 Task: Play online Dominion games in very easy mode.
Action: Mouse moved to (437, 502)
Screenshot: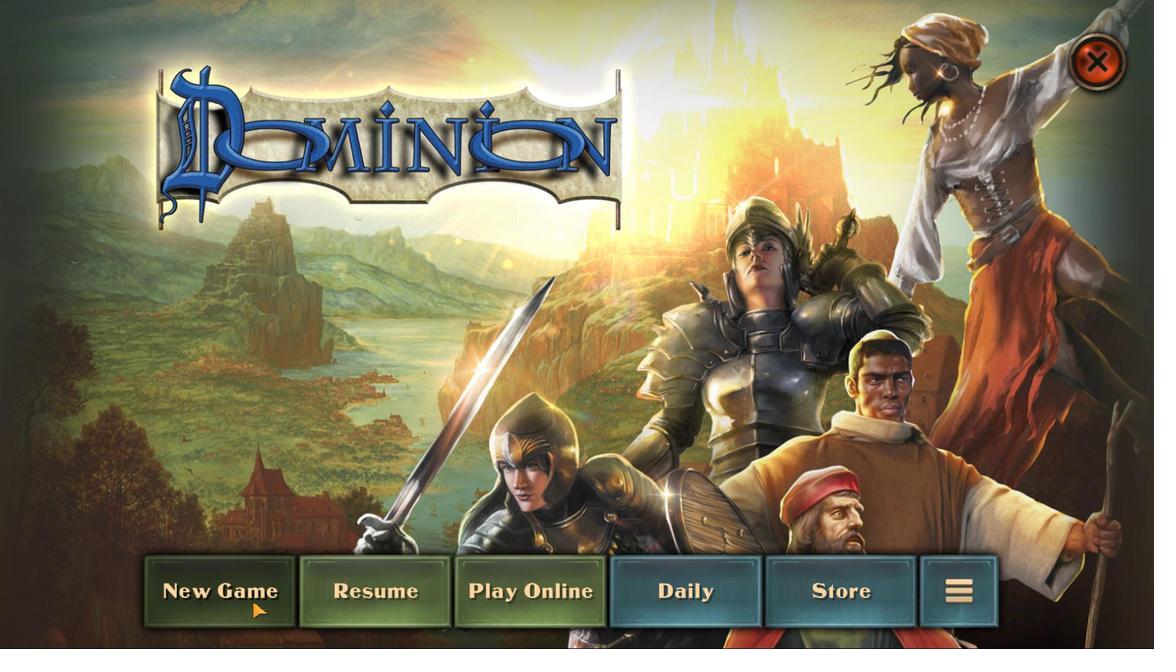 
Action: Mouse pressed left at (437, 502)
Screenshot: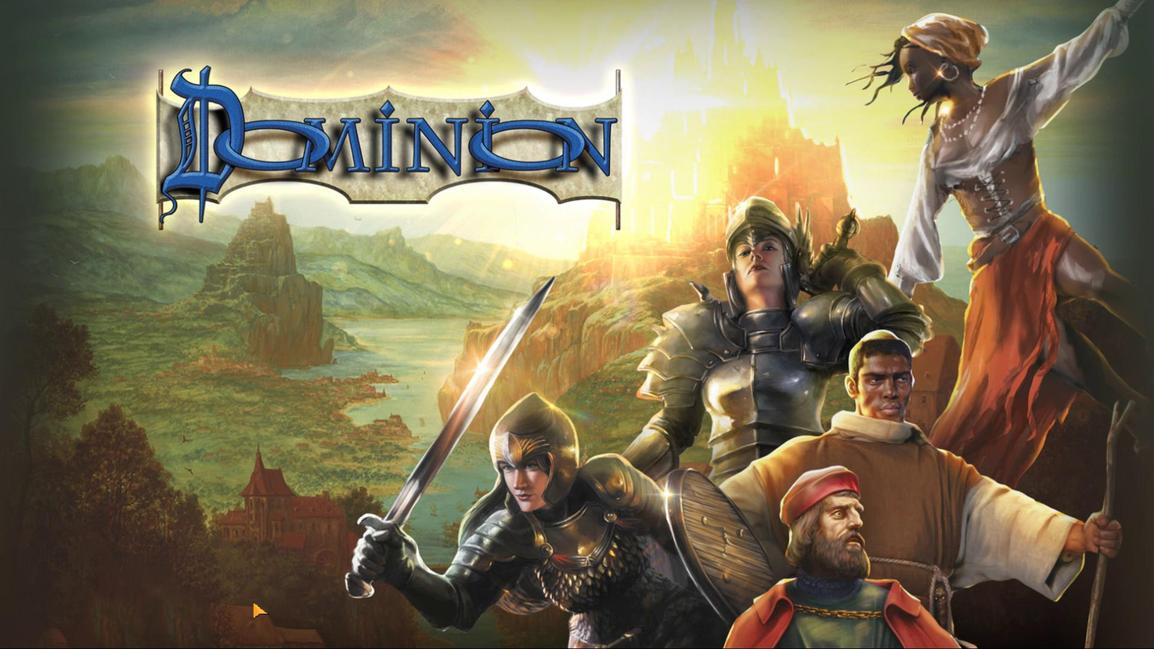
Action: Mouse moved to (581, 501)
Screenshot: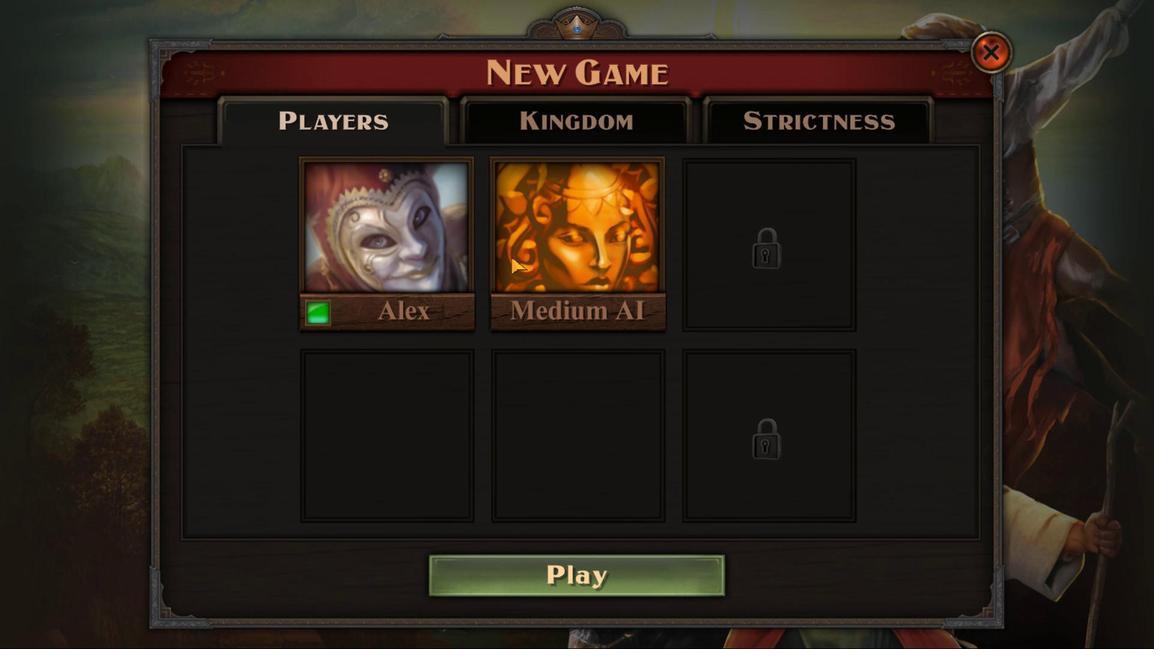 
Action: Mouse pressed left at (581, 501)
Screenshot: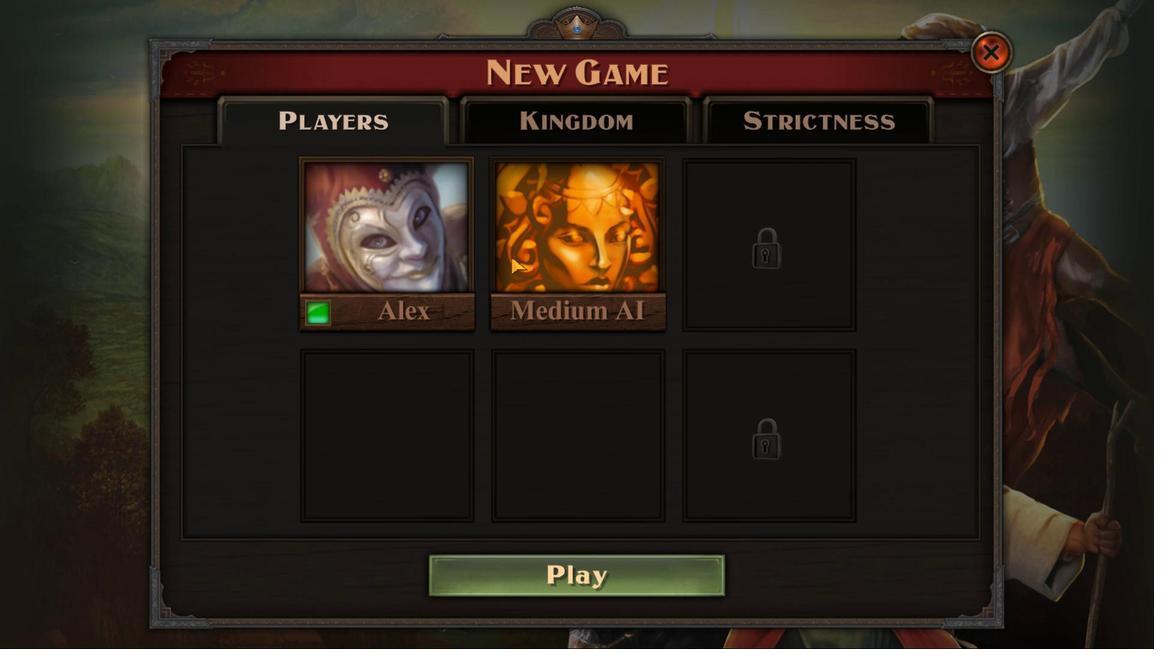 
Action: Mouse moved to (483, 501)
Screenshot: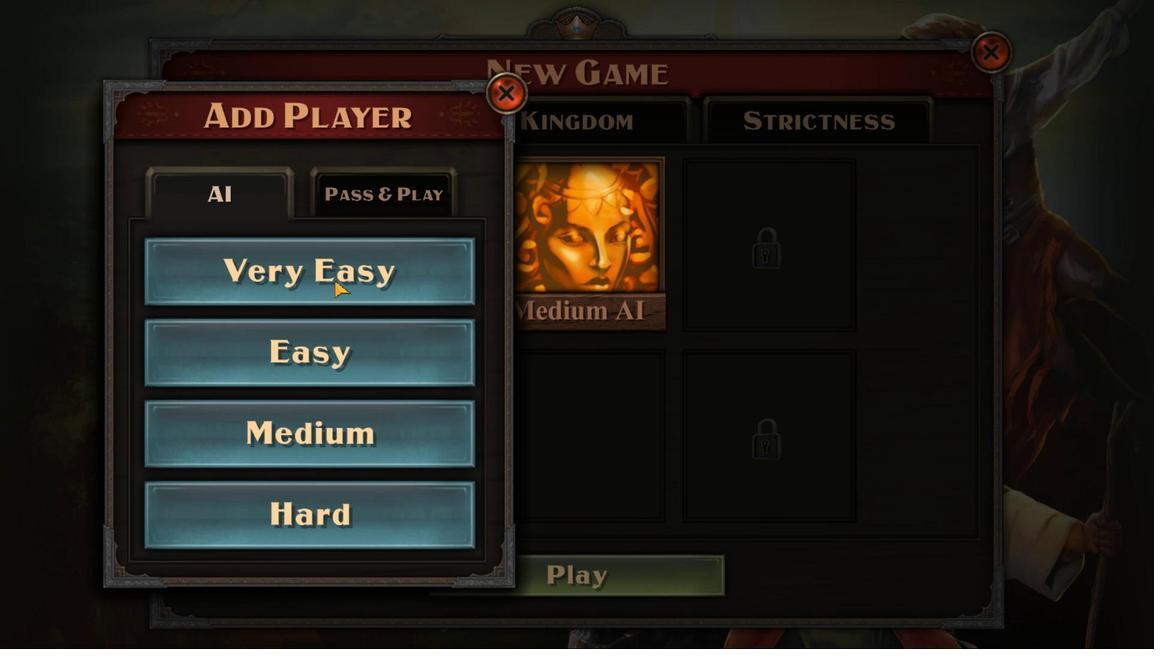 
Action: Mouse pressed left at (483, 501)
Screenshot: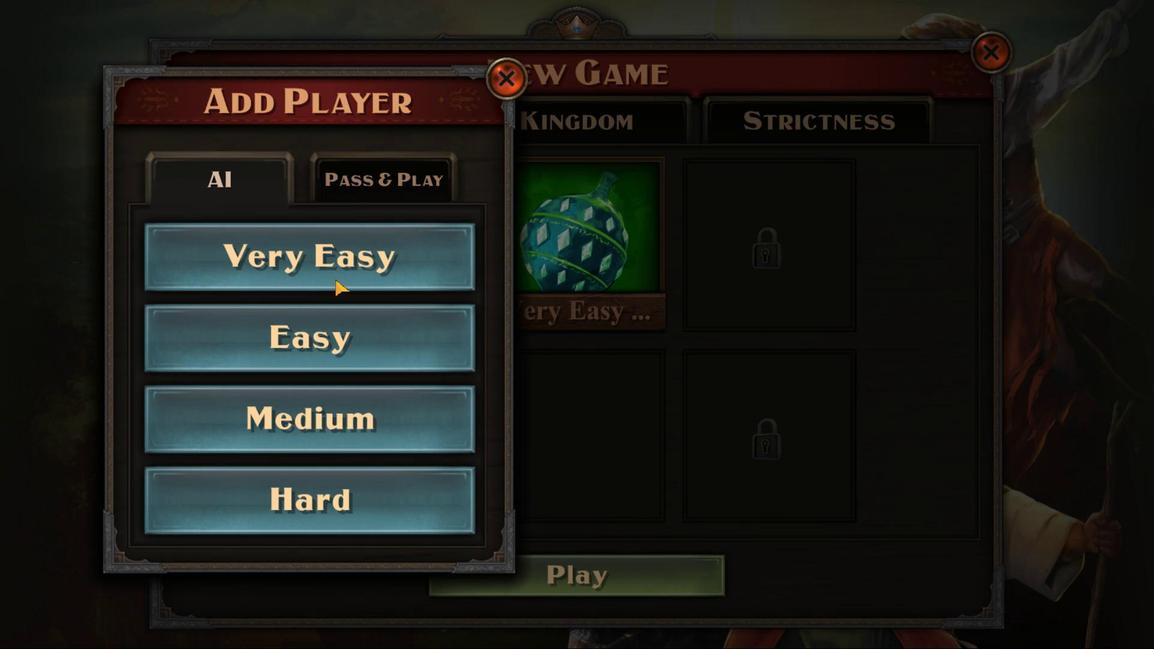 
Action: Mouse moved to (617, 501)
Screenshot: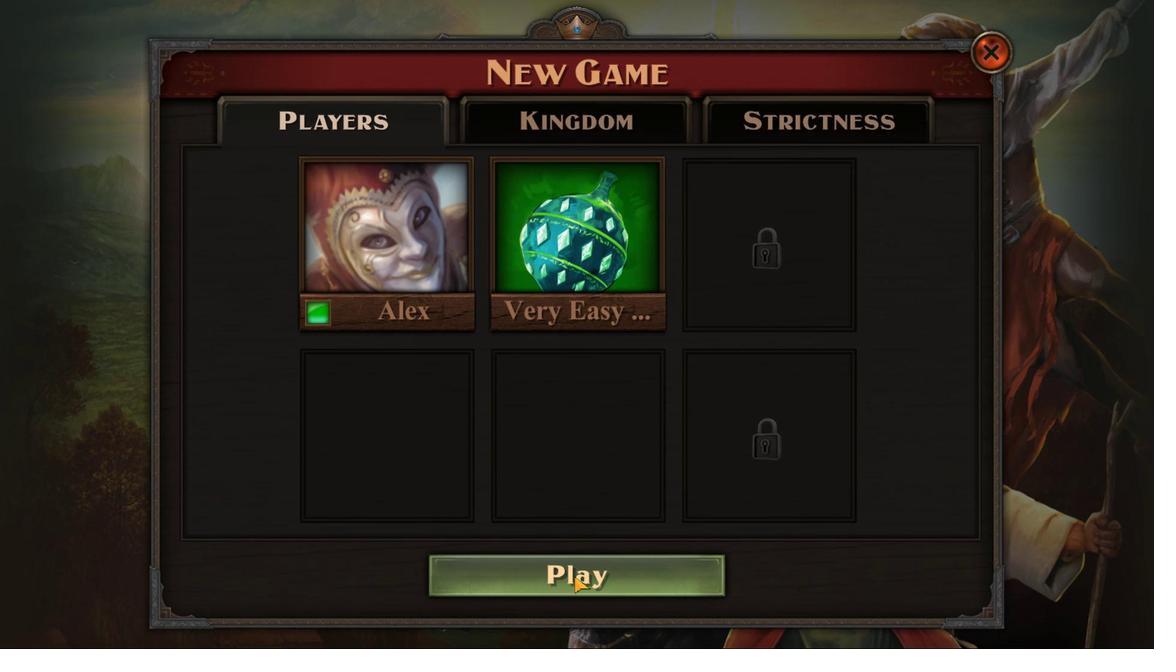 
Action: Mouse pressed left at (617, 501)
Screenshot: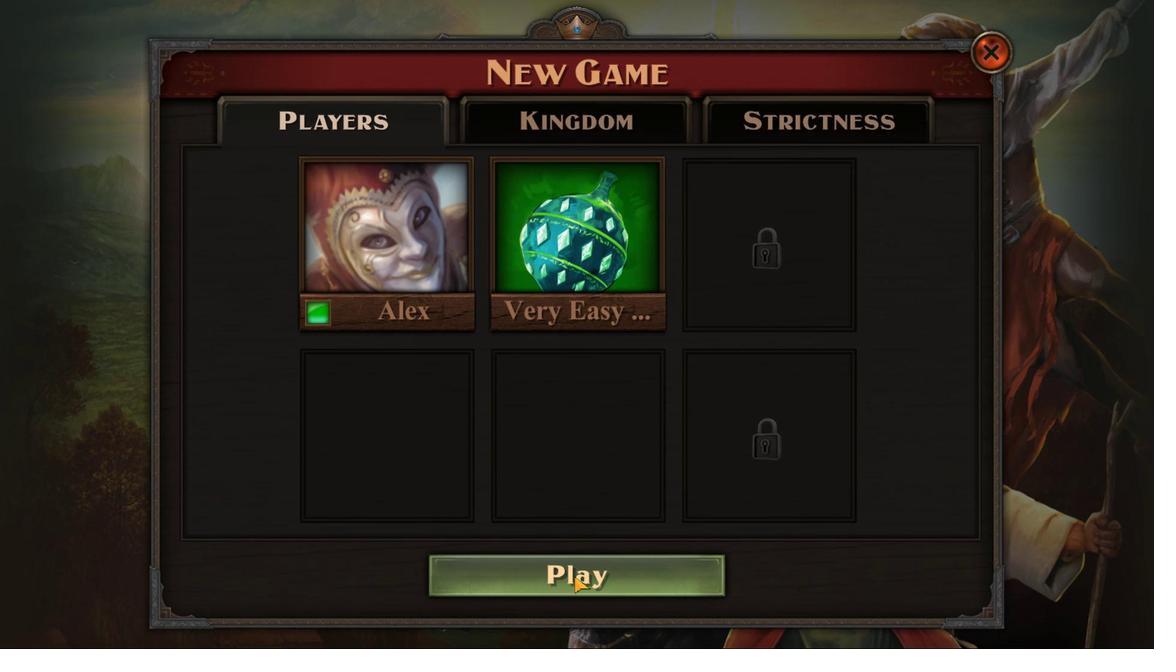 
Action: Mouse moved to (463, 501)
Screenshot: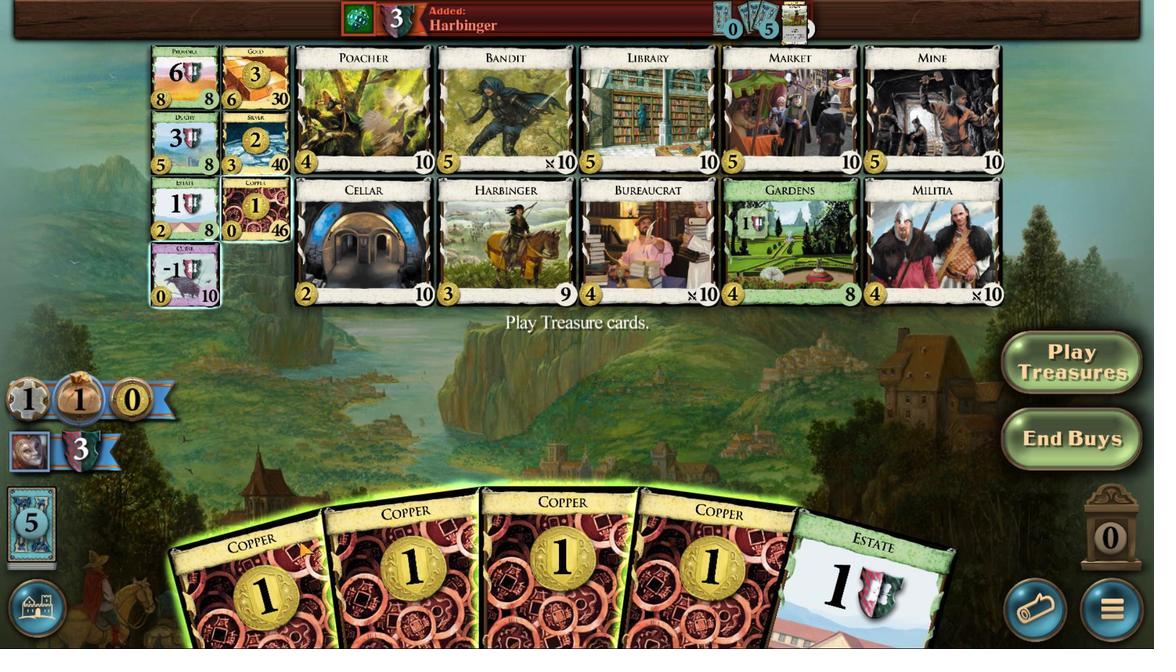 
Action: Mouse scrolled (463, 501) with delta (0, 0)
Screenshot: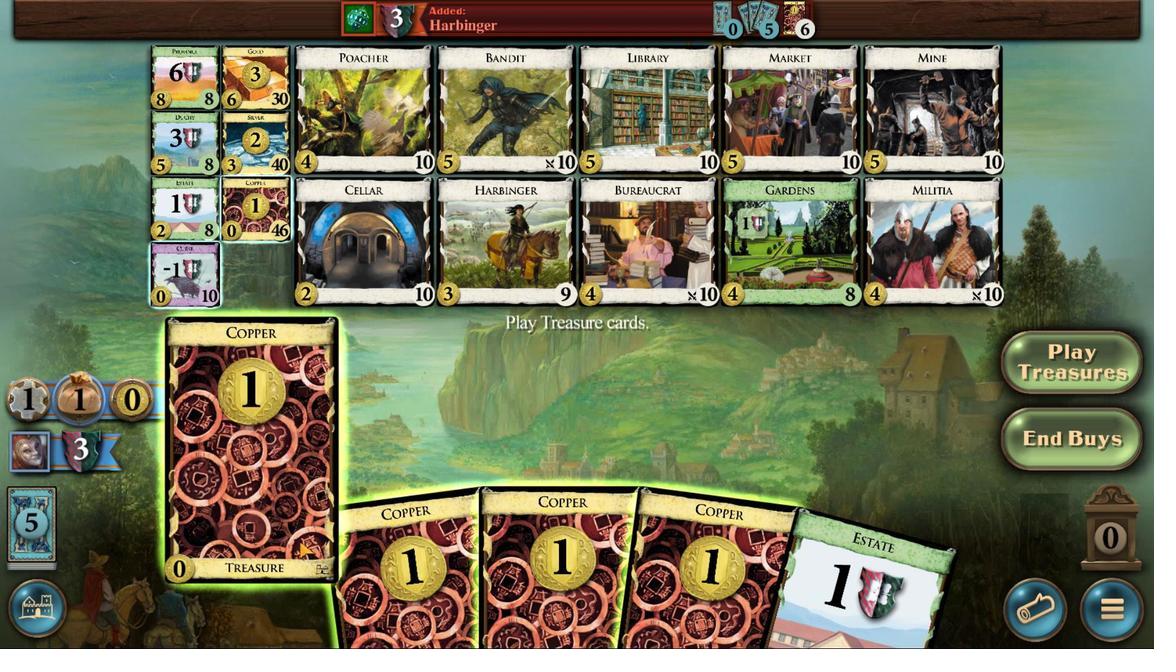 
Action: Mouse scrolled (463, 501) with delta (0, 0)
Screenshot: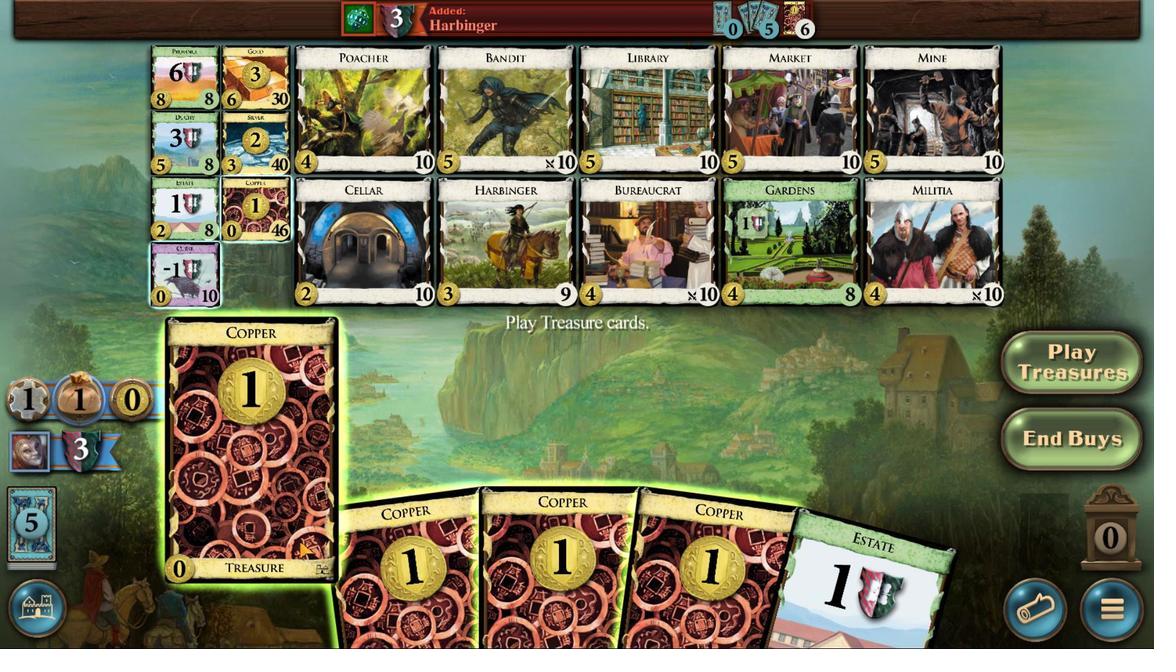
Action: Mouse moved to (509, 501)
Screenshot: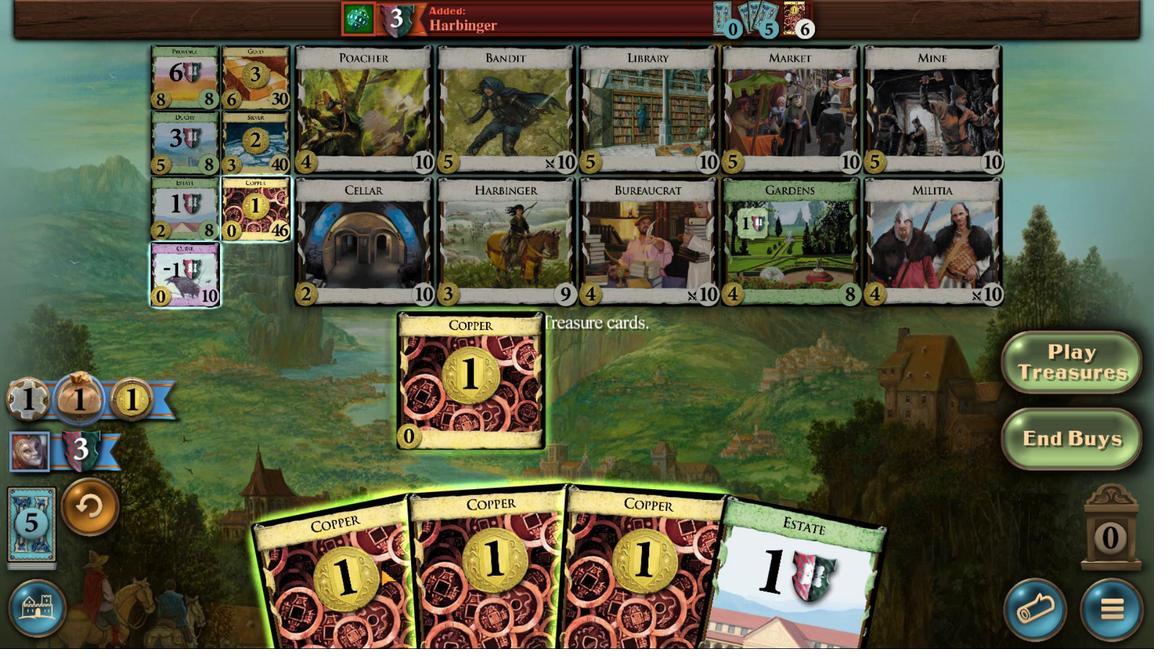 
Action: Mouse scrolled (509, 501) with delta (0, 0)
Screenshot: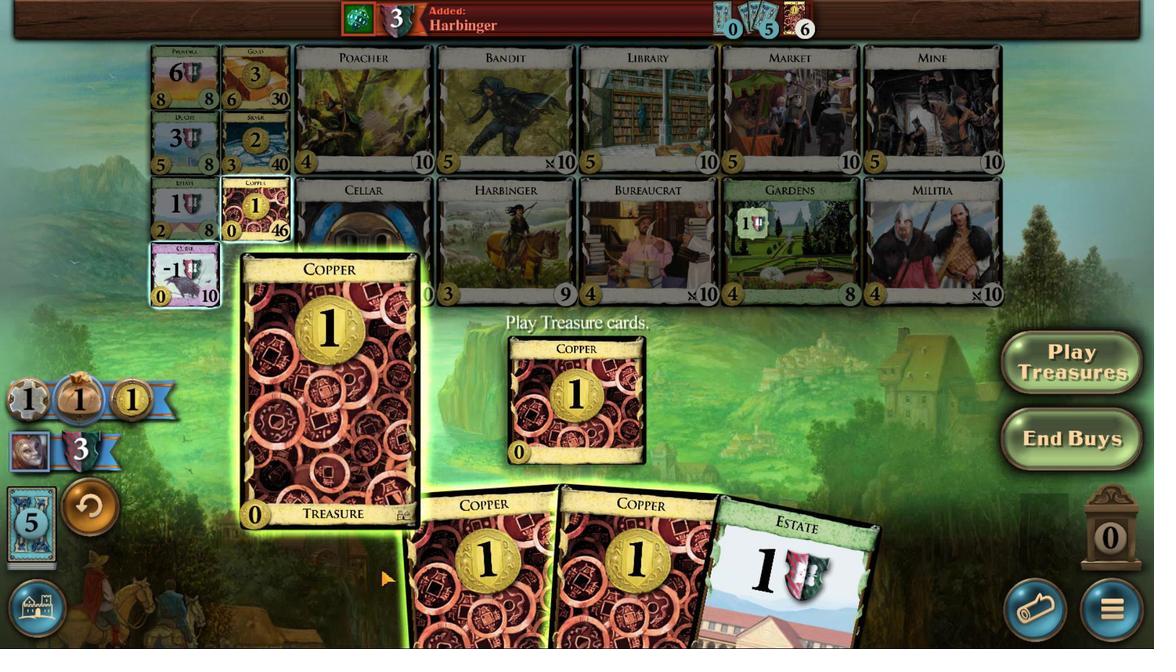 
Action: Mouse moved to (509, 501)
Screenshot: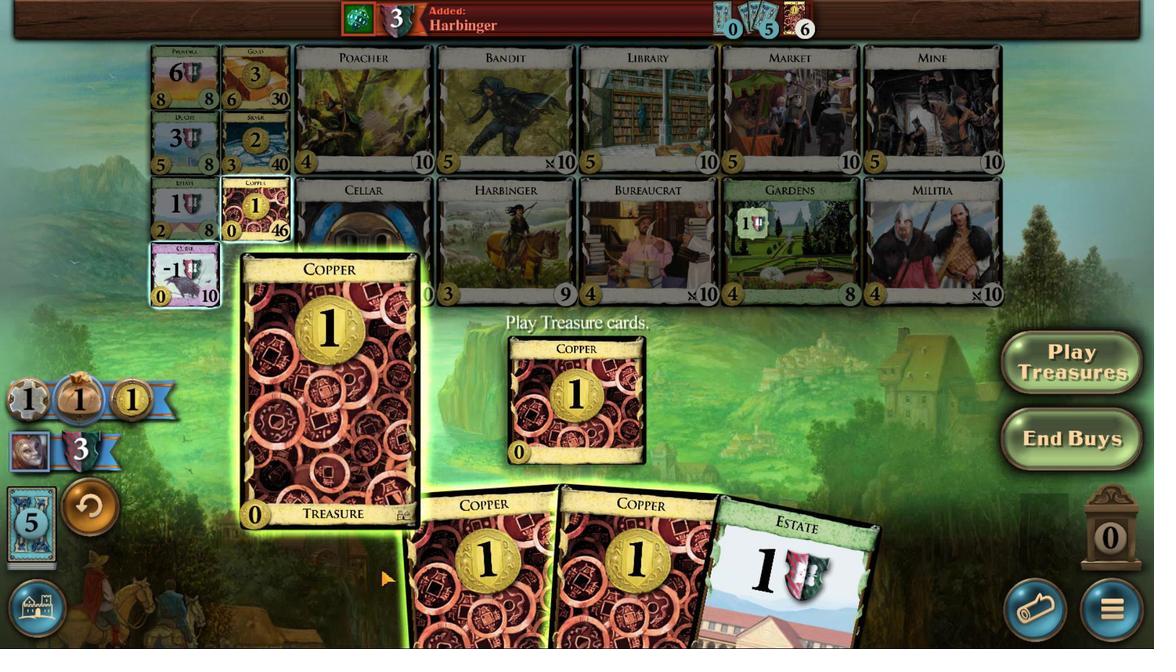 
Action: Mouse scrolled (509, 501) with delta (0, 0)
Screenshot: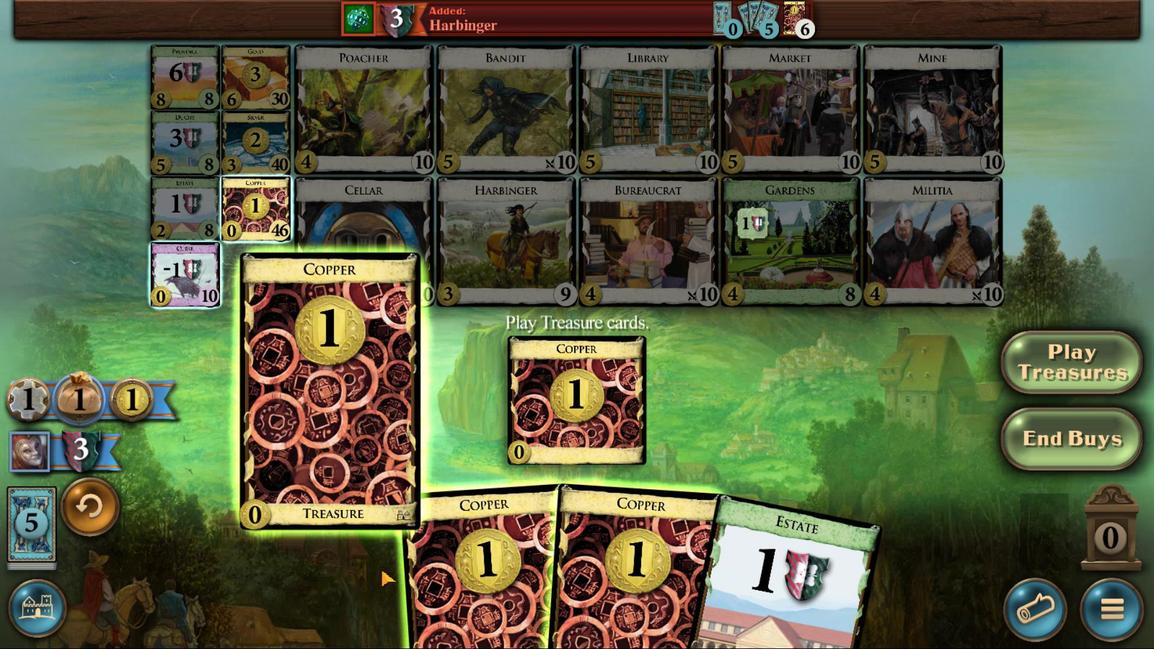 
Action: Mouse moved to (509, 501)
Screenshot: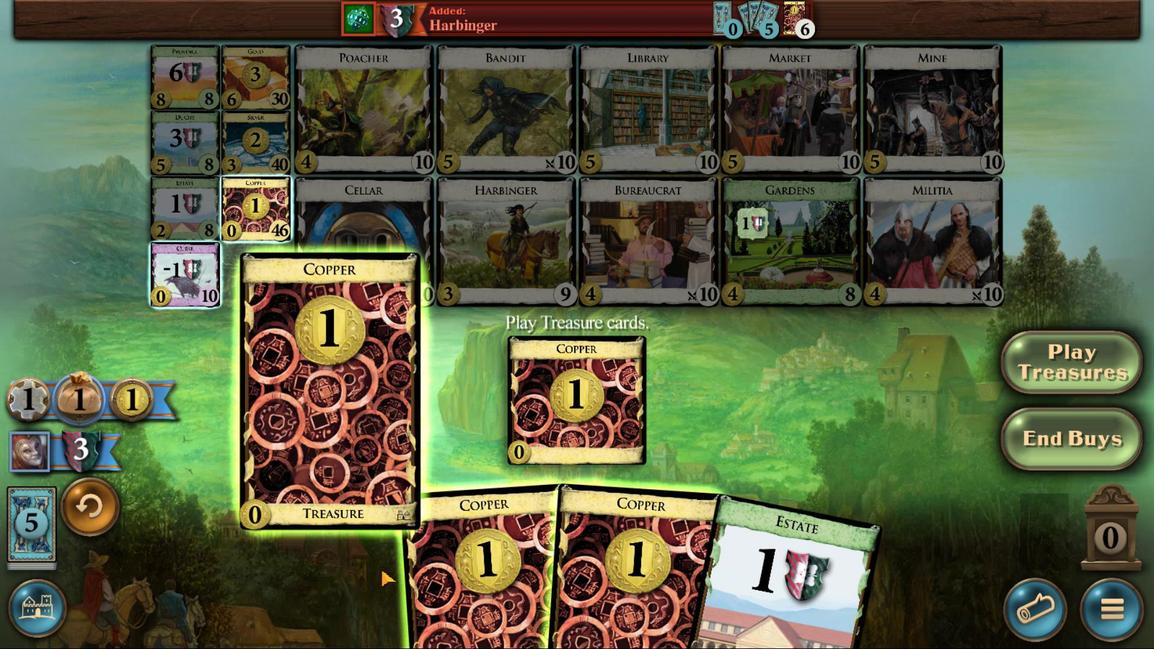 
Action: Mouse scrolled (509, 501) with delta (0, 0)
Screenshot: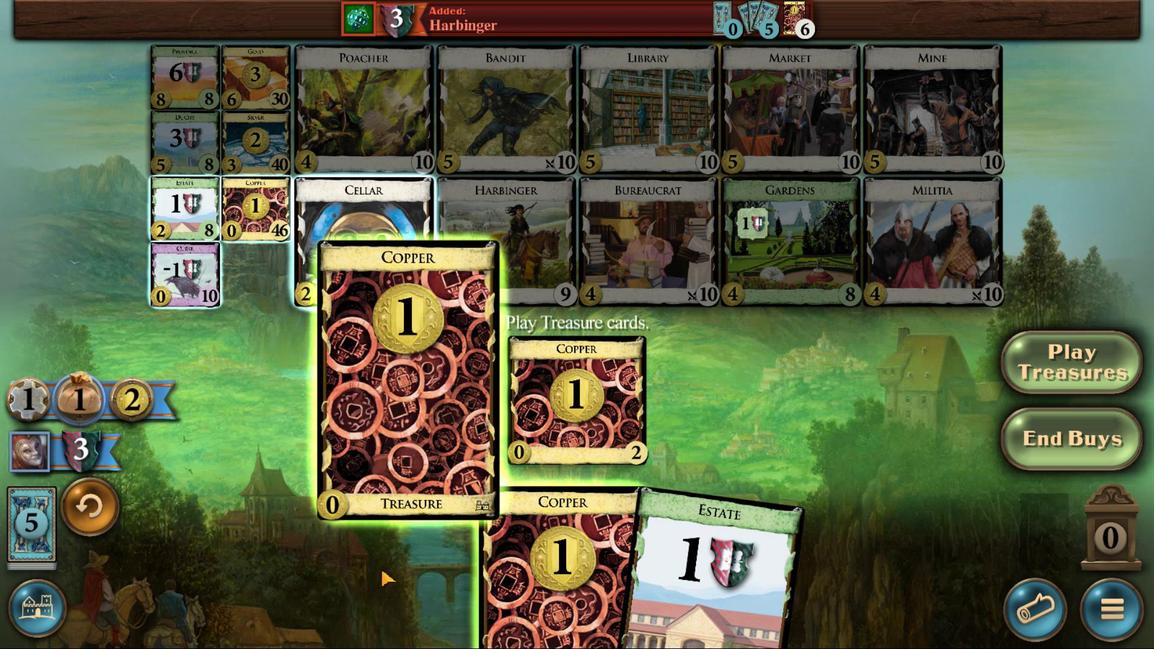 
Action: Mouse scrolled (509, 501) with delta (0, 0)
Screenshot: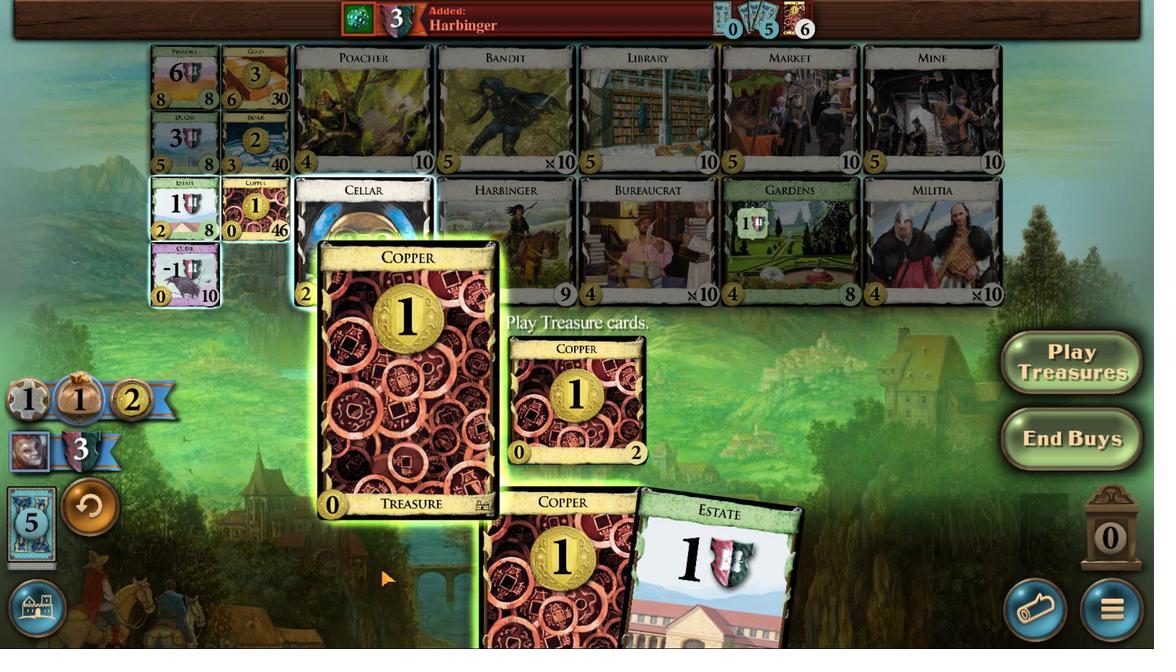 
Action: Mouse moved to (509, 501)
Screenshot: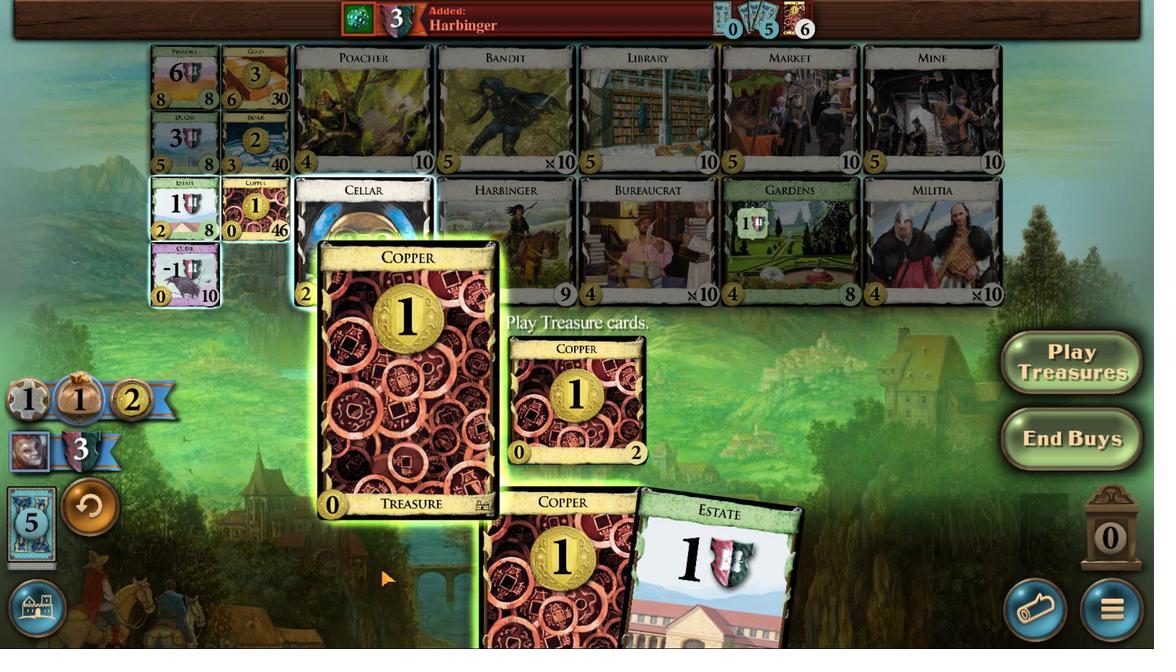 
Action: Mouse scrolled (509, 501) with delta (0, 0)
Screenshot: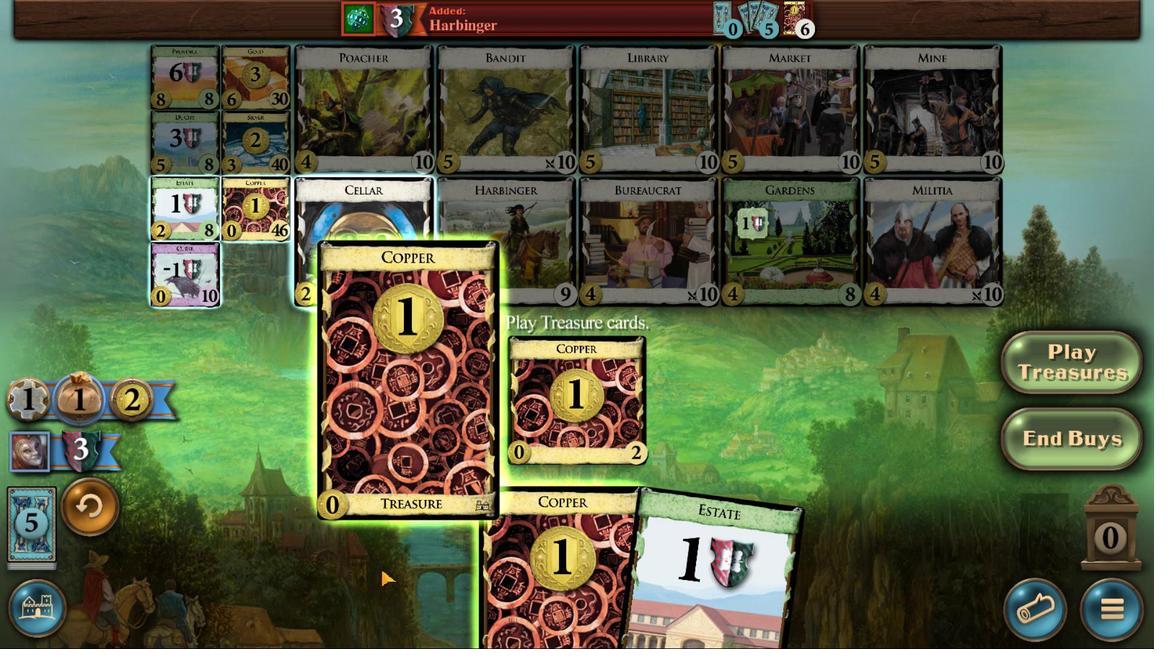 
Action: Mouse moved to (533, 501)
Screenshot: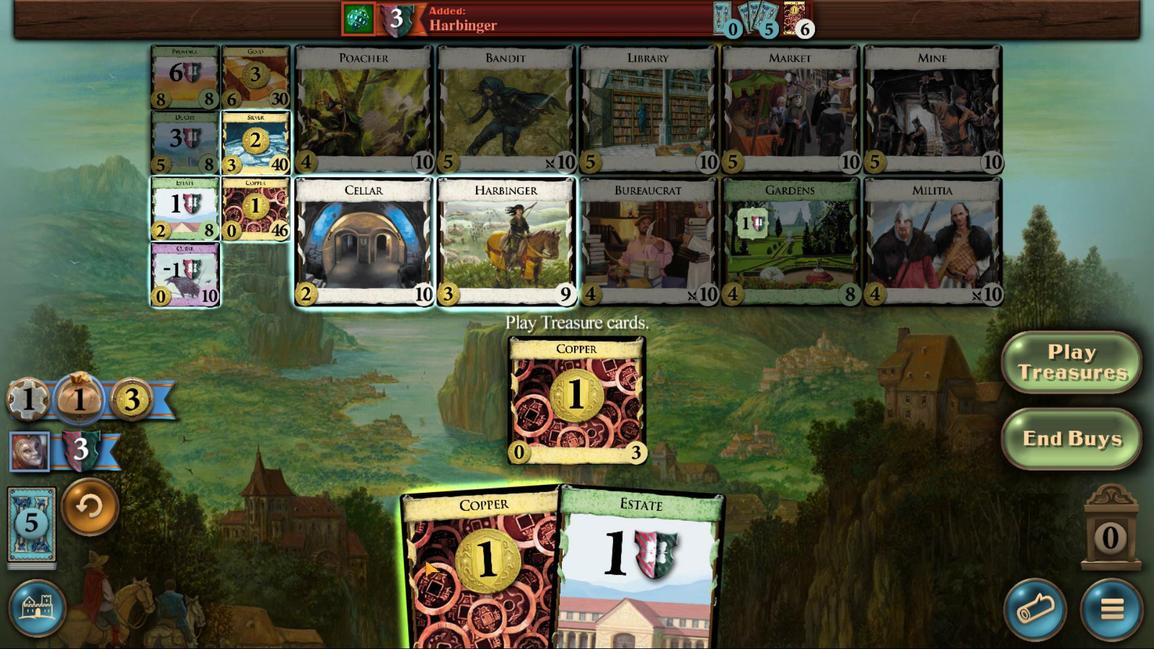 
Action: Mouse scrolled (533, 501) with delta (0, 0)
Screenshot: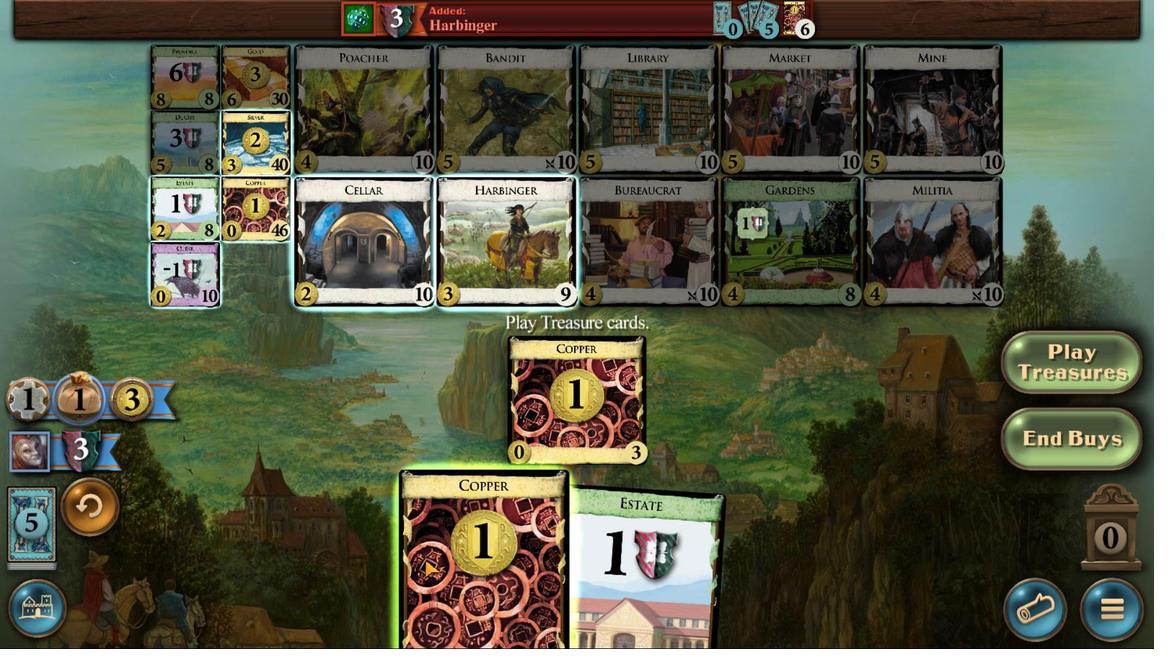 
Action: Mouse scrolled (533, 501) with delta (0, 0)
Screenshot: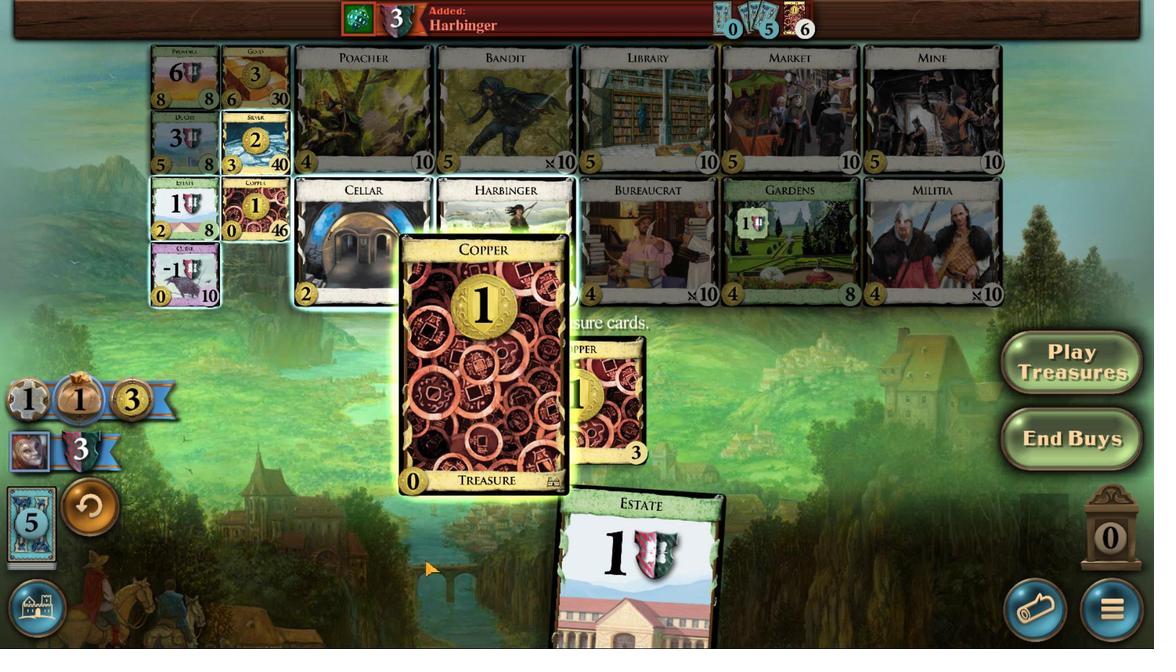 
Action: Mouse moved to (438, 500)
Screenshot: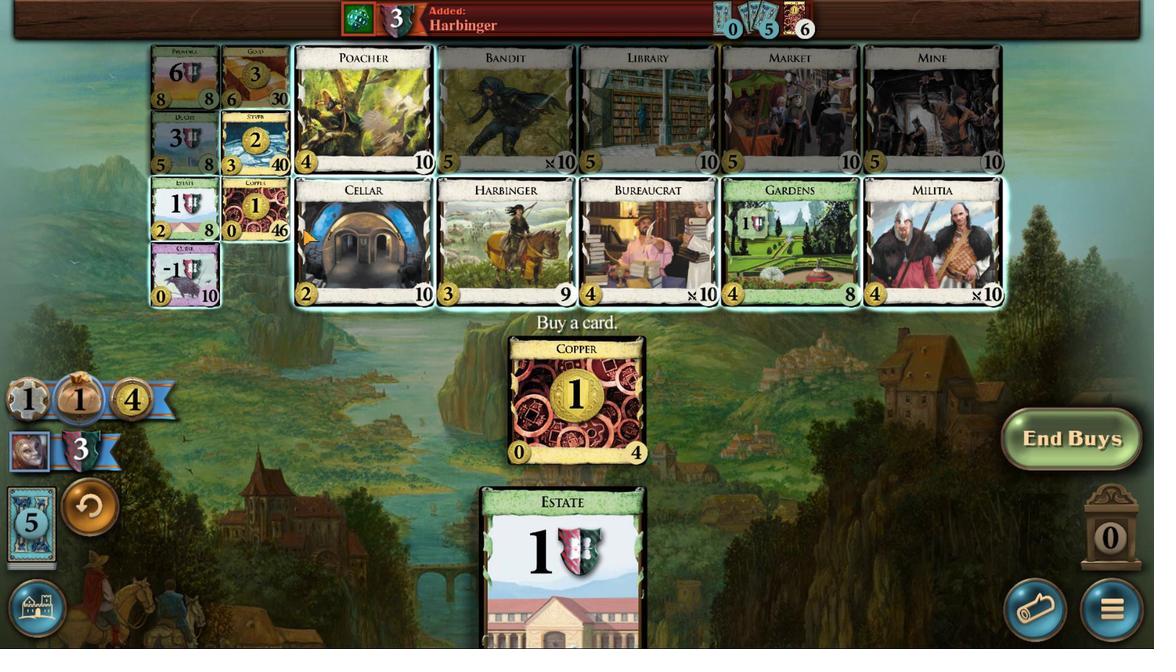 
Action: Mouse pressed left at (438, 500)
Screenshot: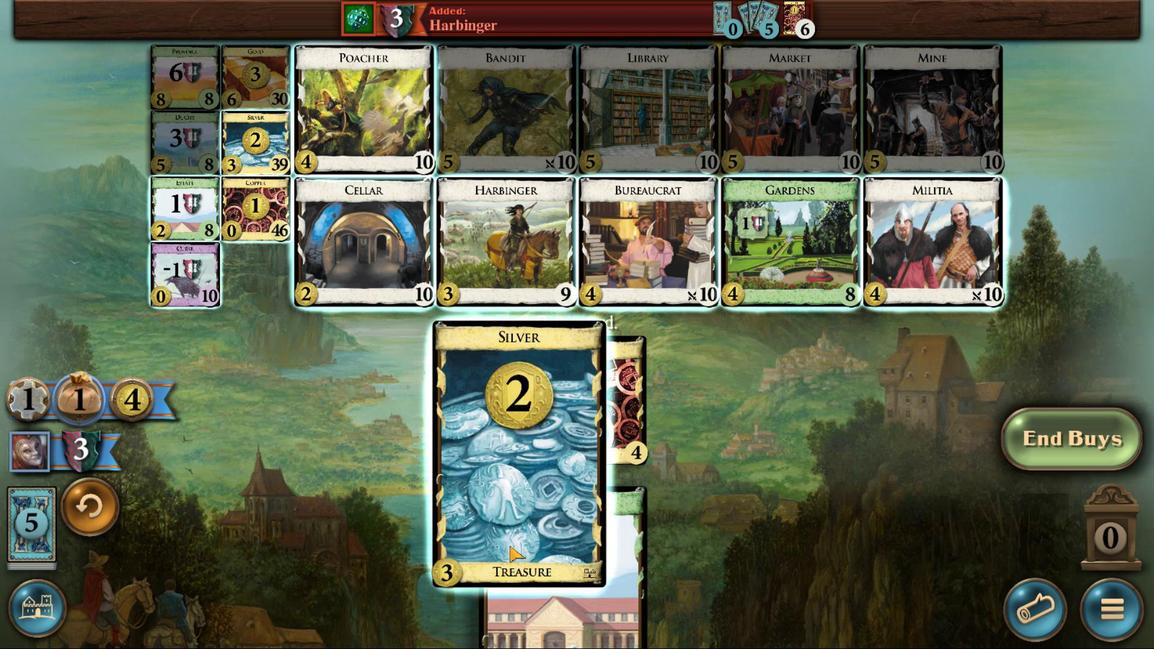 
Action: Mouse moved to (572, 501)
Screenshot: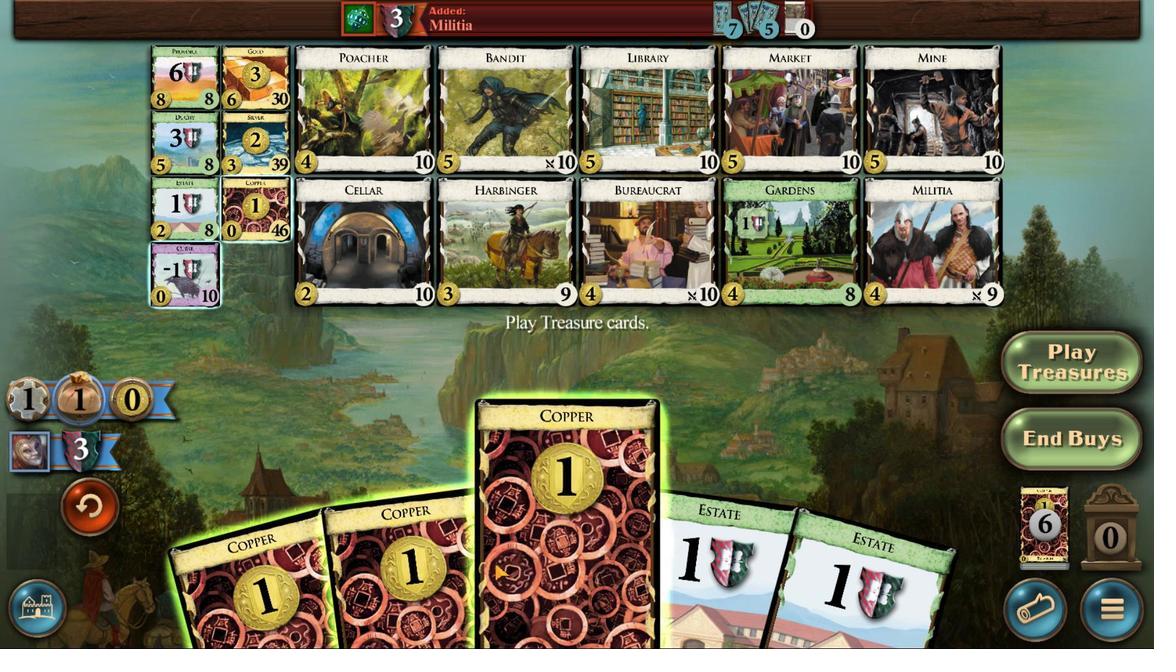 
Action: Mouse scrolled (572, 501) with delta (0, 0)
Screenshot: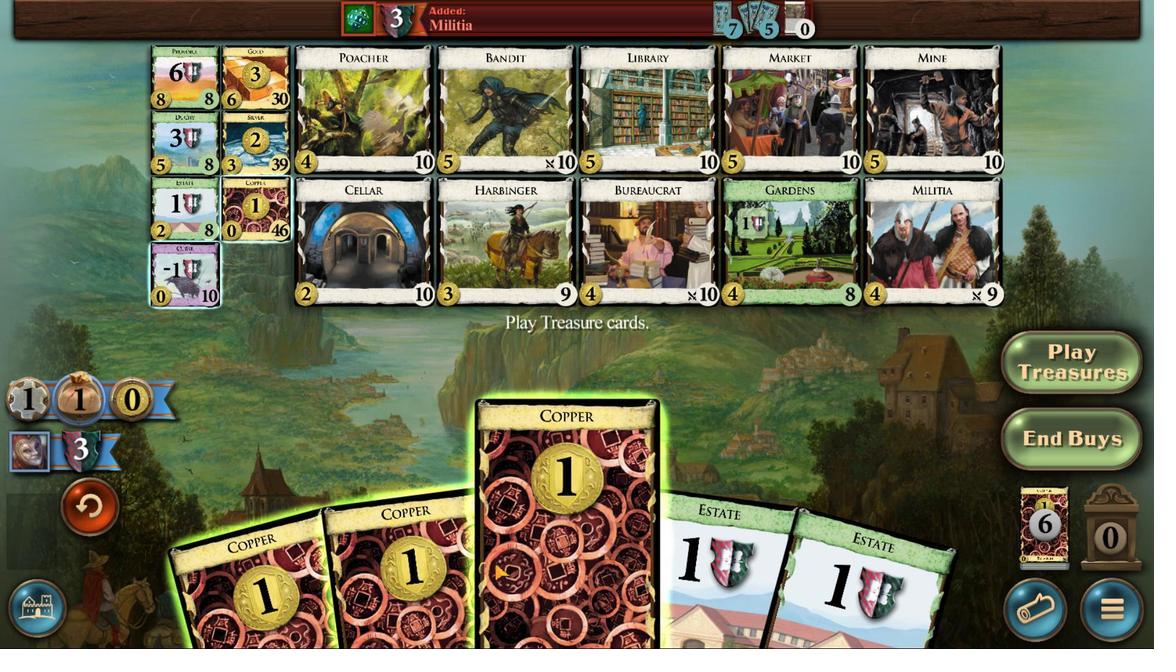 
Action: Mouse scrolled (572, 501) with delta (0, 0)
Screenshot: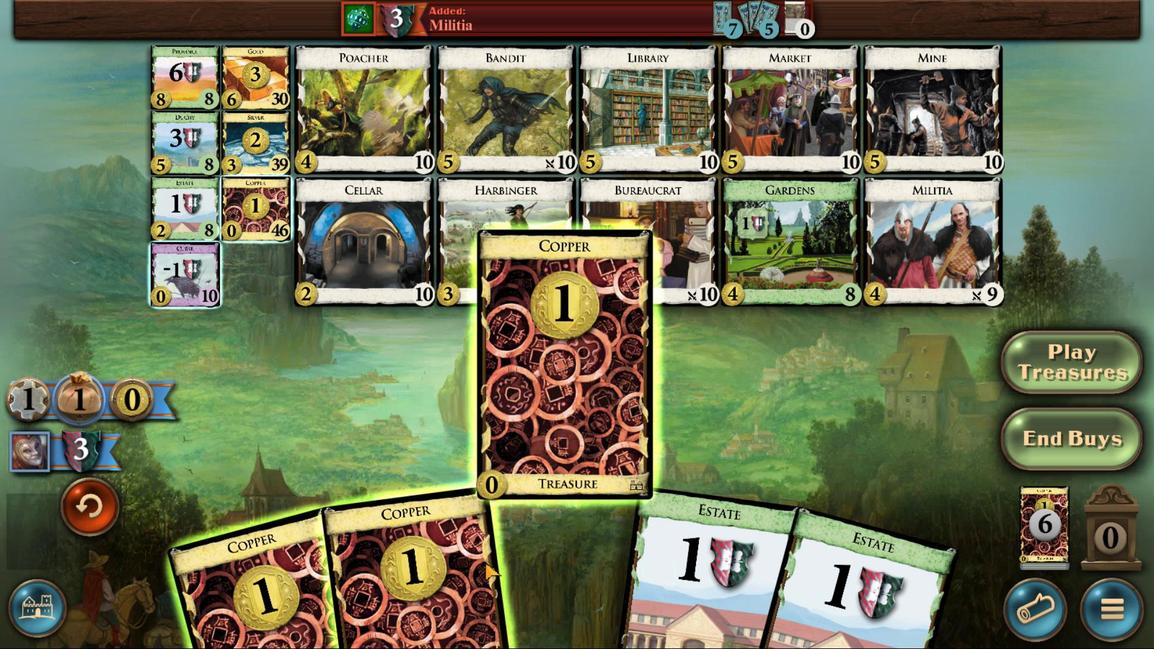 
Action: Mouse scrolled (572, 501) with delta (0, 0)
Screenshot: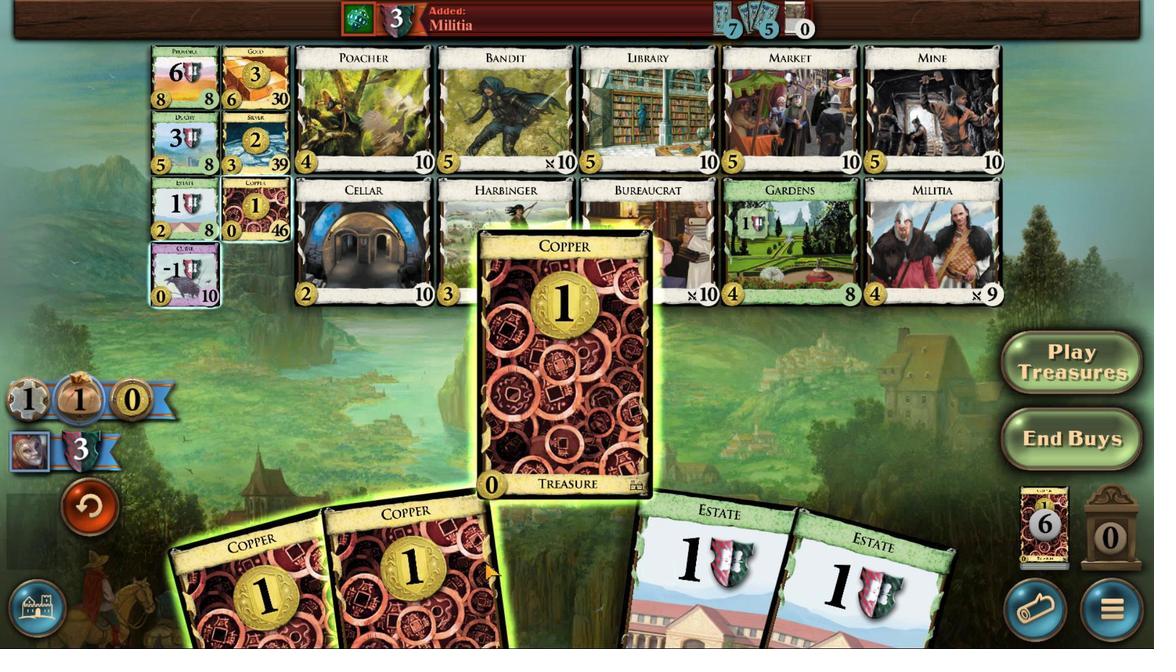 
Action: Mouse scrolled (572, 501) with delta (0, 0)
Screenshot: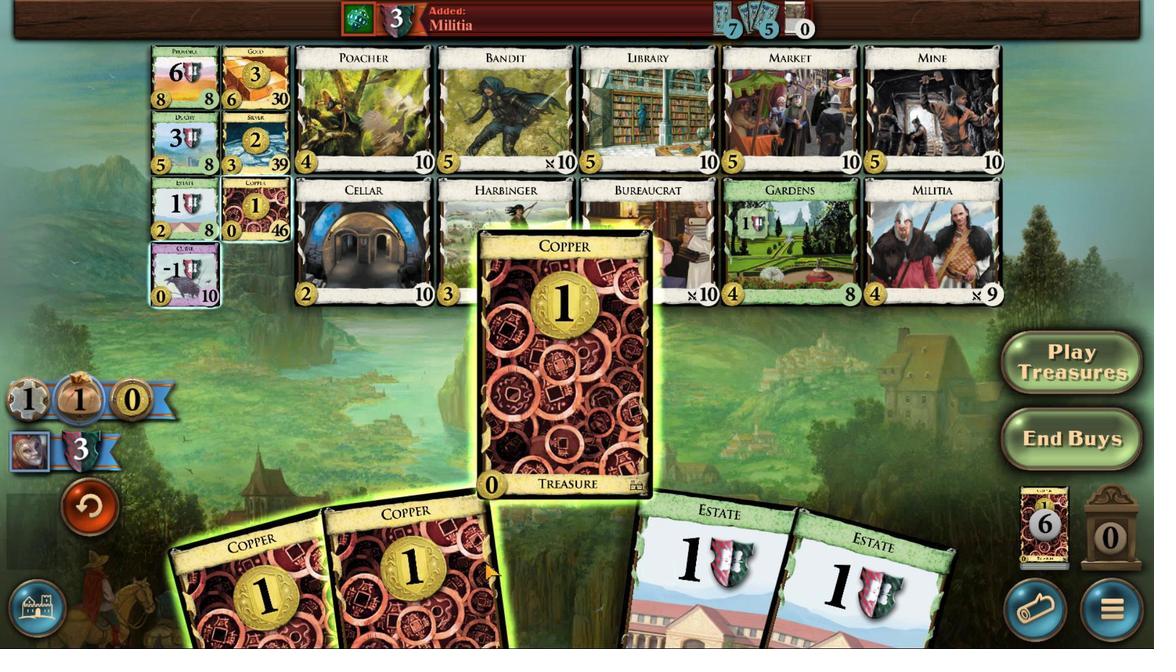 
Action: Mouse moved to (567, 501)
Screenshot: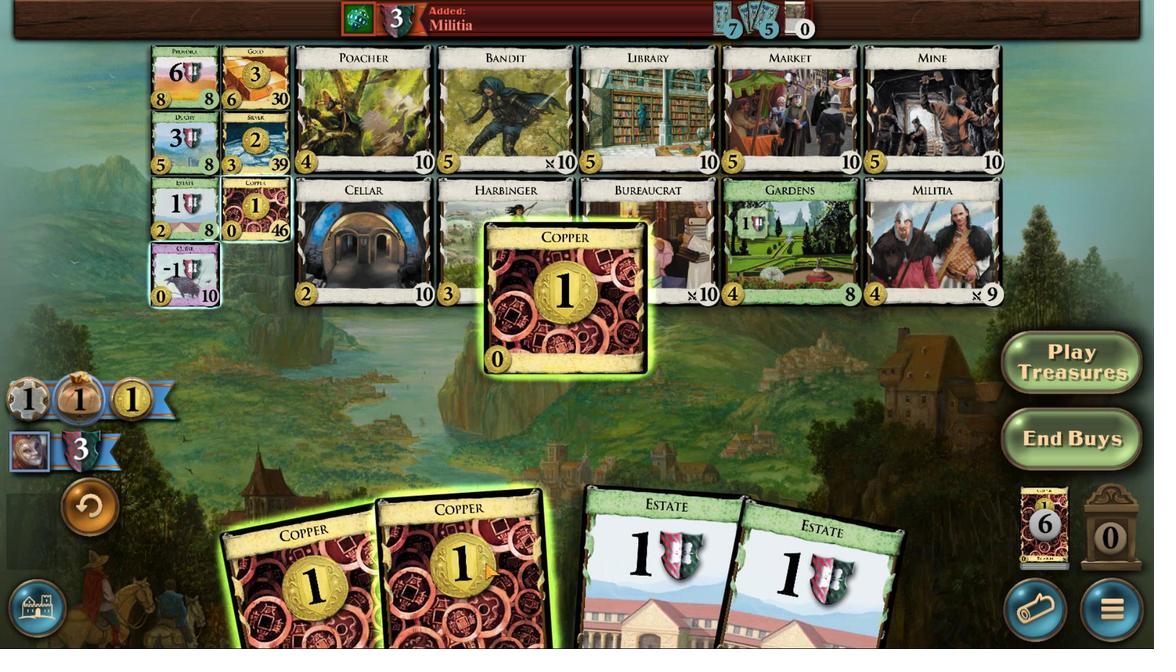 
Action: Mouse scrolled (567, 501) with delta (0, 0)
Screenshot: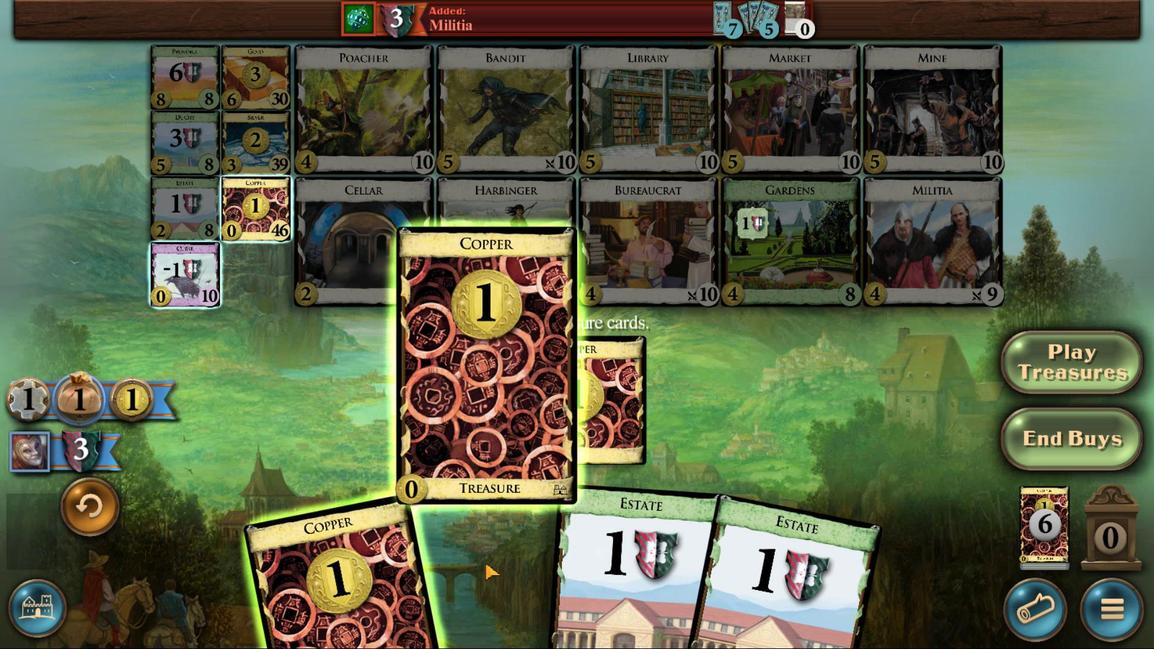 
Action: Mouse scrolled (567, 501) with delta (0, 0)
Screenshot: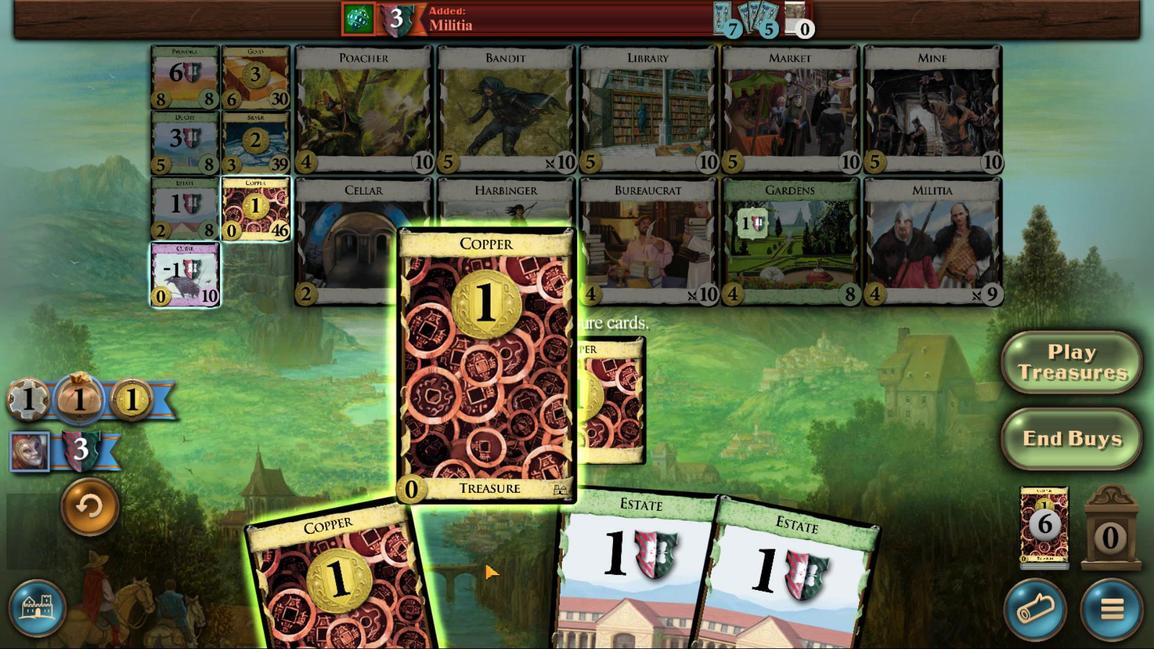 
Action: Mouse scrolled (567, 501) with delta (0, 0)
Screenshot: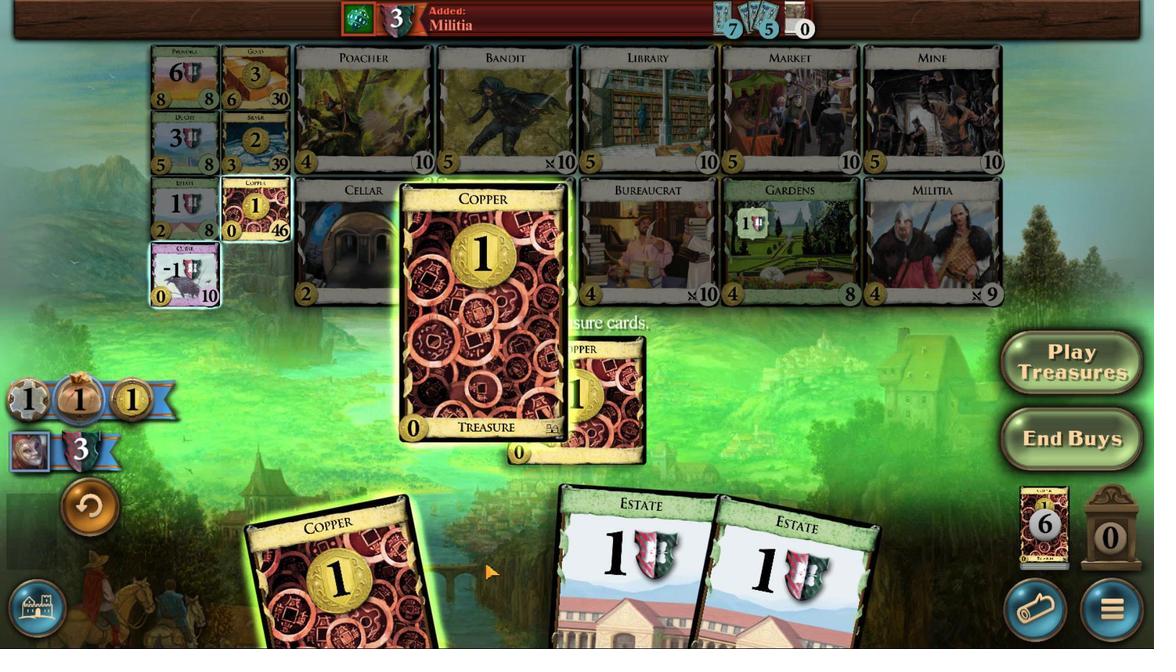
Action: Mouse moved to (507, 501)
Screenshot: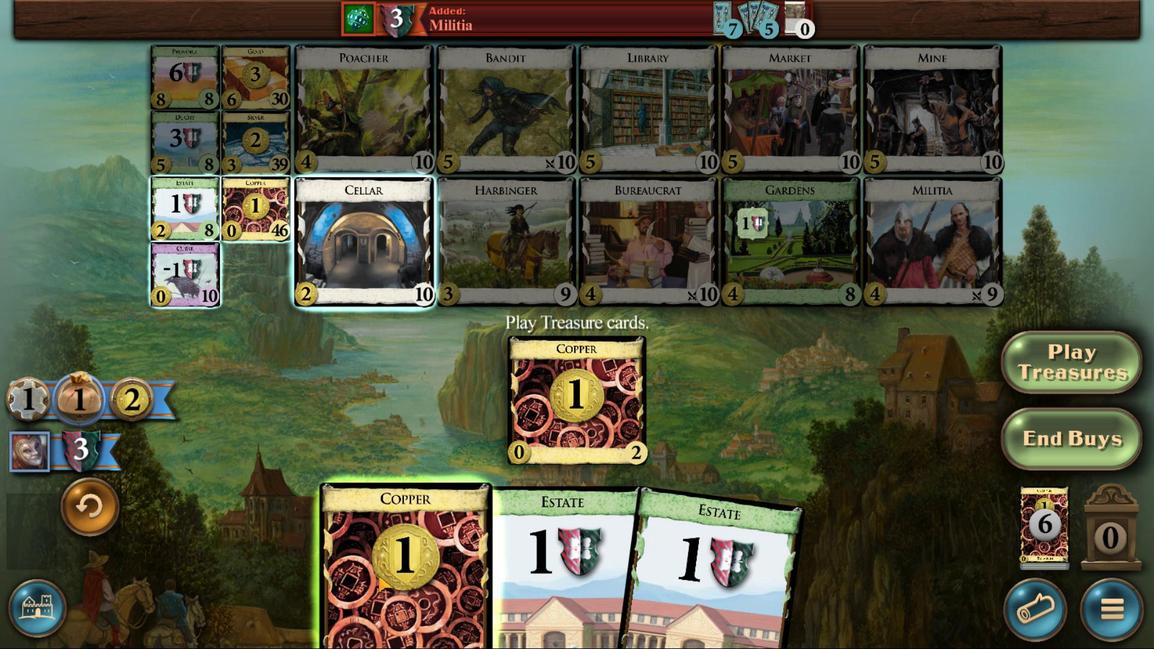 
Action: Mouse scrolled (507, 501) with delta (0, 0)
Screenshot: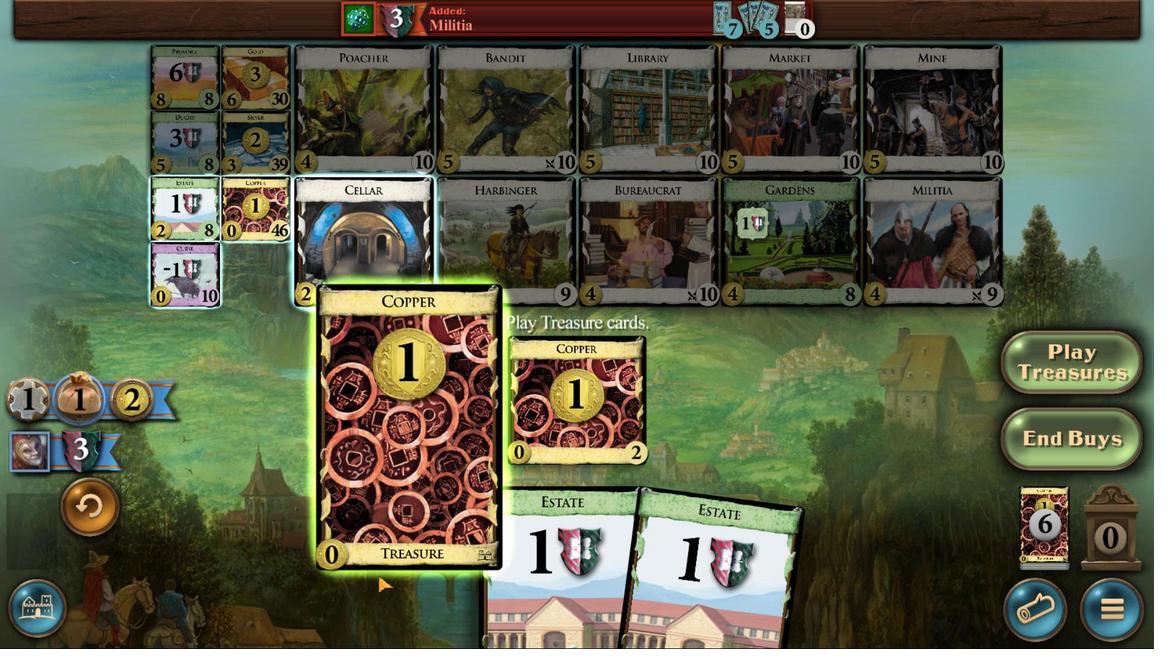 
Action: Mouse scrolled (507, 501) with delta (0, 0)
Screenshot: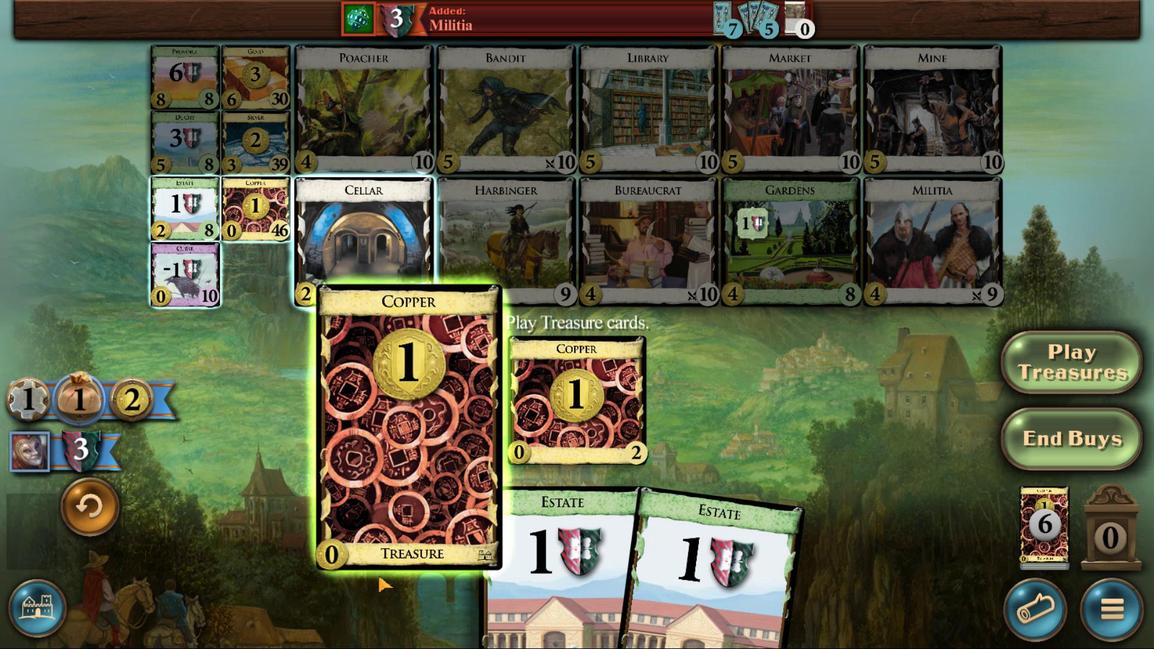 
Action: Mouse scrolled (507, 501) with delta (0, 0)
Screenshot: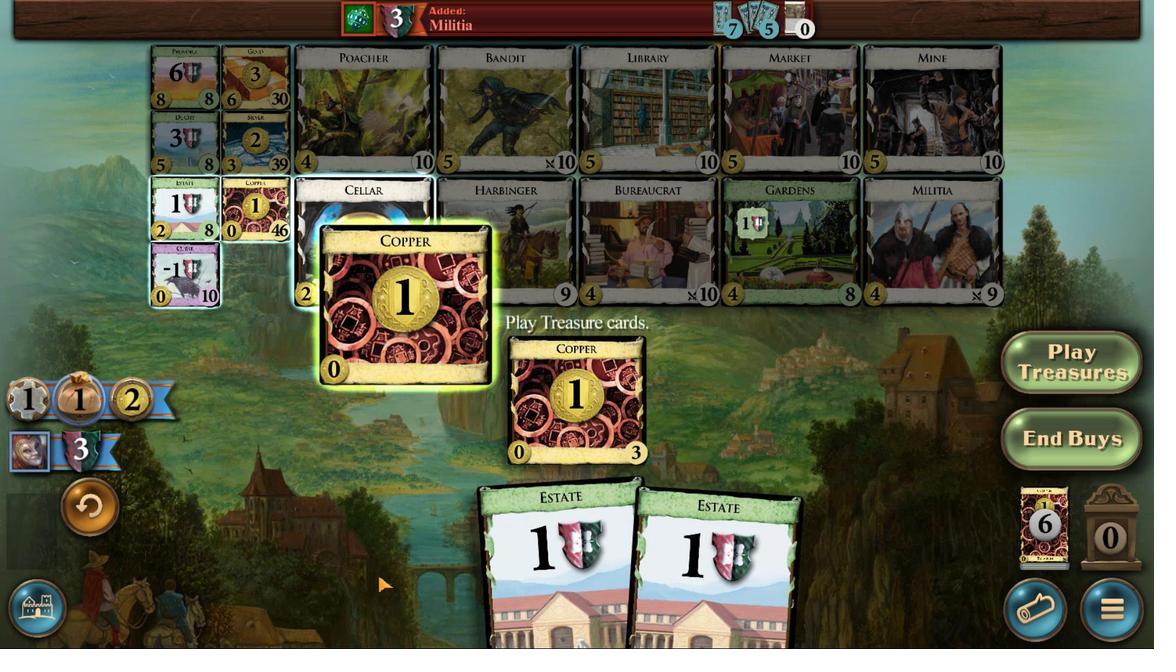 
Action: Mouse moved to (435, 500)
Screenshot: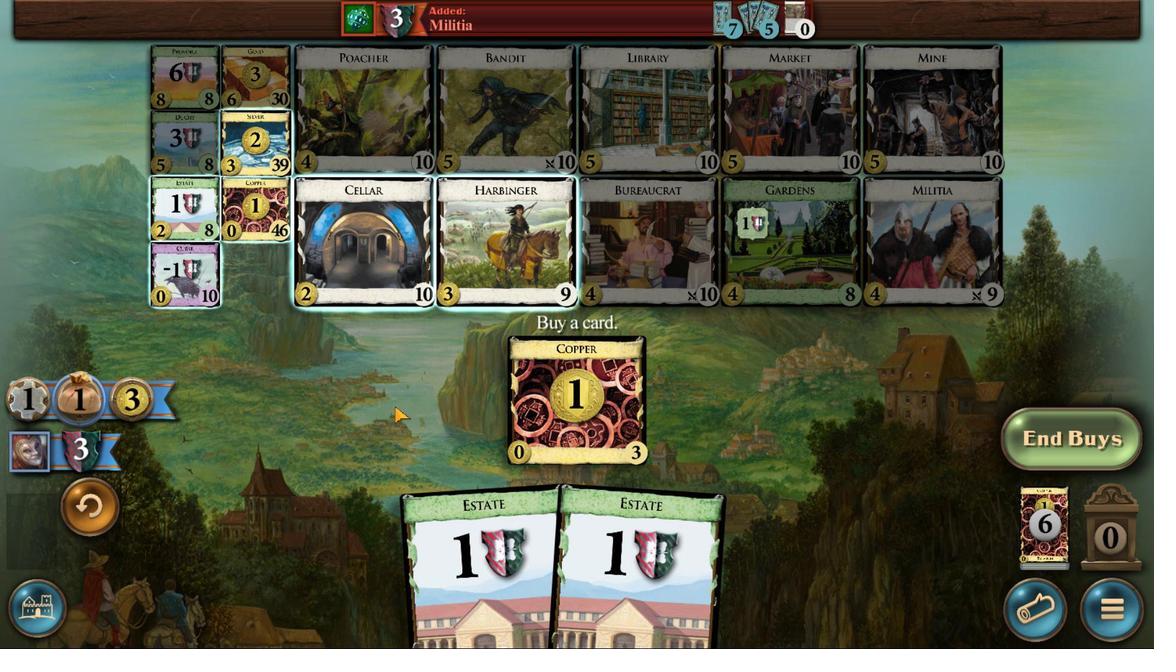 
Action: Mouse pressed left at (435, 500)
Screenshot: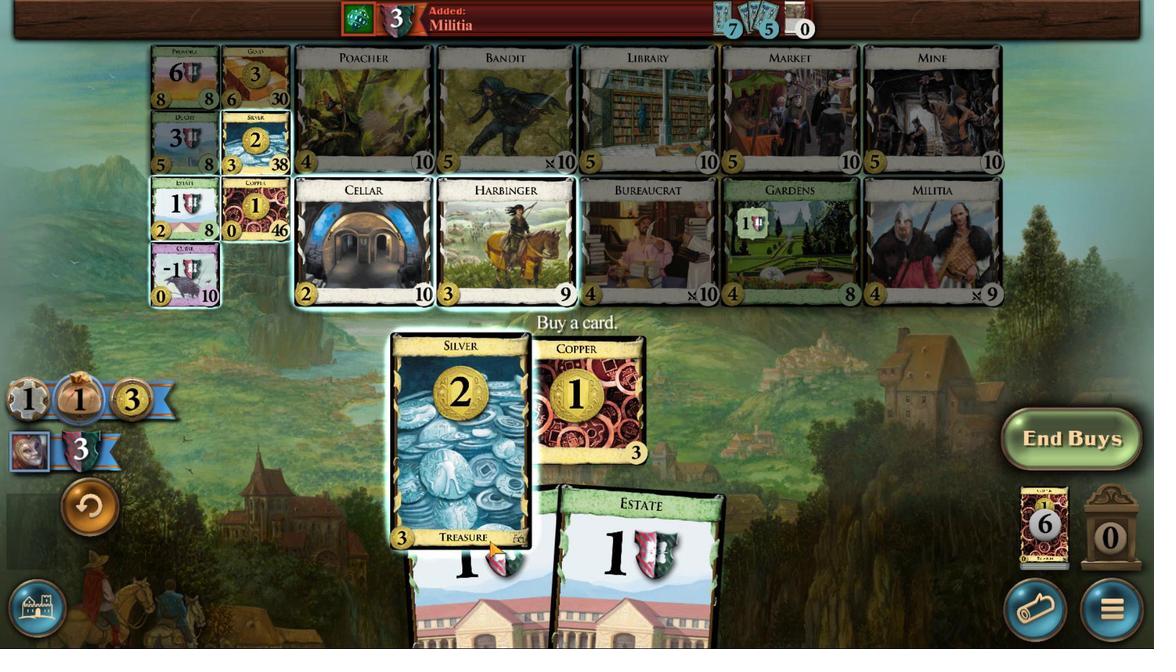 
Action: Mouse moved to (517, 501)
Screenshot: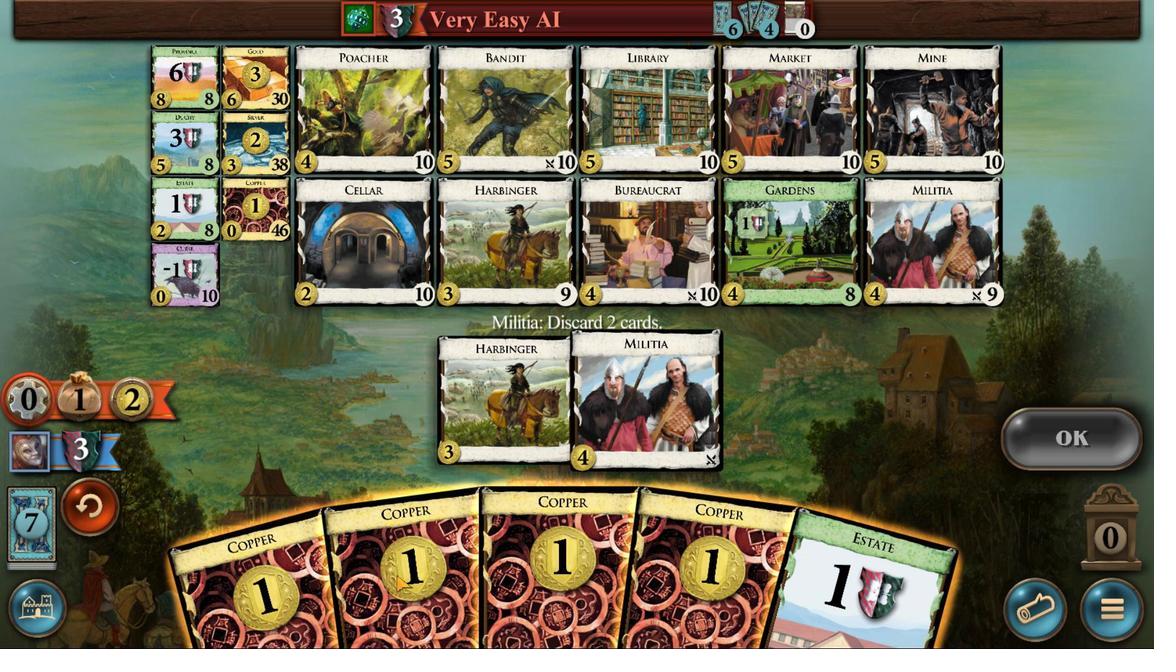 
Action: Mouse scrolled (517, 501) with delta (0, 0)
Screenshot: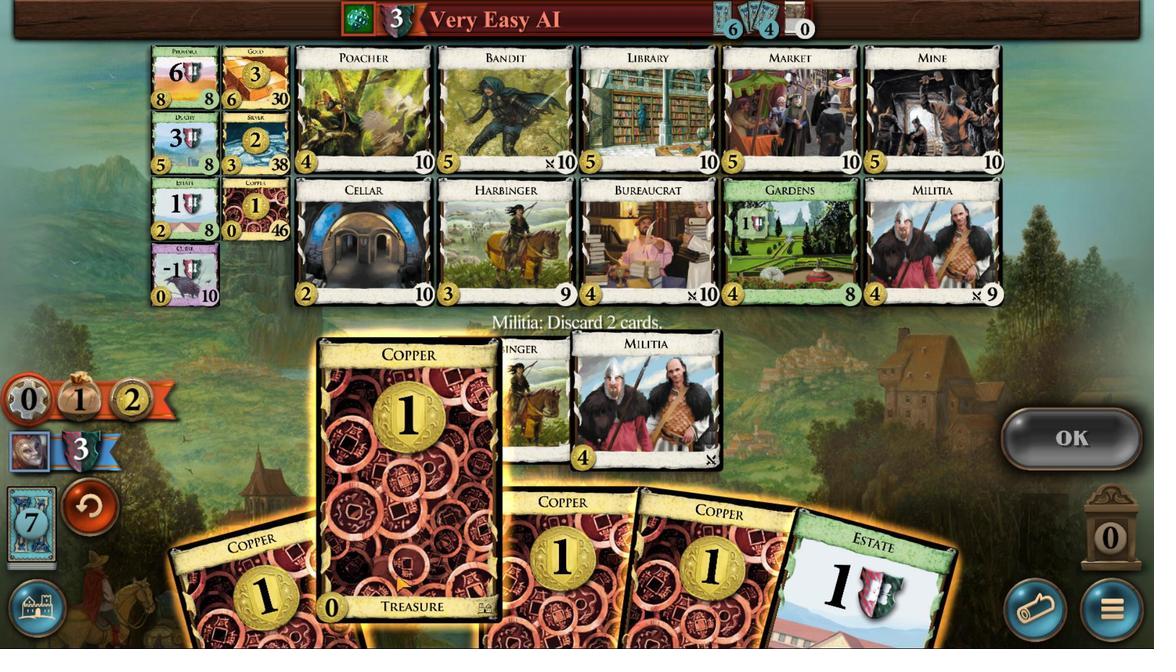 
Action: Mouse moved to (684, 501)
Screenshot: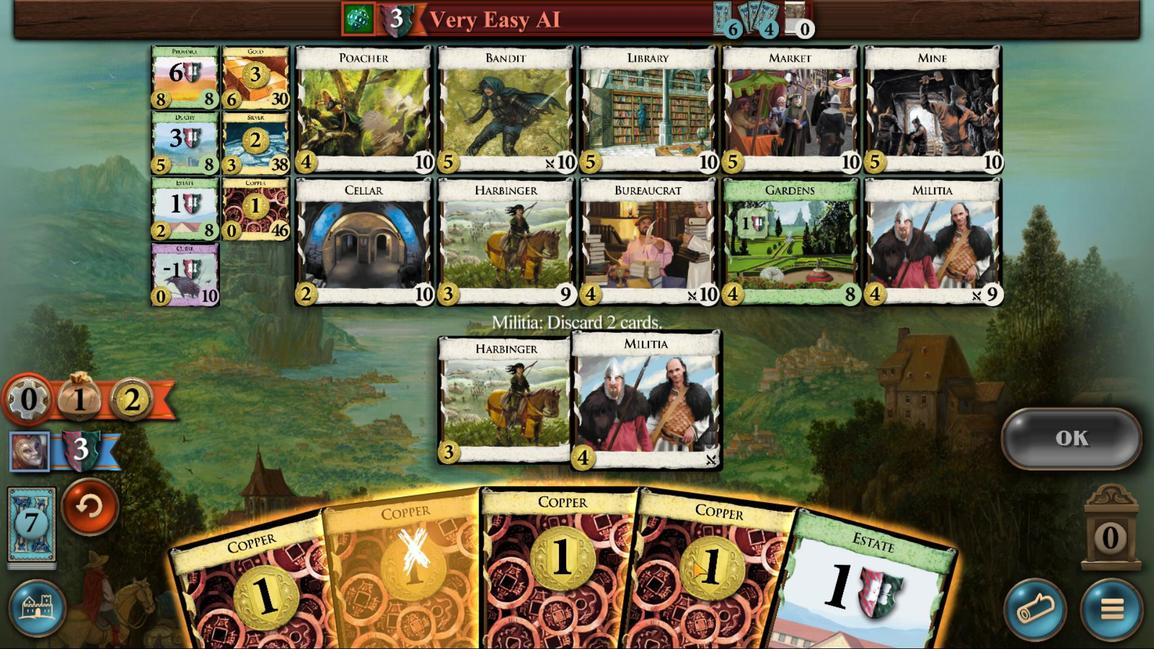 
Action: Mouse scrolled (684, 501) with delta (0, 0)
Screenshot: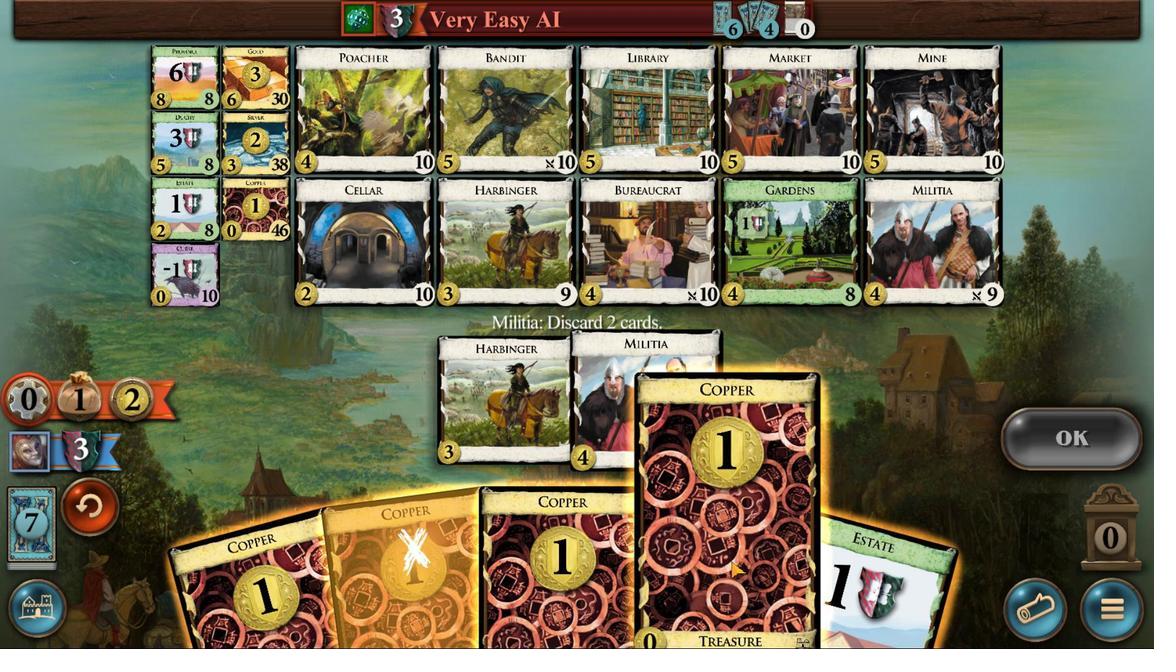 
Action: Mouse scrolled (684, 501) with delta (0, 0)
Screenshot: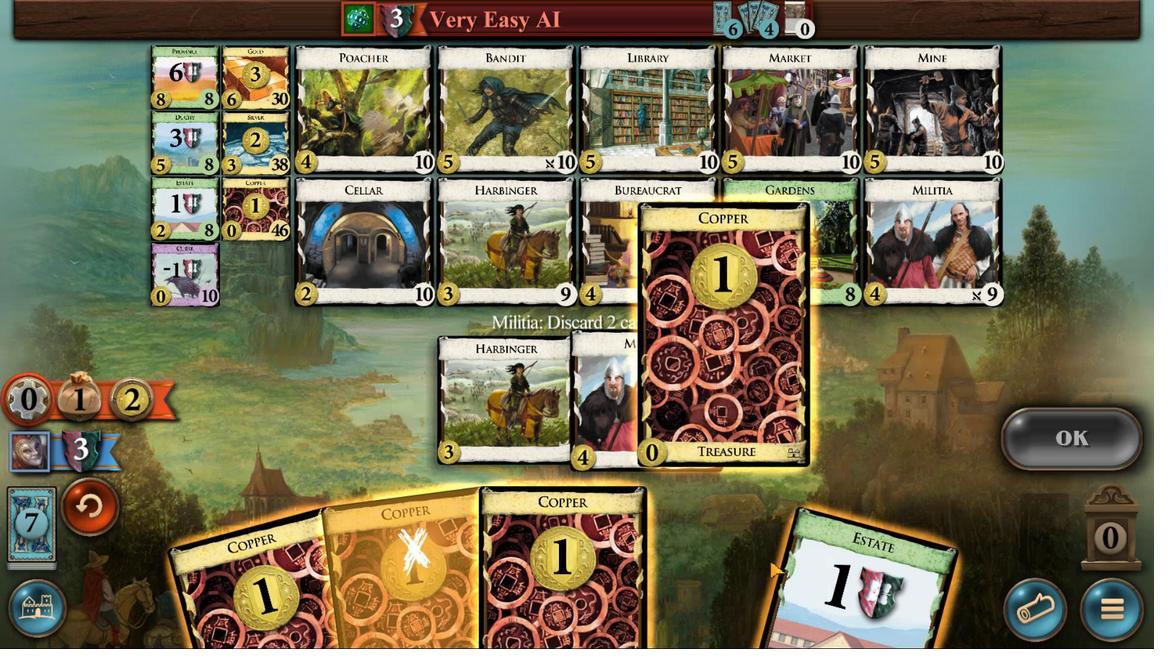 
Action: Mouse scrolled (684, 501) with delta (0, 0)
Screenshot: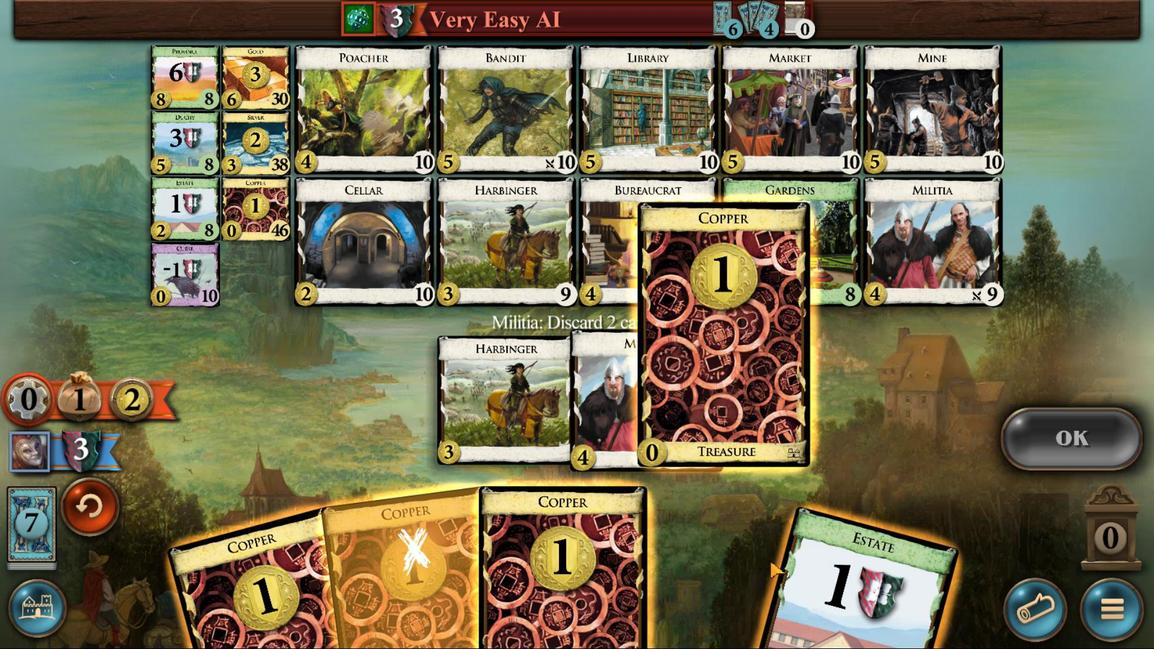 
Action: Mouse moved to (755, 501)
Screenshot: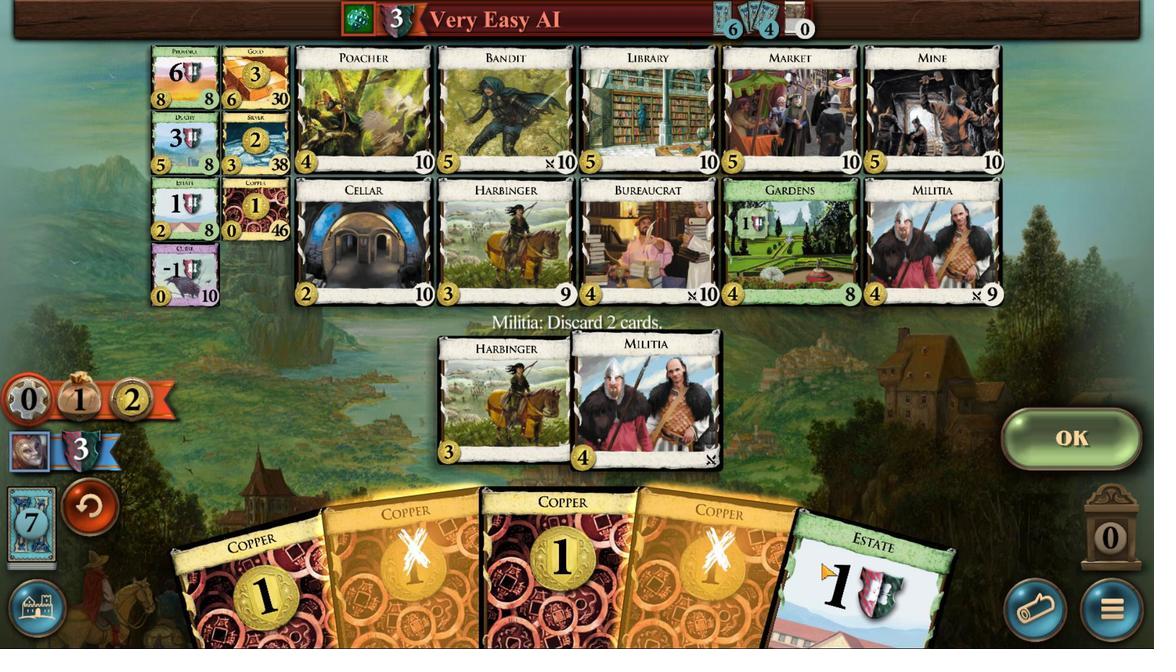 
Action: Mouse scrolled (755, 501) with delta (0, 0)
Screenshot: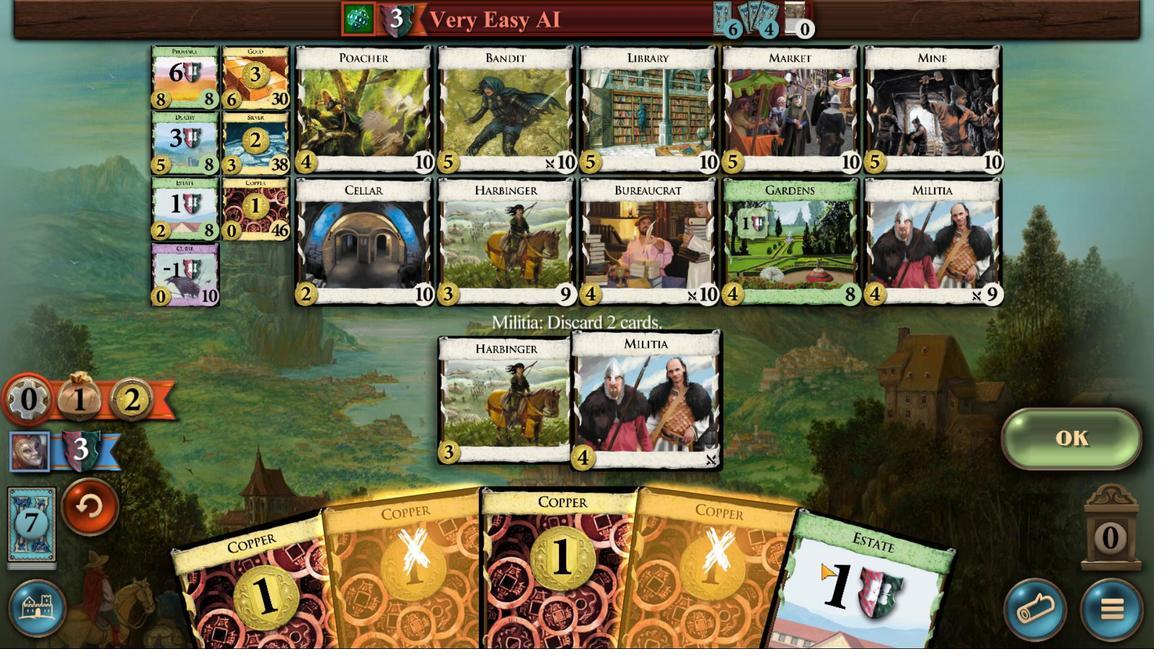 
Action: Mouse scrolled (755, 501) with delta (0, 0)
Screenshot: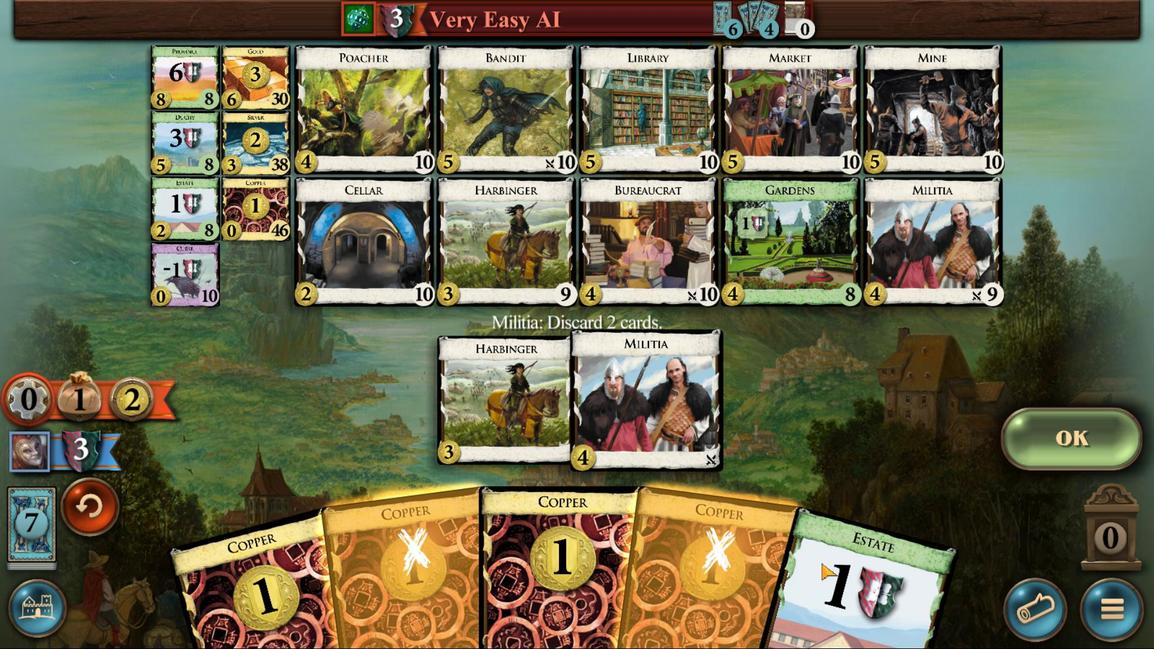 
Action: Mouse moved to (877, 501)
Screenshot: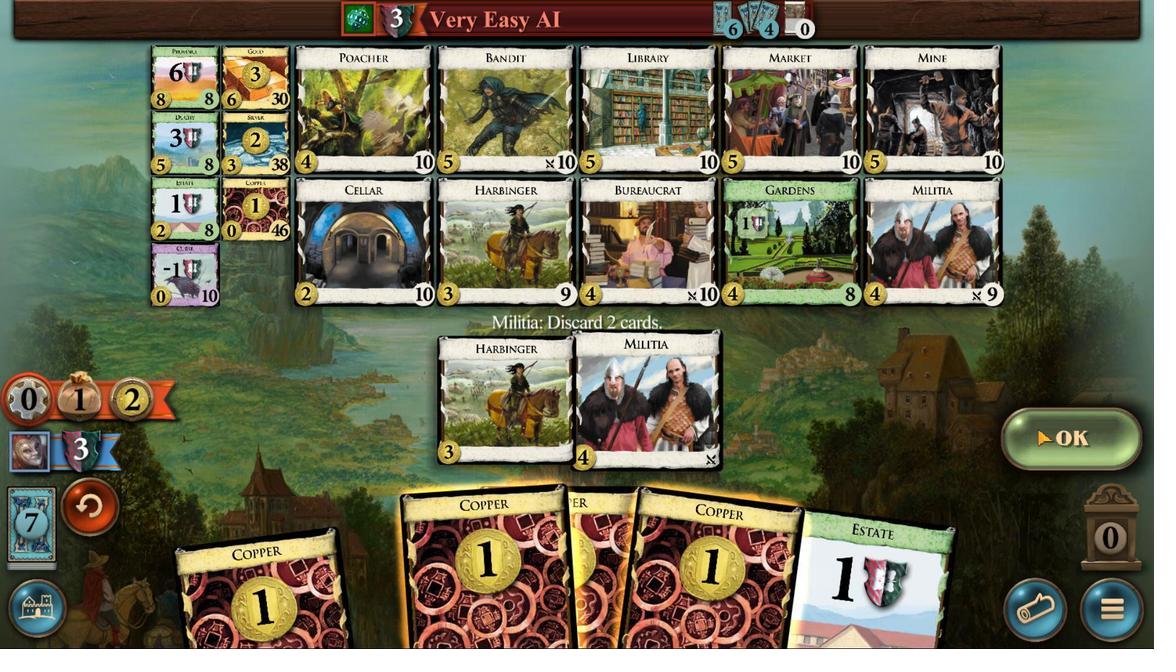 
Action: Mouse pressed left at (877, 501)
Screenshot: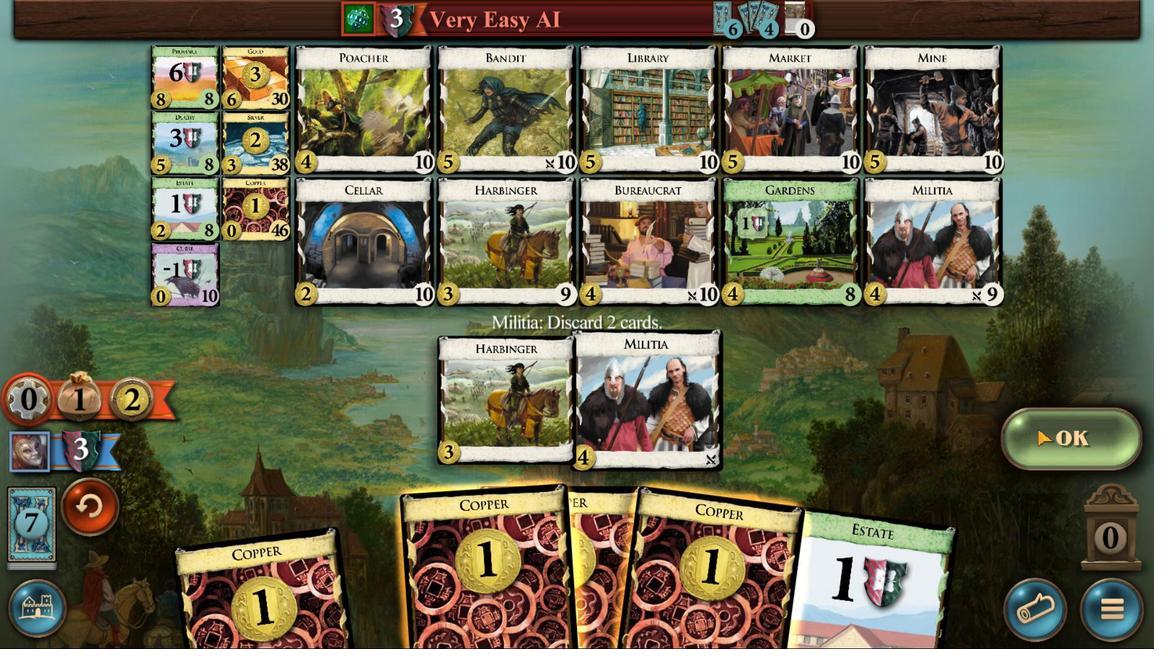 
Action: Mouse moved to (540, 501)
Screenshot: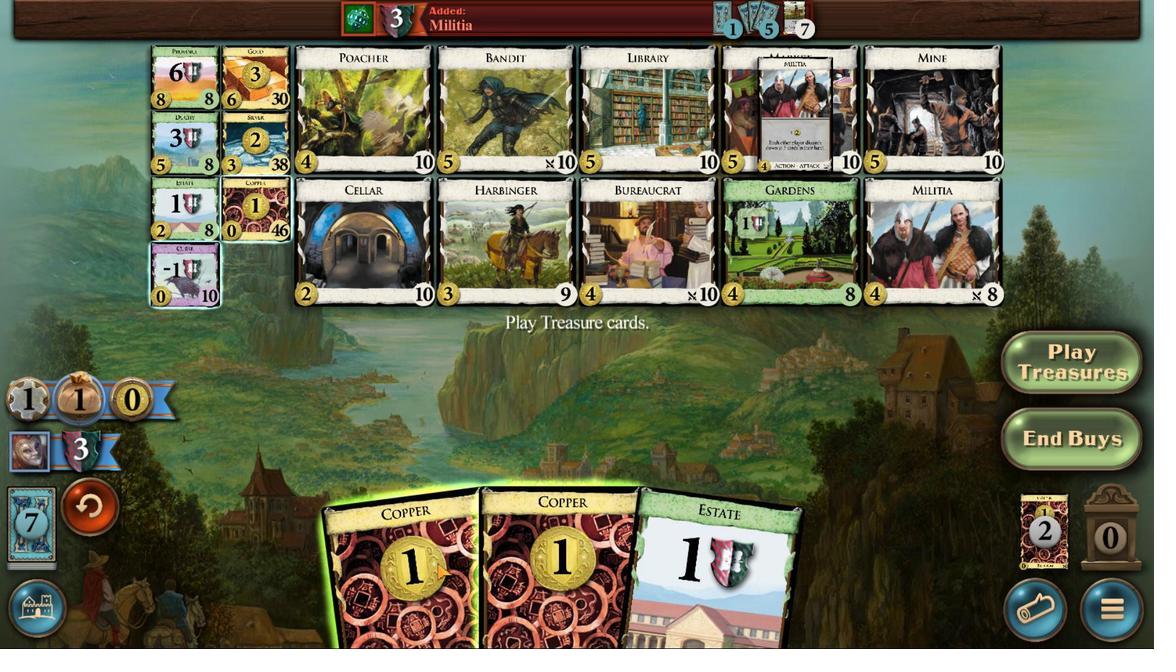 
Action: Mouse scrolled (540, 501) with delta (0, 0)
Screenshot: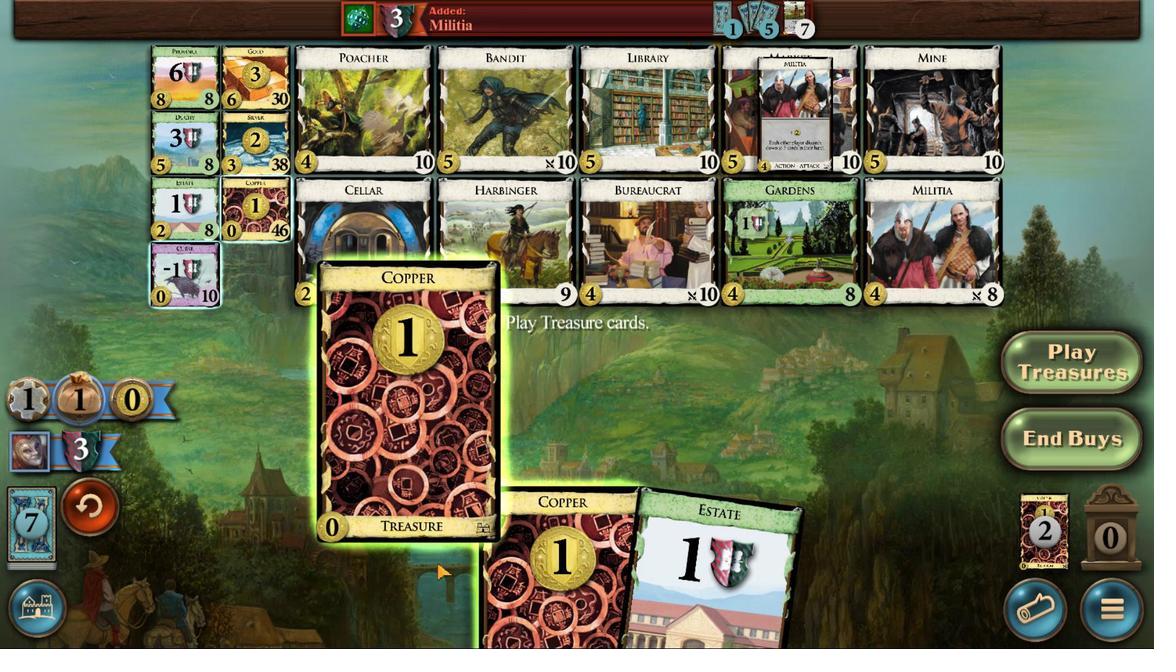 
Action: Mouse scrolled (540, 501) with delta (0, 0)
Screenshot: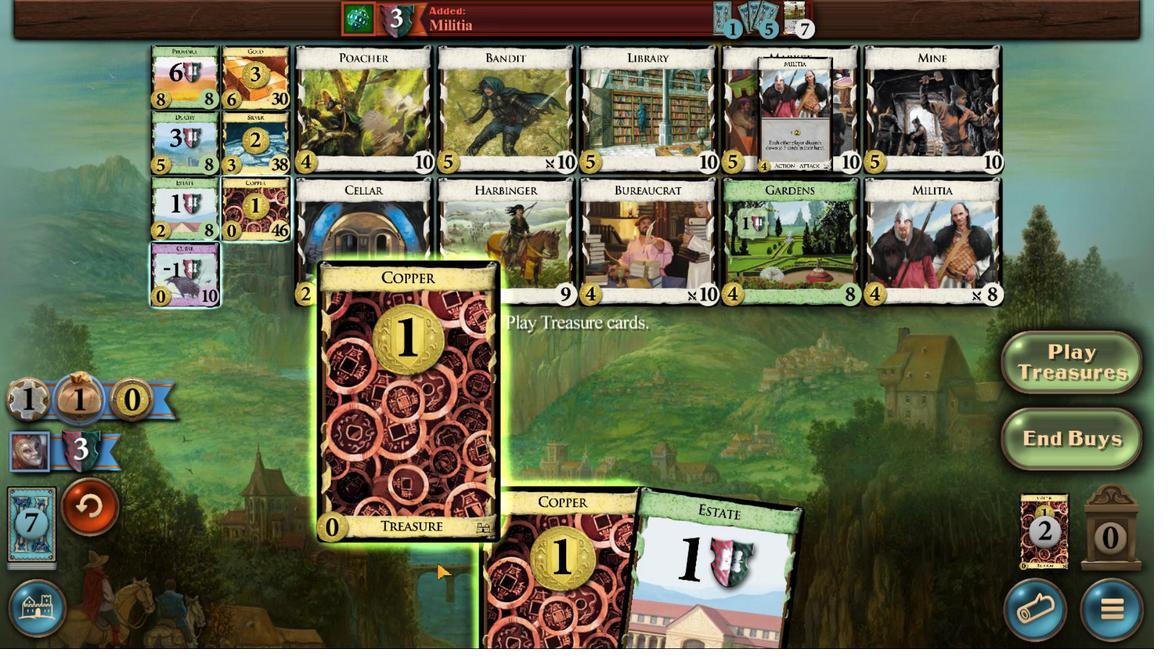 
Action: Mouse scrolled (540, 501) with delta (0, 0)
Screenshot: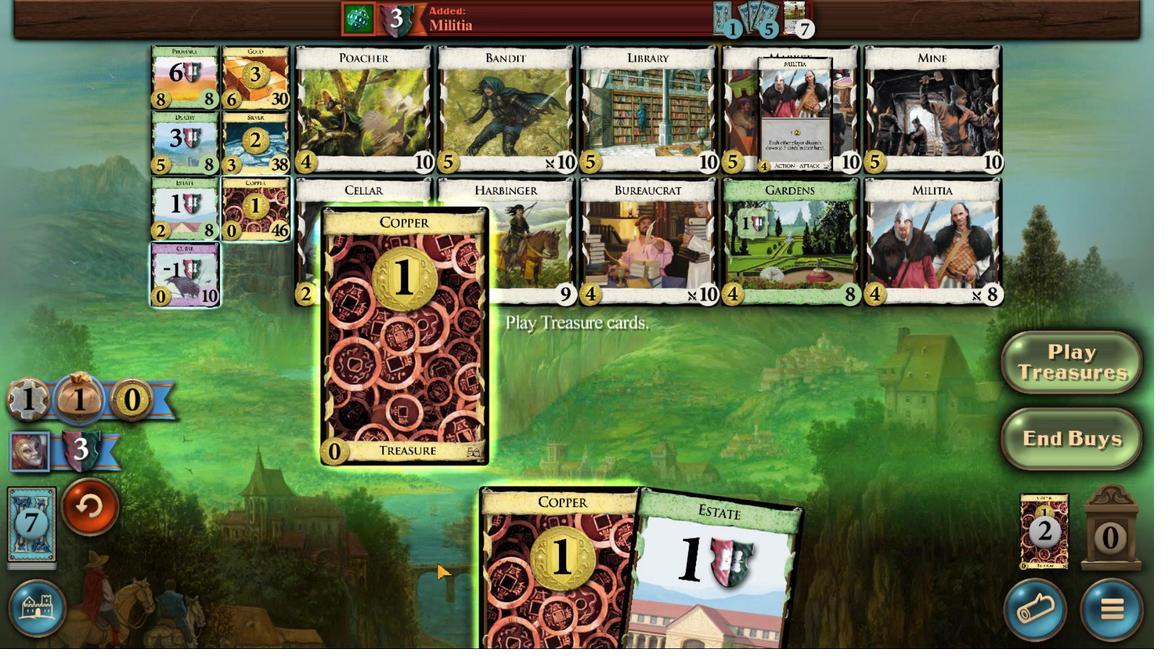 
Action: Mouse moved to (579, 501)
Screenshot: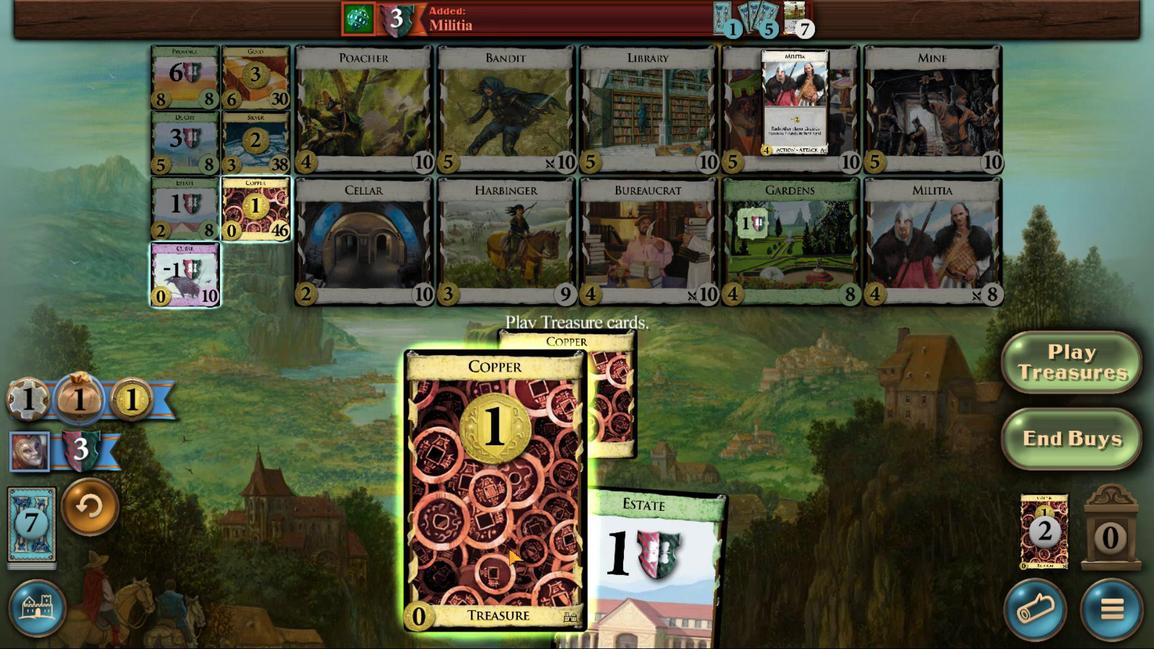 
Action: Mouse scrolled (579, 501) with delta (0, 0)
Screenshot: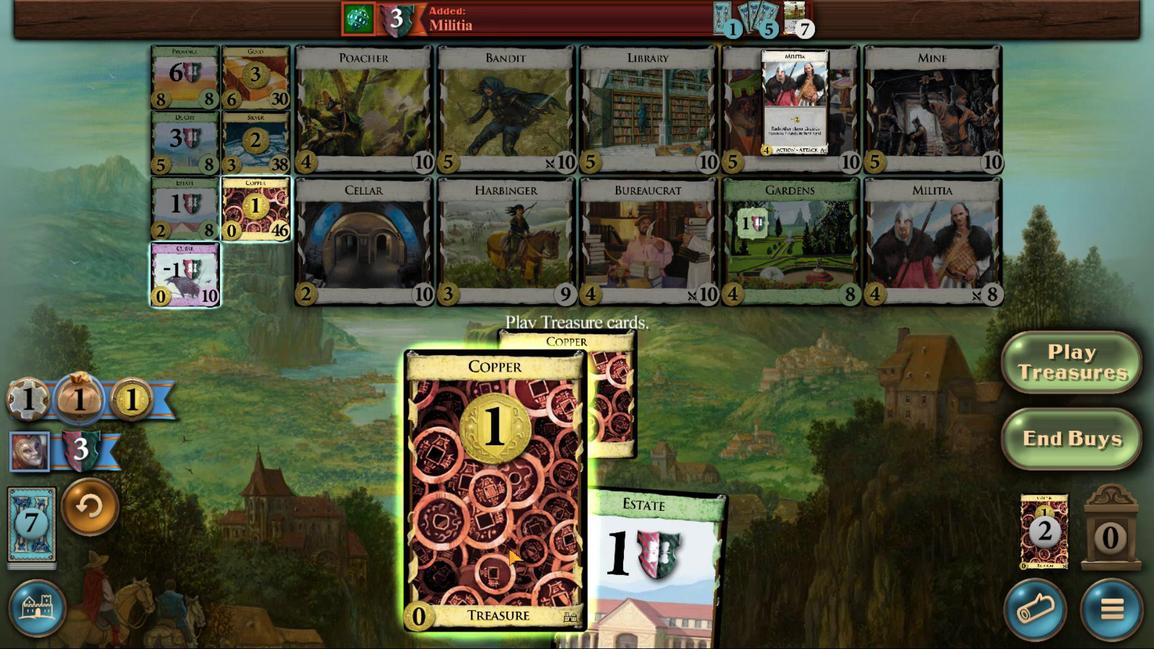 
Action: Mouse moved to (580, 501)
Screenshot: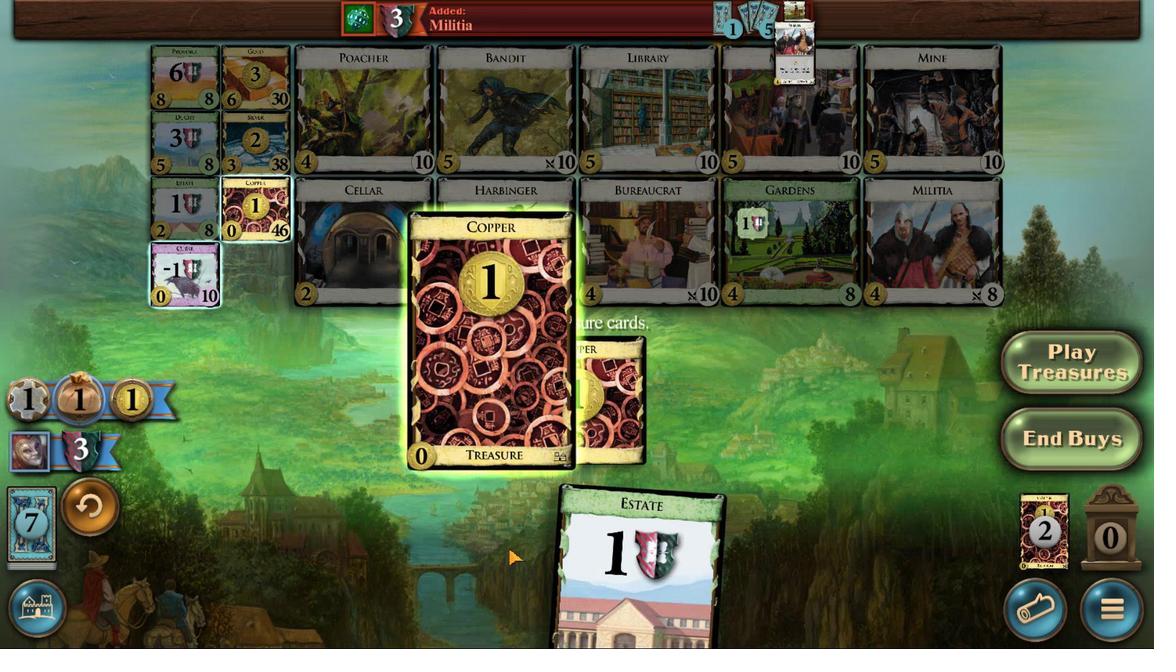 
Action: Mouse scrolled (580, 501) with delta (0, 0)
Screenshot: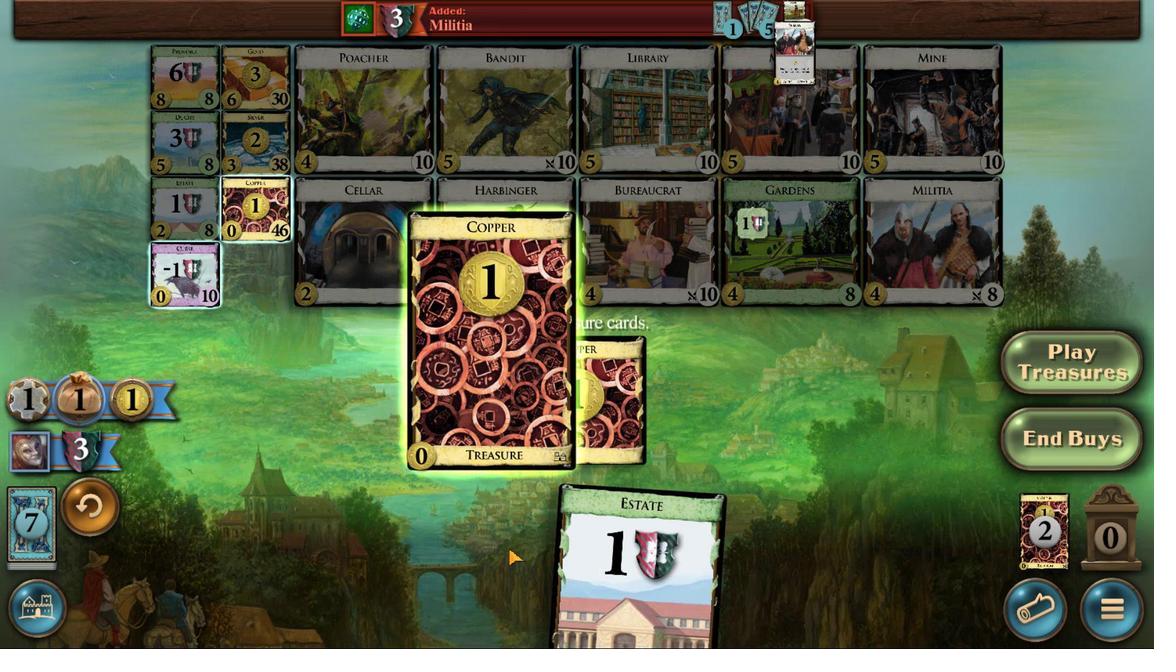 
Action: Mouse moved to (445, 501)
Screenshot: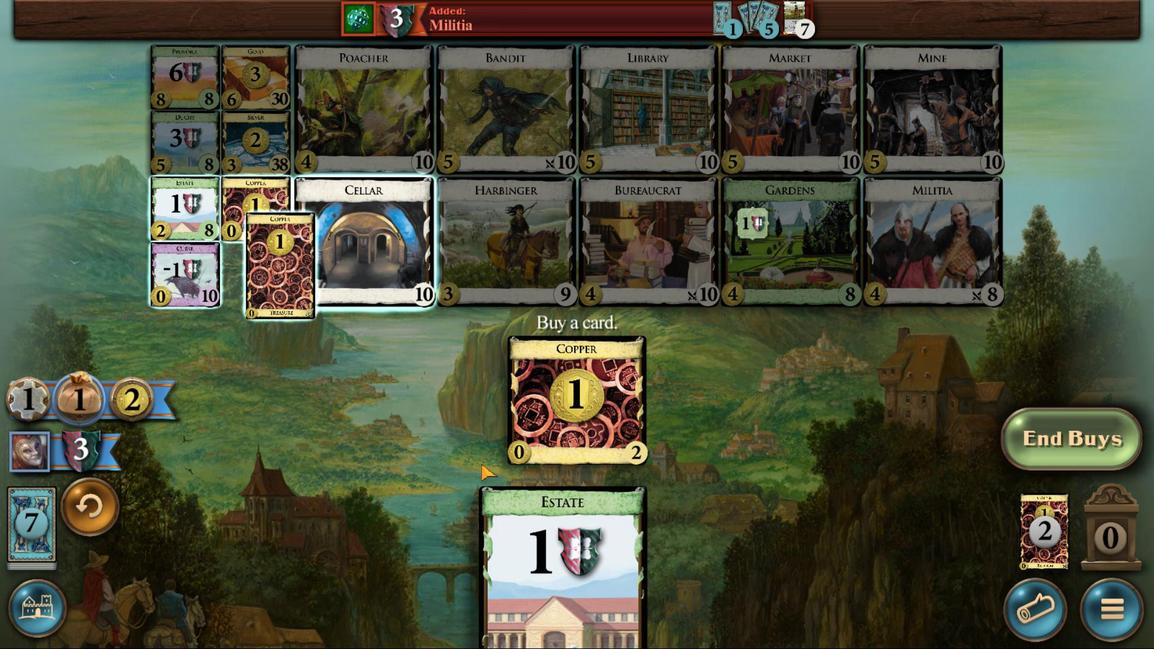 
Action: Mouse pressed left at (445, 501)
Screenshot: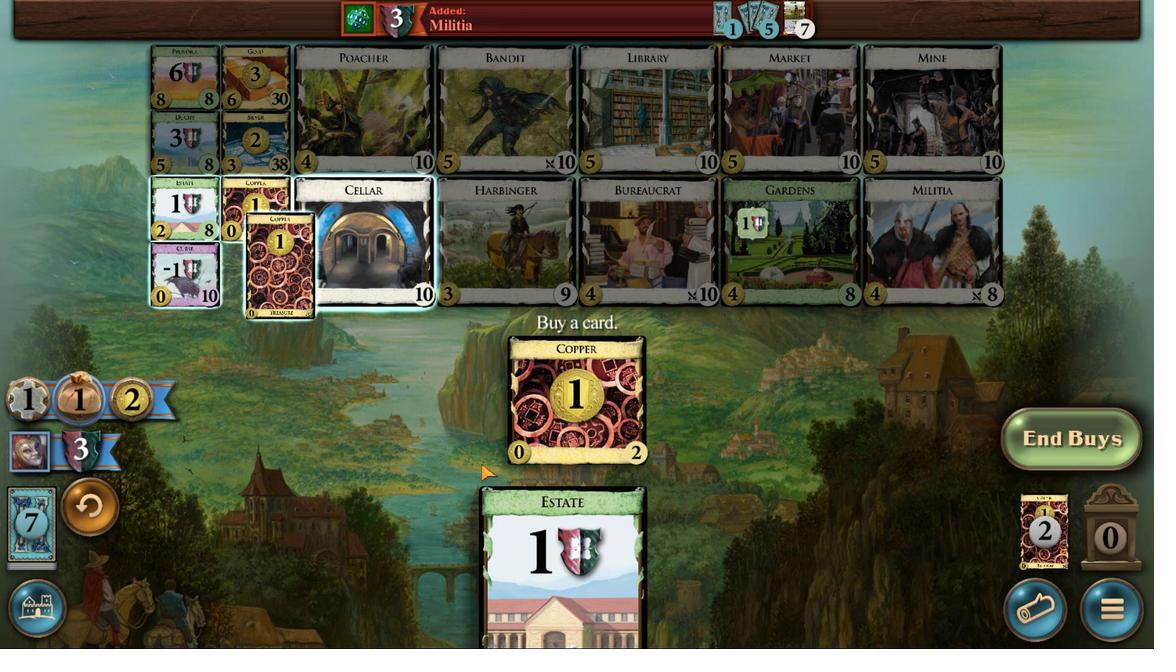 
Action: Mouse moved to (612, 502)
Screenshot: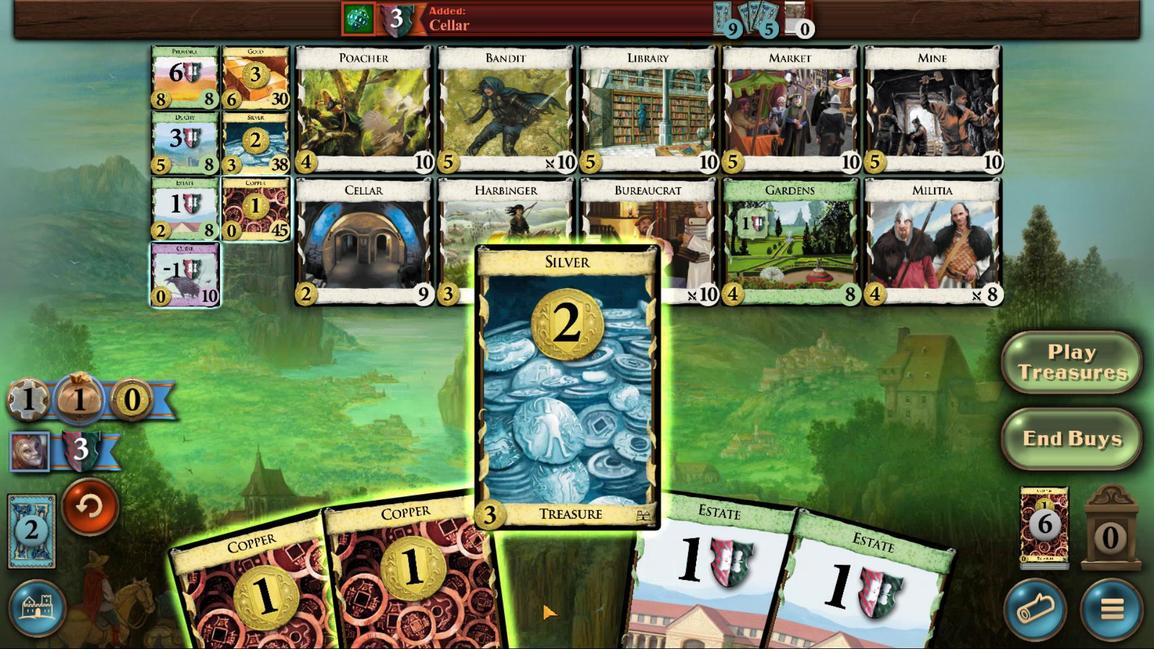 
Action: Mouse scrolled (612, 502) with delta (0, 0)
Screenshot: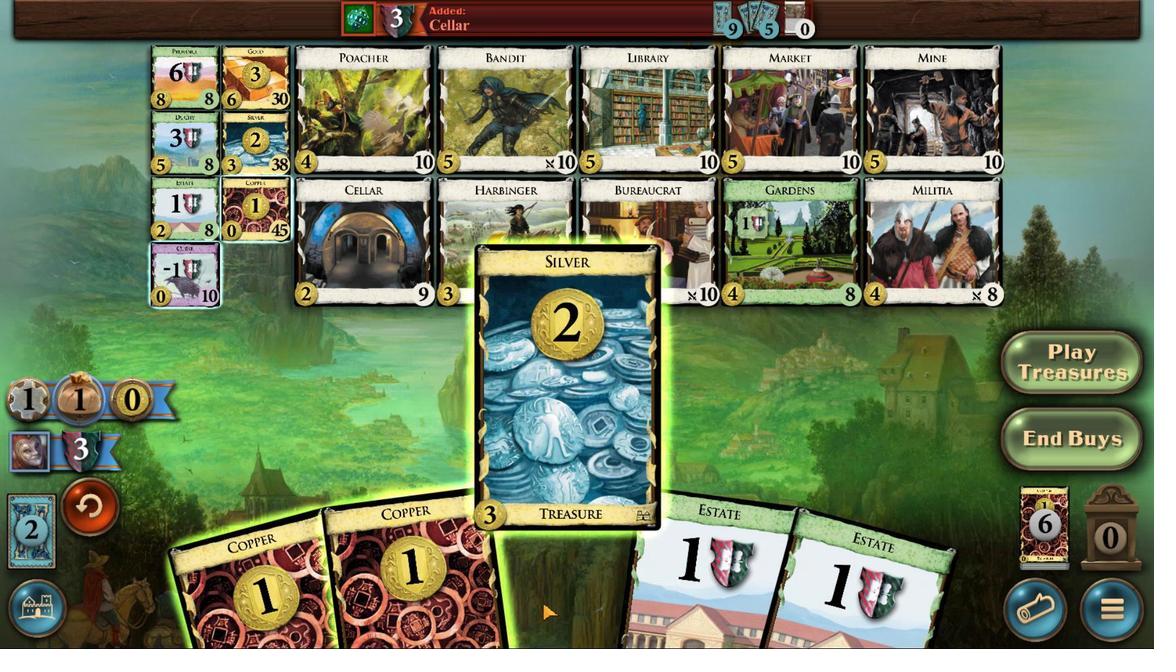 
Action: Mouse scrolled (612, 502) with delta (0, 0)
Screenshot: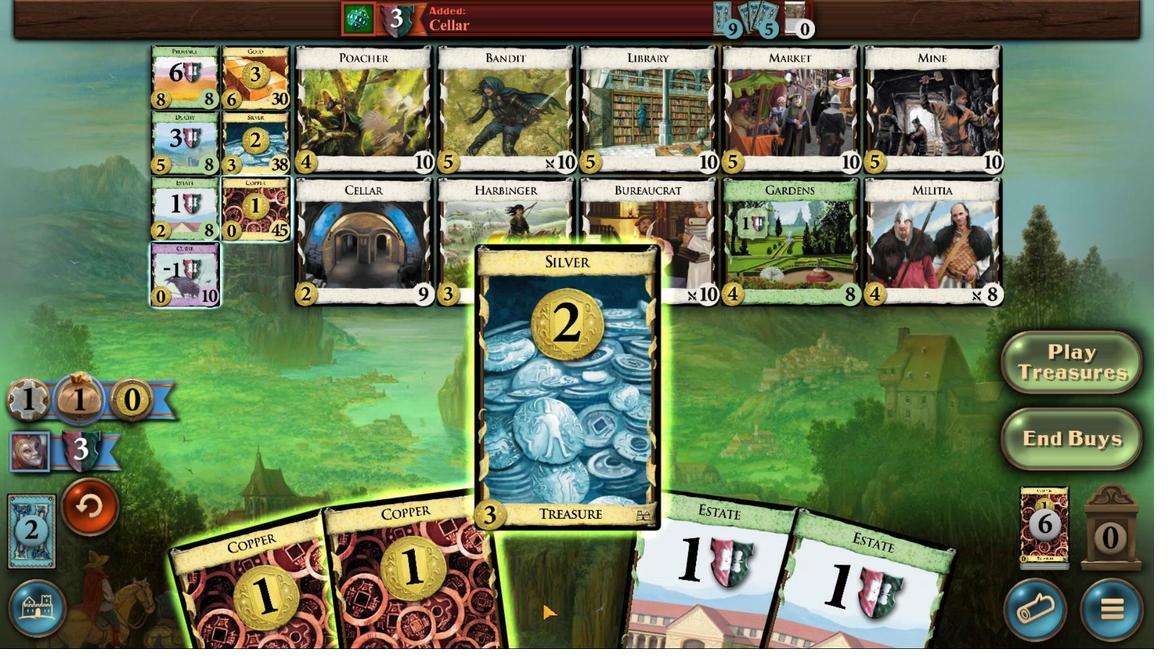 
Action: Mouse scrolled (612, 502) with delta (0, 0)
Screenshot: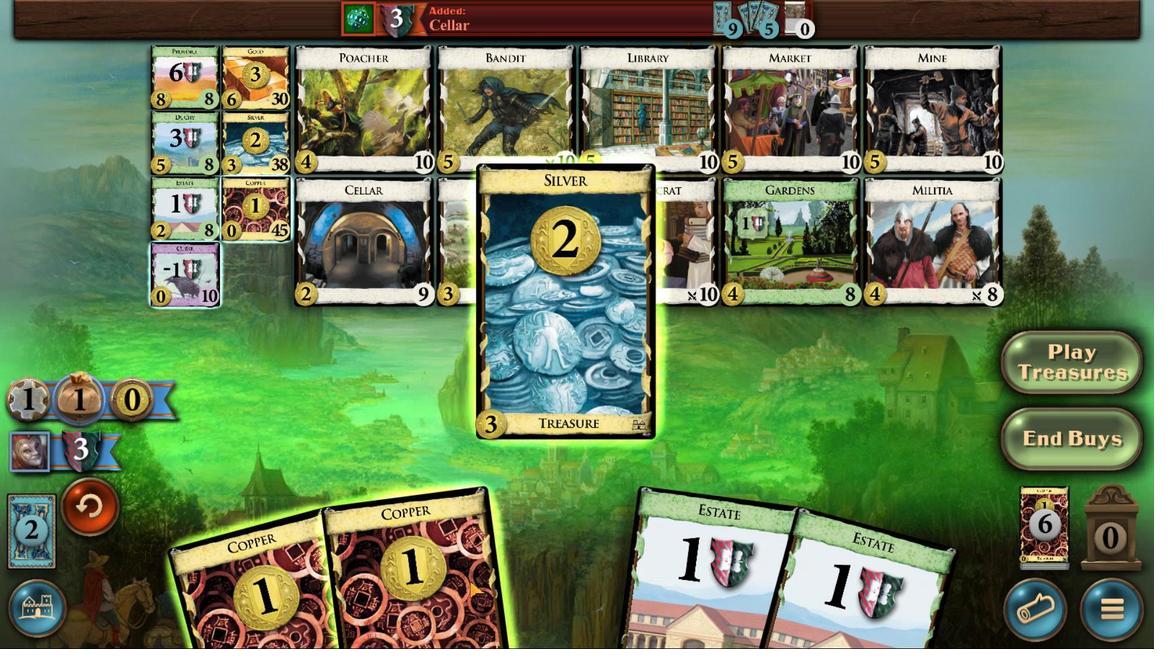 
Action: Mouse scrolled (612, 502) with delta (0, 0)
Screenshot: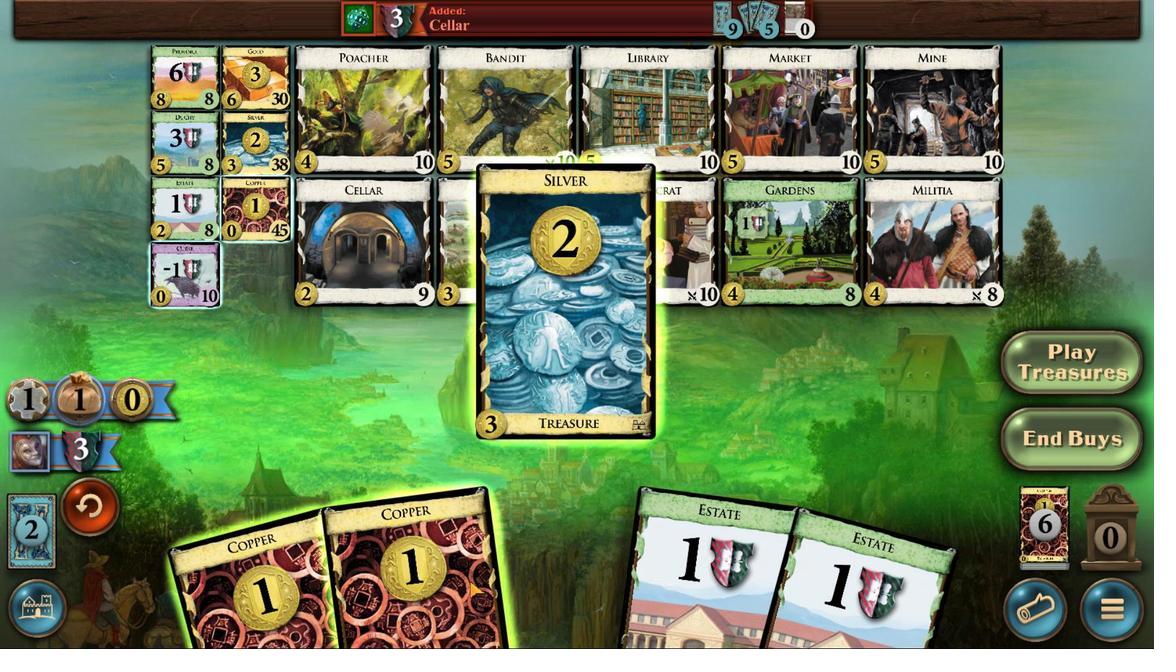 
Action: Mouse moved to (550, 501)
Screenshot: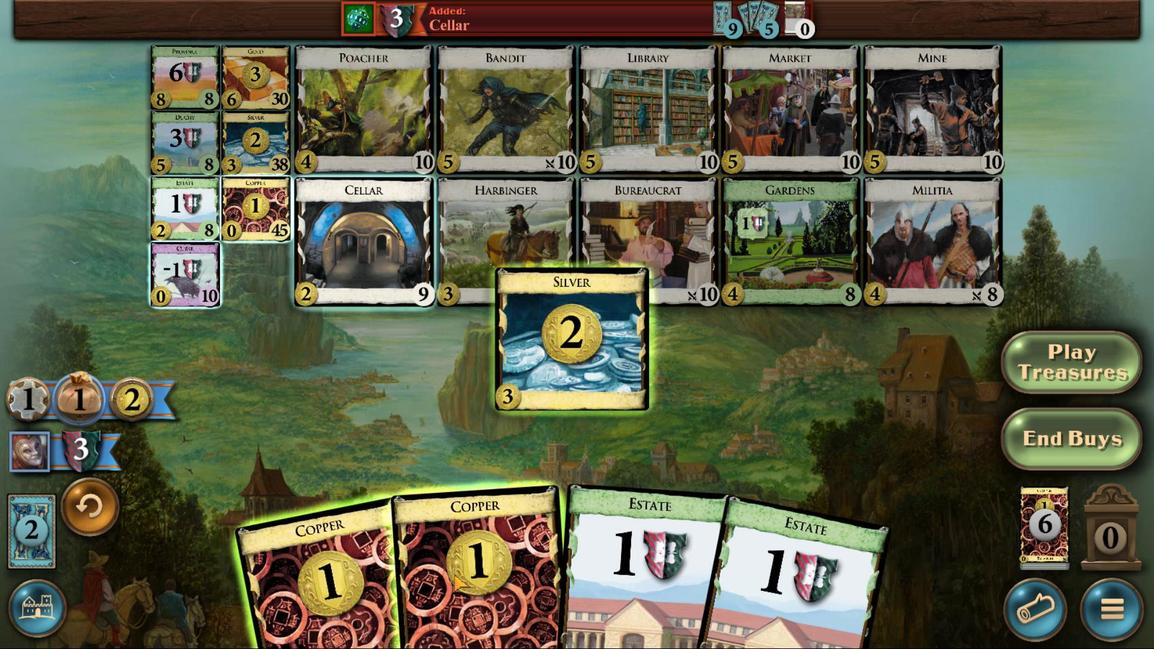 
Action: Mouse scrolled (550, 501) with delta (0, 0)
Screenshot: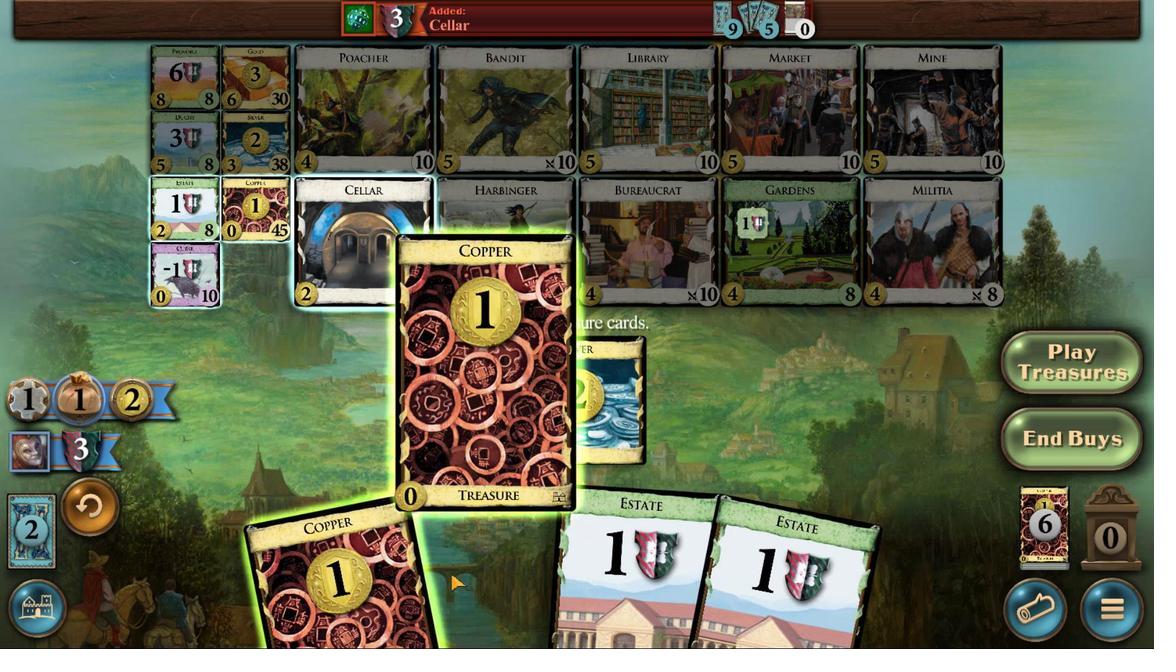 
Action: Mouse scrolled (550, 501) with delta (0, 0)
Screenshot: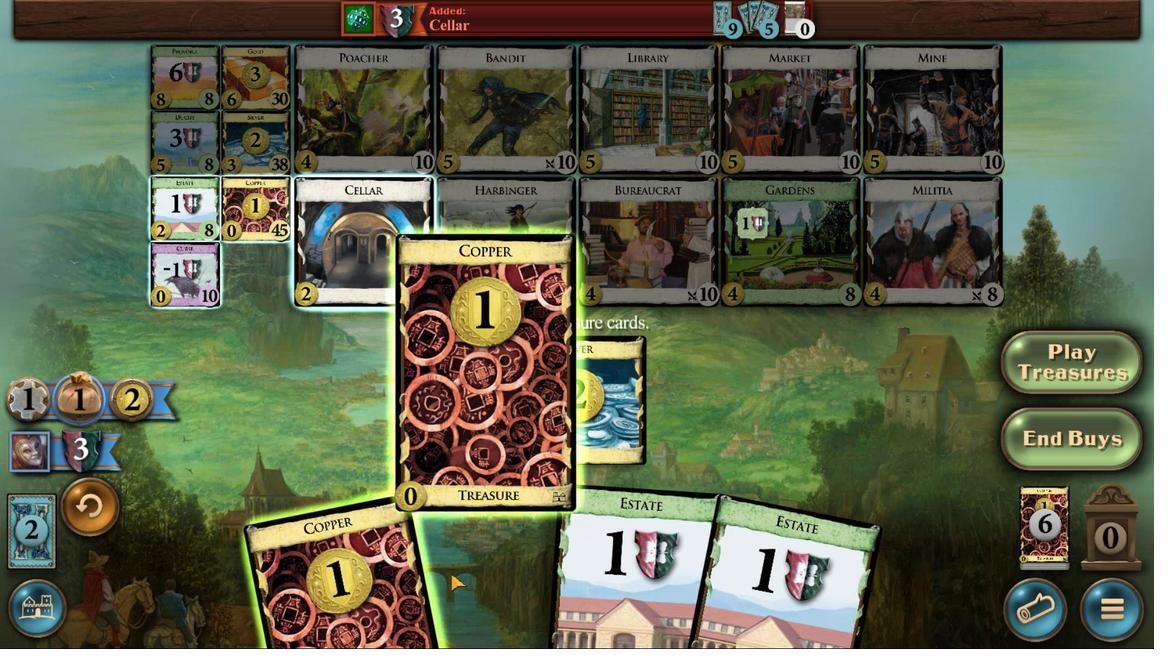 
Action: Mouse scrolled (550, 501) with delta (0, 0)
Screenshot: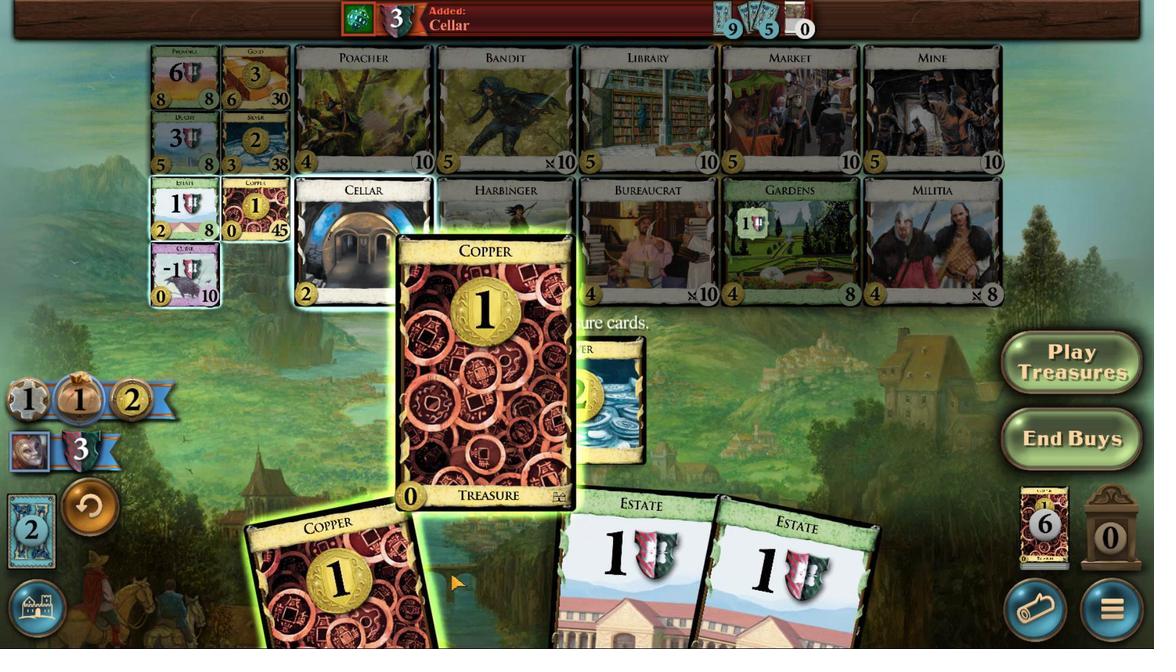 
Action: Mouse moved to (526, 501)
Screenshot: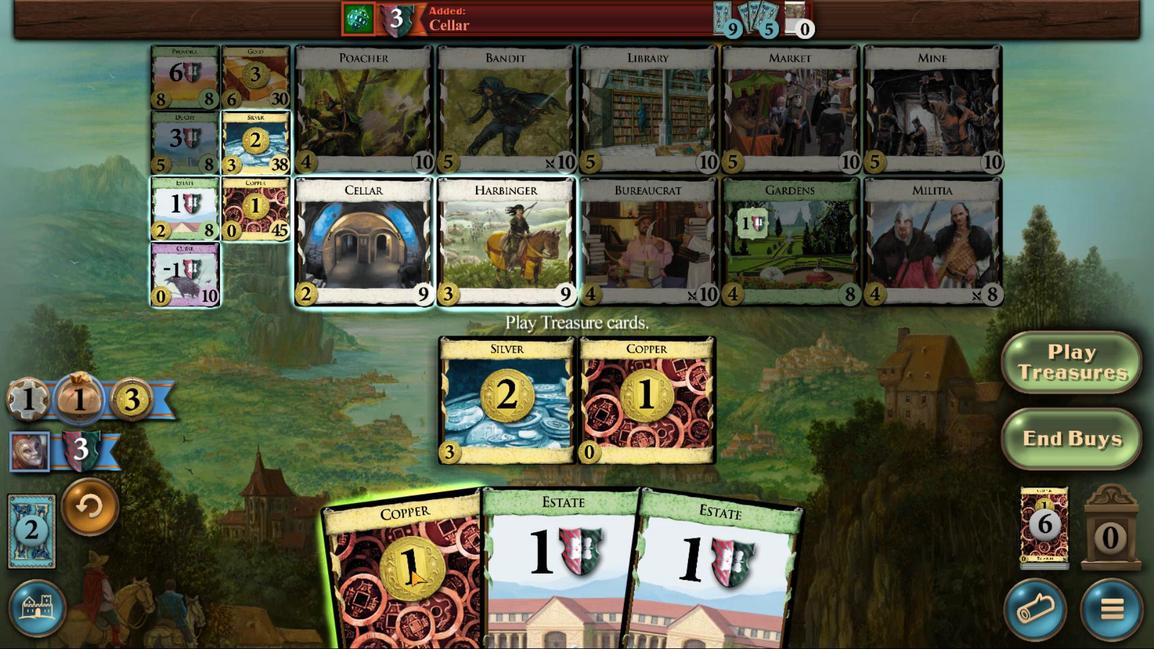 
Action: Mouse scrolled (526, 501) with delta (0, 0)
Screenshot: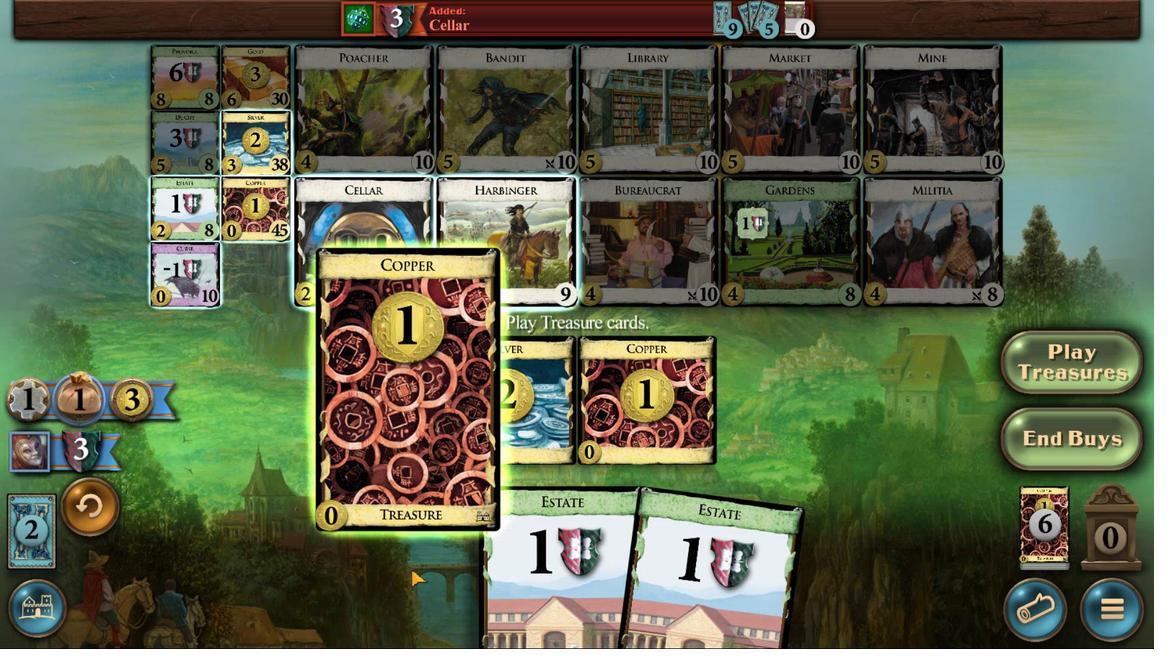 
Action: Mouse scrolled (526, 501) with delta (0, 0)
Screenshot: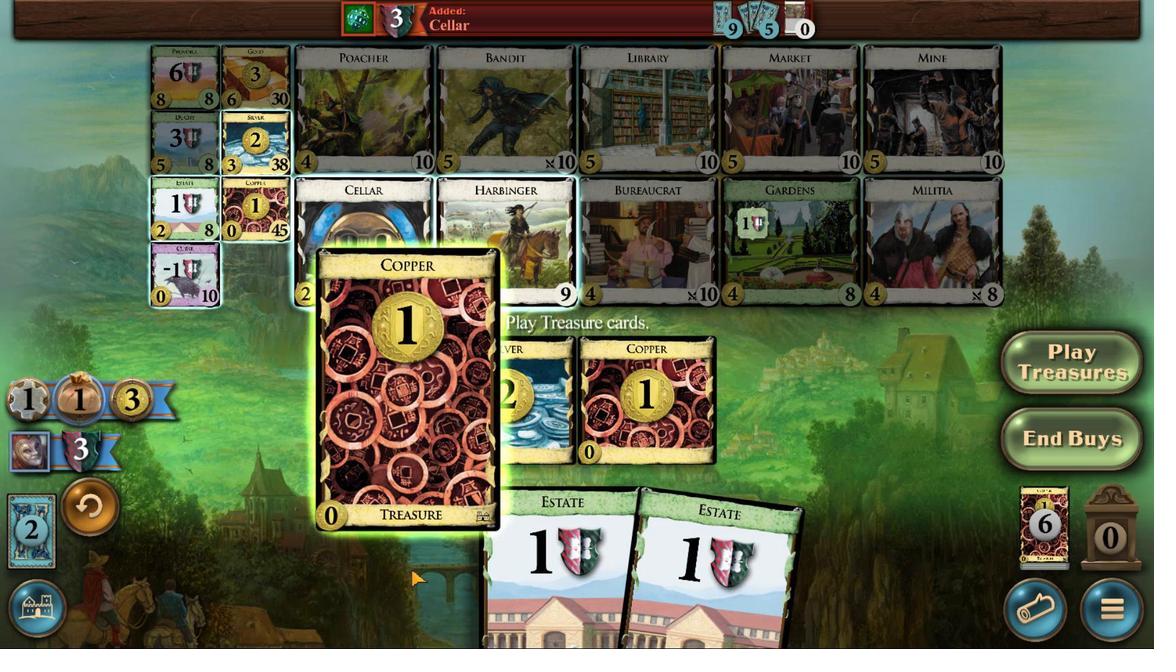 
Action: Mouse scrolled (526, 501) with delta (0, 0)
Screenshot: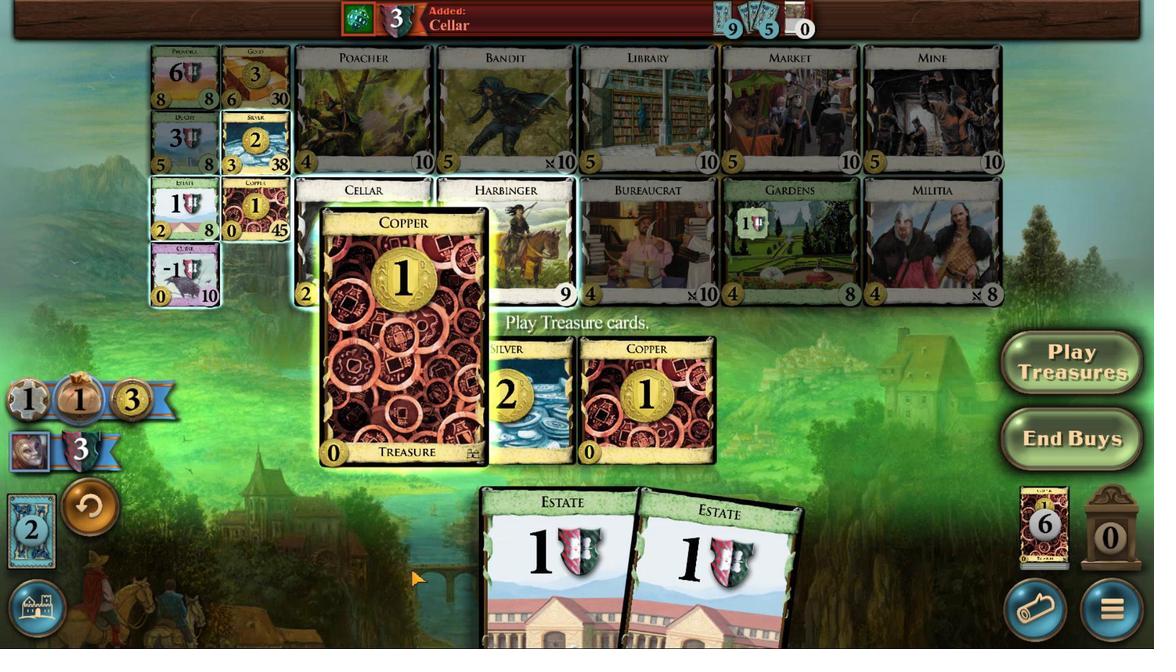 
Action: Mouse moved to (440, 500)
Screenshot: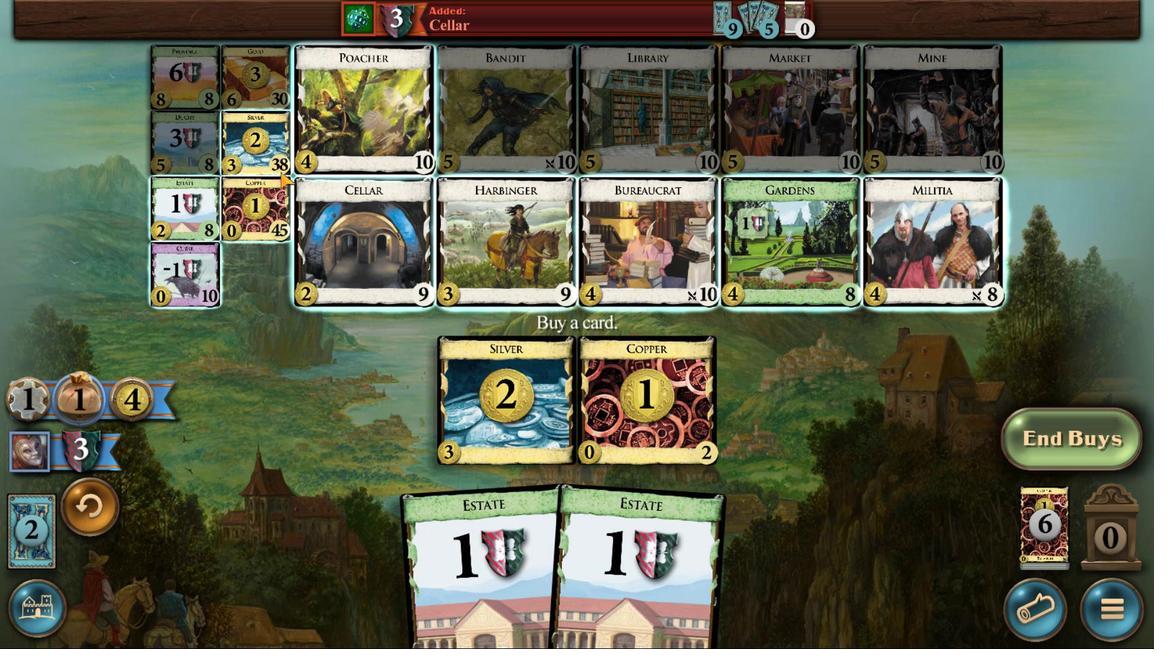 
Action: Mouse pressed left at (440, 500)
Screenshot: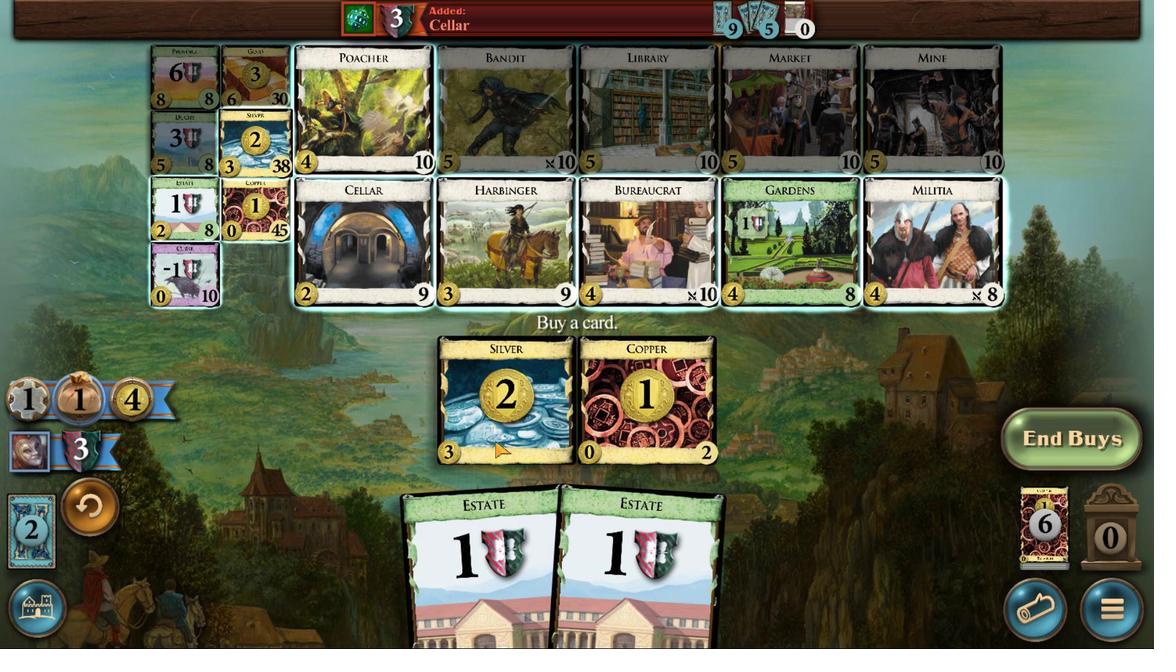 
Action: Mouse moved to (771, 501)
Screenshot: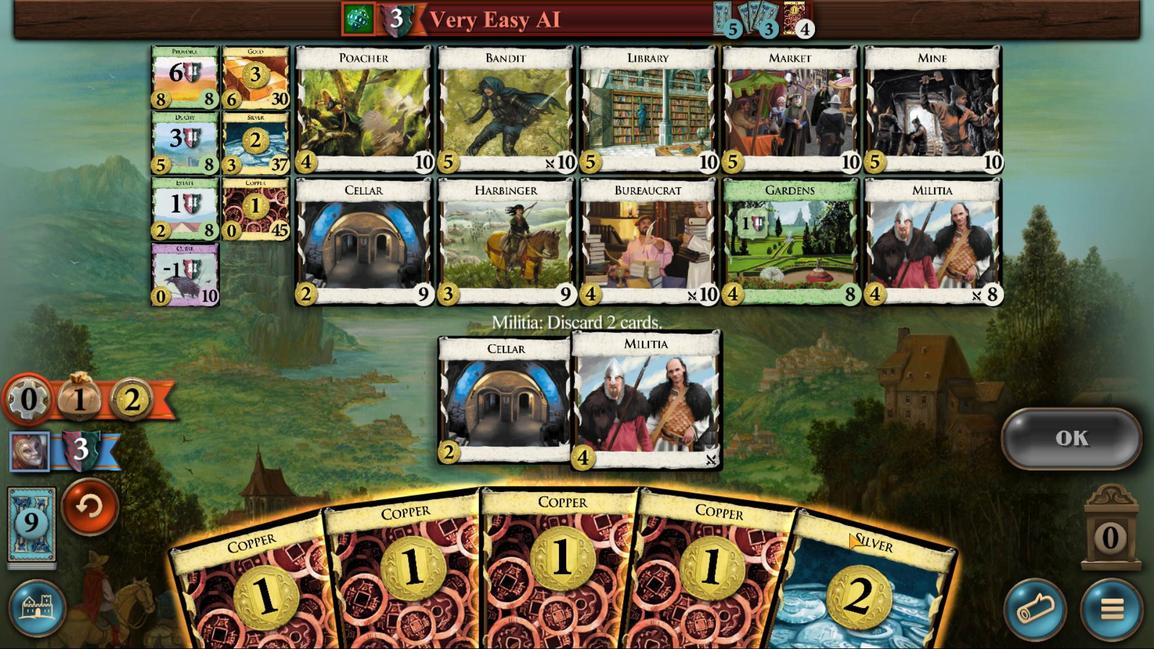 
Action: Mouse scrolled (771, 501) with delta (0, 0)
Screenshot: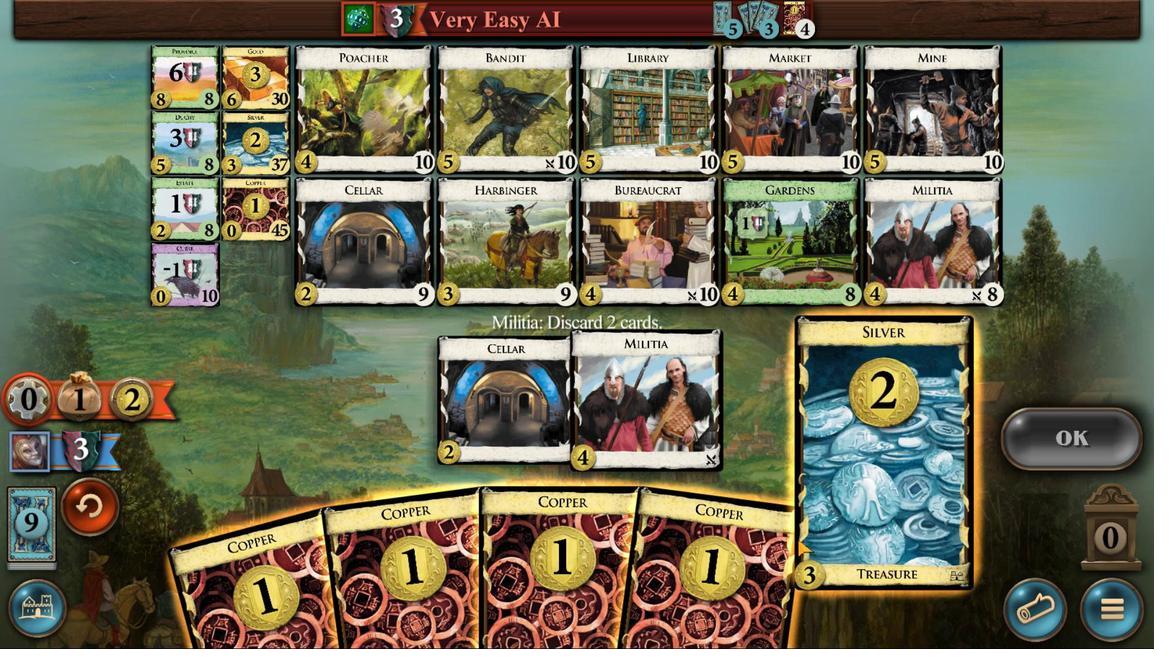 
Action: Mouse scrolled (771, 501) with delta (0, 0)
Screenshot: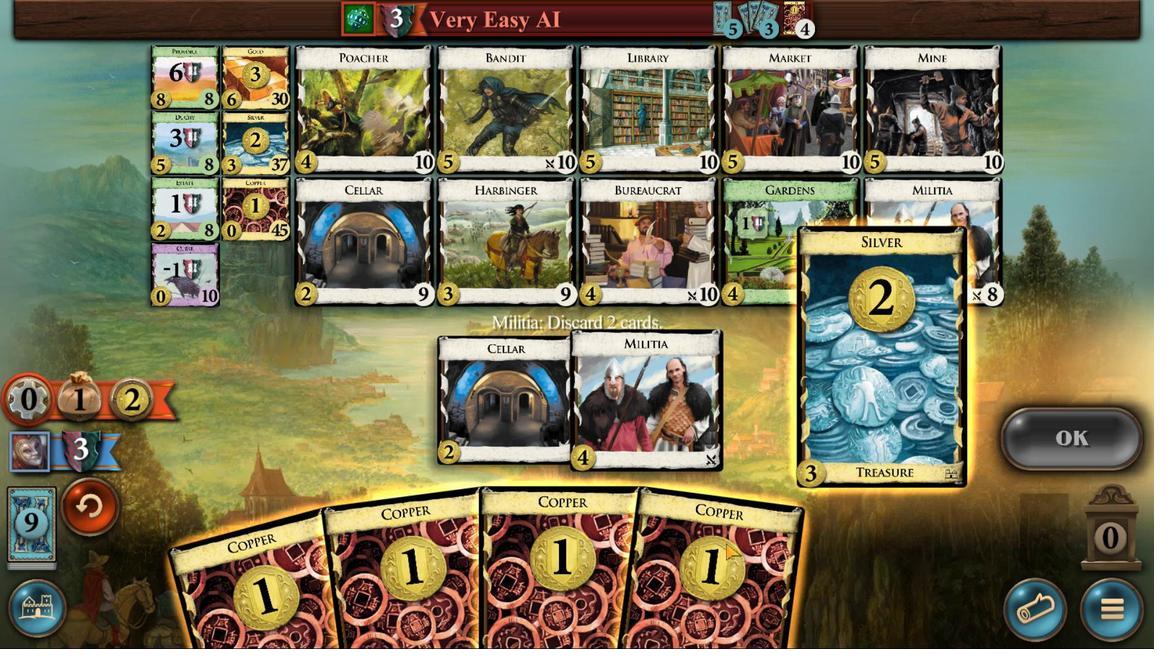 
Action: Mouse scrolled (771, 501) with delta (0, 0)
Screenshot: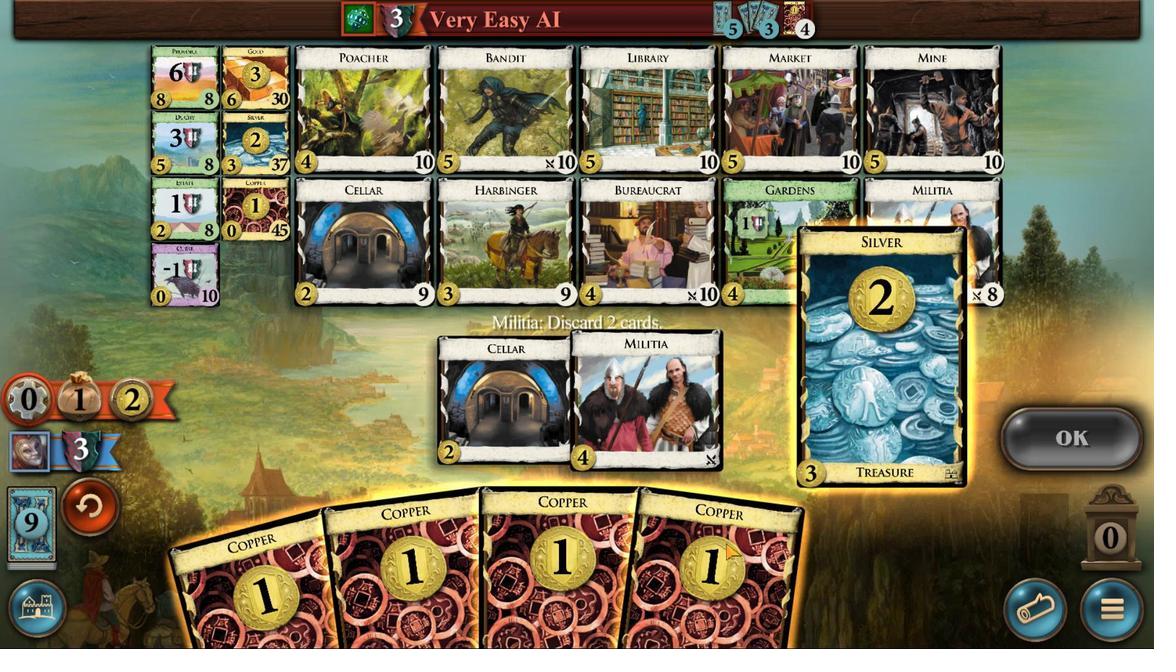 
Action: Mouse moved to (702, 501)
Screenshot: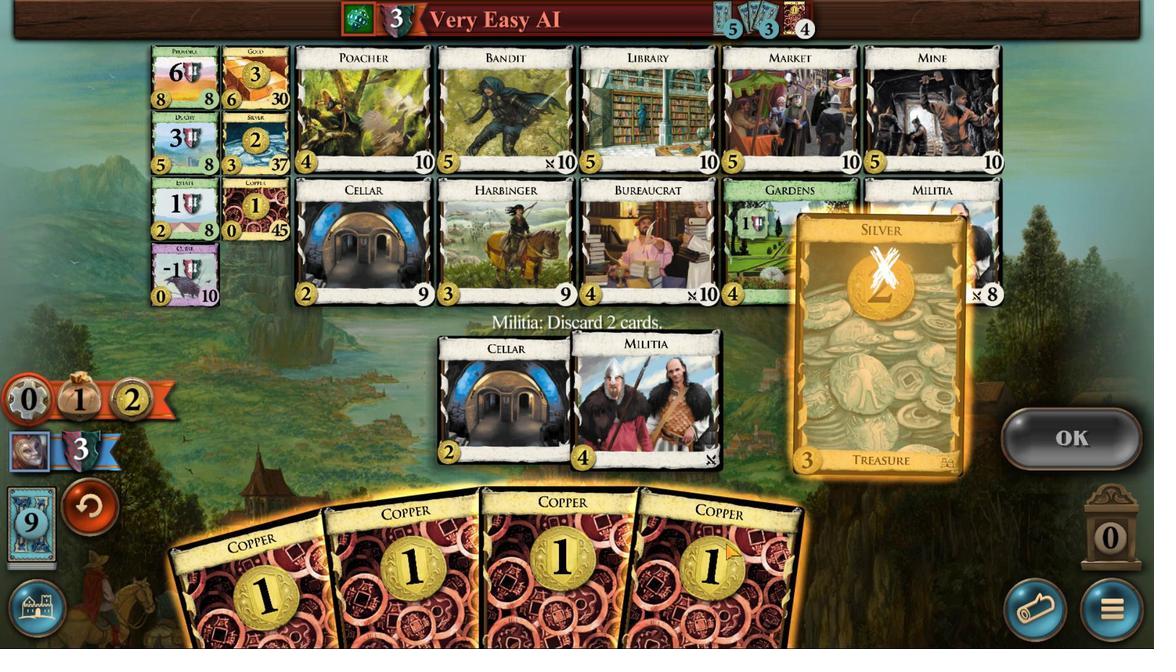 
Action: Mouse scrolled (702, 501) with delta (0, 0)
Screenshot: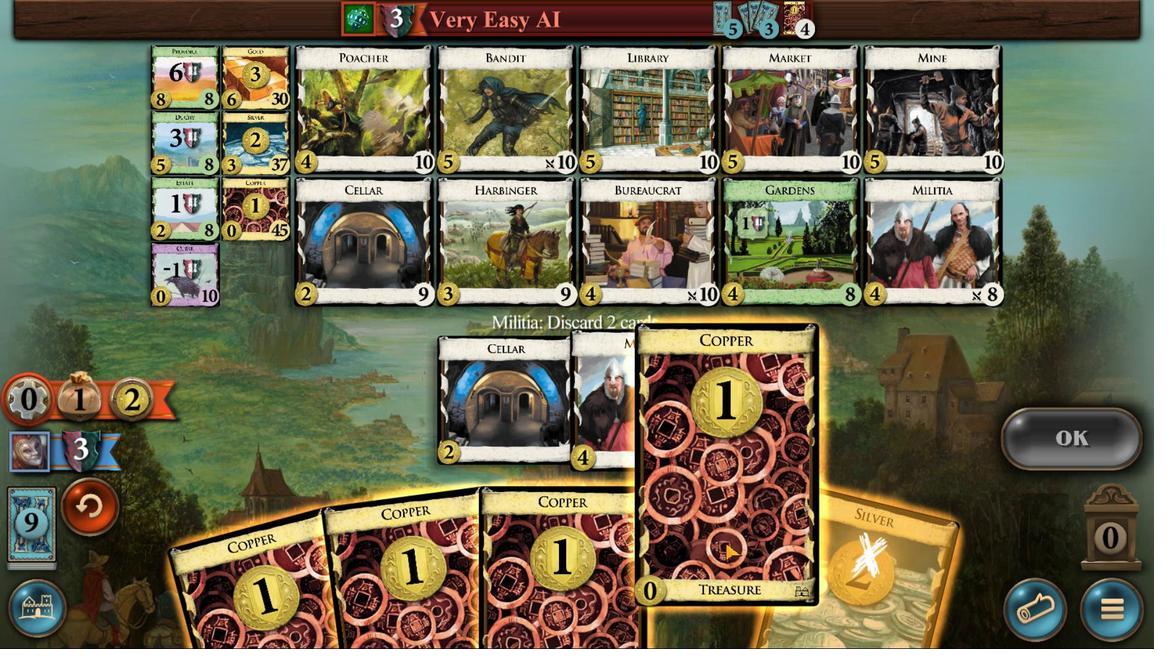 
Action: Mouse scrolled (702, 501) with delta (0, 0)
Screenshot: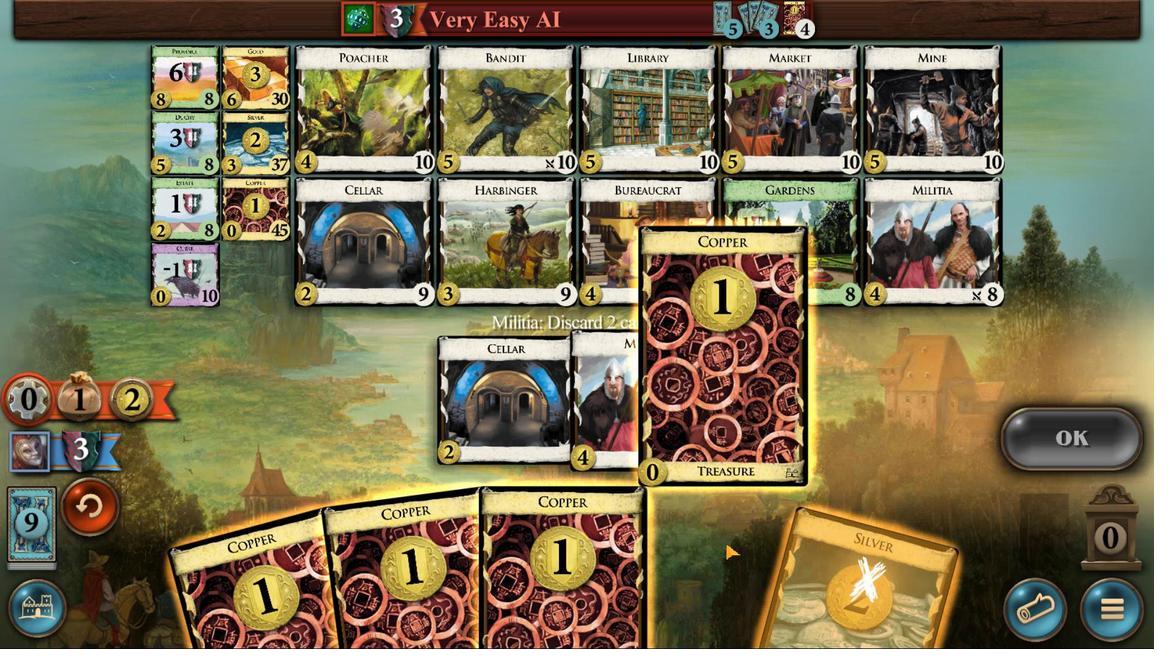 
Action: Mouse scrolled (702, 501) with delta (0, 0)
Screenshot: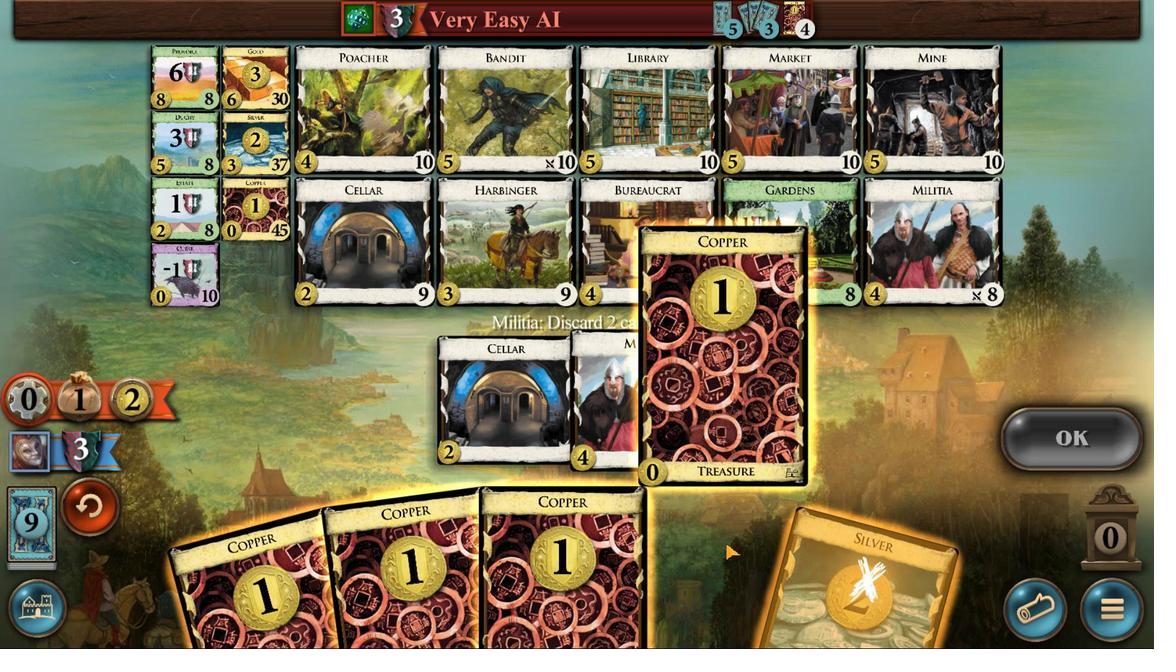 
Action: Mouse moved to (654, 501)
Screenshot: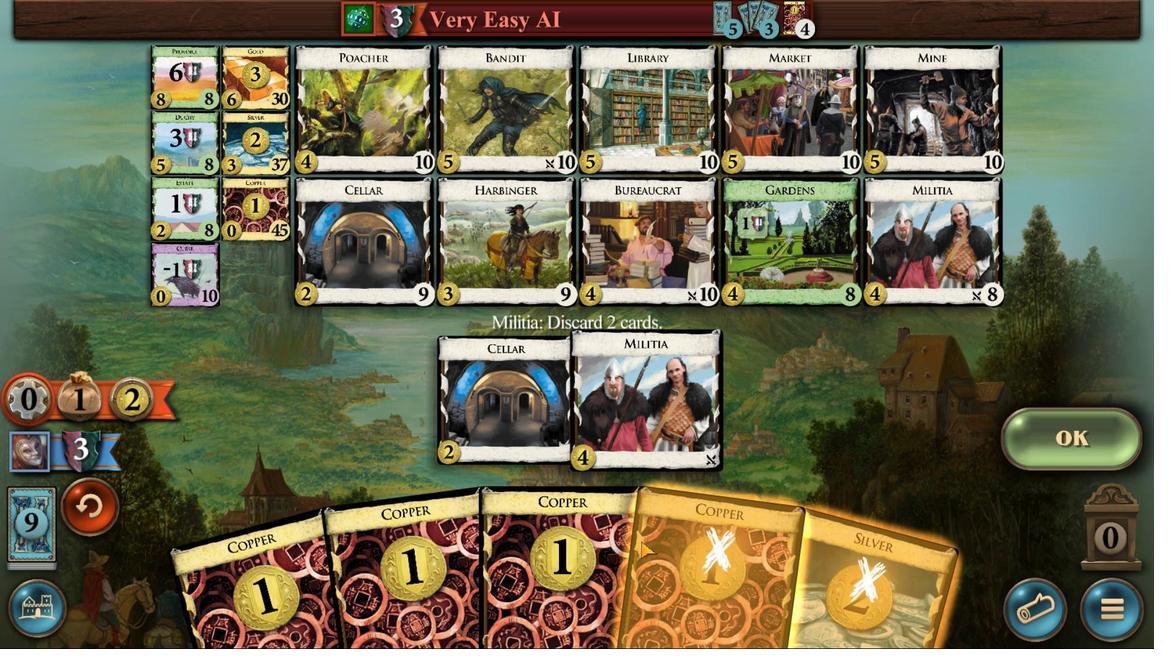 
Action: Mouse scrolled (654, 501) with delta (0, 0)
Screenshot: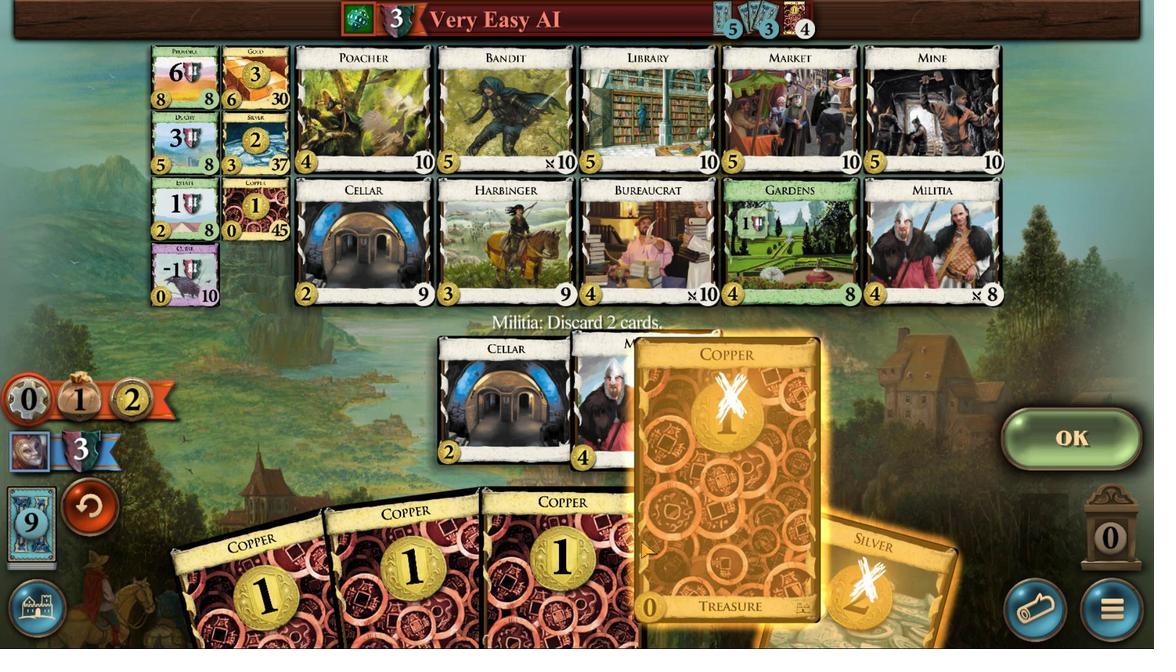 
Action: Mouse scrolled (654, 501) with delta (0, 0)
Screenshot: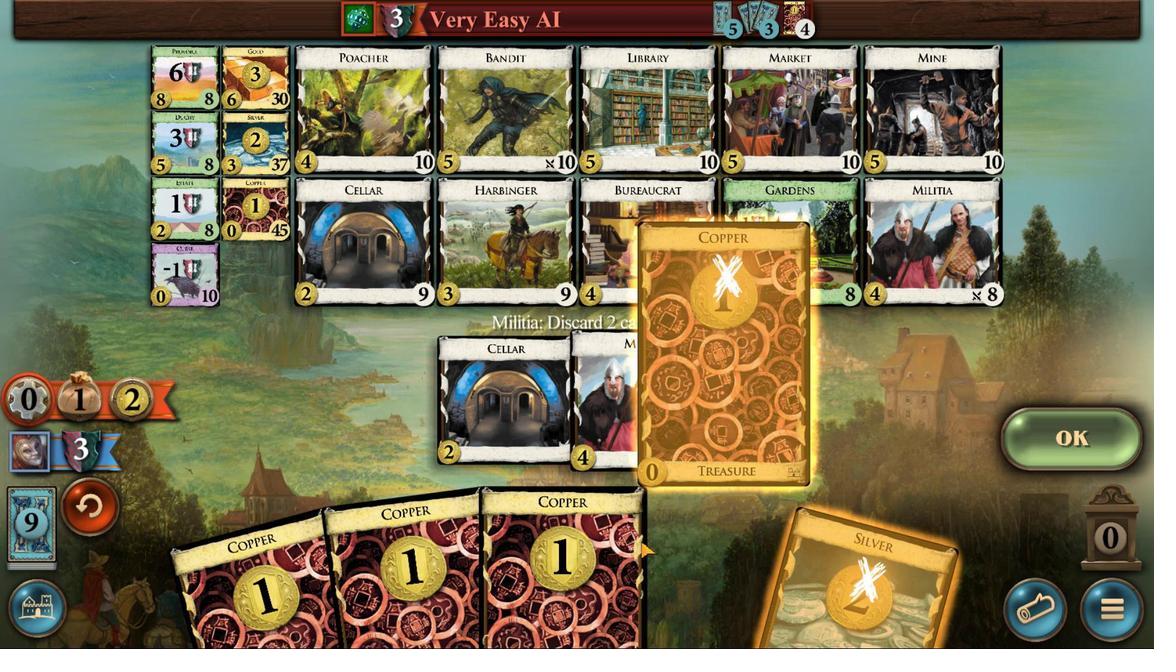 
Action: Mouse moved to (670, 501)
Screenshot: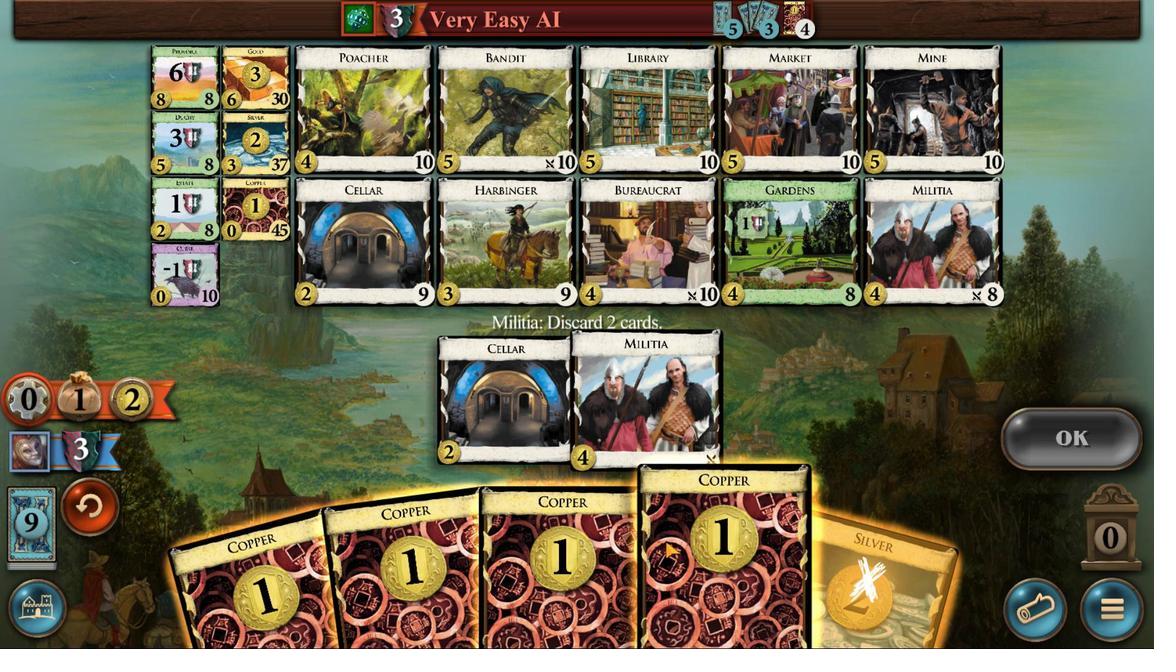 
Action: Mouse scrolled (670, 501) with delta (0, 0)
Screenshot: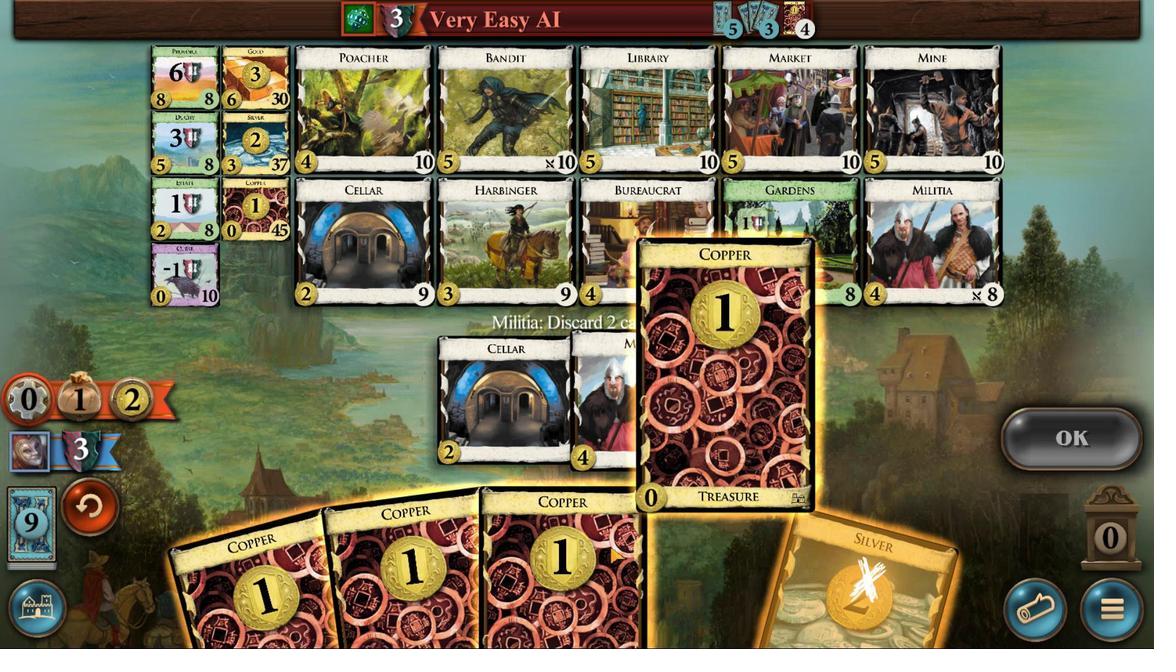 
Action: Mouse scrolled (670, 501) with delta (0, 0)
Screenshot: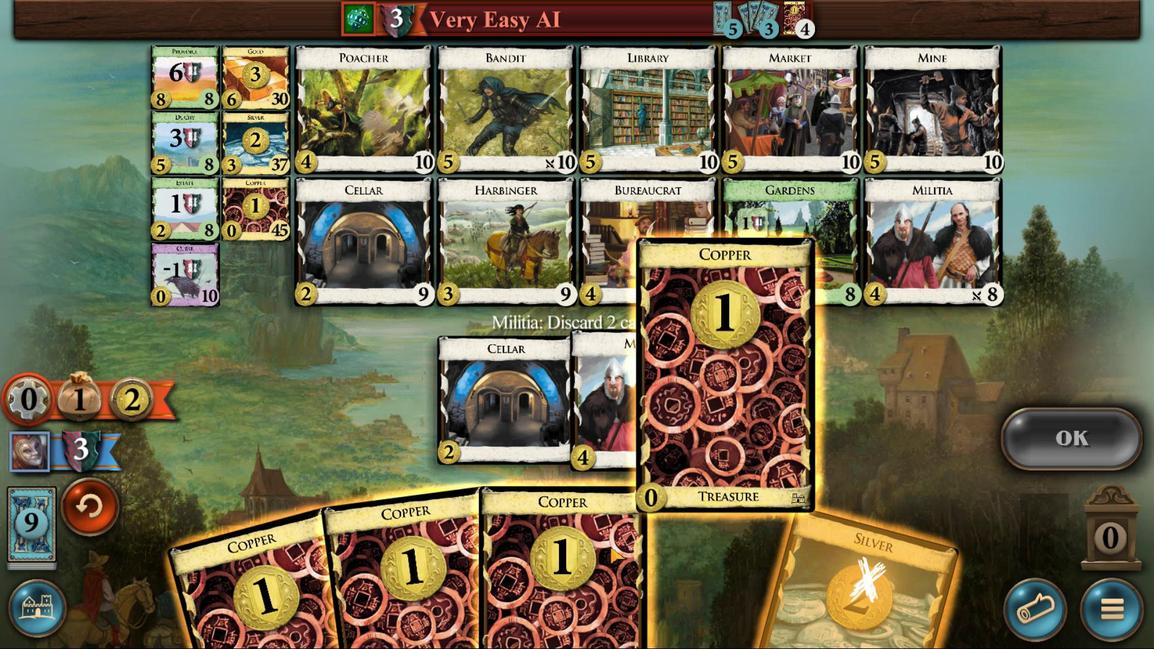 
Action: Mouse scrolled (670, 501) with delta (0, 0)
Screenshot: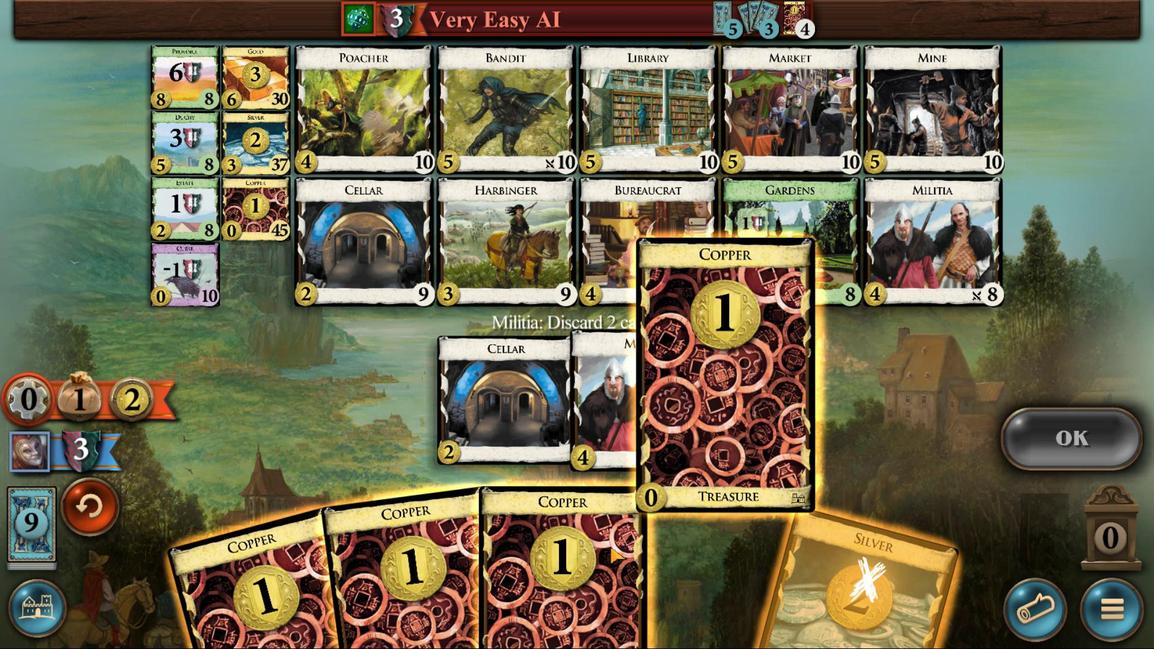 
Action: Mouse moved to (625, 501)
Screenshot: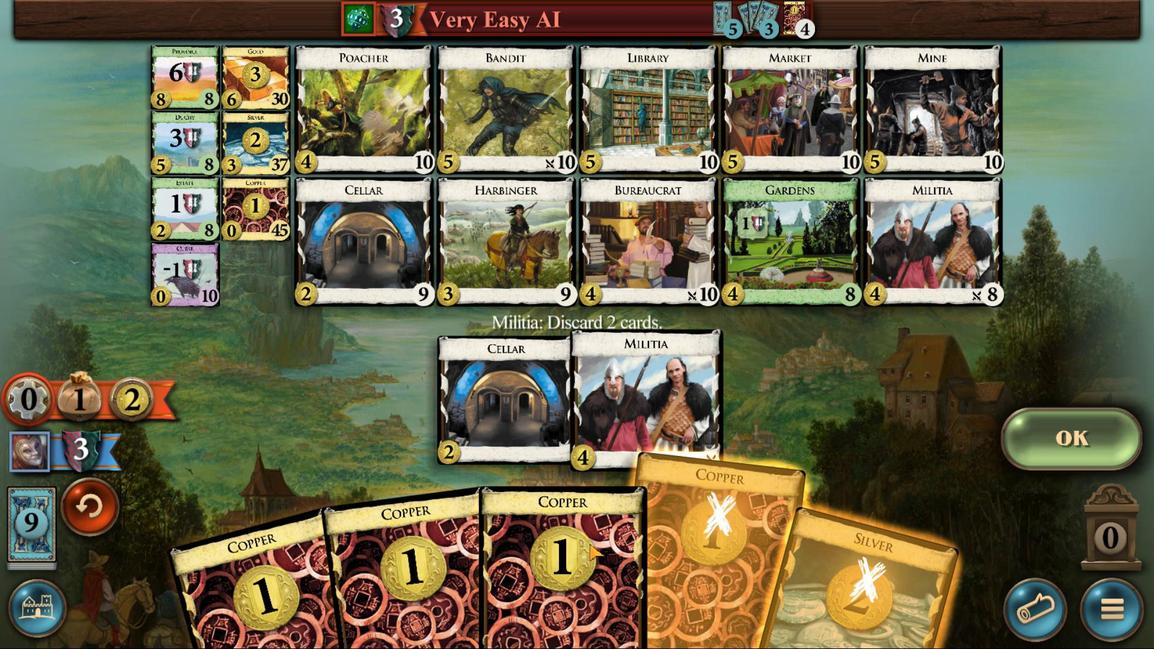 
Action: Mouse scrolled (625, 501) with delta (0, 0)
Screenshot: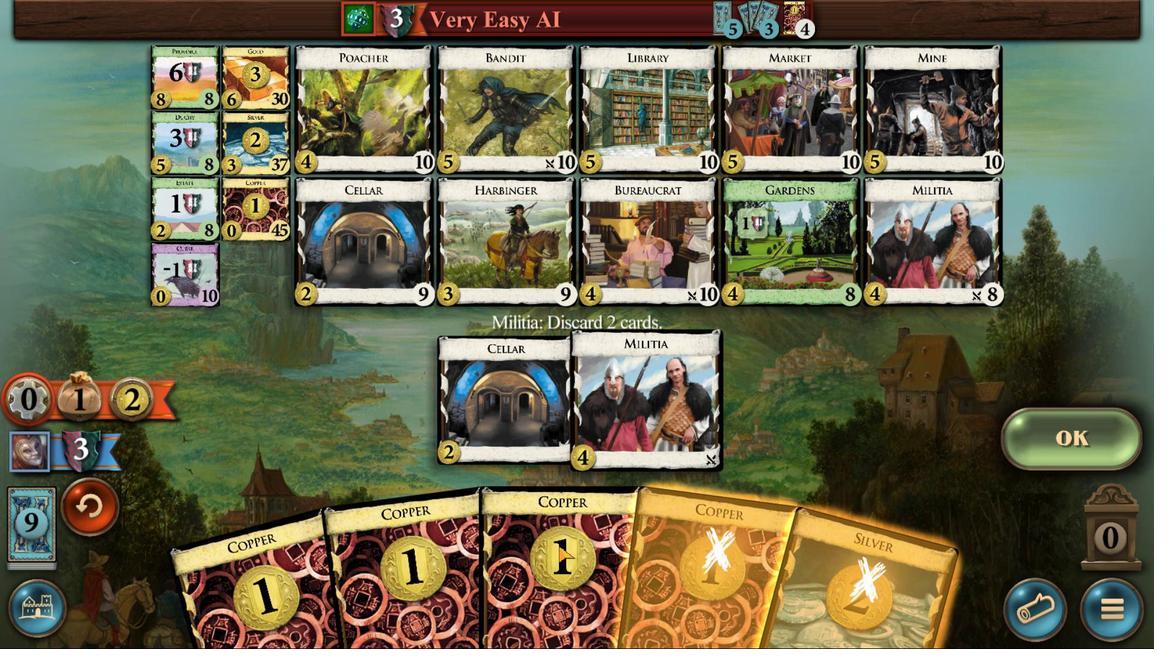 
Action: Mouse scrolled (625, 501) with delta (0, 0)
Screenshot: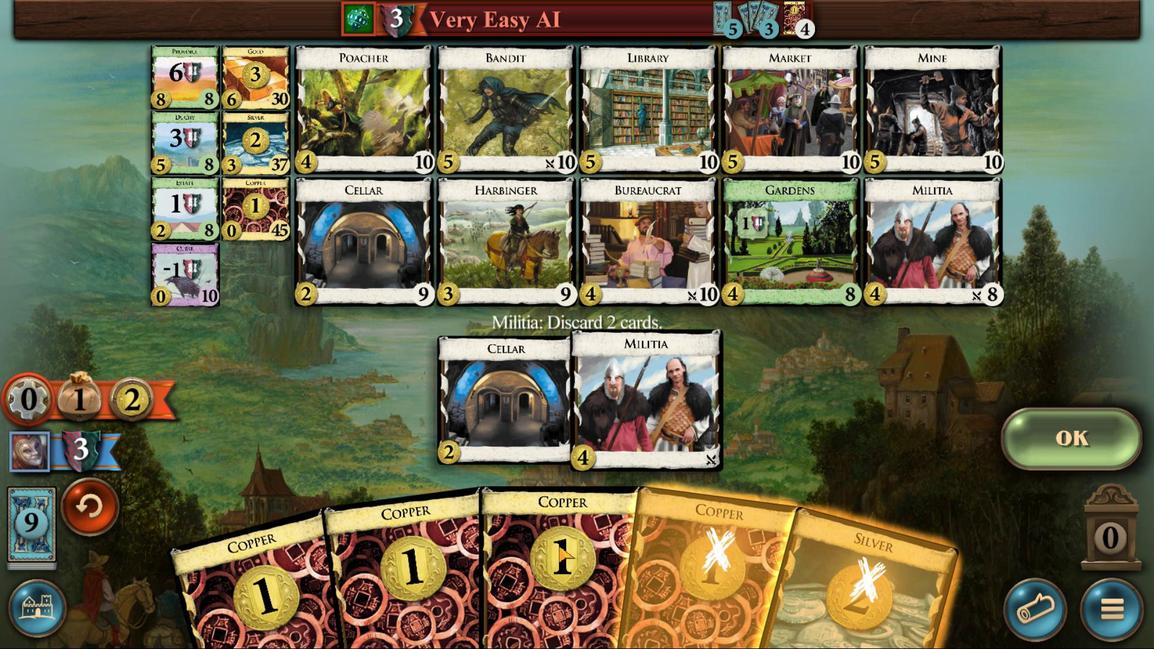 
Action: Mouse scrolled (625, 501) with delta (0, 0)
Screenshot: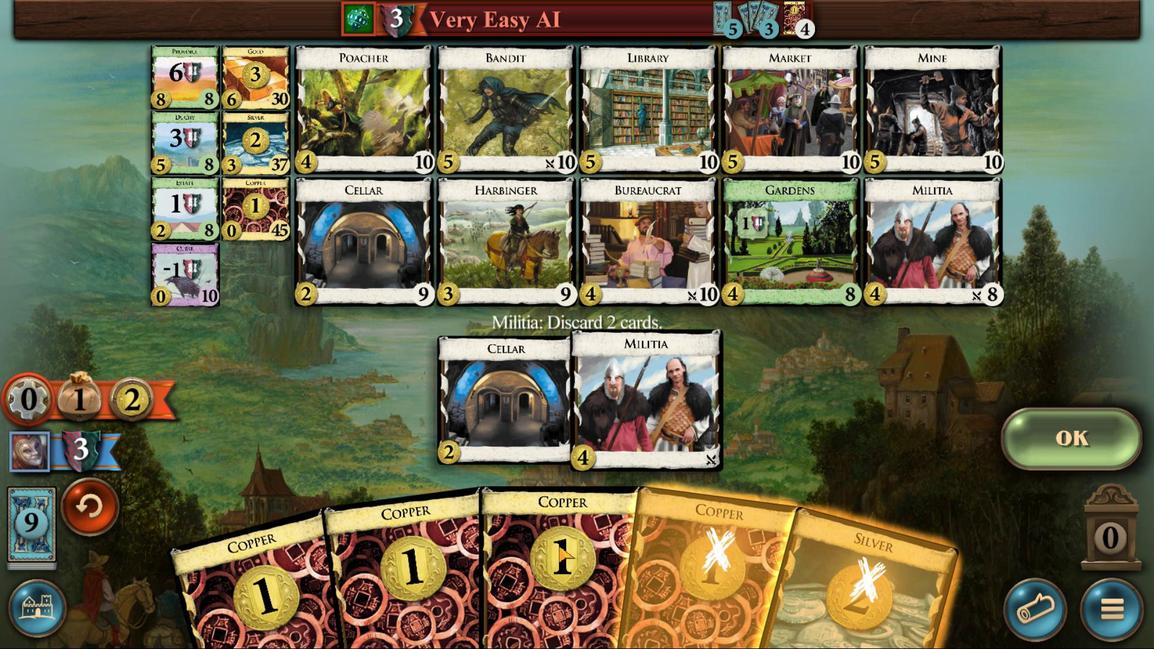 
Action: Mouse moved to (637, 501)
Screenshot: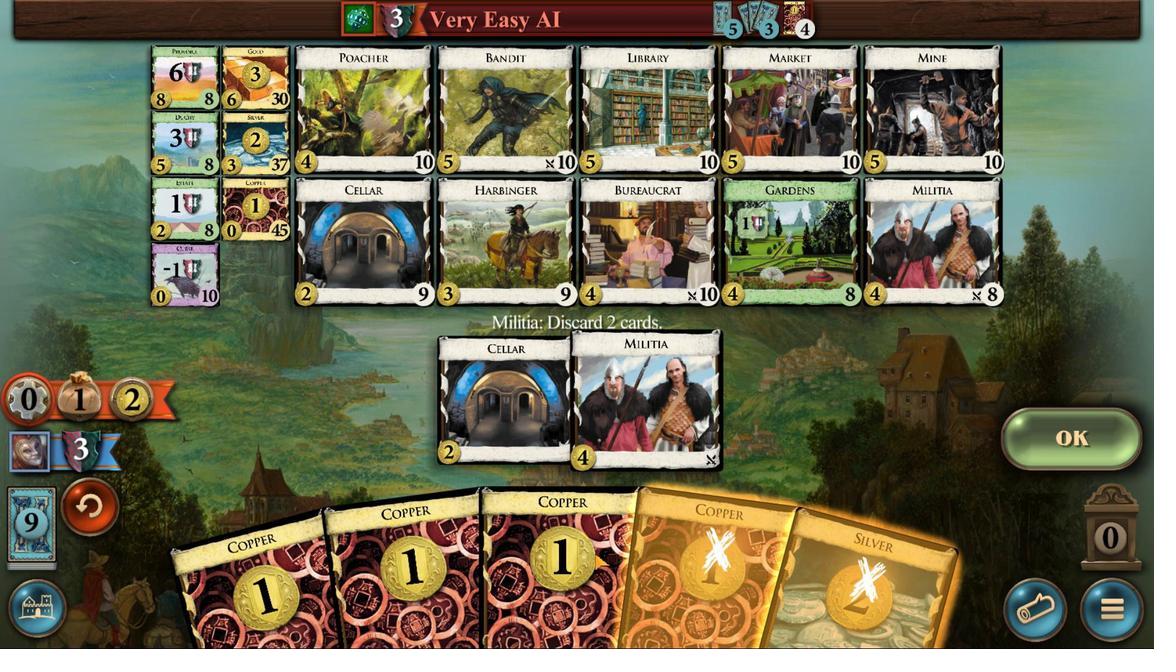 
Action: Mouse scrolled (637, 501) with delta (0, 0)
Screenshot: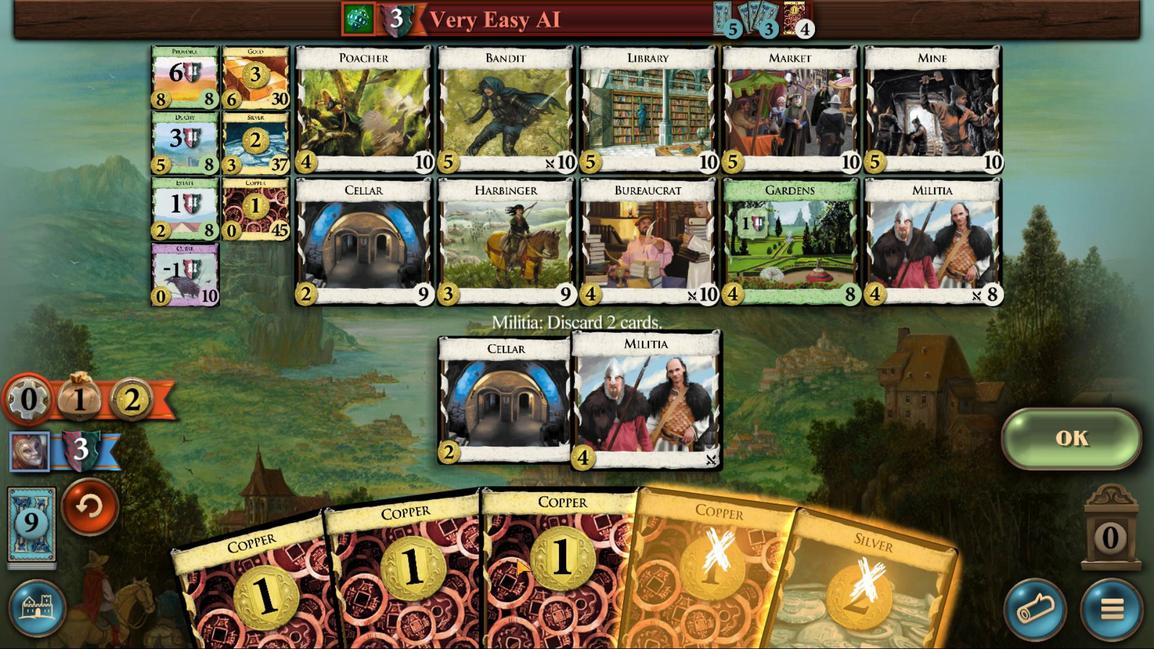 
Action: Mouse scrolled (637, 501) with delta (0, 0)
Screenshot: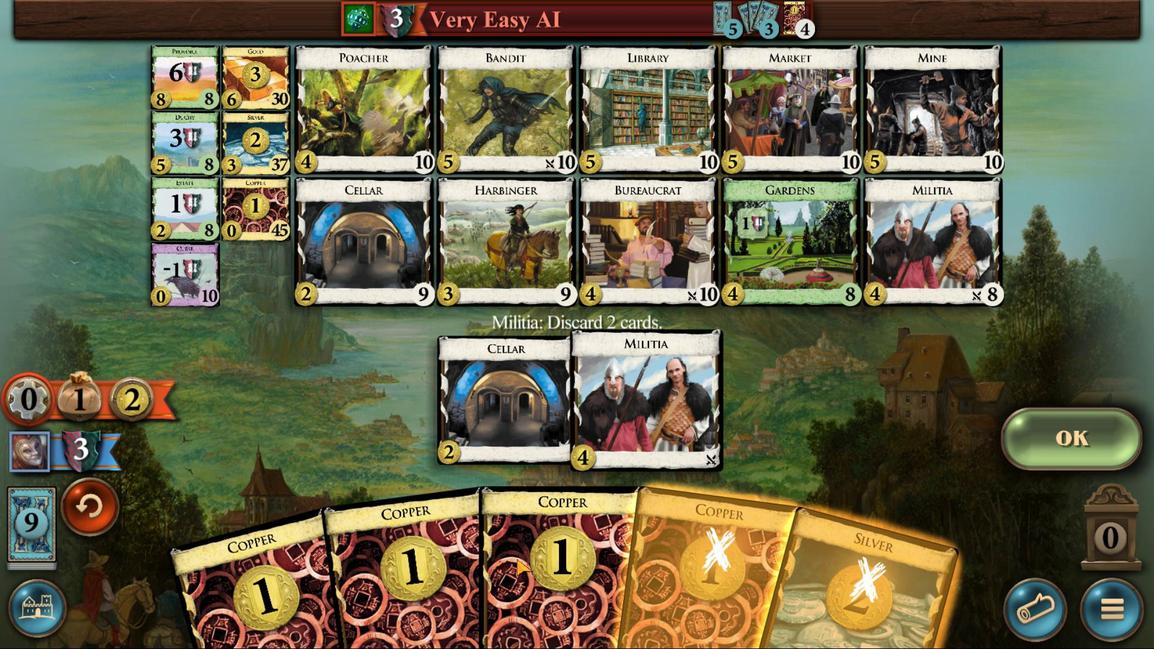 
Action: Mouse scrolled (637, 501) with delta (0, 0)
Screenshot: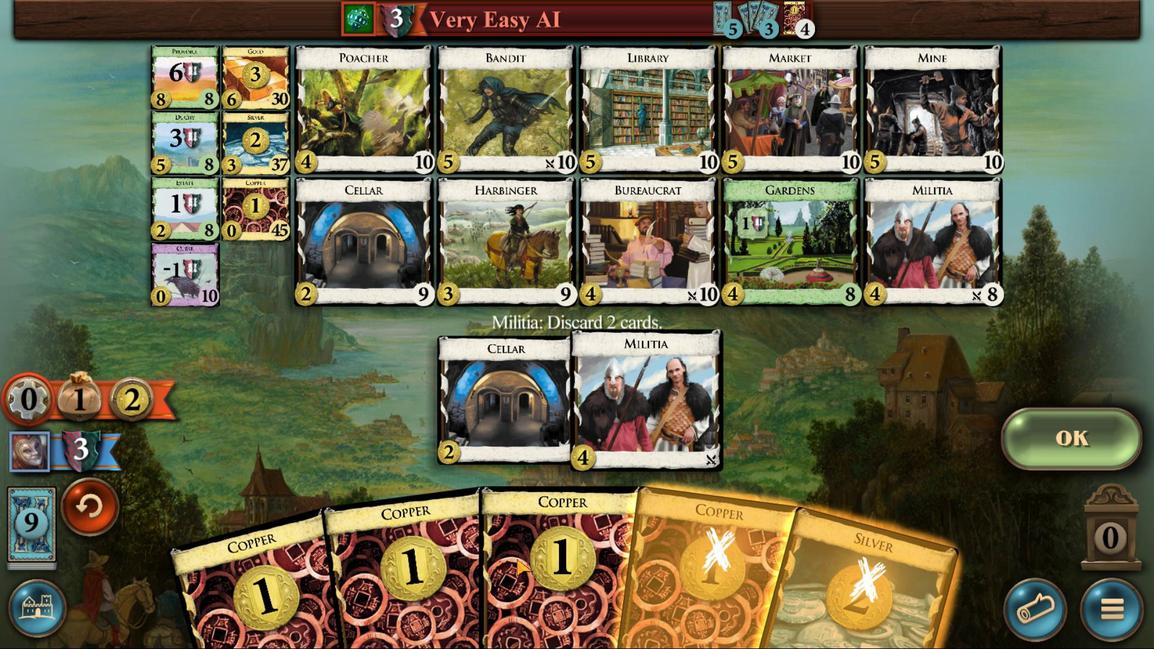 
Action: Mouse moved to (584, 501)
Screenshot: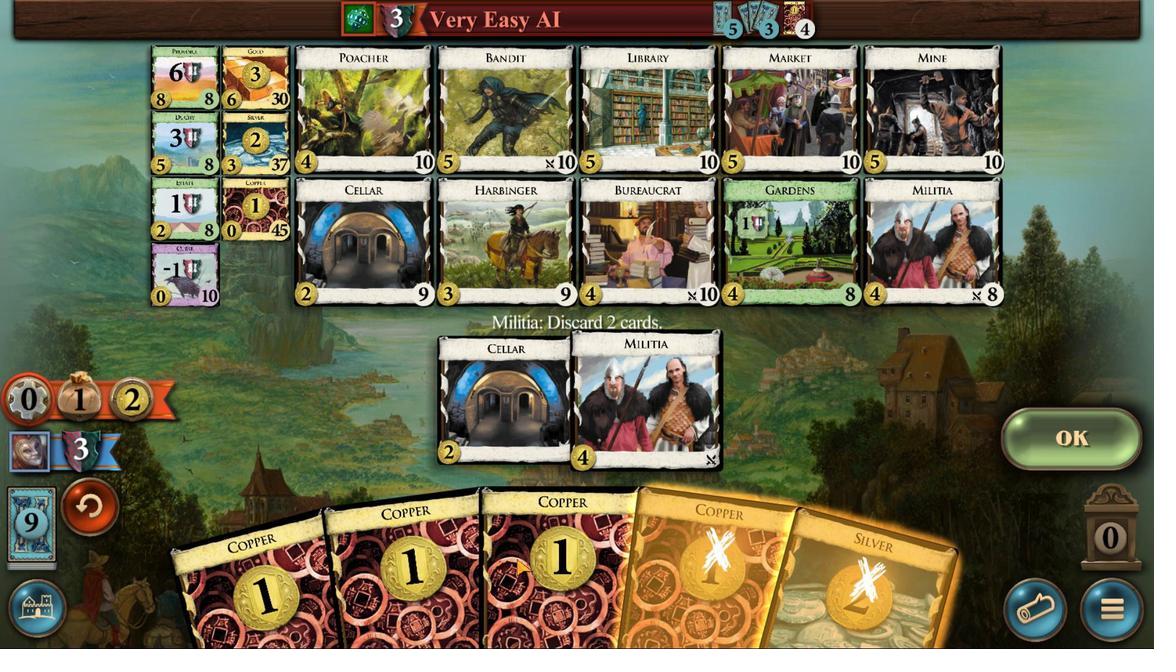 
Action: Mouse scrolled (584, 501) with delta (0, 0)
Screenshot: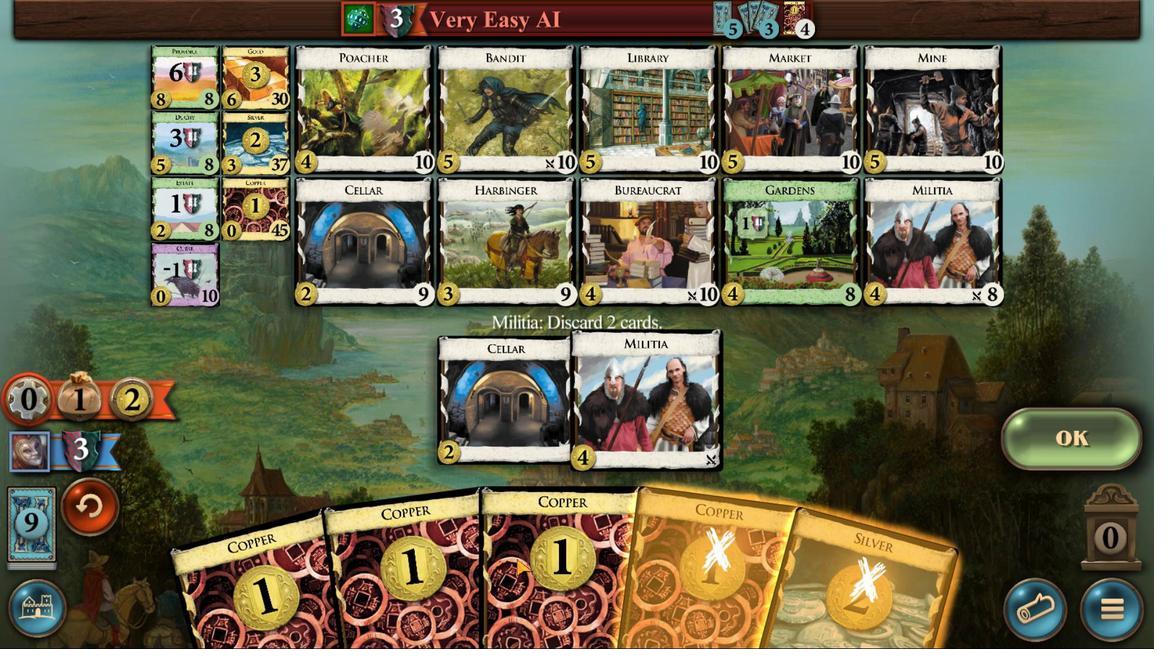 
Action: Mouse scrolled (584, 501) with delta (0, 0)
Screenshot: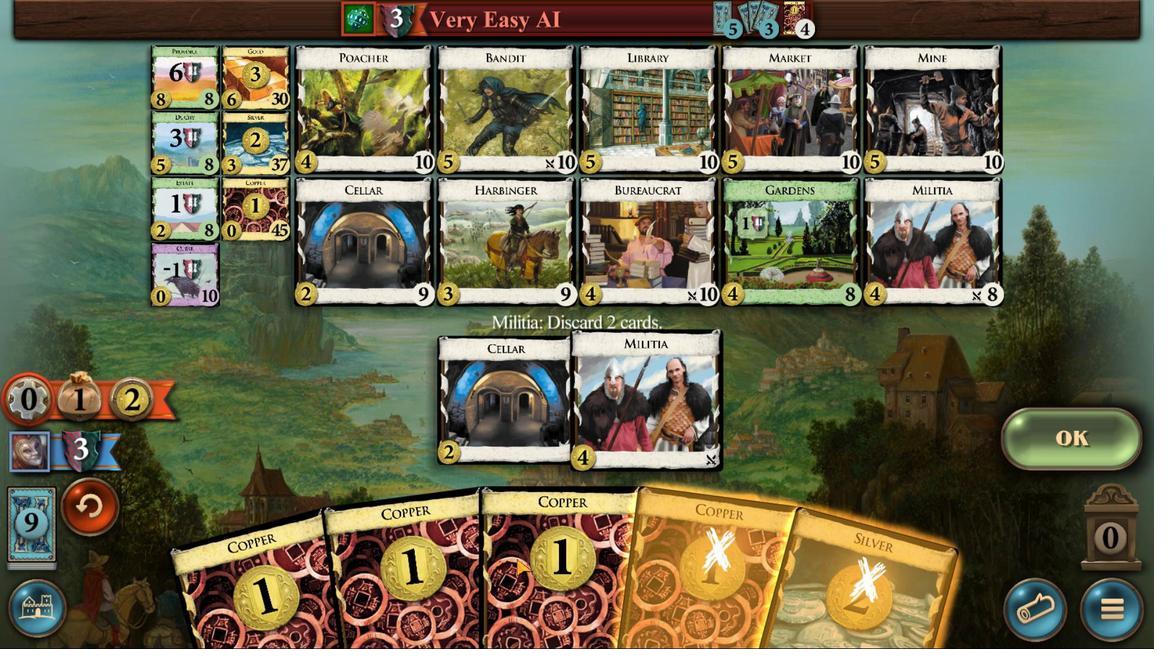 
Action: Mouse scrolled (584, 501) with delta (0, 0)
Screenshot: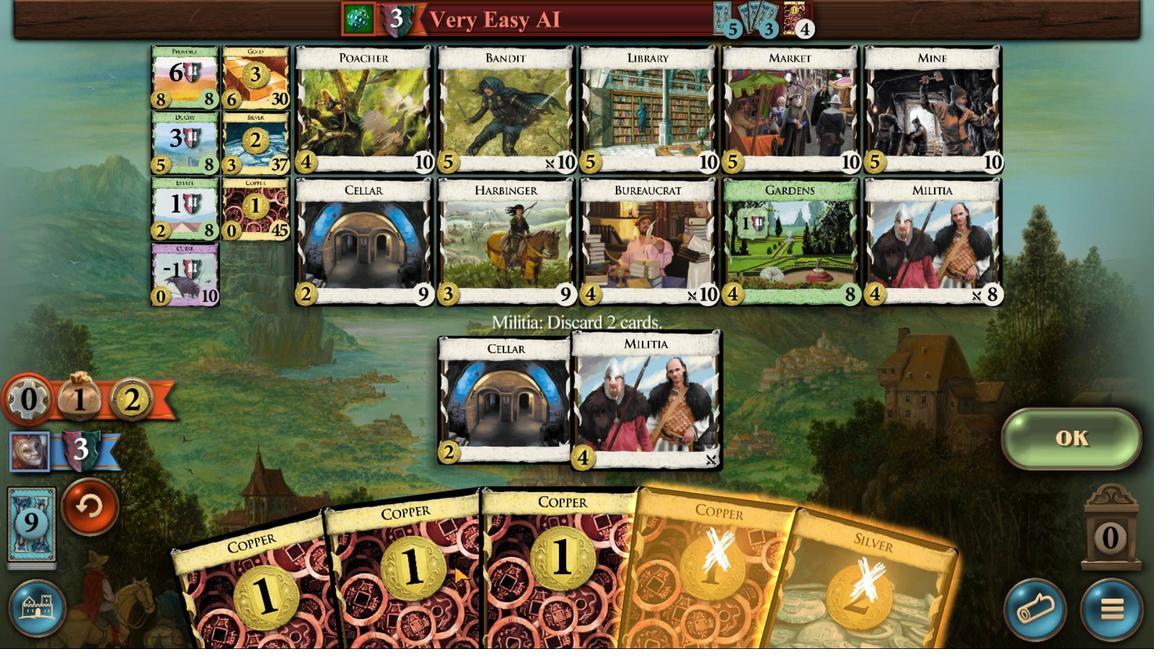 
Action: Mouse moved to (878, 501)
Screenshot: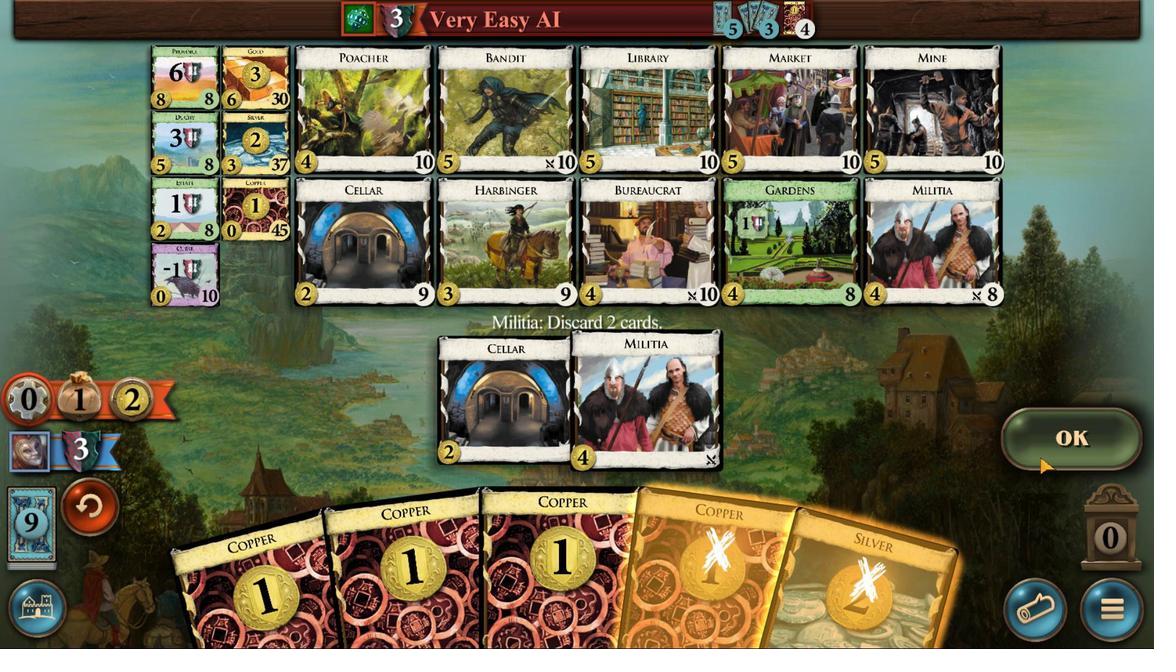 
Action: Mouse pressed left at (878, 501)
Screenshot: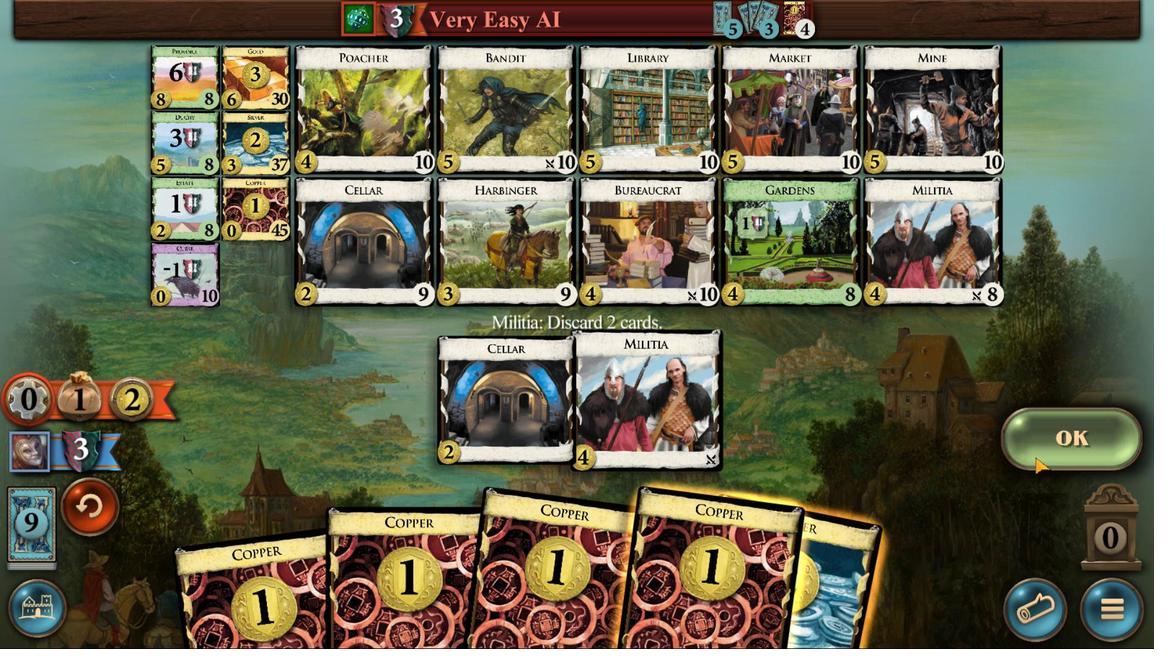 
Action: Mouse moved to (513, 501)
Screenshot: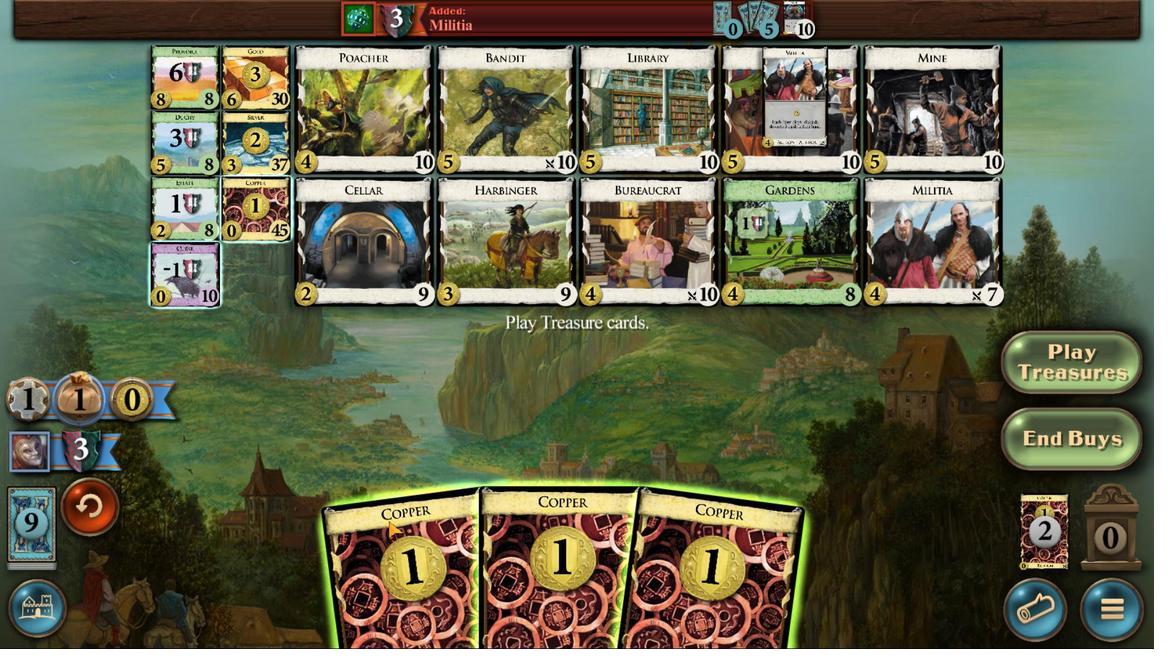 
Action: Mouse scrolled (513, 501) with delta (0, 0)
Screenshot: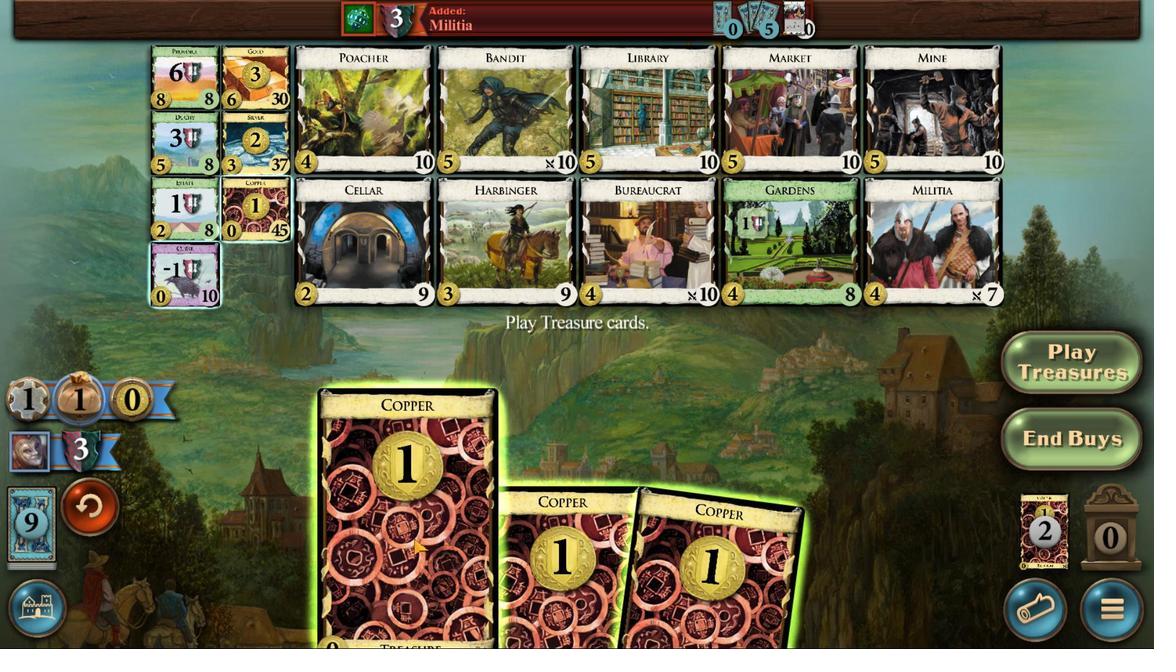 
Action: Mouse scrolled (513, 501) with delta (0, 0)
Screenshot: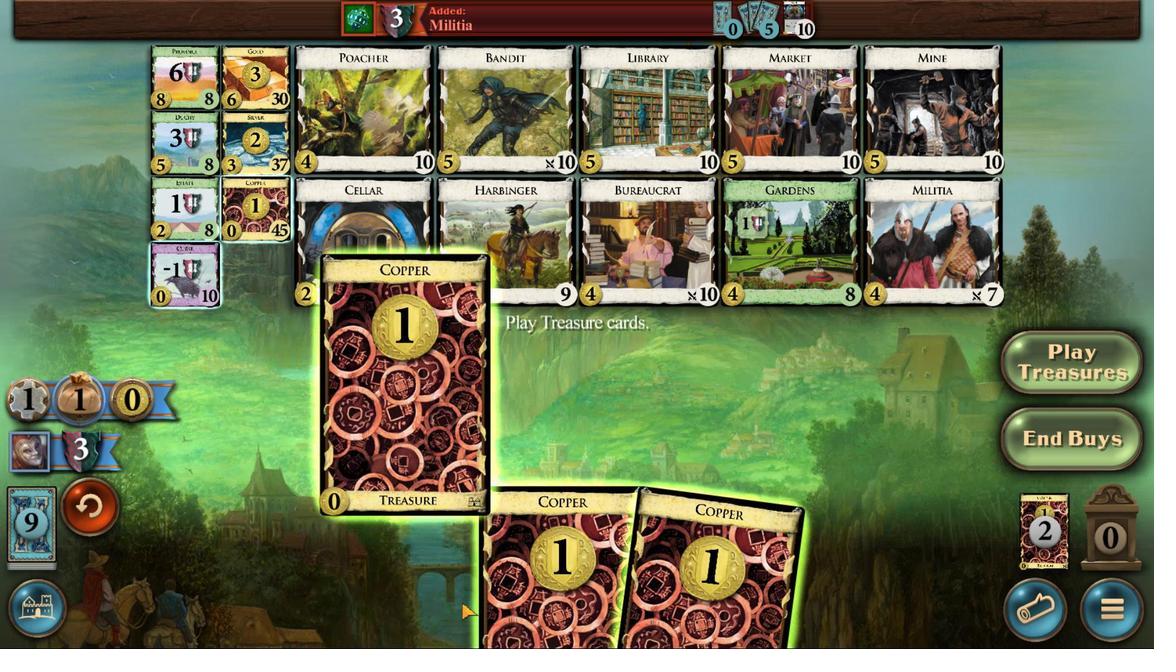 
Action: Mouse scrolled (513, 501) with delta (0, 0)
Screenshot: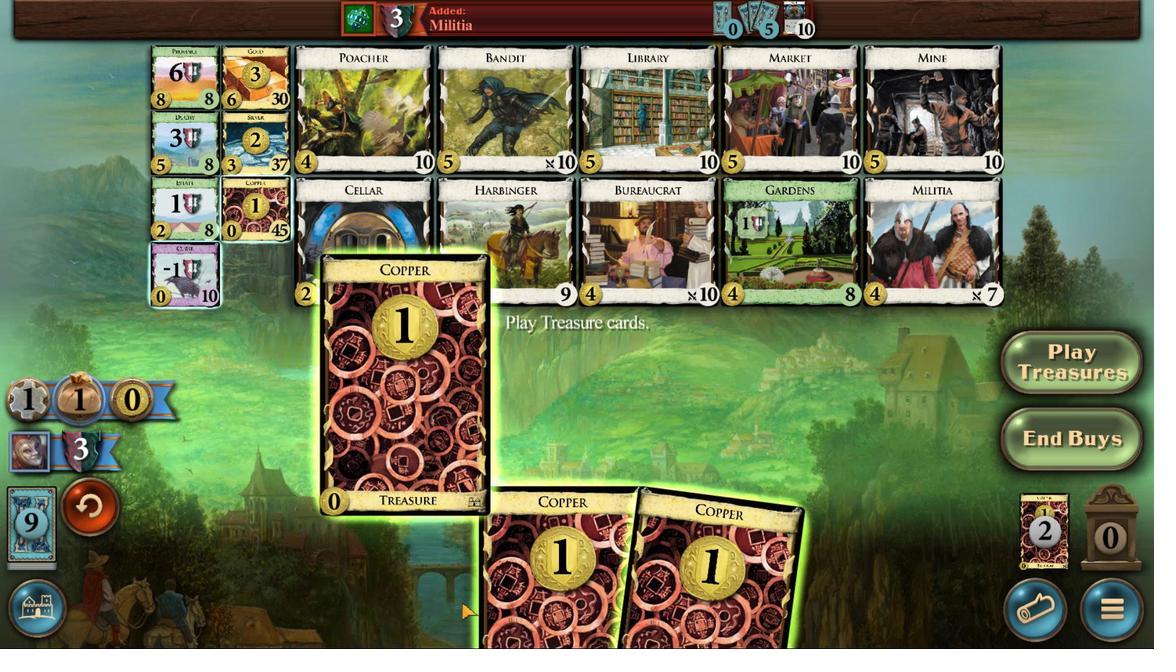 
Action: Mouse moved to (582, 502)
Screenshot: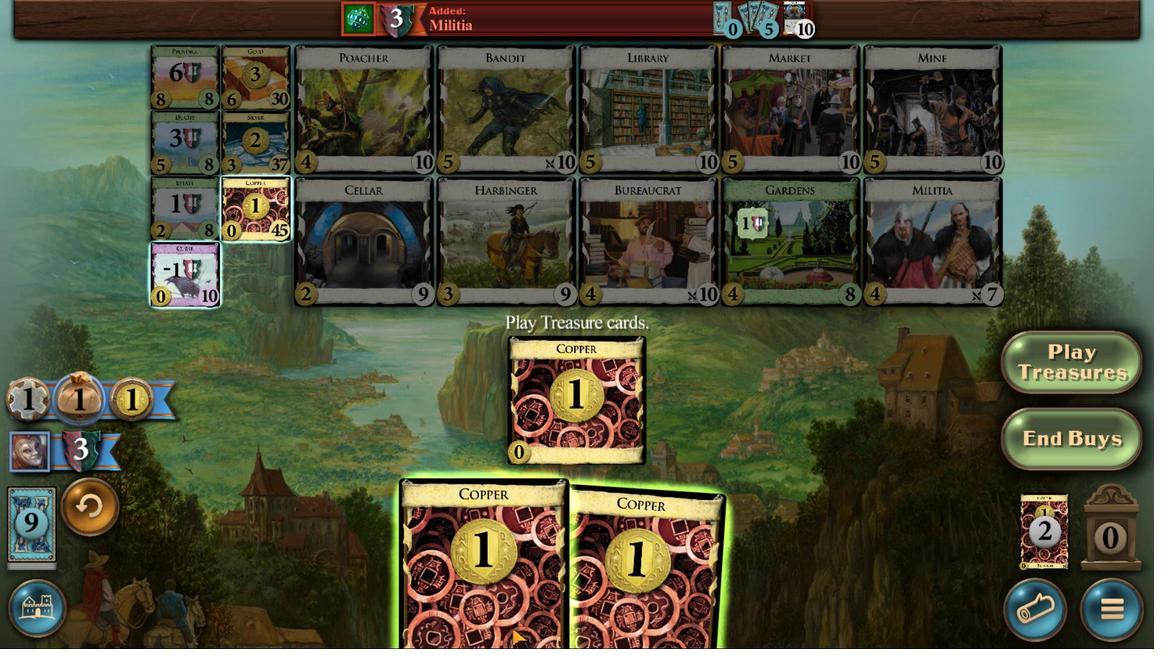 
Action: Mouse scrolled (582, 502) with delta (0, 0)
Screenshot: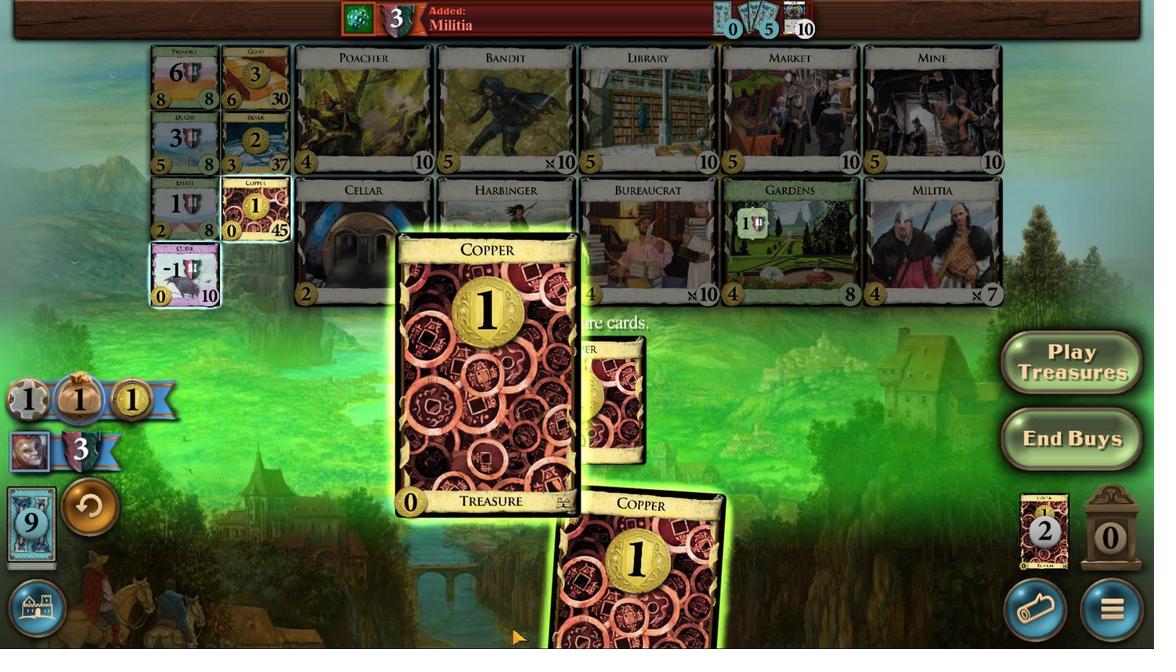 
Action: Mouse scrolled (582, 502) with delta (0, 0)
Screenshot: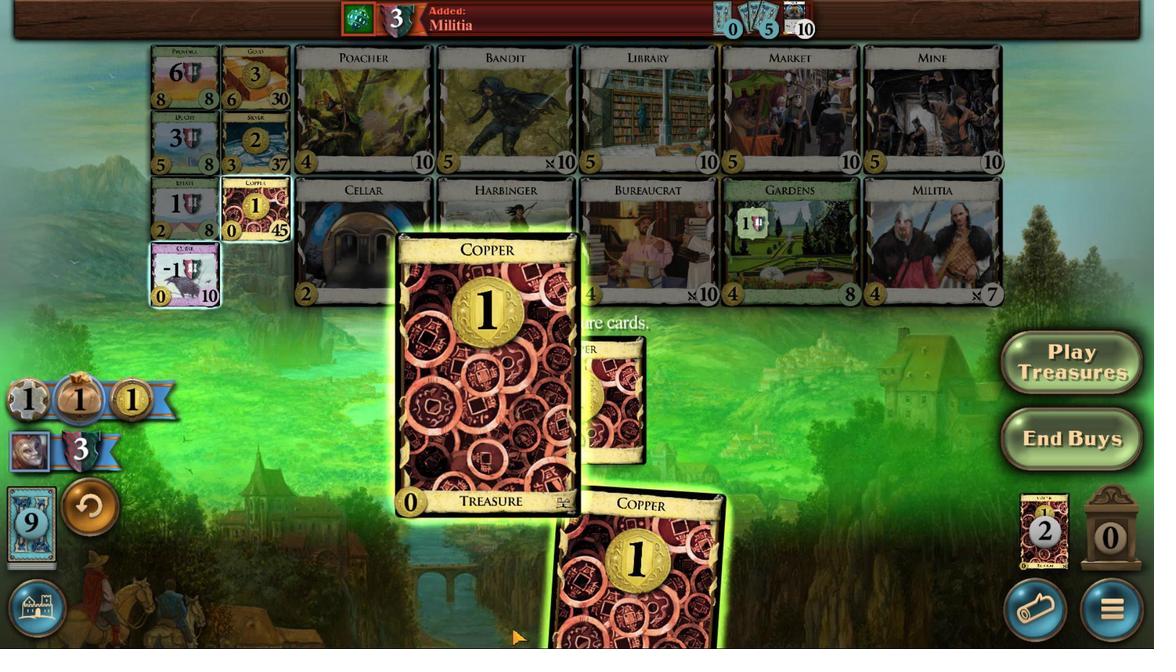 
Action: Mouse scrolled (582, 502) with delta (0, 0)
Screenshot: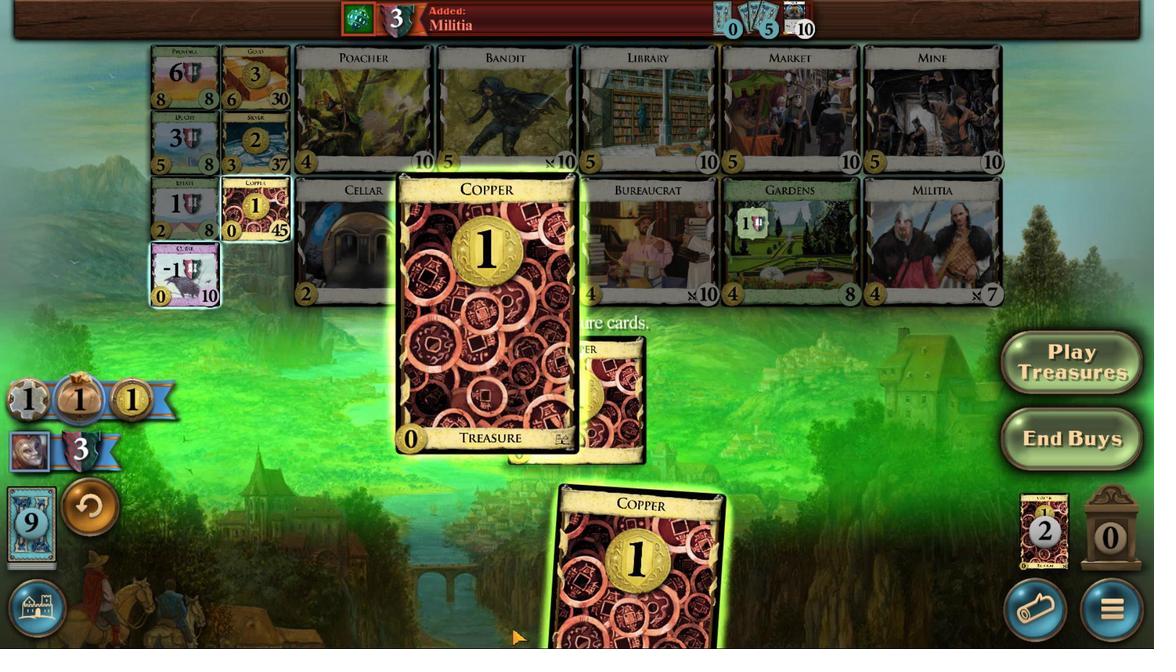 
Action: Mouse scrolled (582, 502) with delta (0, 0)
Screenshot: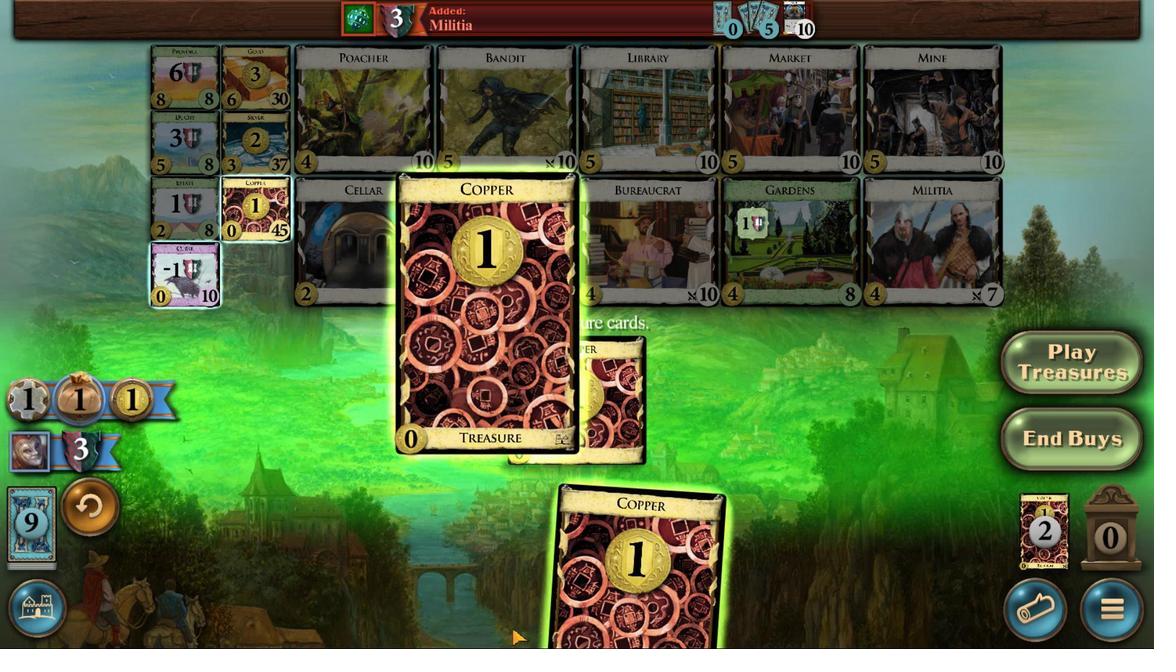 
Action: Mouse moved to (612, 502)
Screenshot: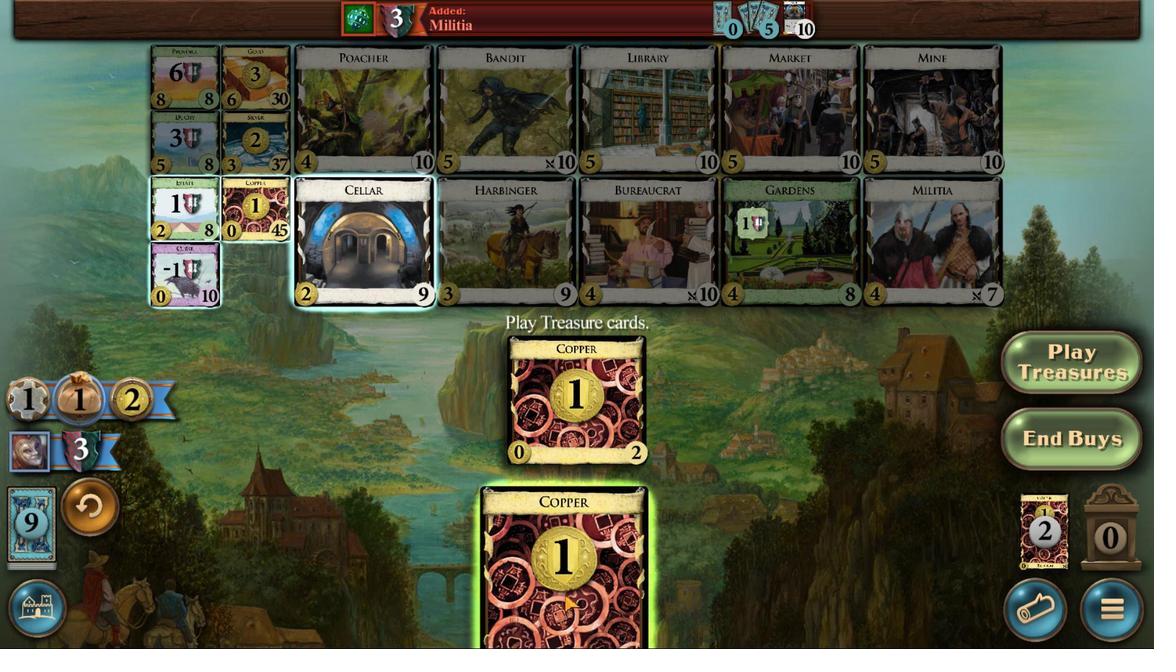 
Action: Mouse scrolled (612, 501) with delta (0, 0)
Screenshot: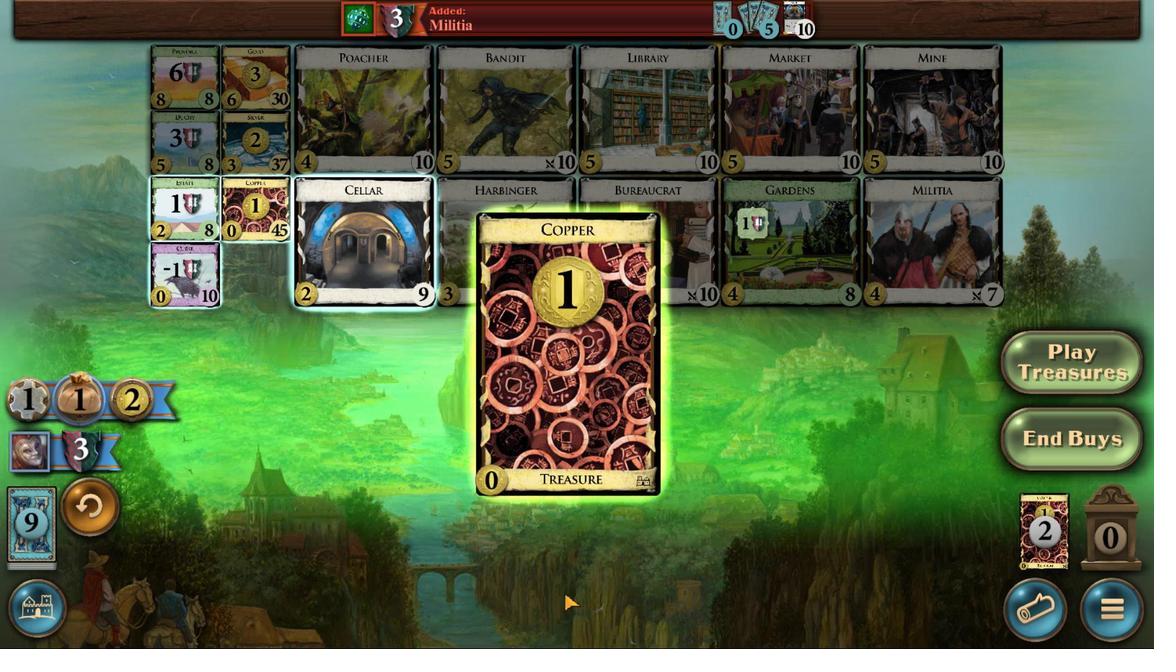 
Action: Mouse moved to (612, 502)
Screenshot: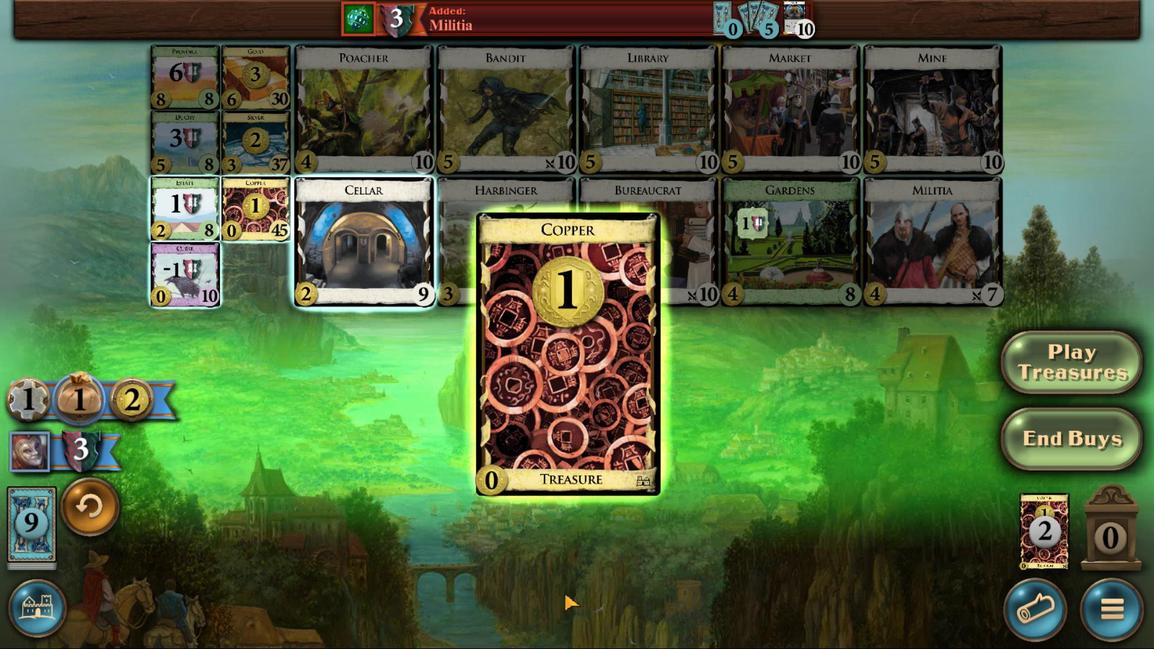 
Action: Mouse scrolled (612, 501) with delta (0, 0)
Screenshot: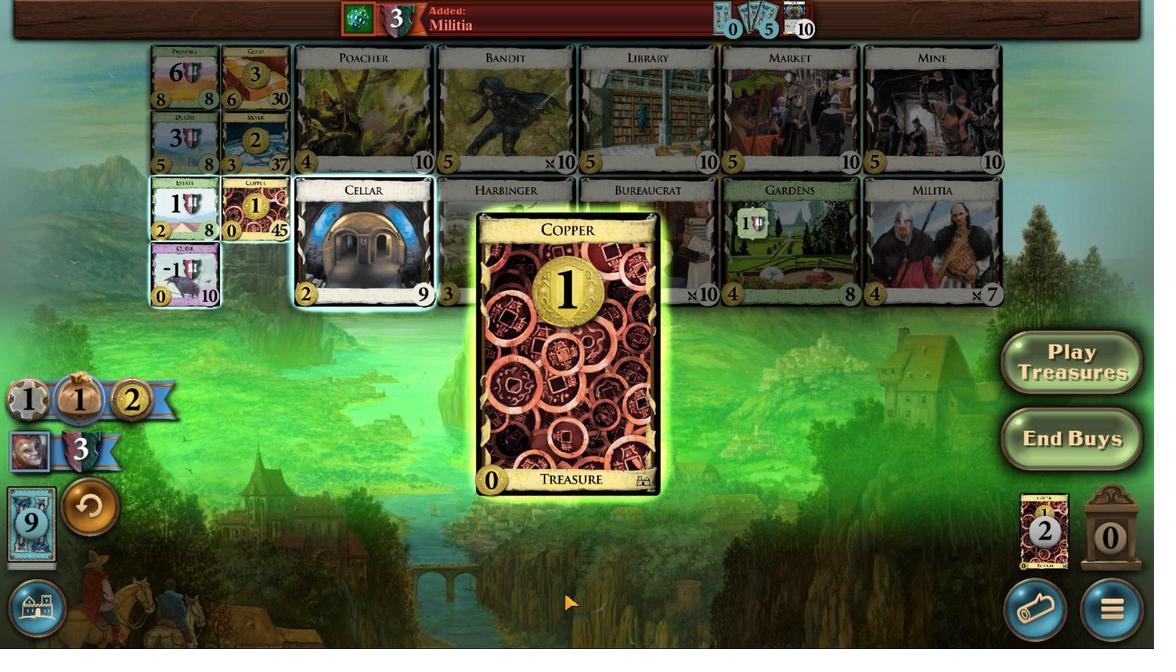 
Action: Mouse scrolled (612, 501) with delta (0, 0)
Screenshot: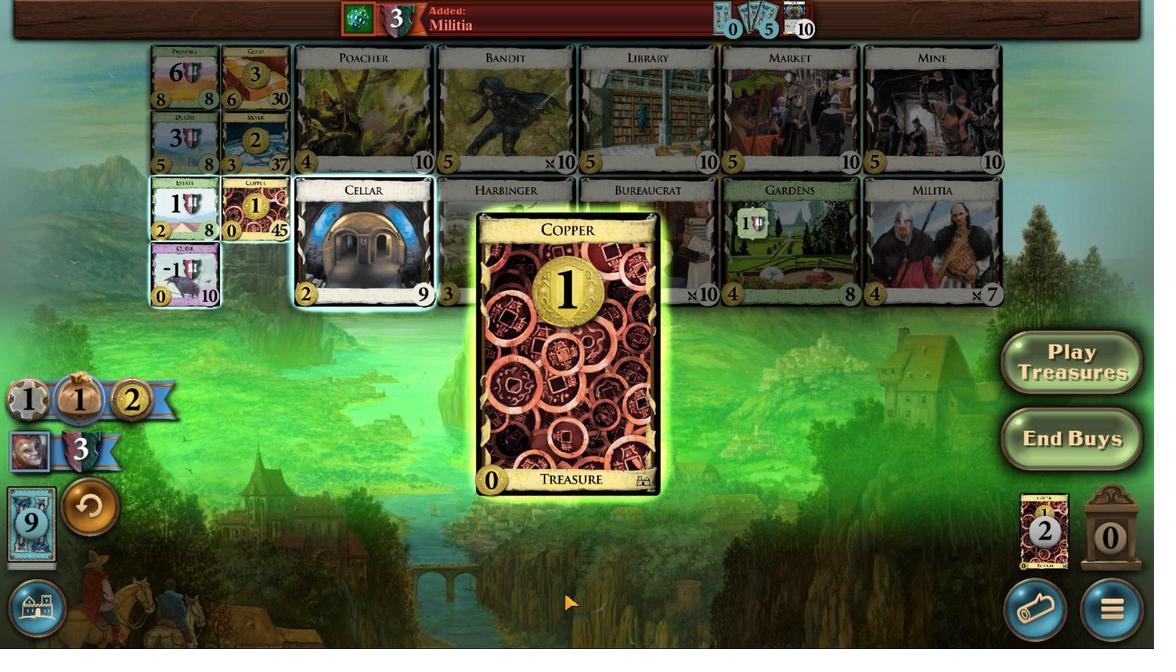 
Action: Mouse moved to (612, 502)
Screenshot: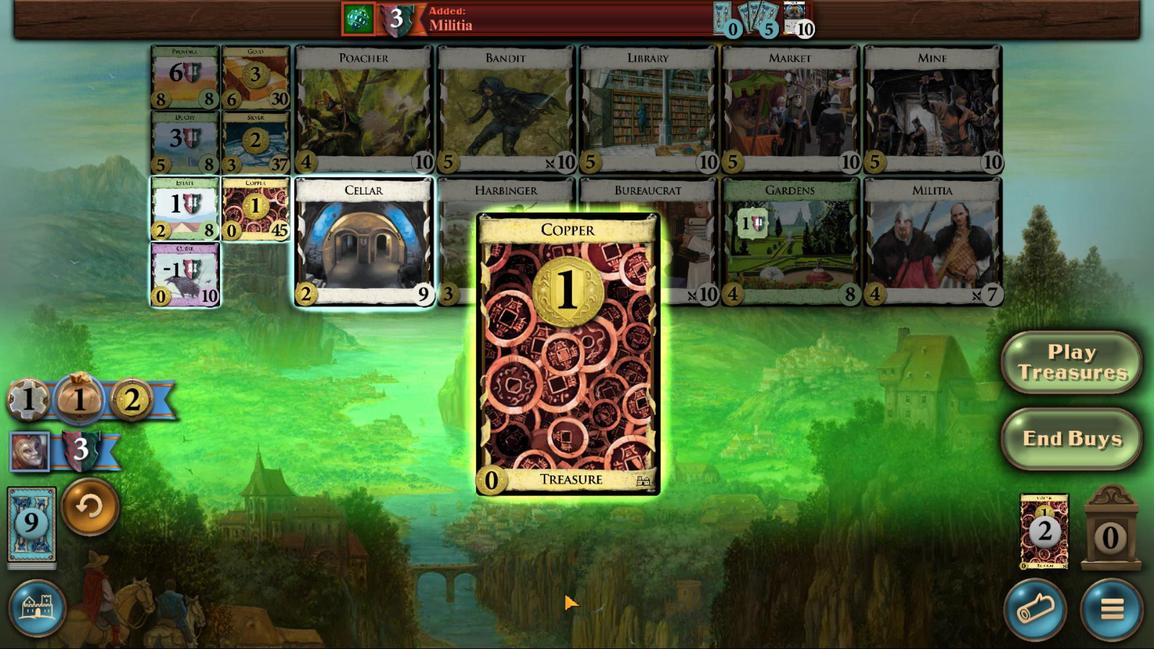 
Action: Mouse scrolled (612, 501) with delta (0, 0)
Screenshot: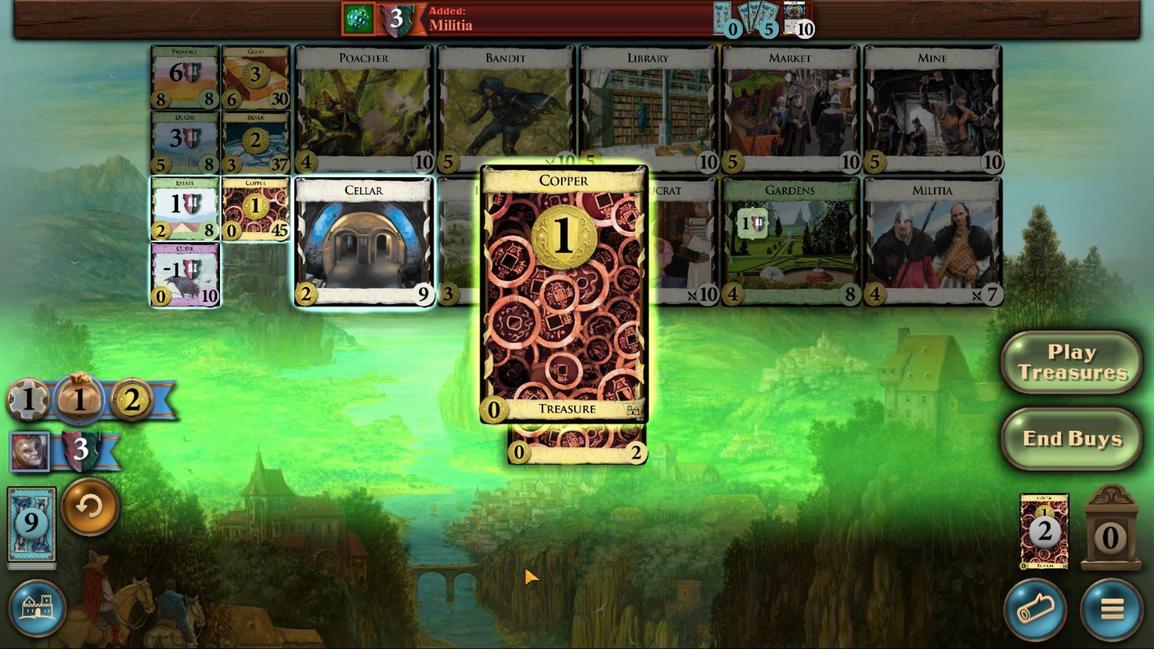 
Action: Mouse moved to (439, 500)
Screenshot: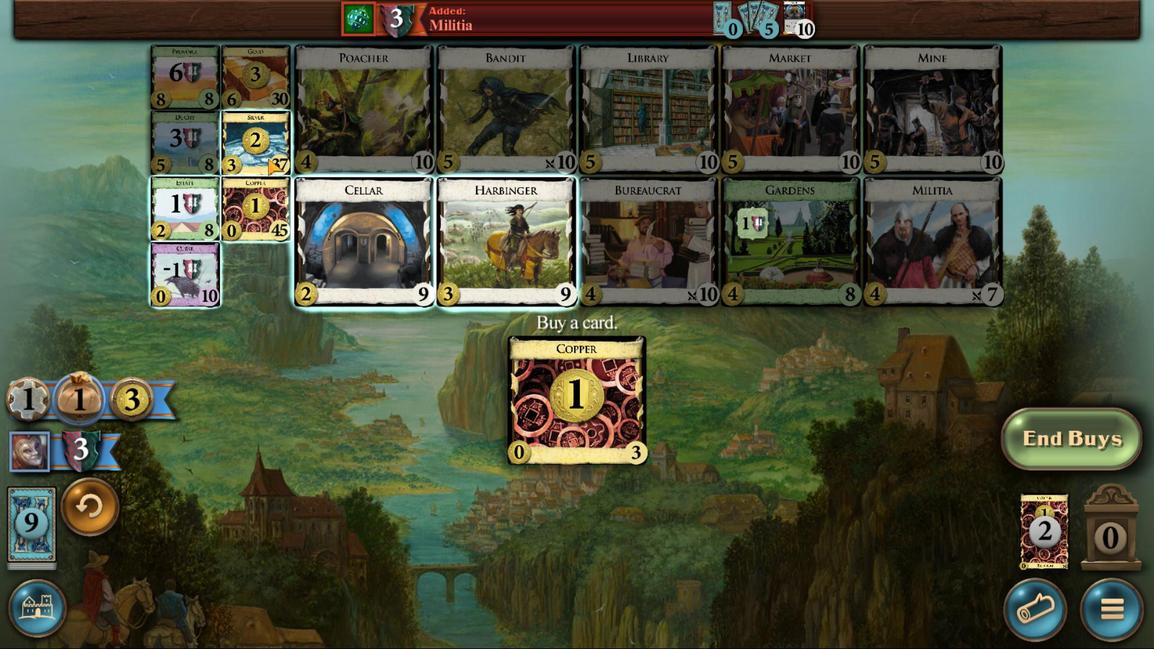 
Action: Mouse pressed left at (439, 500)
Screenshot: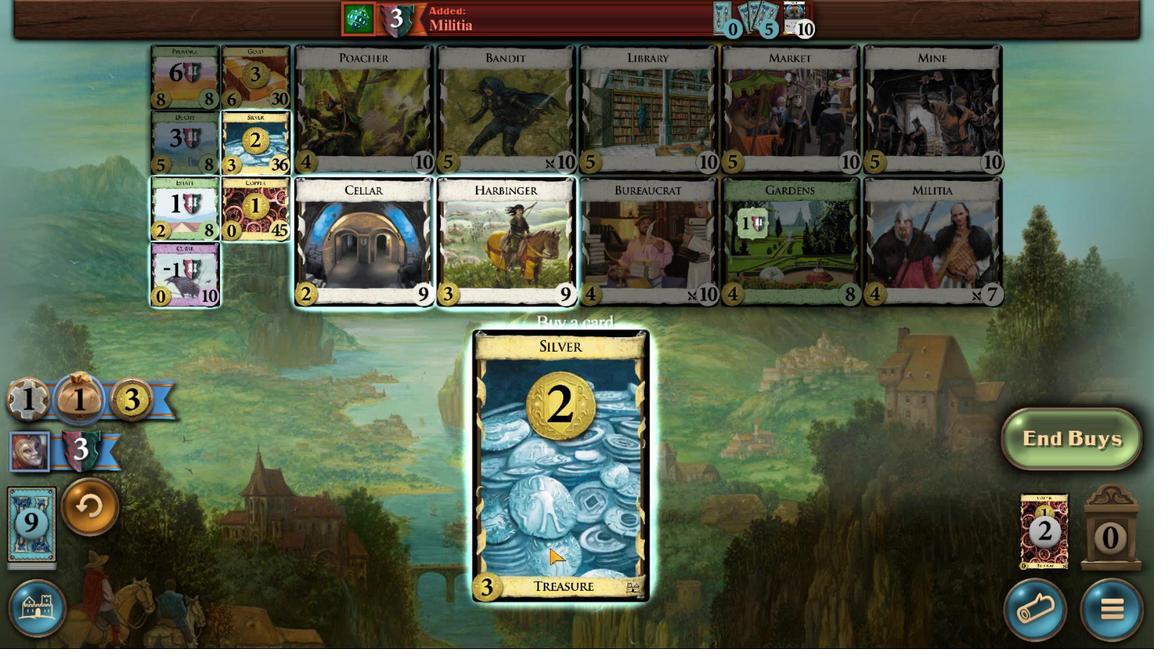 
Action: Mouse moved to (773, 501)
Screenshot: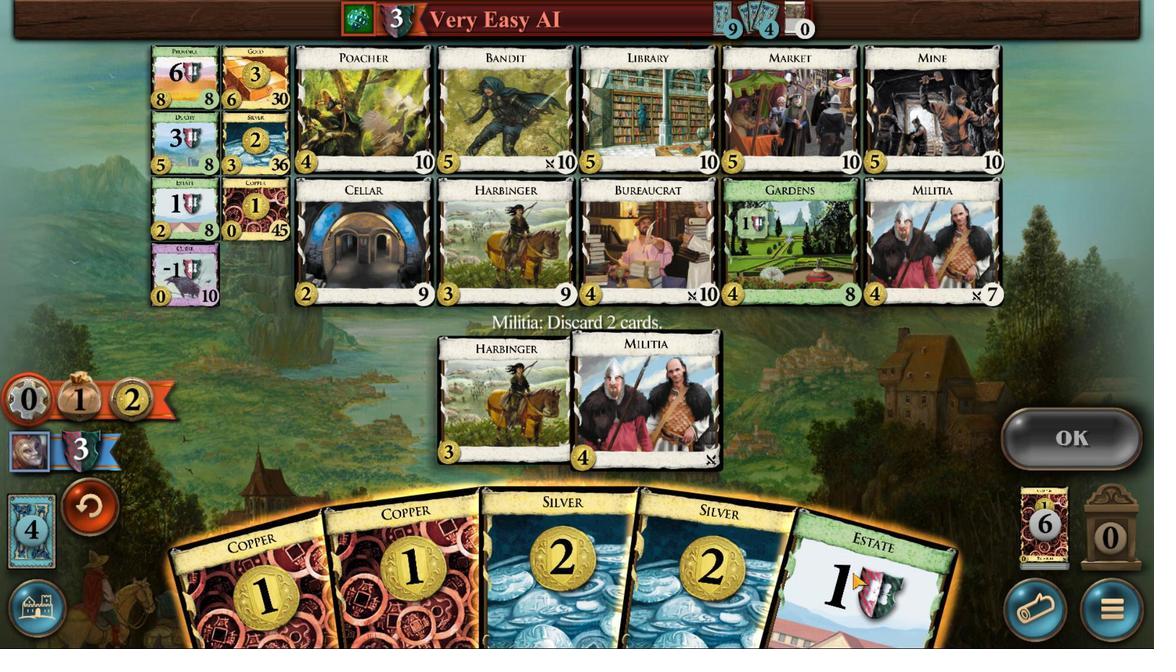 
Action: Mouse scrolled (773, 501) with delta (0, 0)
Screenshot: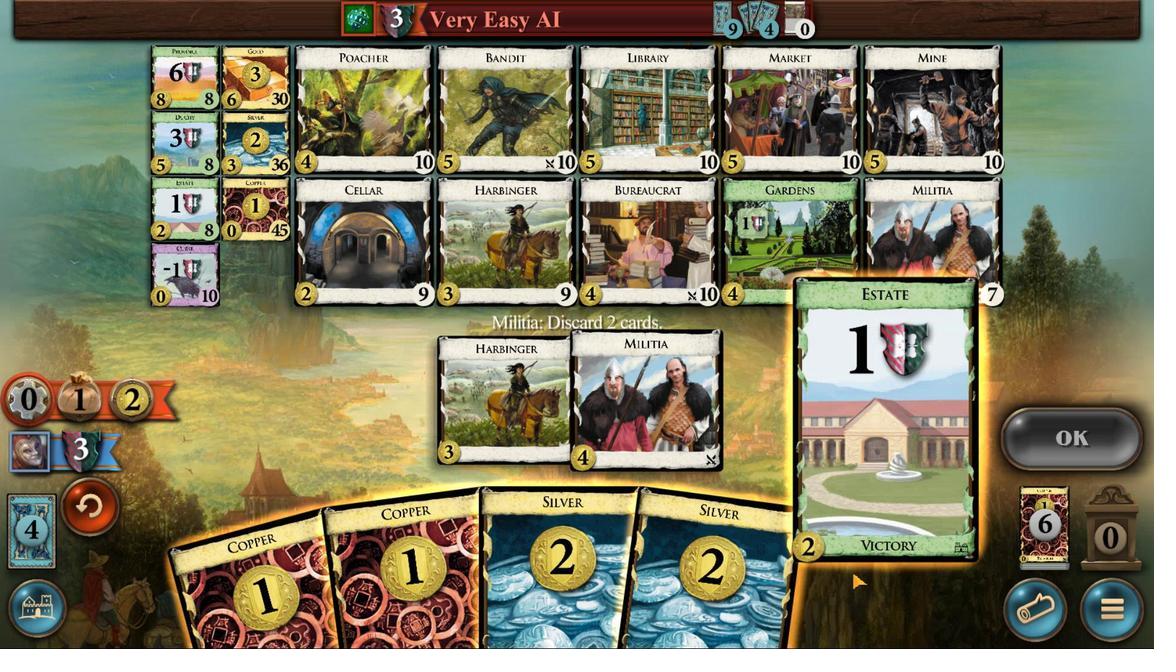 
Action: Mouse scrolled (773, 501) with delta (0, 0)
Screenshot: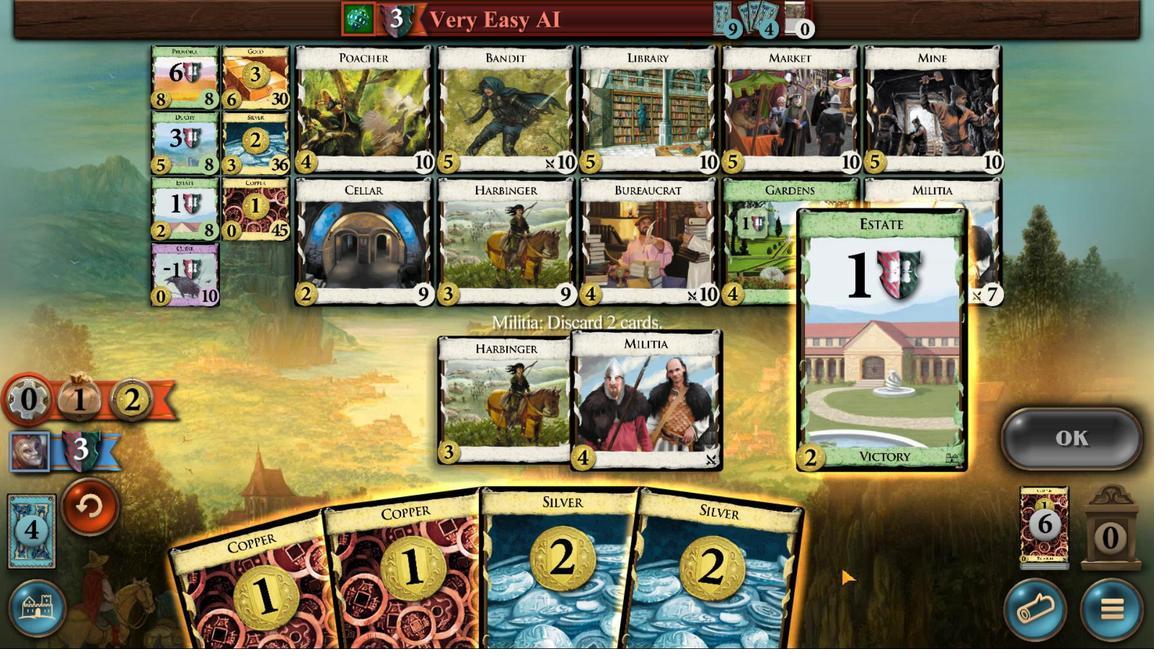 
Action: Mouse moved to (447, 501)
Screenshot: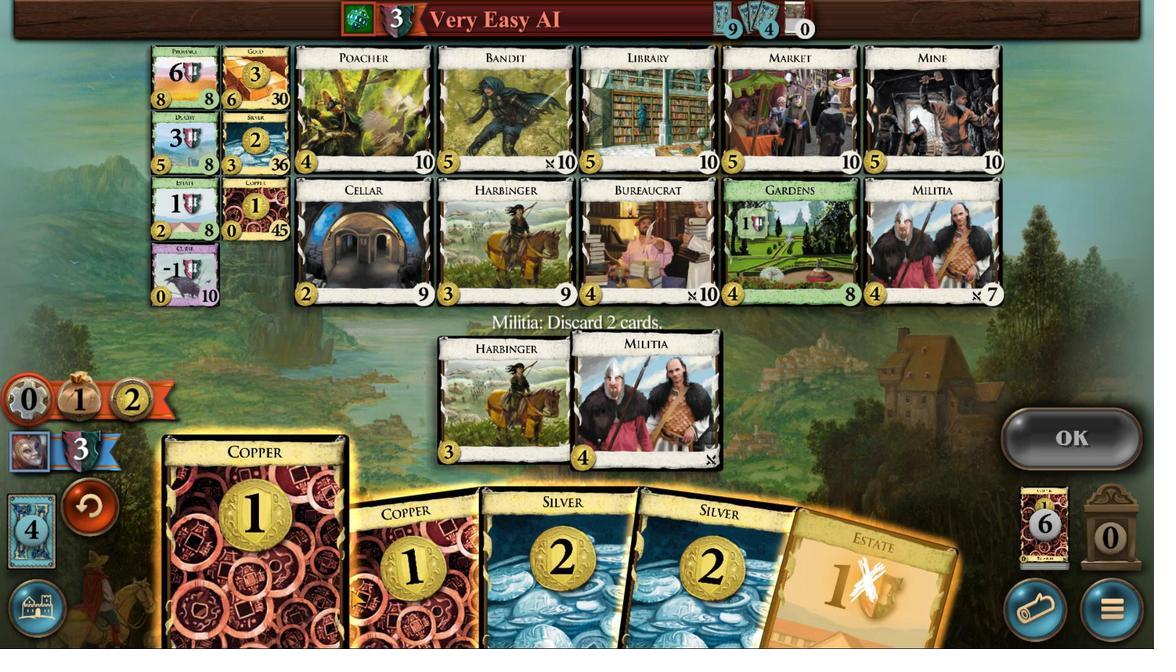 
Action: Mouse scrolled (447, 501) with delta (0, 0)
Screenshot: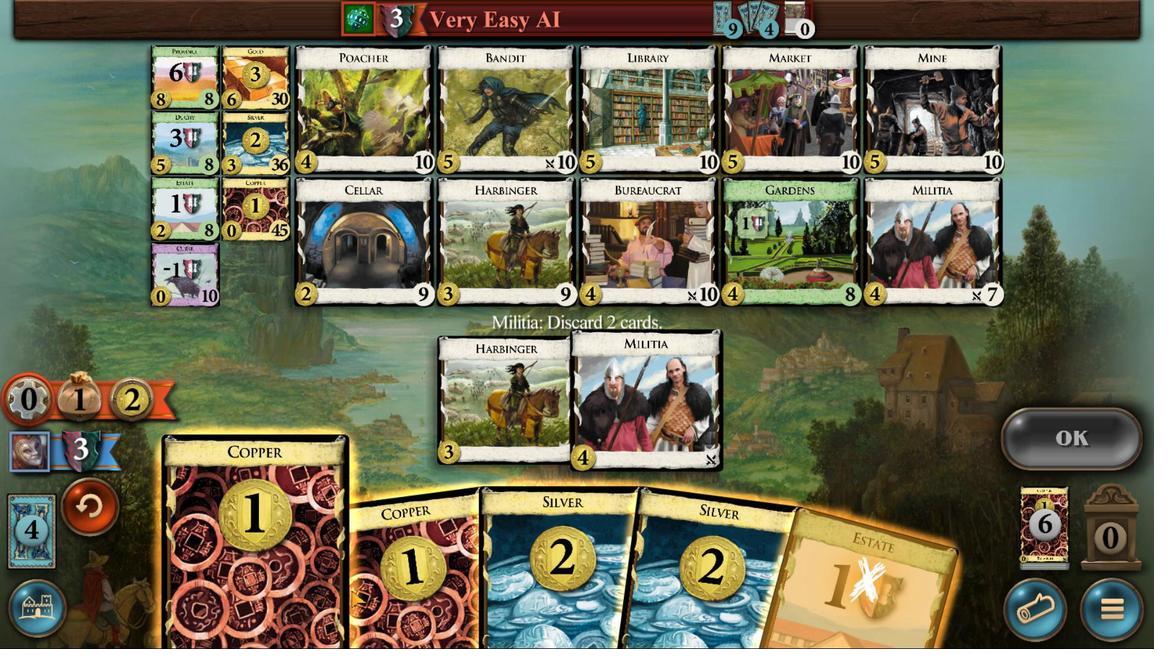 
Action: Mouse scrolled (447, 501) with delta (0, 0)
Screenshot: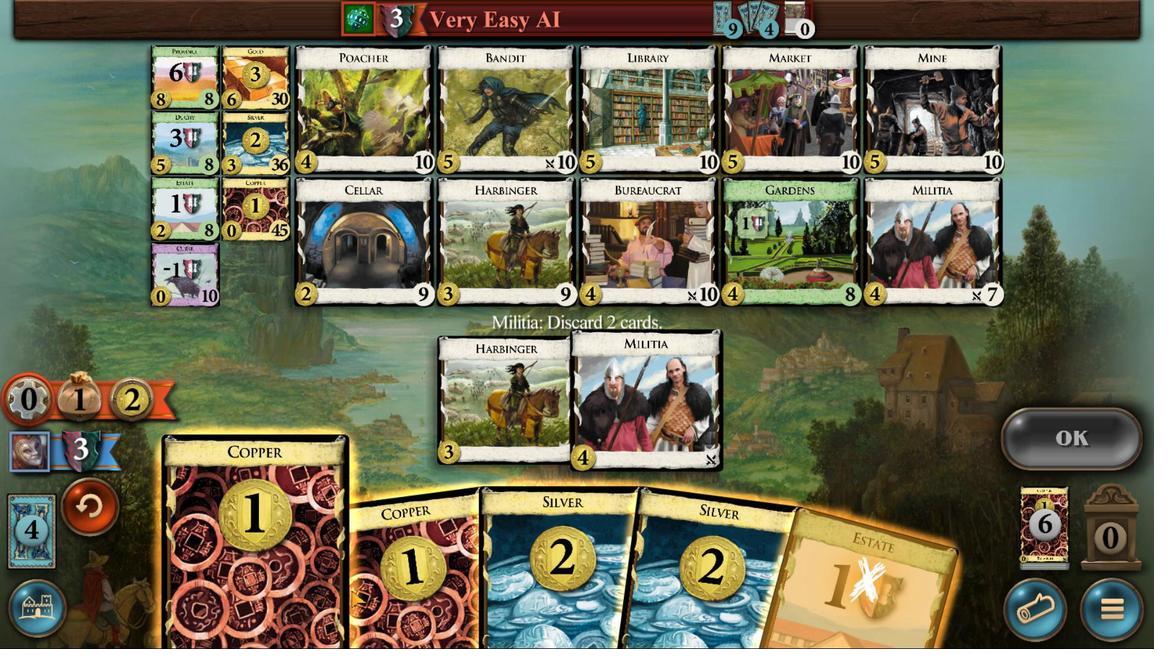 
Action: Mouse moved to (447, 501)
Screenshot: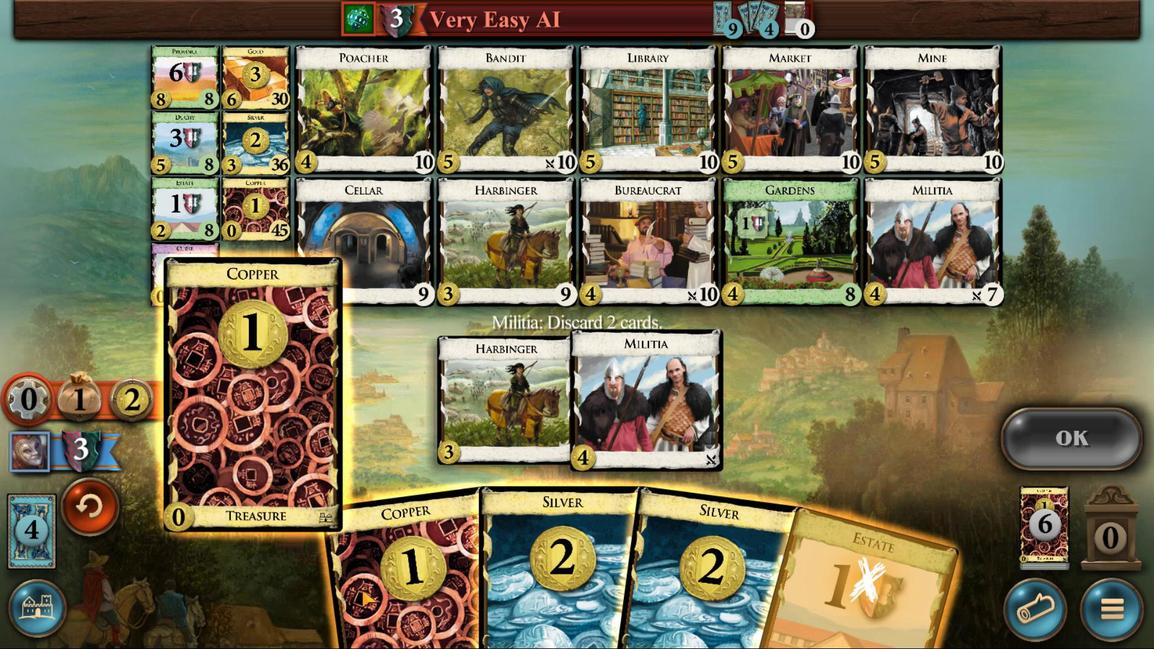 
Action: Mouse scrolled (447, 501) with delta (0, 0)
Screenshot: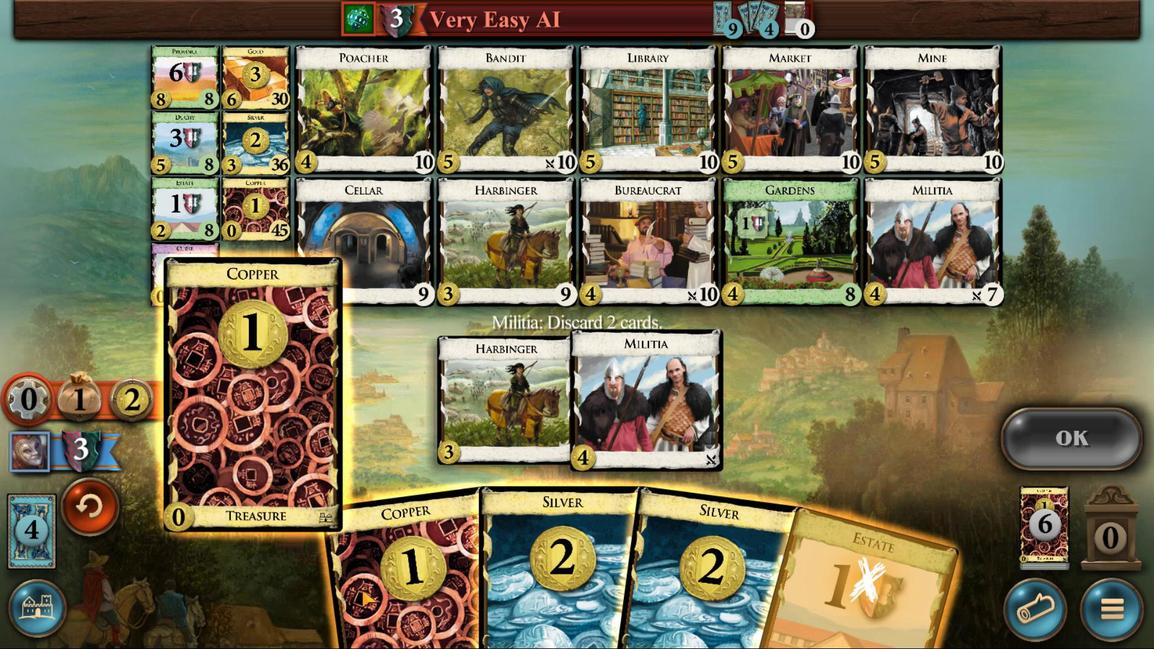 
Action: Mouse moved to (887, 501)
Screenshot: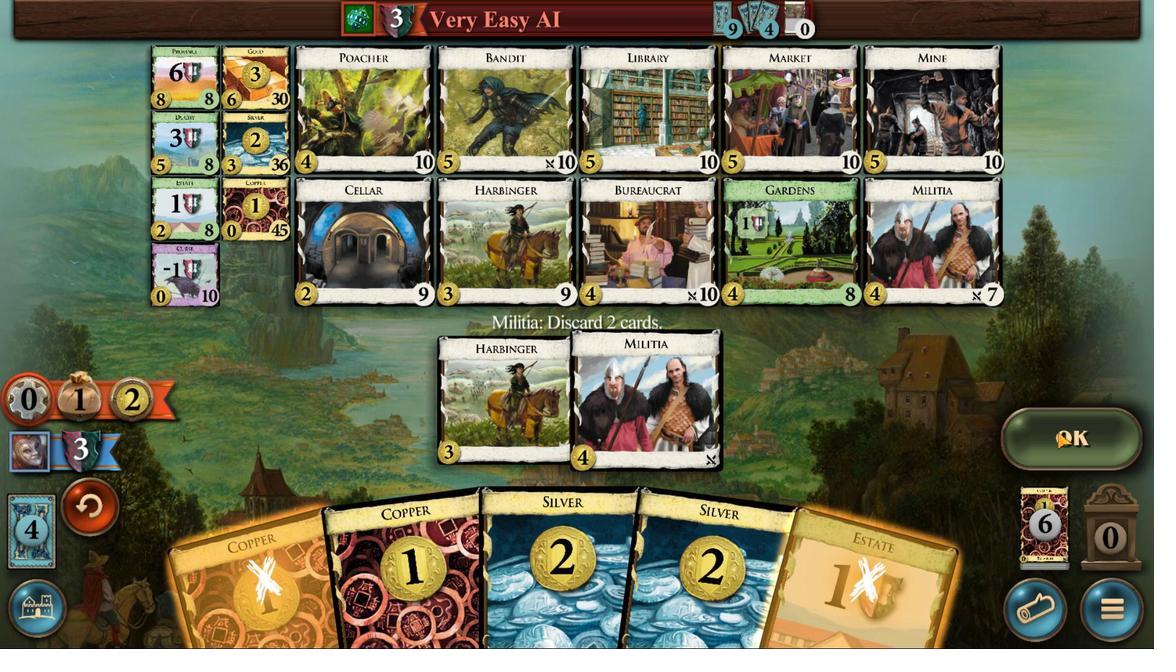 
Action: Mouse pressed left at (887, 501)
Screenshot: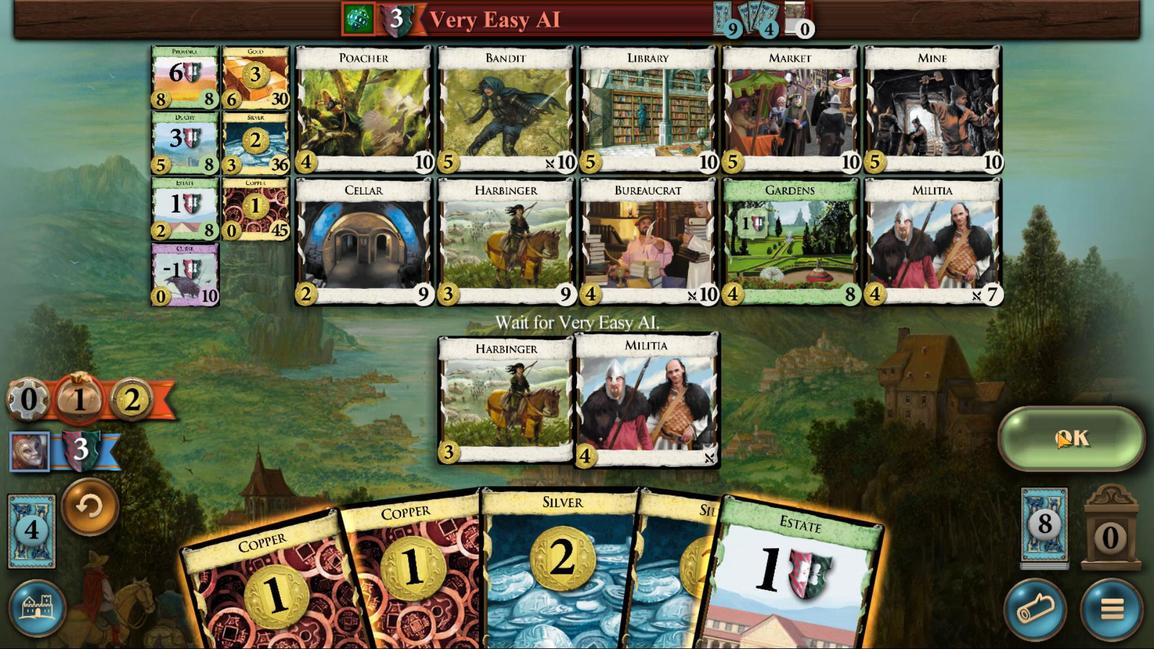 
Action: Mouse moved to (505, 501)
Screenshot: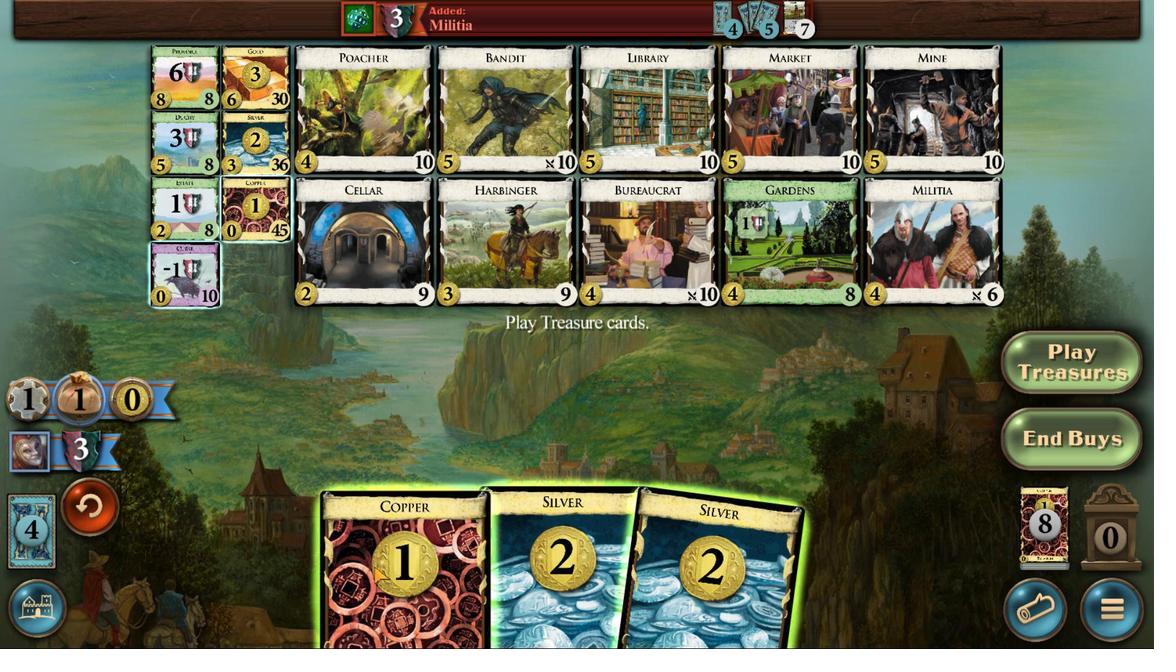 
Action: Mouse scrolled (505, 501) with delta (0, 0)
Screenshot: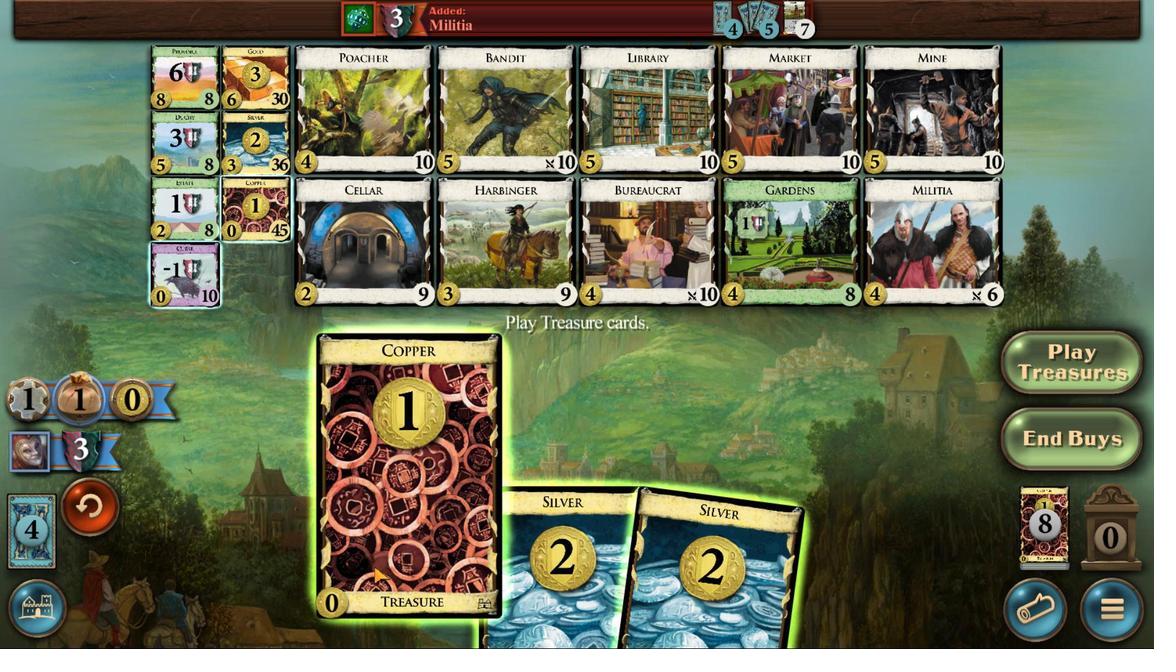 
Action: Mouse scrolled (505, 501) with delta (0, 0)
Screenshot: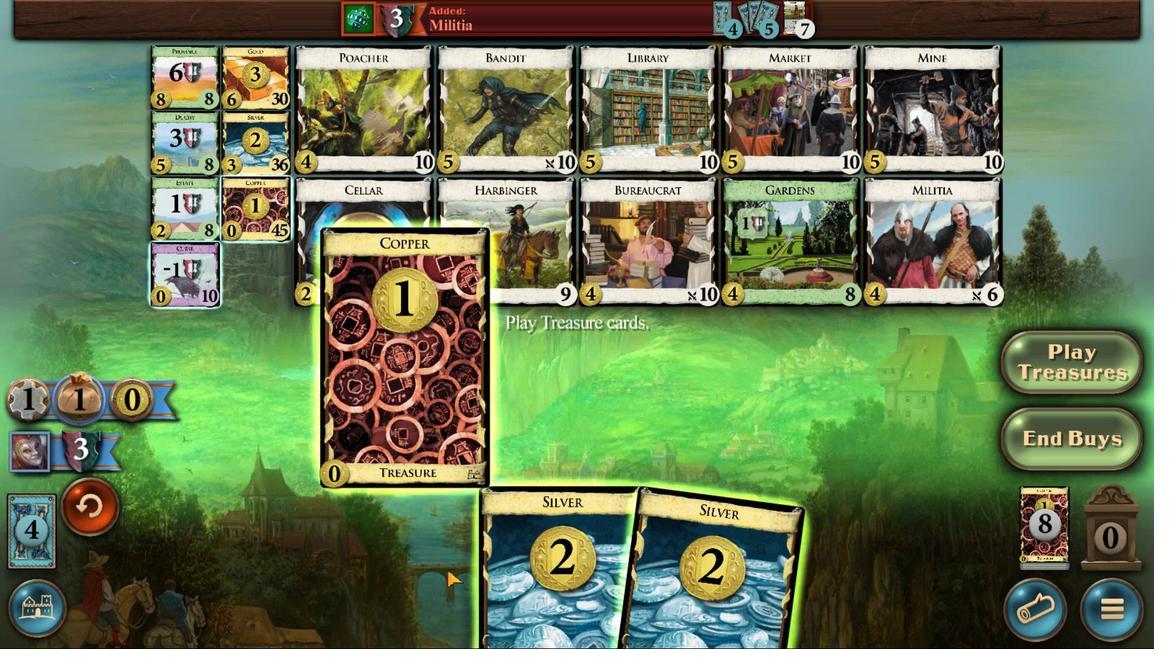 
Action: Mouse scrolled (505, 501) with delta (0, 0)
Screenshot: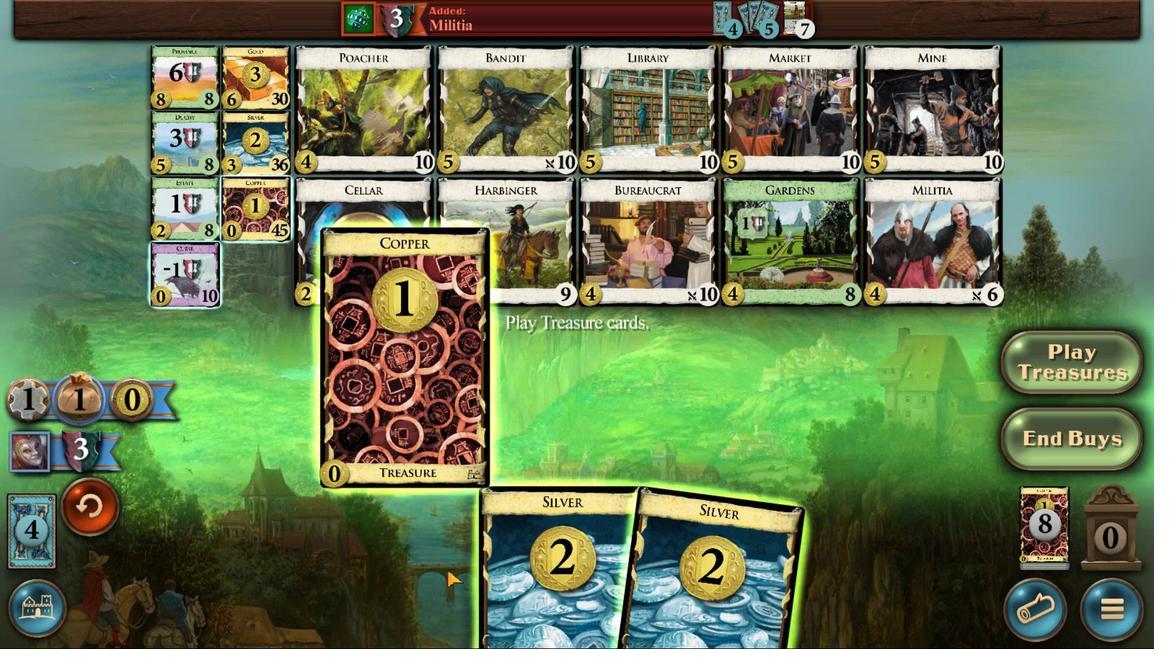 
Action: Mouse moved to (595, 501)
Screenshot: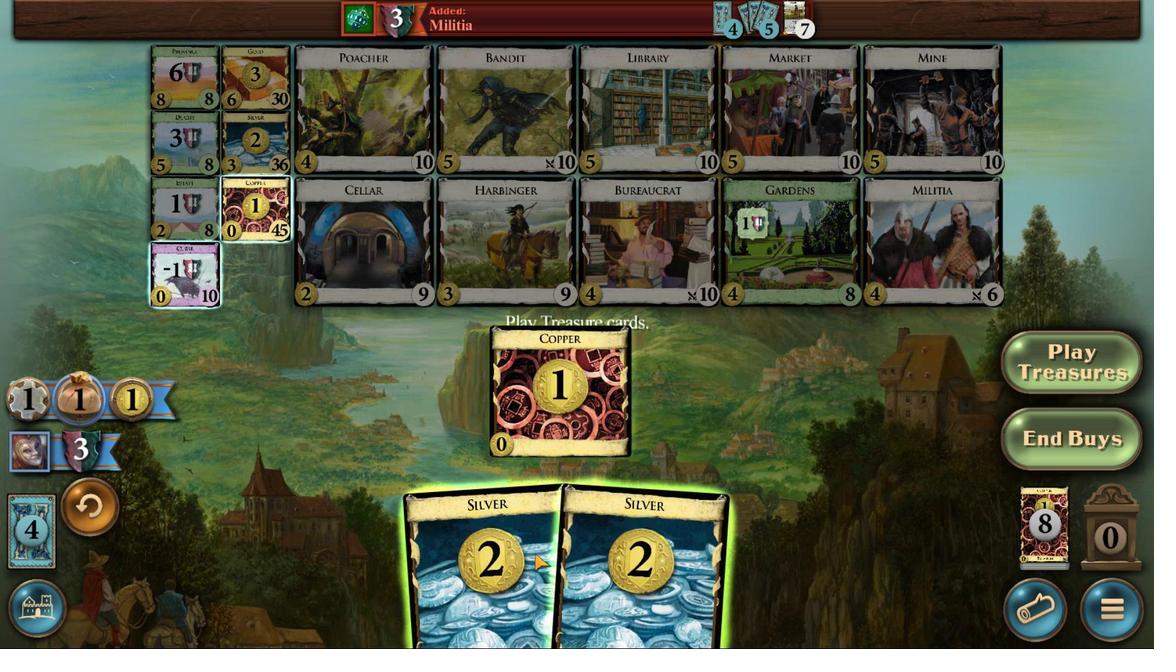 
Action: Mouse scrolled (595, 501) with delta (0, 0)
Screenshot: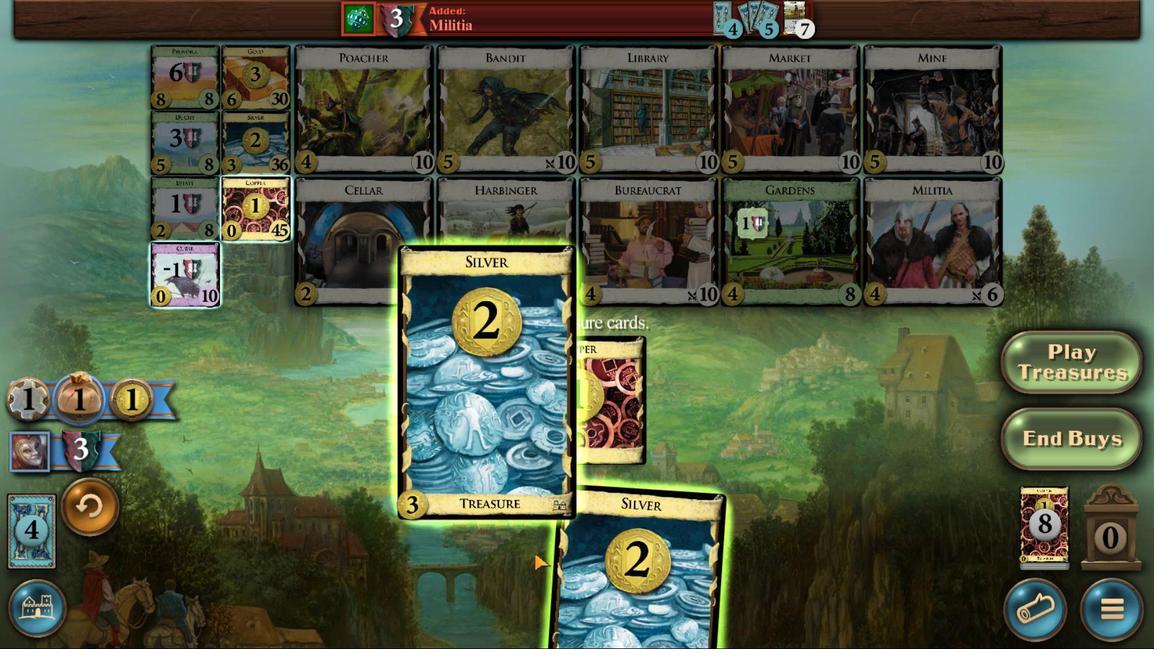 
Action: Mouse scrolled (595, 501) with delta (0, 0)
Screenshot: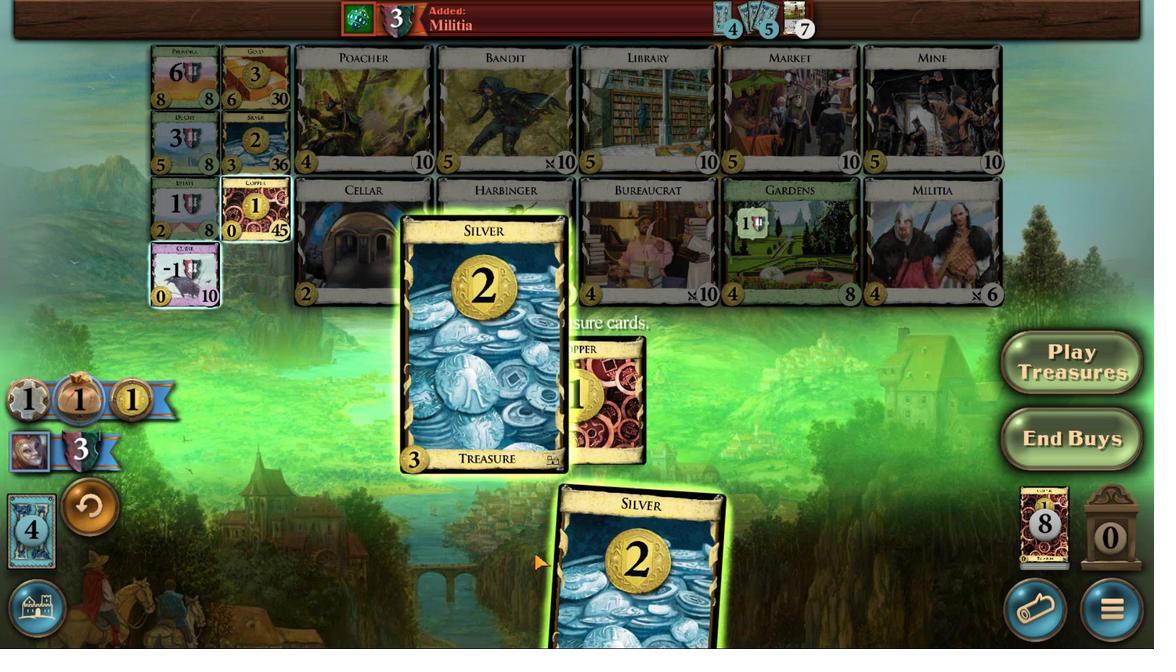 
Action: Mouse scrolled (595, 501) with delta (0, 0)
Screenshot: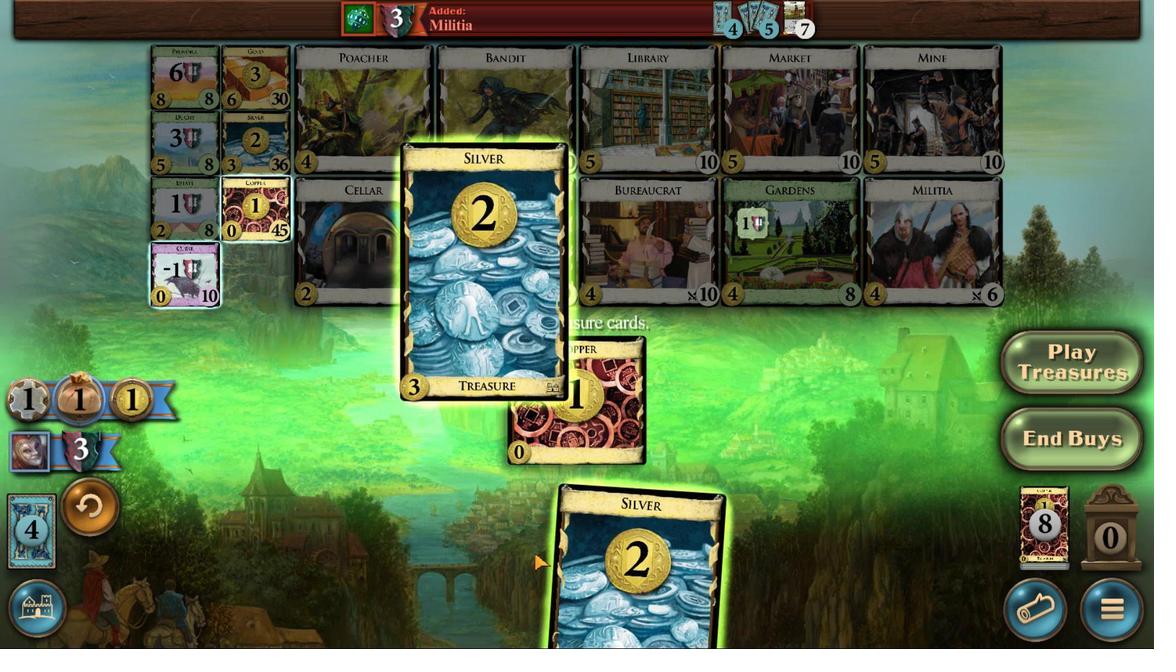 
Action: Mouse moved to (648, 501)
Screenshot: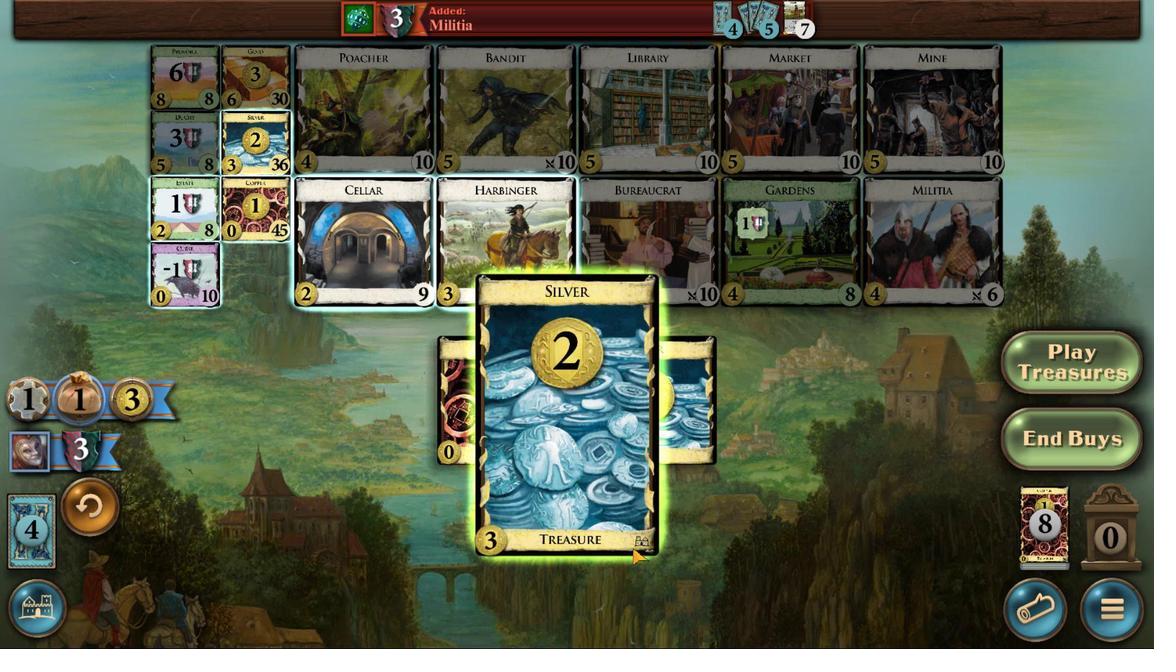 
Action: Mouse scrolled (648, 501) with delta (0, 0)
Screenshot: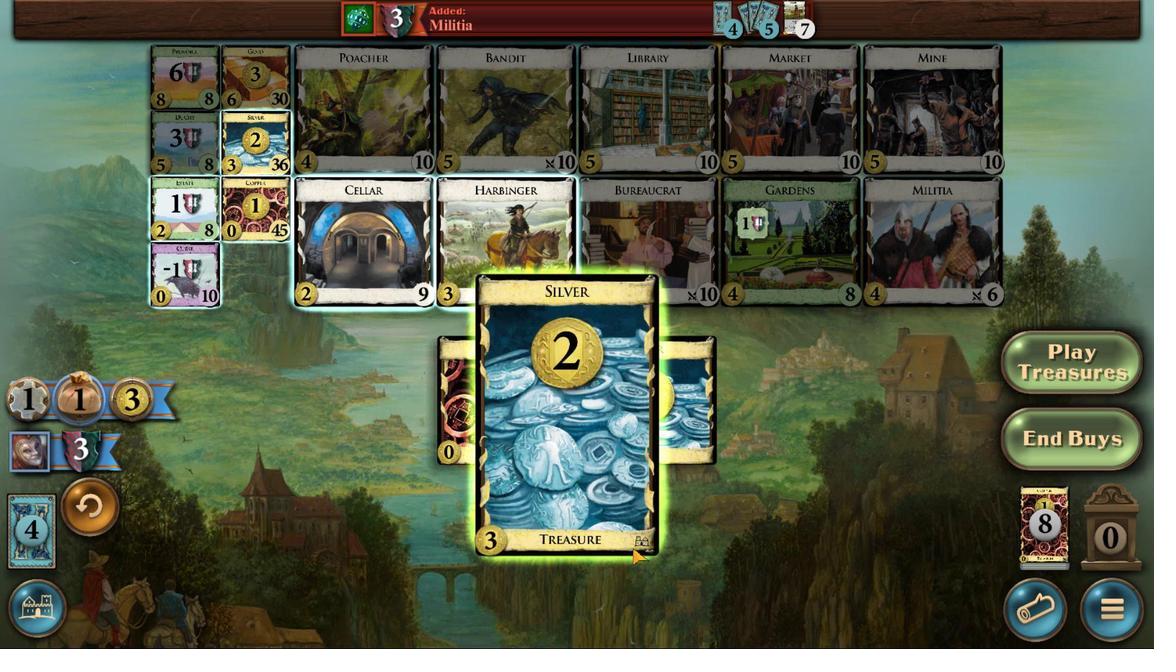 
Action: Mouse moved to (648, 501)
Screenshot: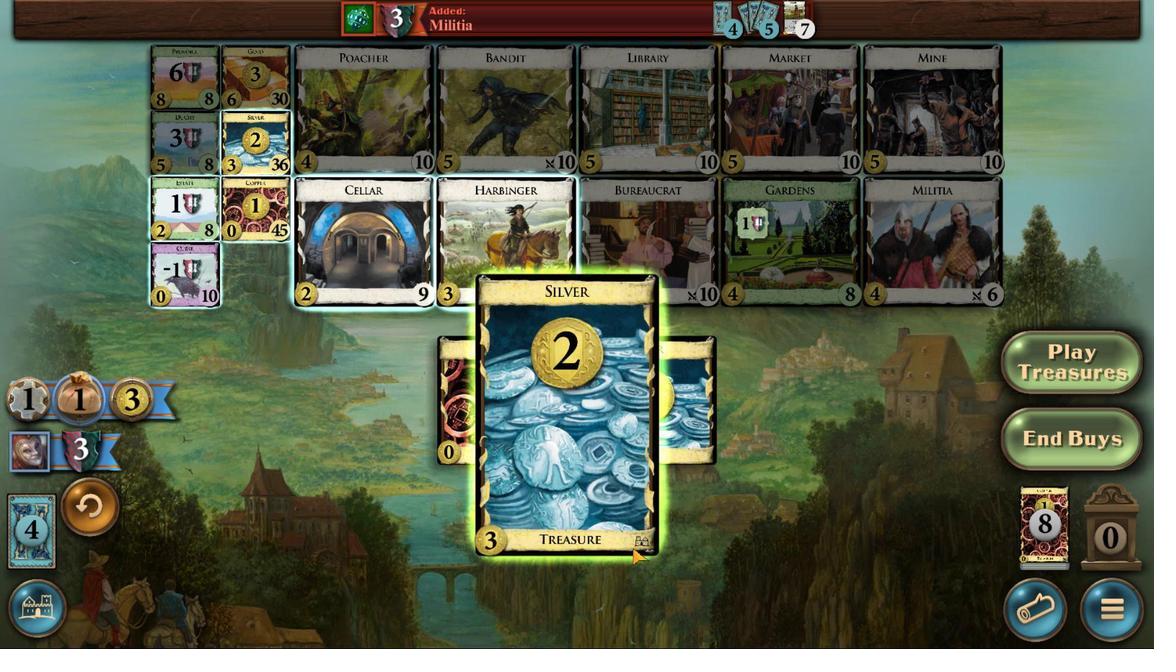 
Action: Mouse scrolled (648, 501) with delta (0, 0)
Screenshot: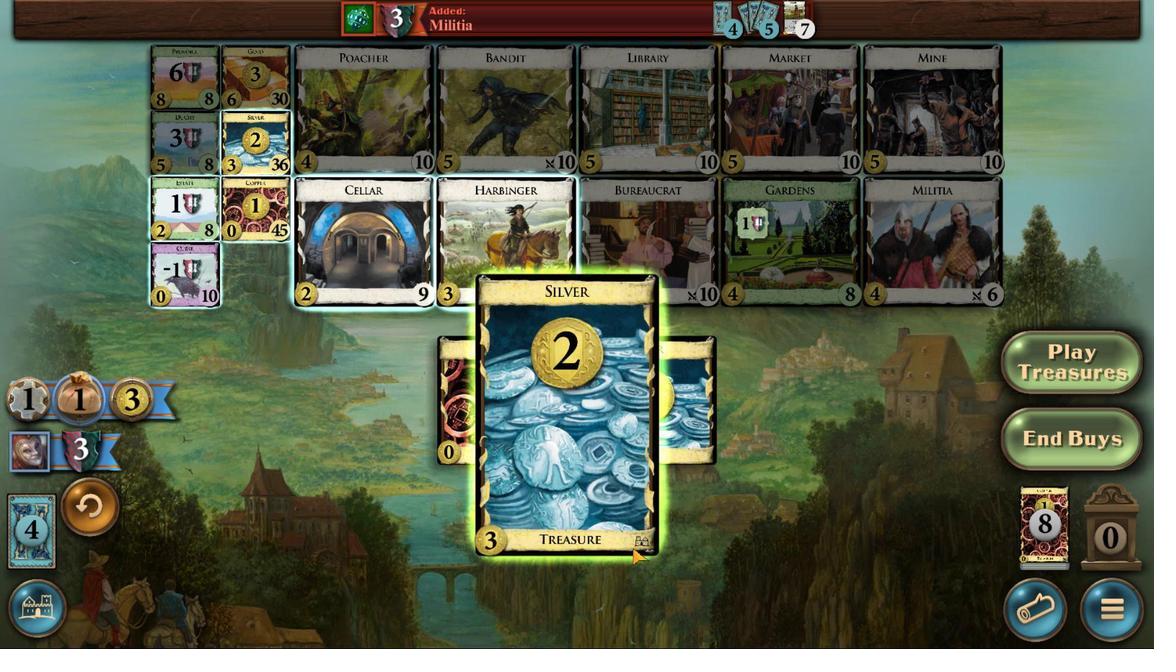 
Action: Mouse scrolled (648, 501) with delta (0, 0)
Screenshot: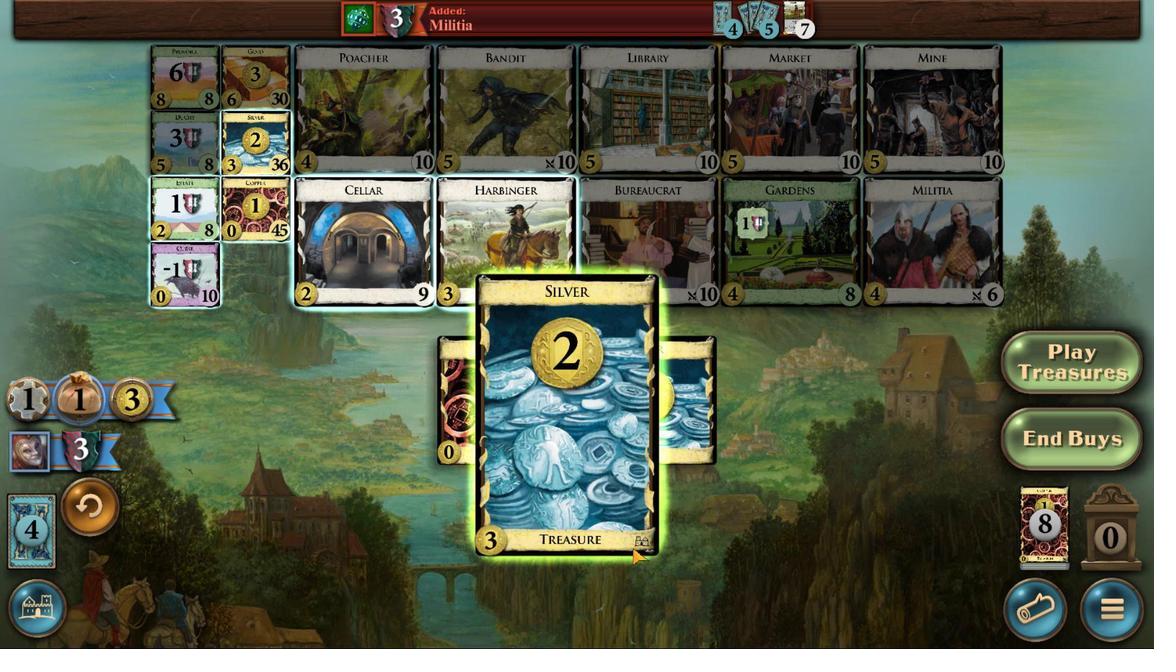 
Action: Mouse moved to (485, 501)
Screenshot: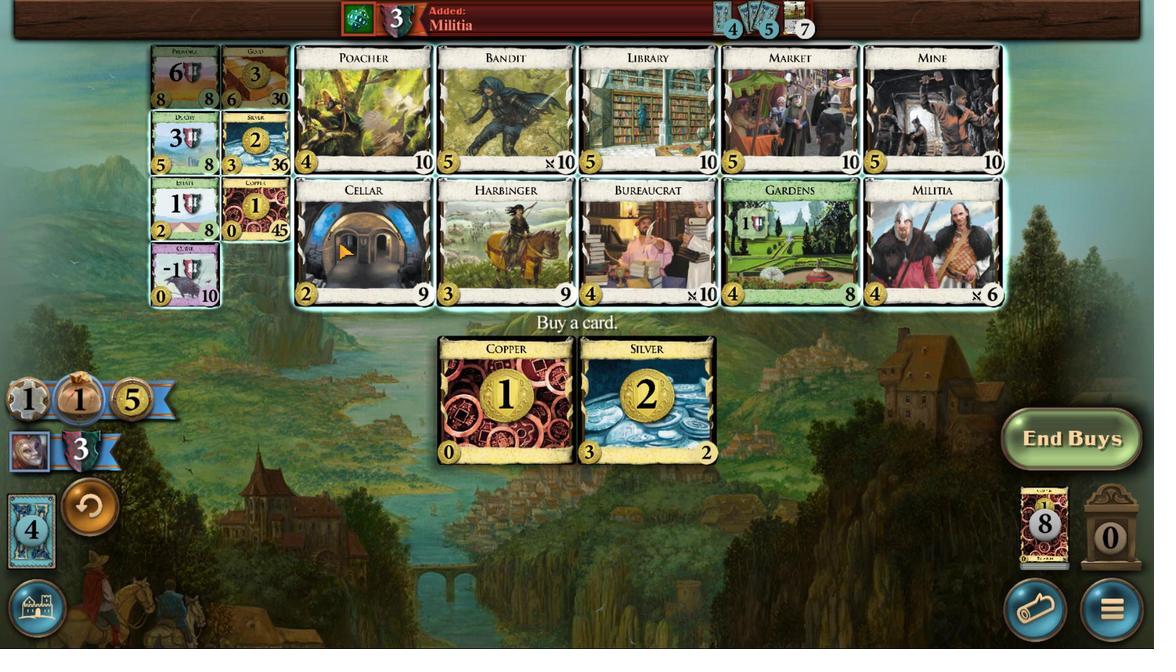
Action: Mouse pressed left at (485, 501)
Screenshot: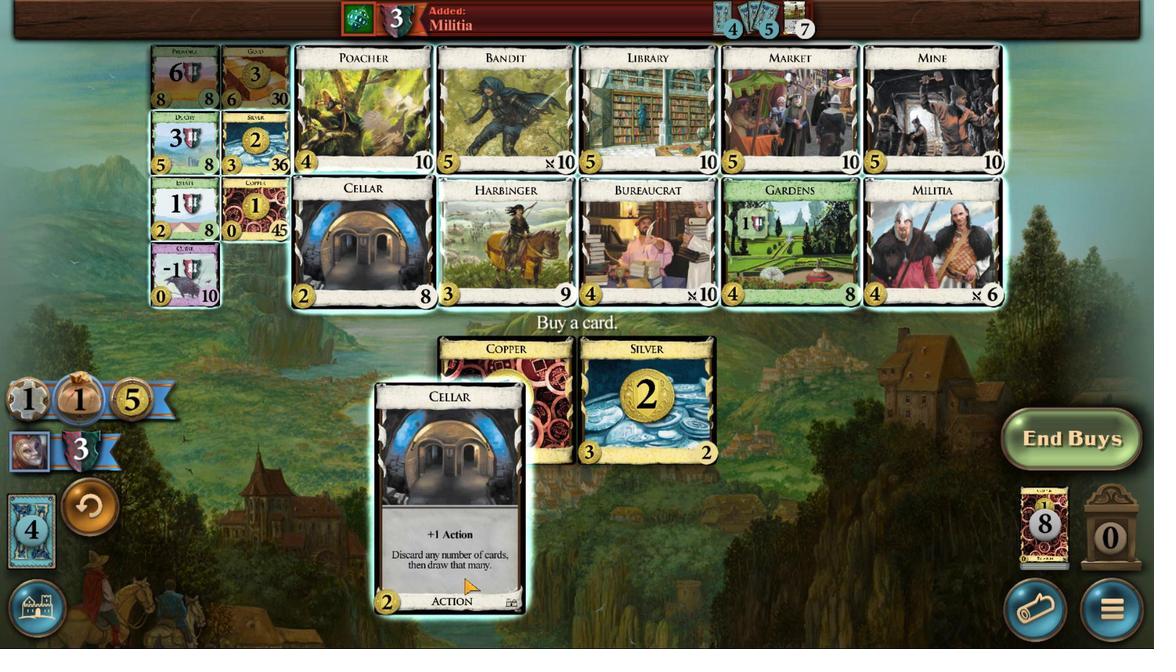 
Action: Mouse moved to (672, 501)
Screenshot: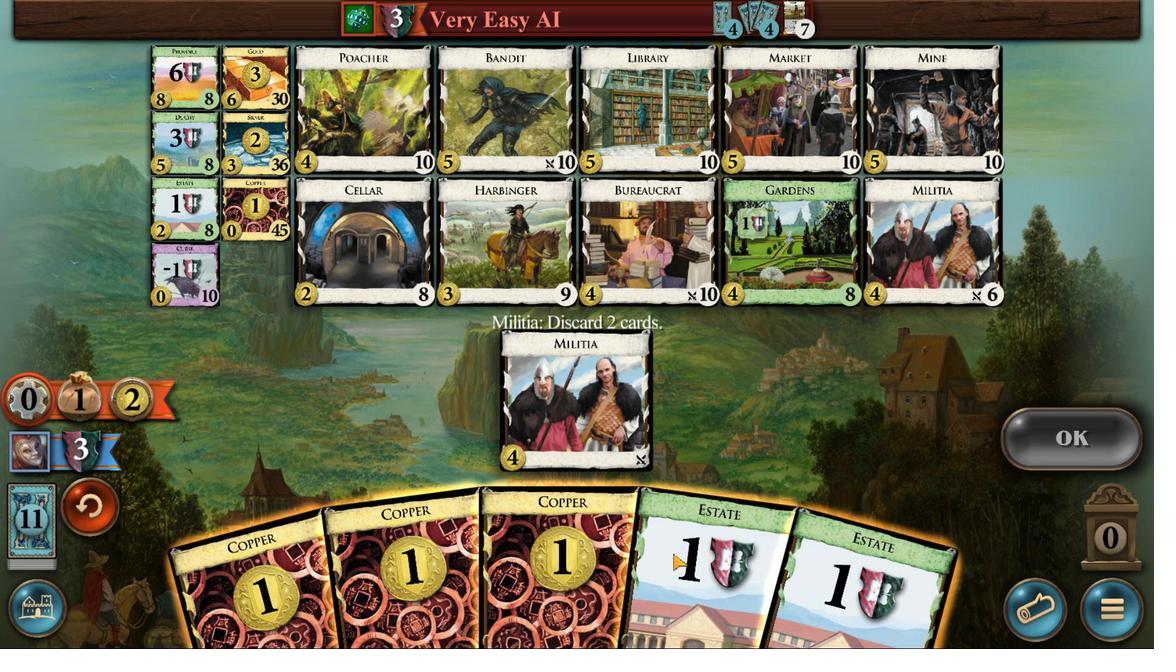 
Action: Mouse scrolled (672, 501) with delta (0, 0)
Screenshot: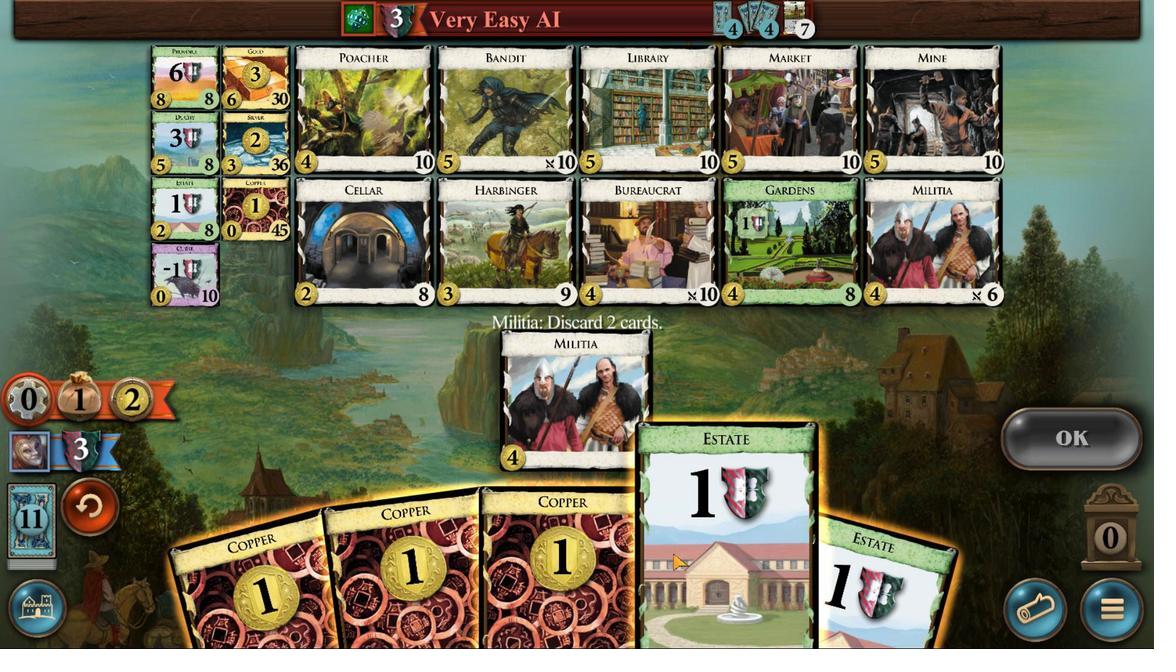 
Action: Mouse scrolled (672, 501) with delta (0, 0)
Screenshot: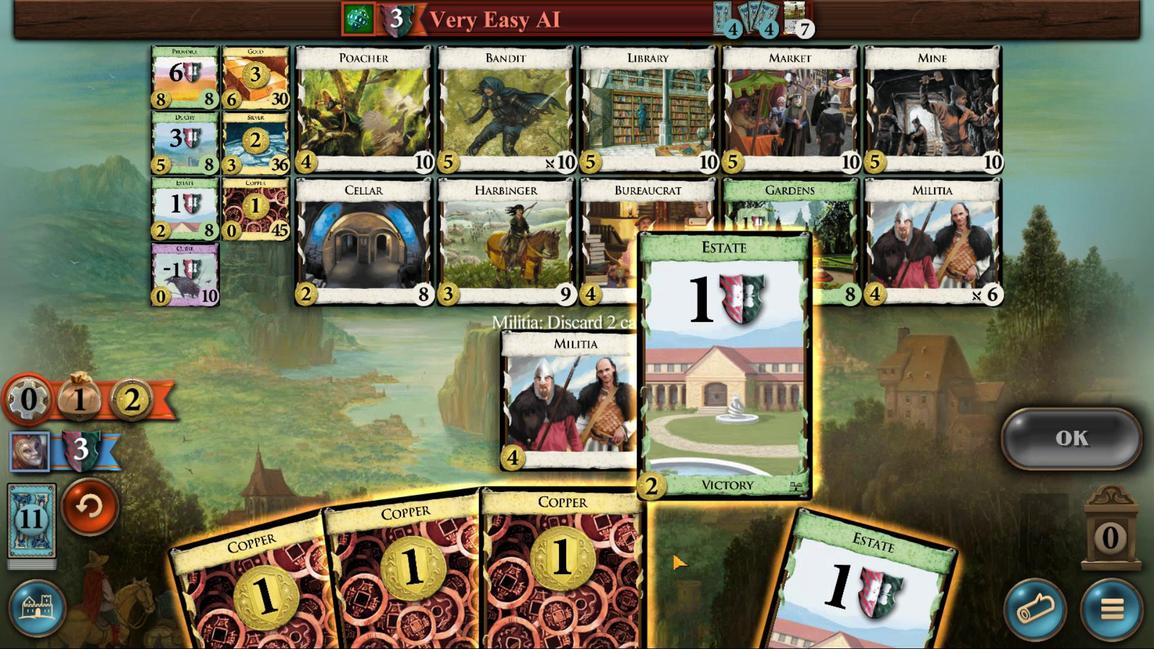 
Action: Mouse scrolled (672, 501) with delta (0, 0)
Screenshot: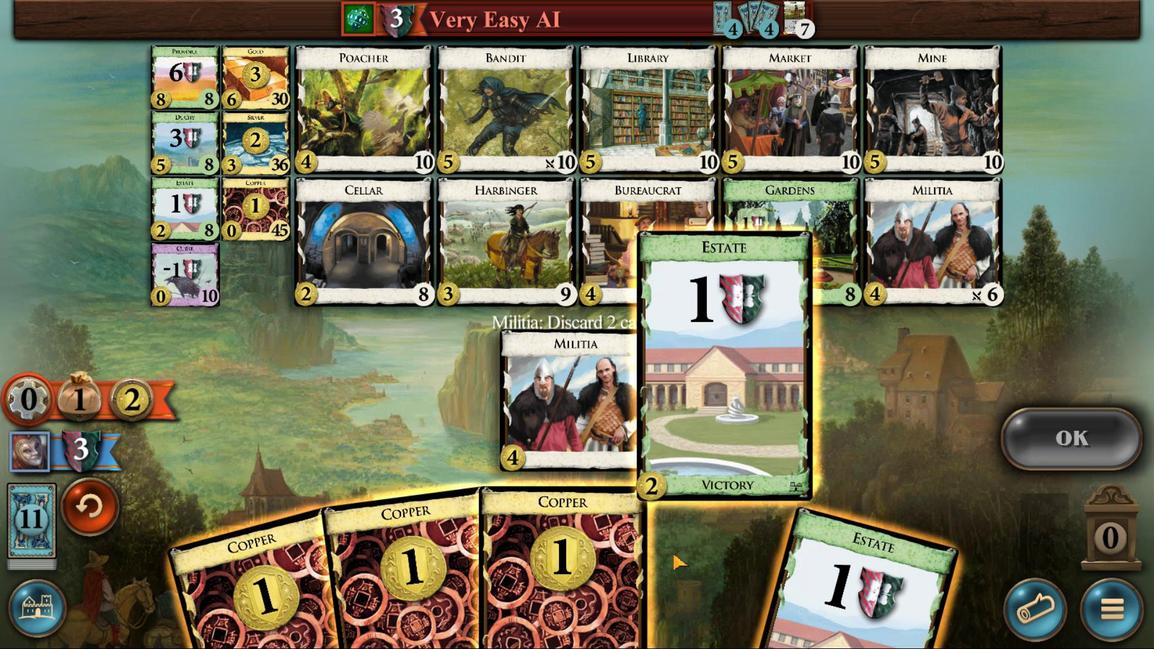 
Action: Mouse scrolled (672, 501) with delta (0, 0)
Screenshot: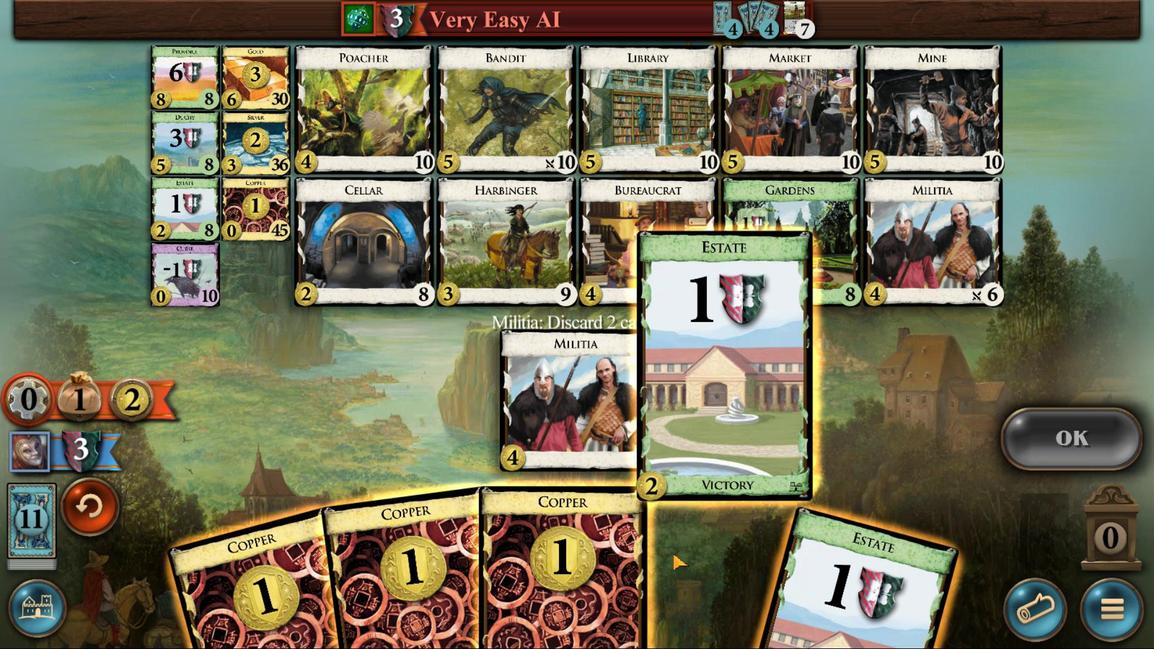 
Action: Mouse moved to (743, 501)
Screenshot: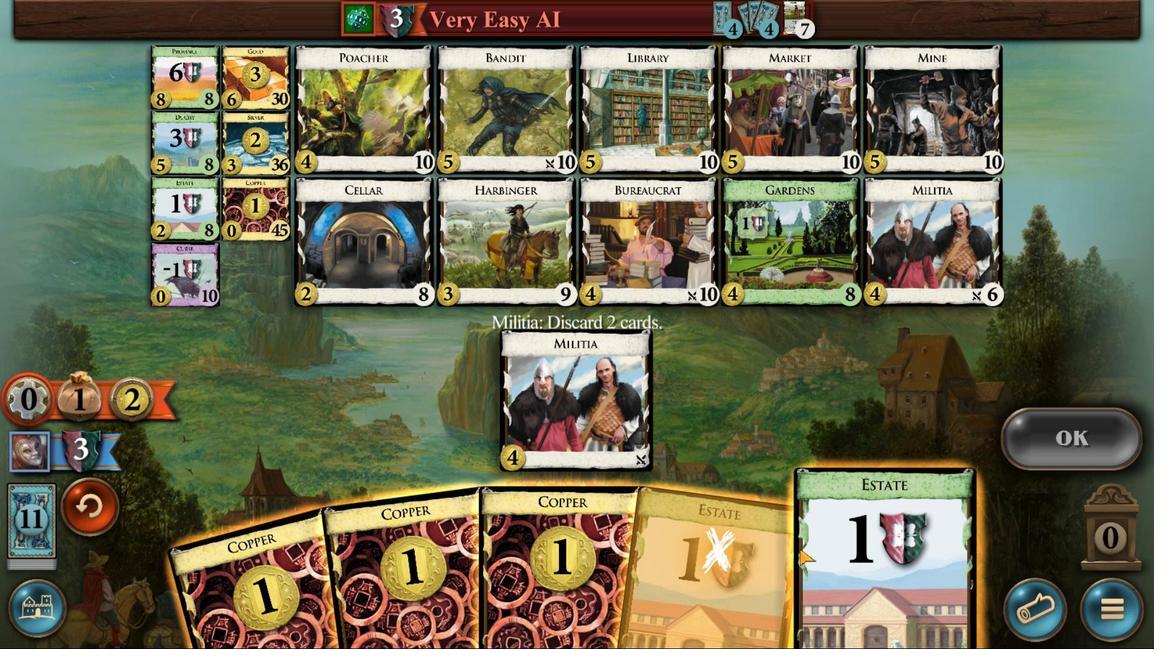 
Action: Mouse scrolled (743, 501) with delta (0, 0)
Screenshot: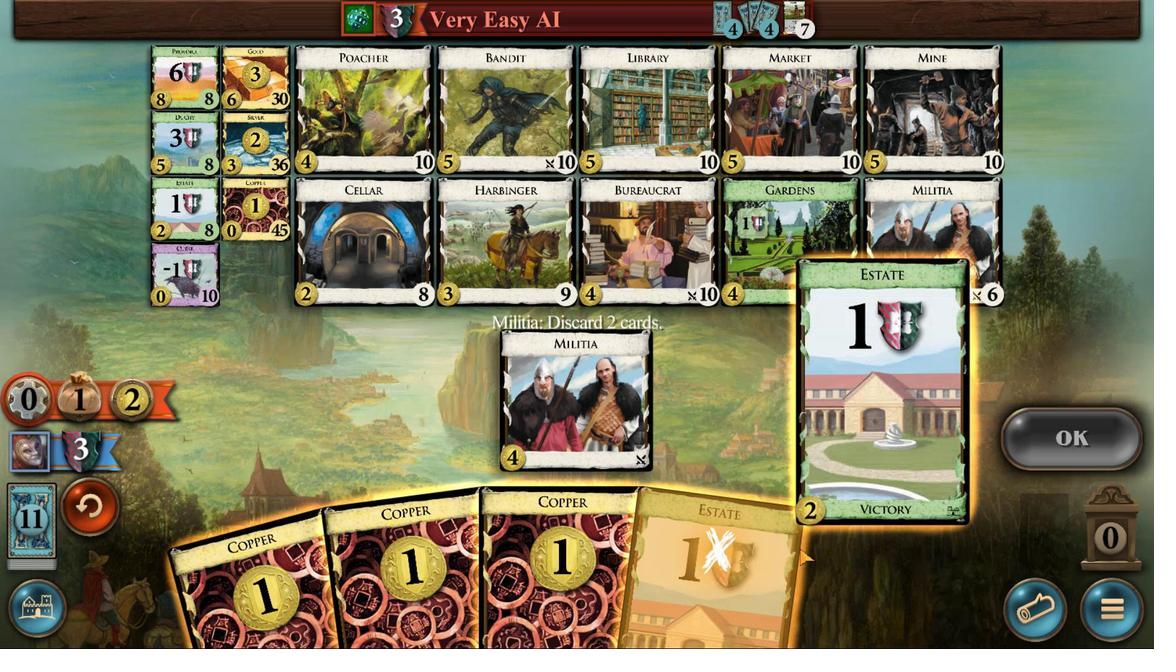 
Action: Mouse scrolled (743, 501) with delta (0, 0)
Screenshot: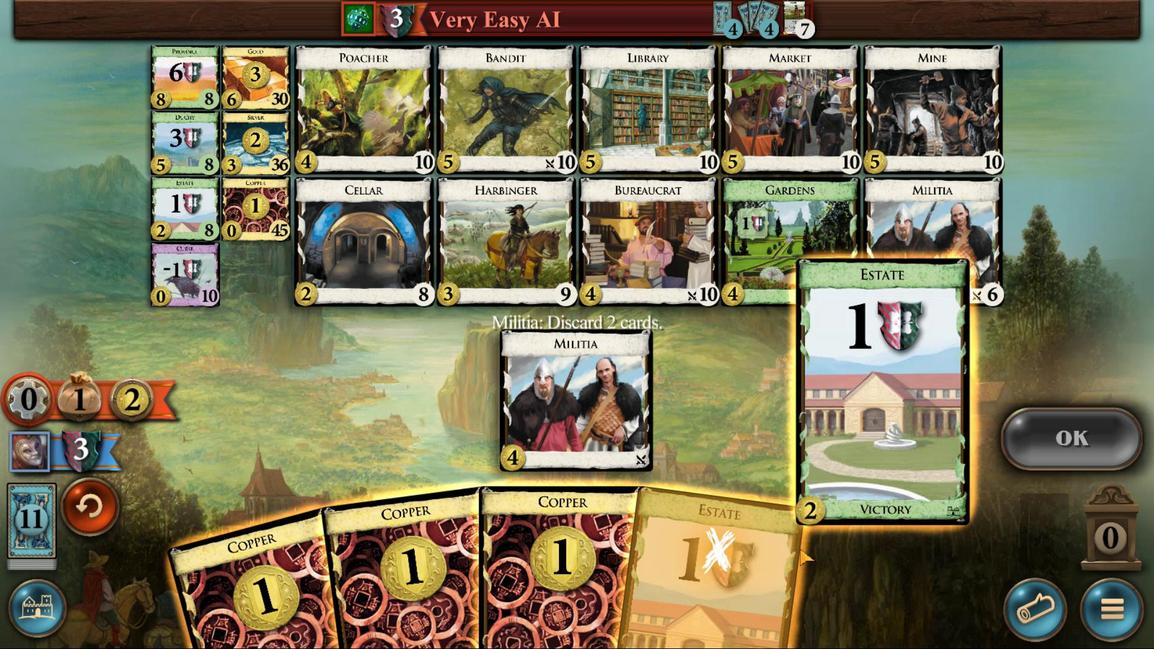 
Action: Mouse scrolled (743, 501) with delta (0, 0)
Screenshot: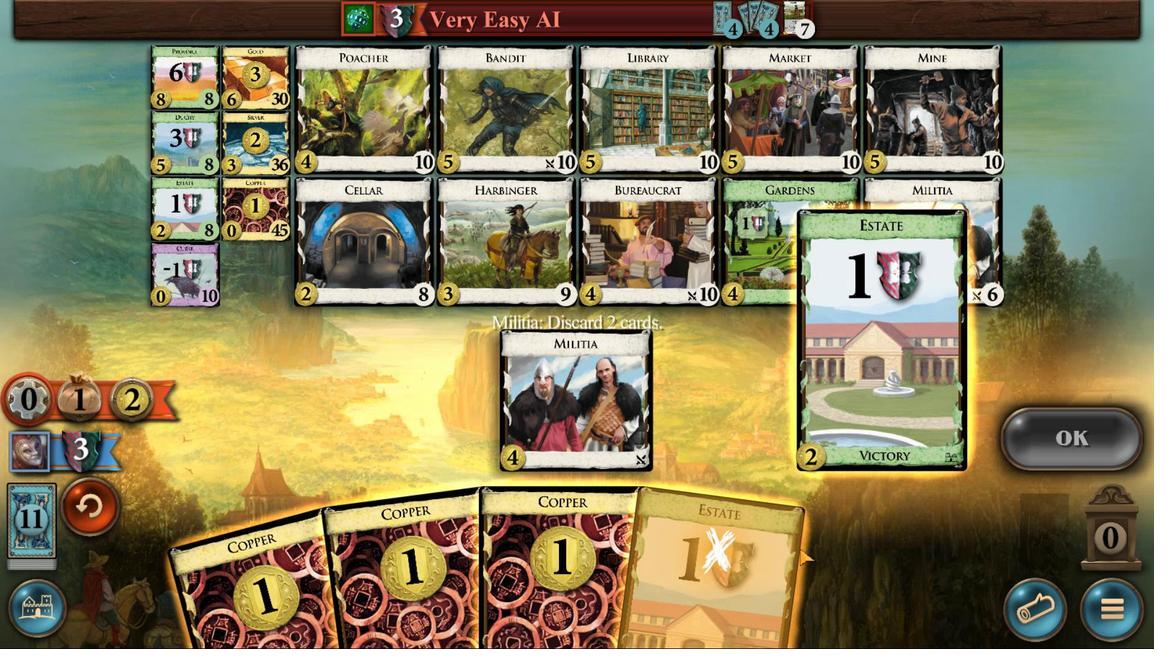 
Action: Mouse moved to (616, 501)
Screenshot: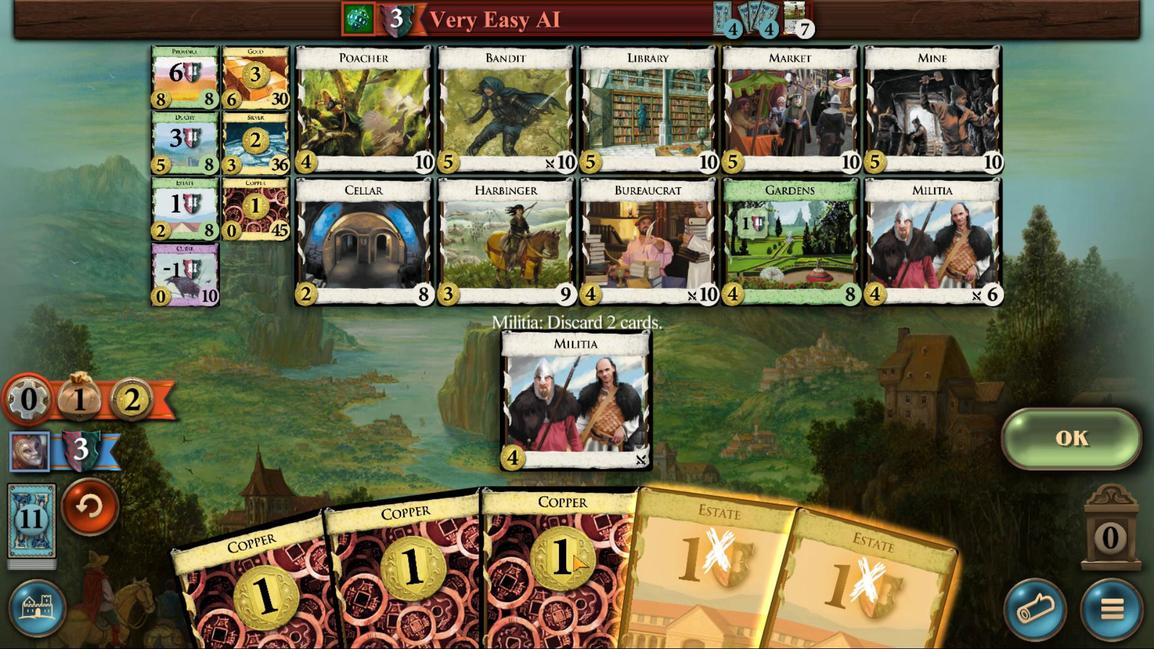 
Action: Mouse scrolled (616, 501) with delta (0, 0)
Screenshot: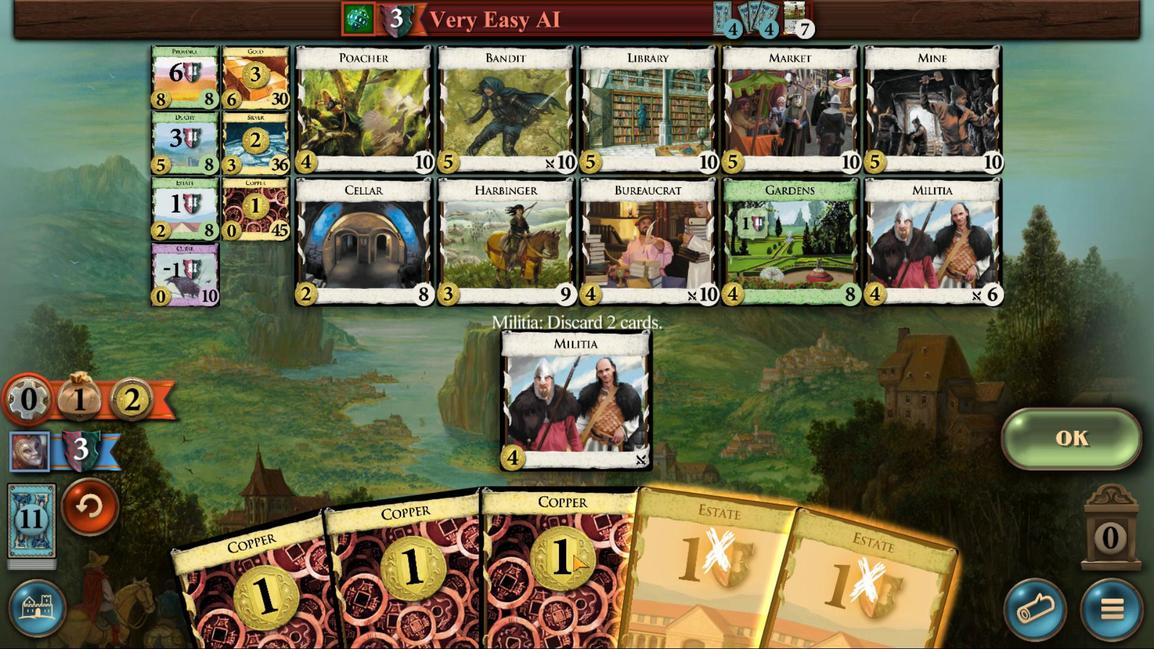 
Action: Mouse scrolled (616, 501) with delta (0, 0)
Screenshot: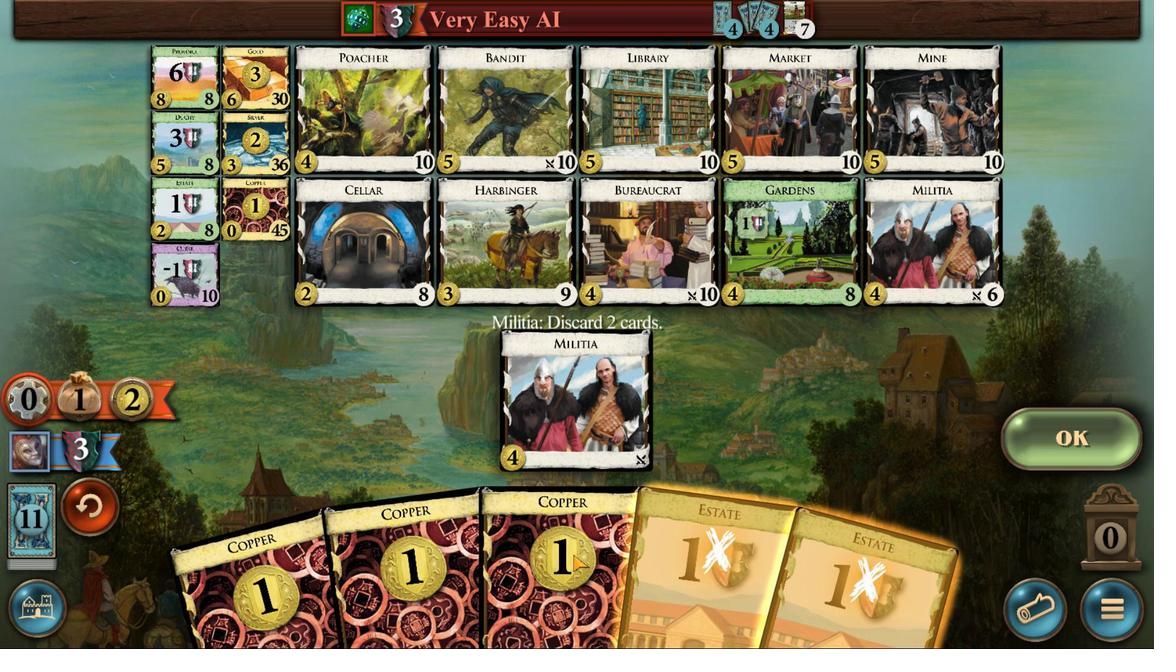
Action: Mouse scrolled (616, 501) with delta (0, 0)
Screenshot: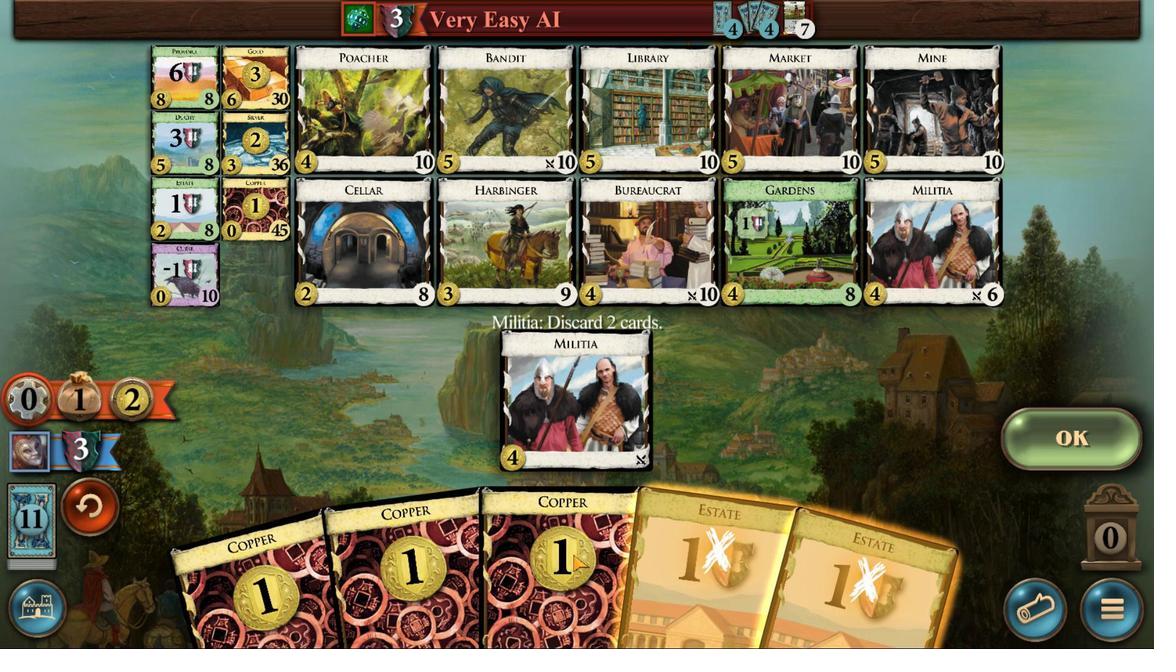 
Action: Mouse moved to (869, 501)
Screenshot: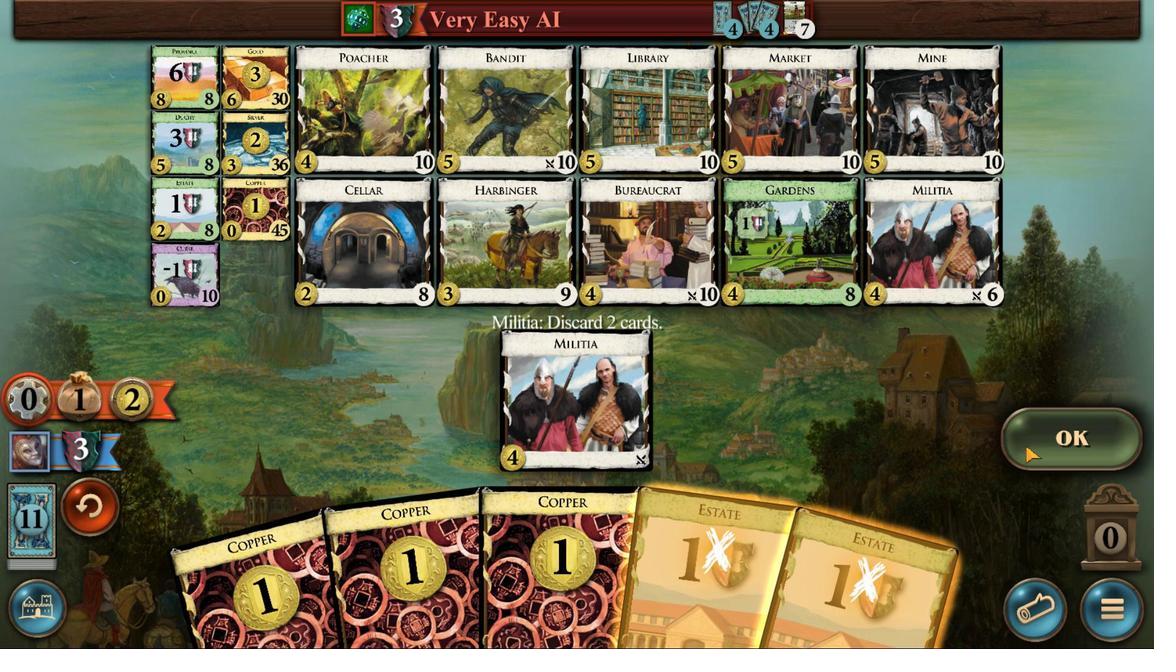 
Action: Mouse pressed left at (869, 501)
Screenshot: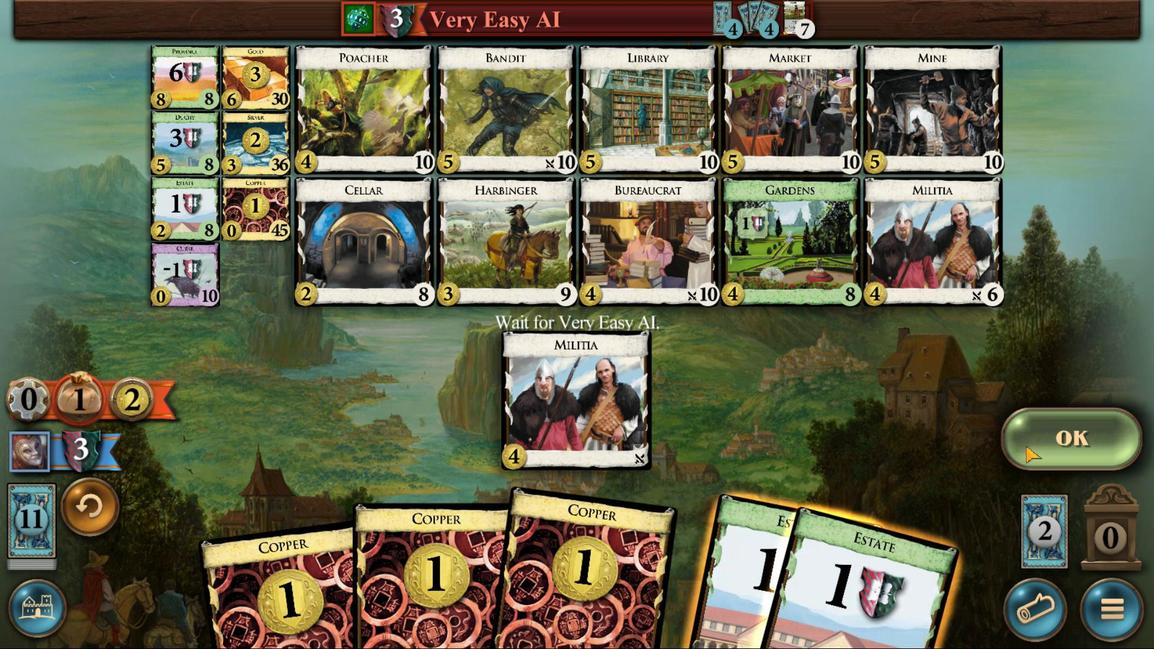 
Action: Mouse moved to (703, 501)
Screenshot: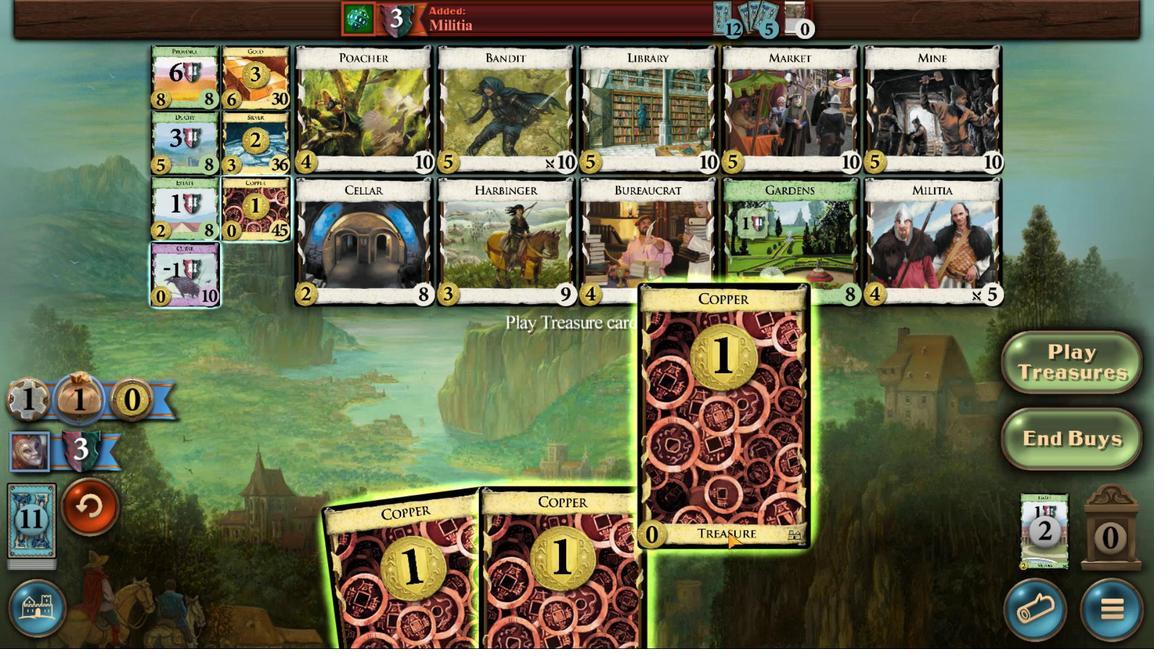
Action: Mouse scrolled (703, 501) with delta (0, 0)
Screenshot: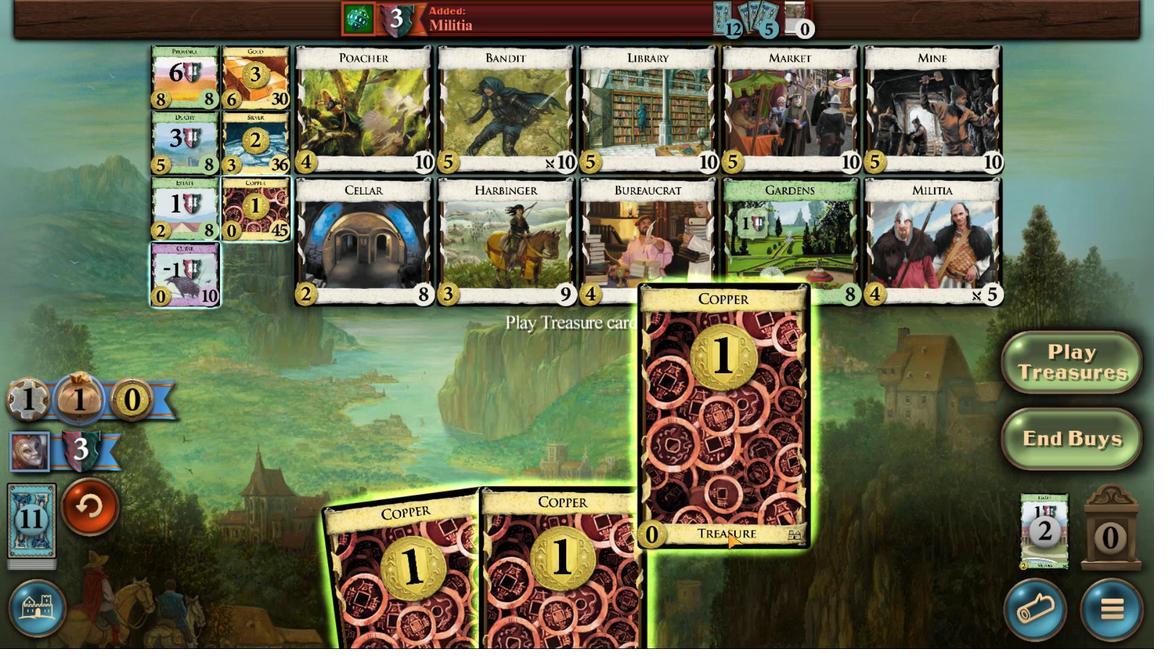 
Action: Mouse scrolled (703, 501) with delta (0, 0)
Screenshot: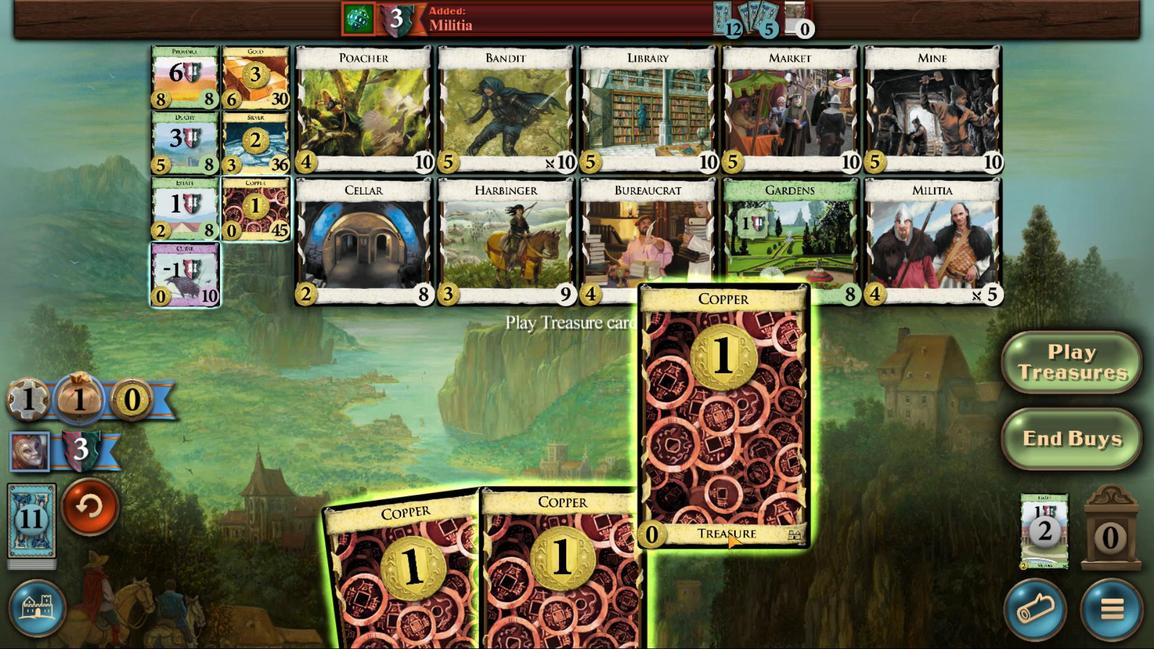 
Action: Mouse scrolled (703, 501) with delta (0, 0)
Screenshot: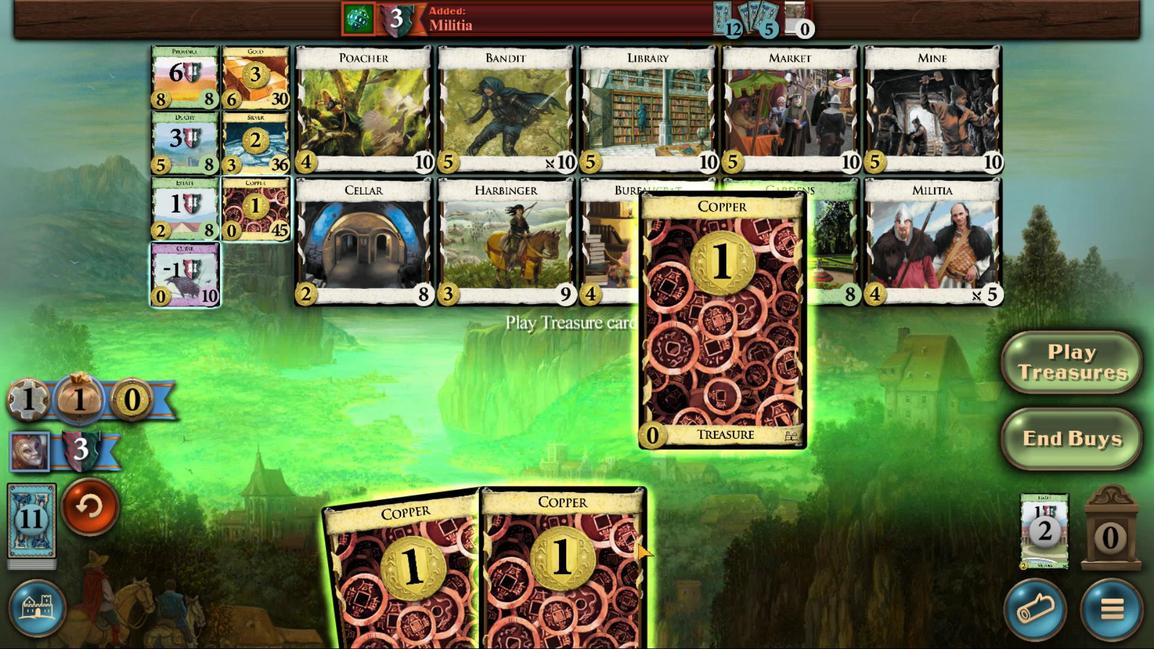 
Action: Mouse moved to (642, 501)
Screenshot: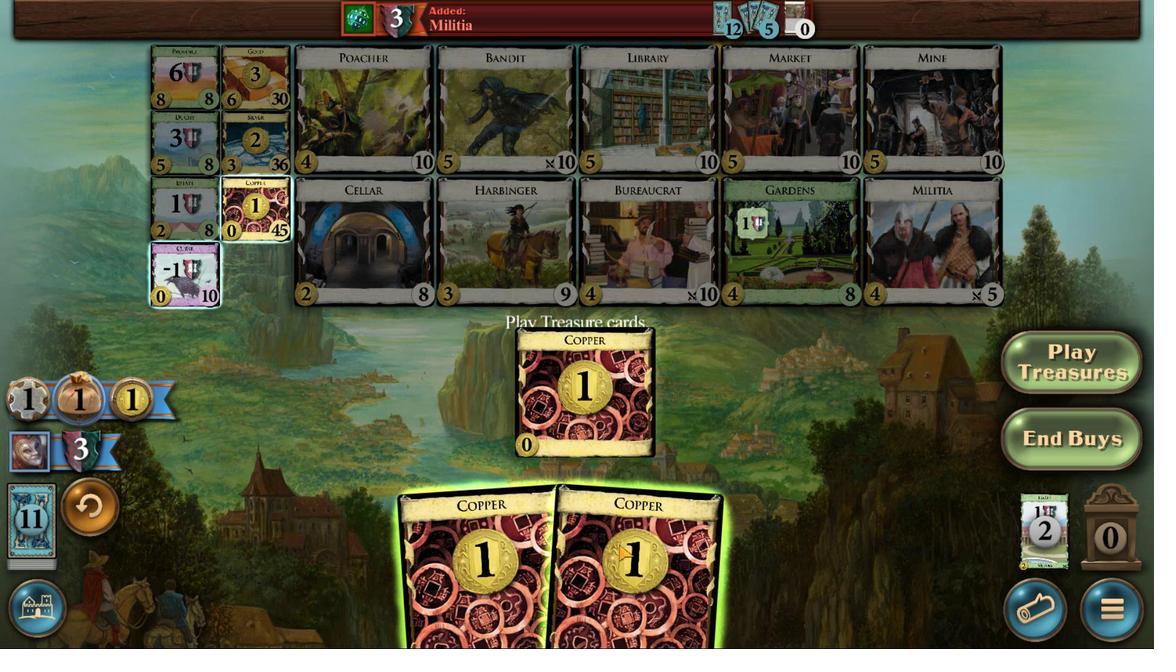 
Action: Mouse scrolled (642, 501) with delta (0, 0)
Screenshot: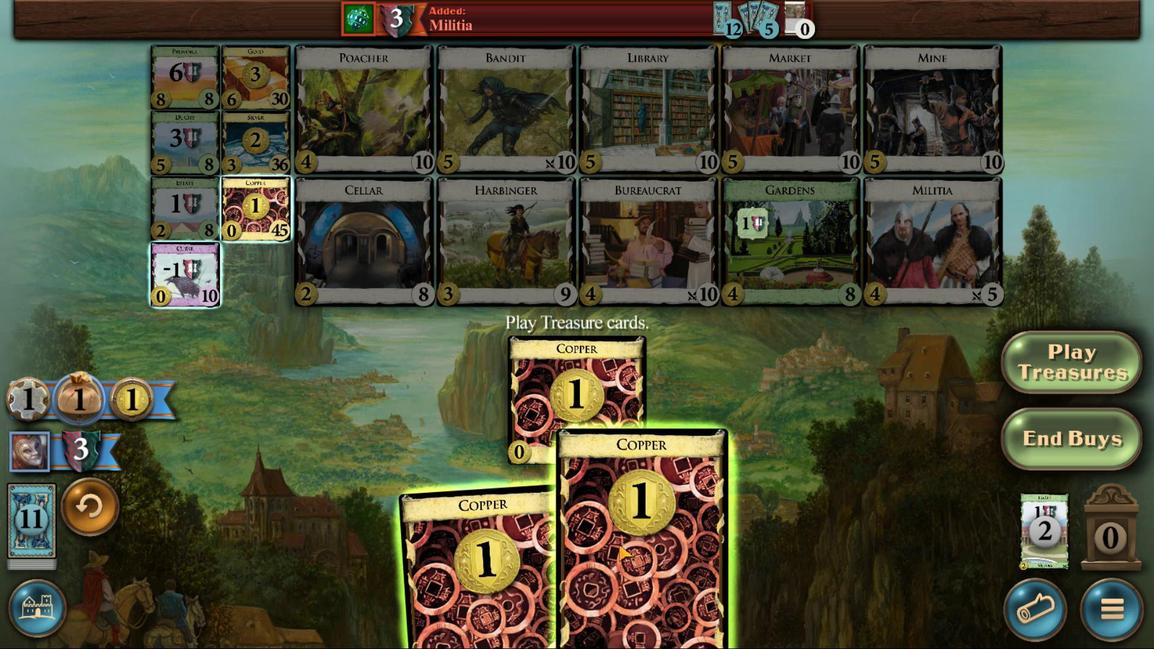 
Action: Mouse scrolled (642, 501) with delta (0, 0)
Screenshot: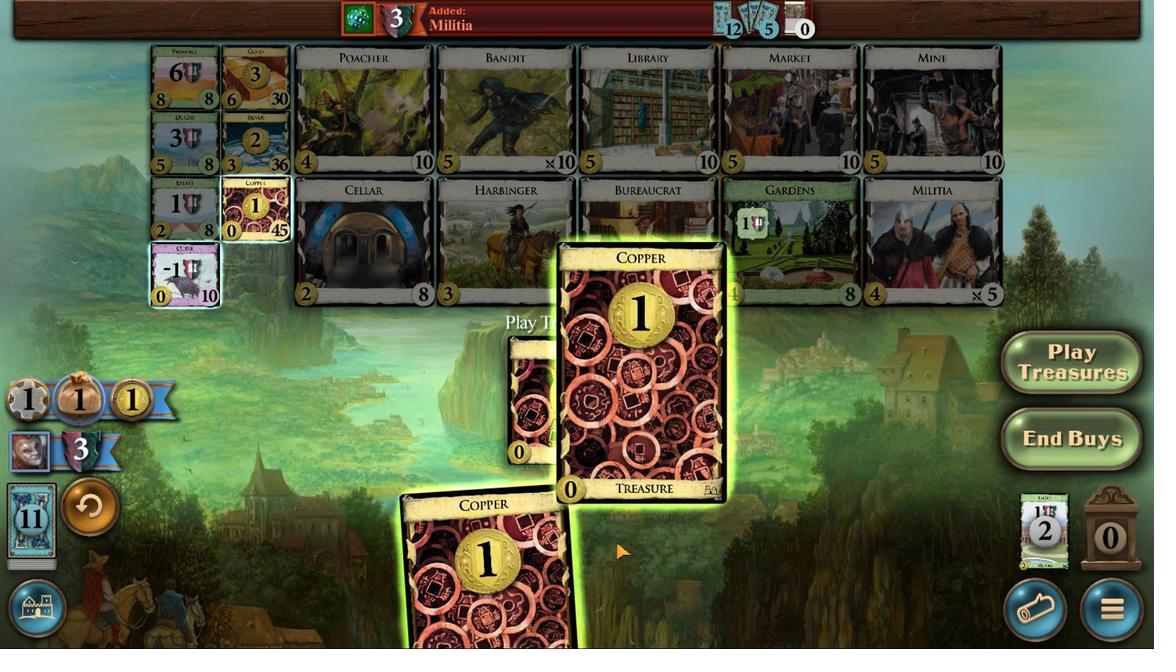 
Action: Mouse scrolled (642, 501) with delta (0, 0)
Screenshot: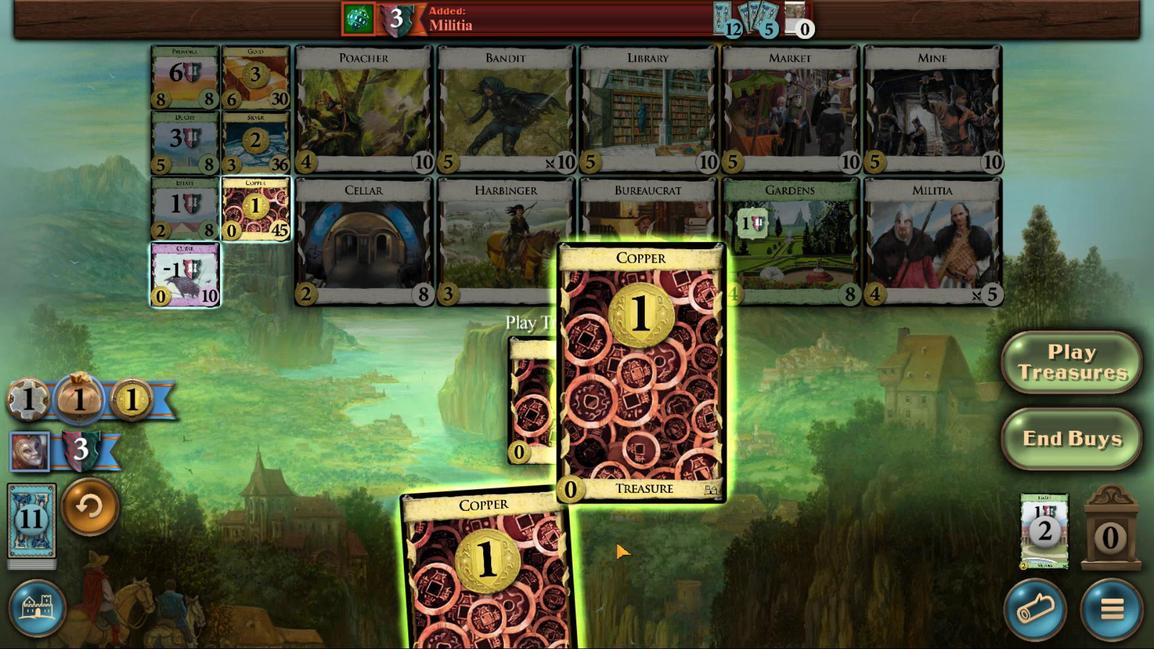 
Action: Mouse moved to (601, 501)
Screenshot: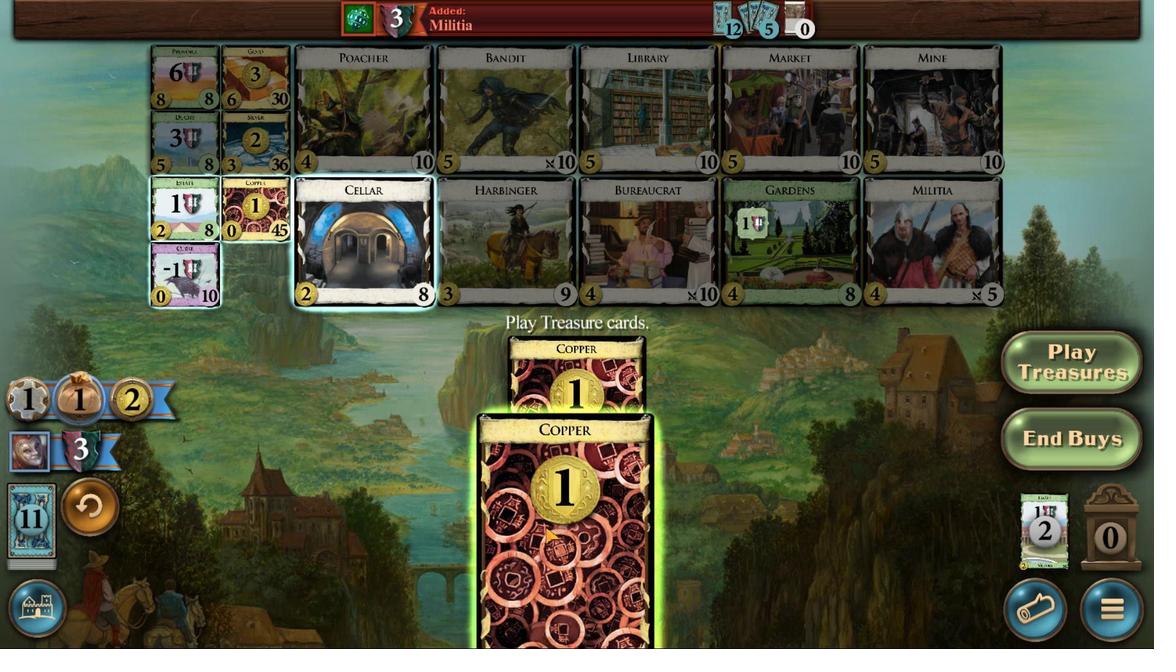 
Action: Mouse scrolled (601, 501) with delta (0, 0)
Screenshot: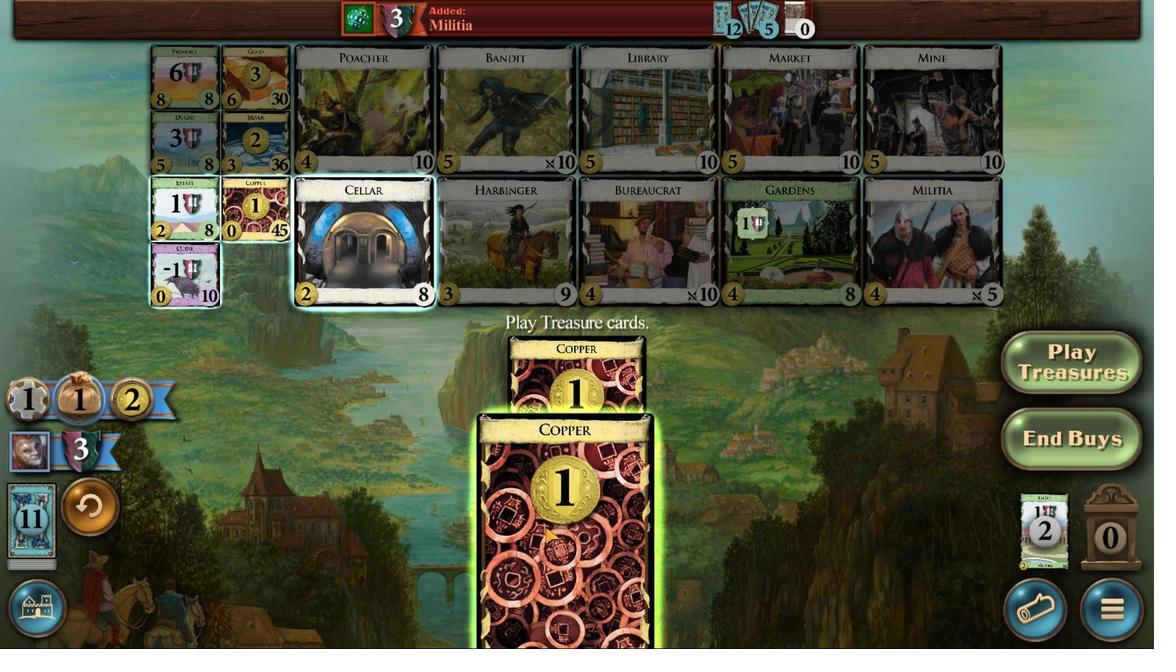 
Action: Mouse scrolled (601, 501) with delta (0, 0)
Screenshot: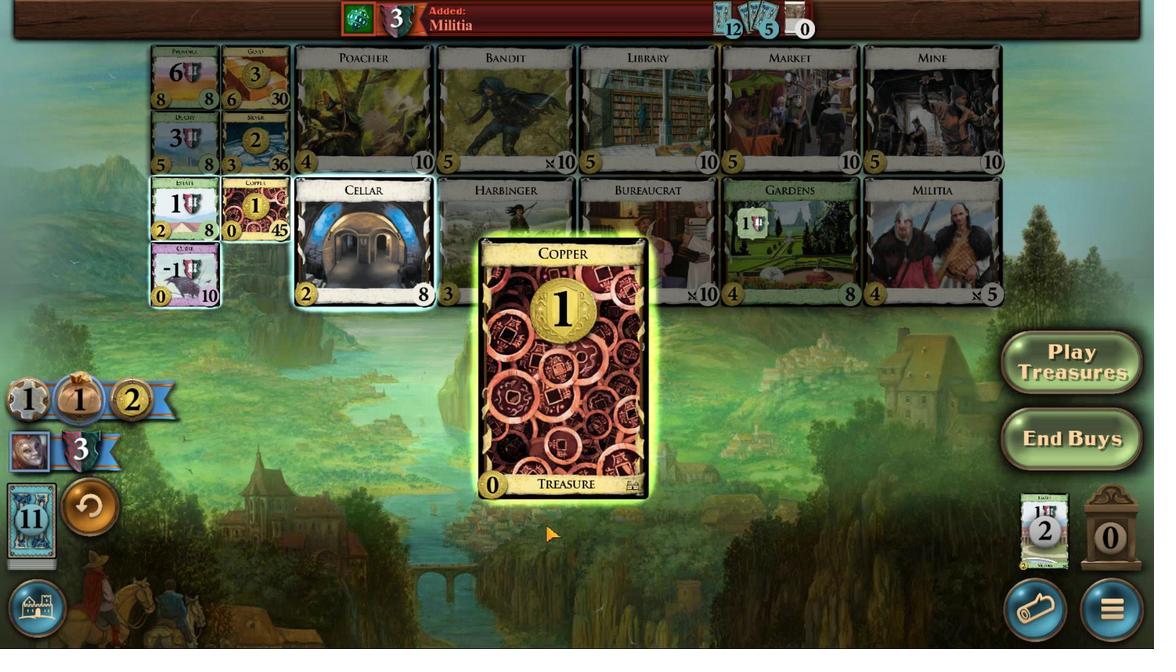 
Action: Mouse scrolled (601, 501) with delta (0, 0)
Screenshot: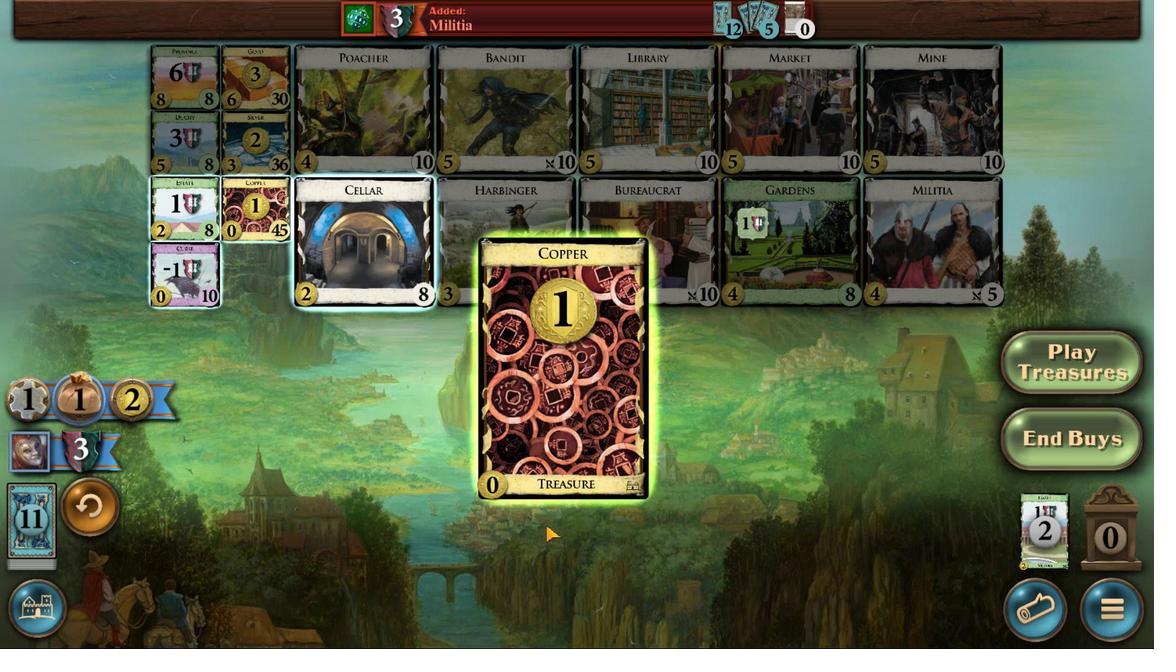 
Action: Mouse moved to (433, 500)
Screenshot: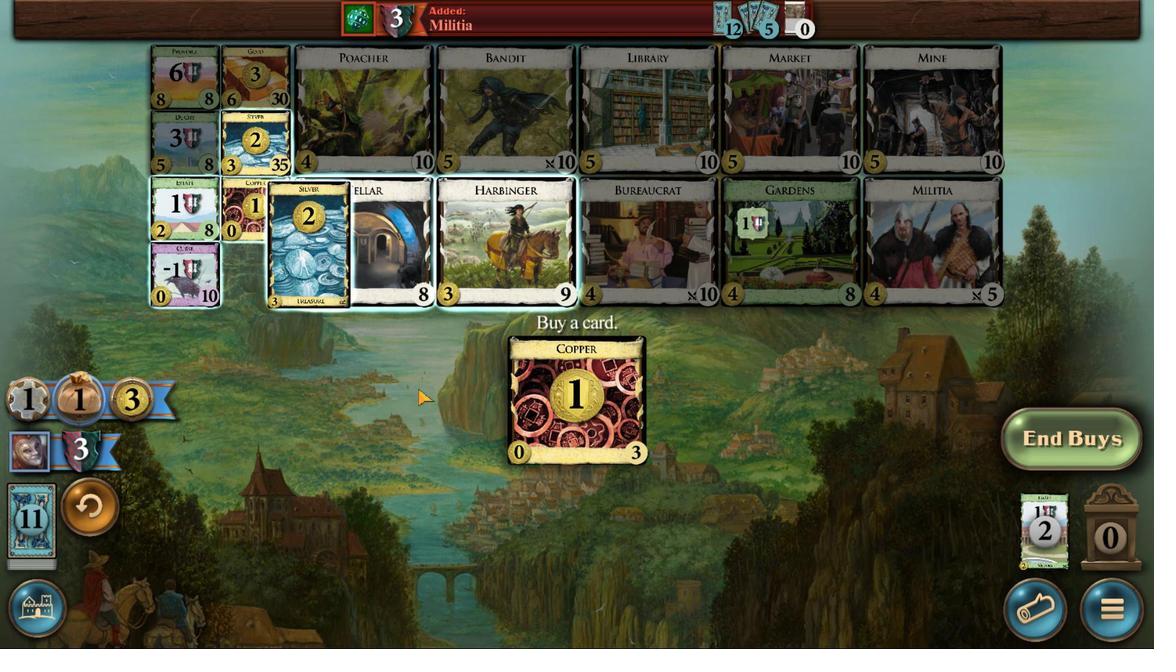
Action: Mouse pressed left at (433, 500)
Screenshot: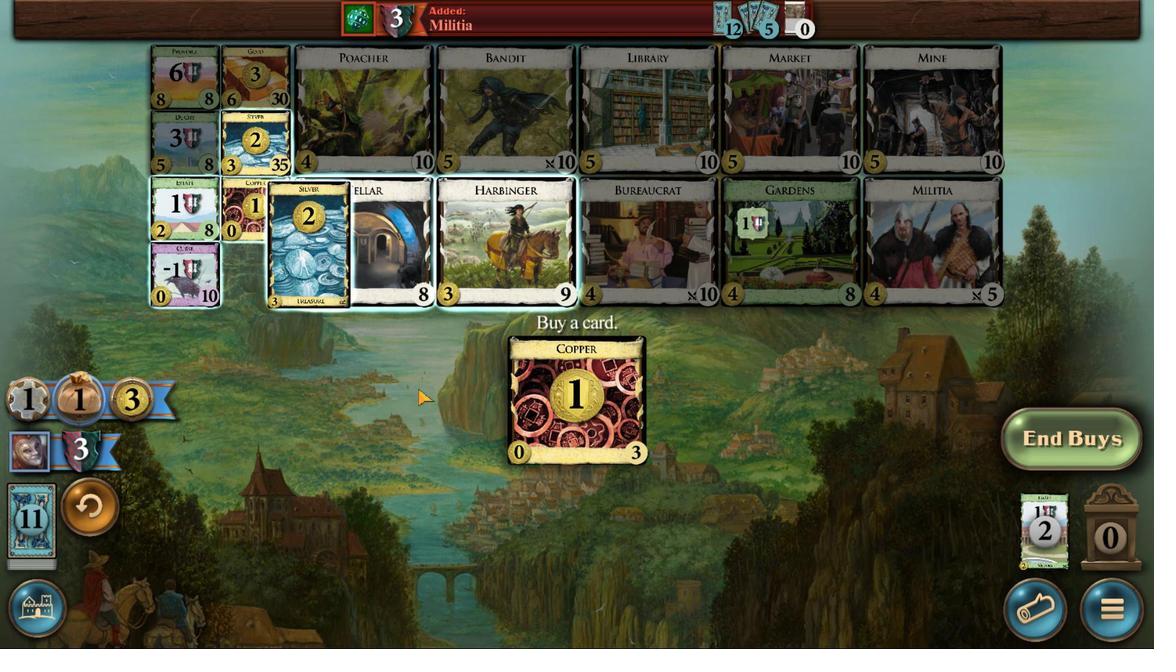 
Action: Mouse moved to (492, 501)
Screenshot: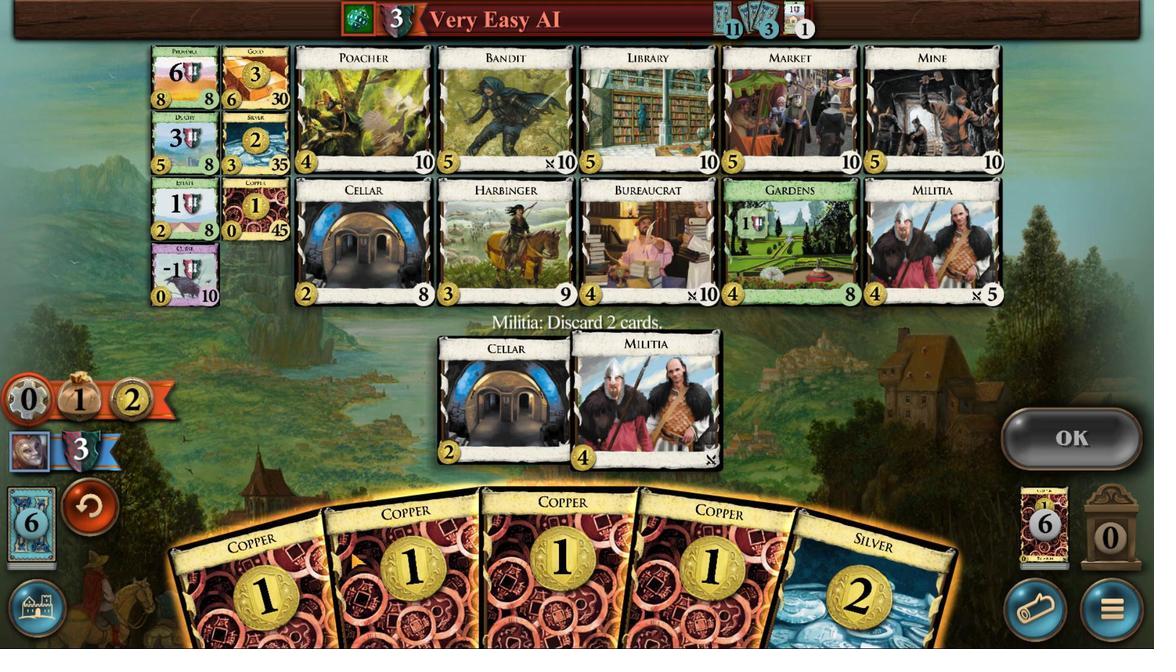 
Action: Mouse scrolled (492, 501) with delta (0, 0)
Screenshot: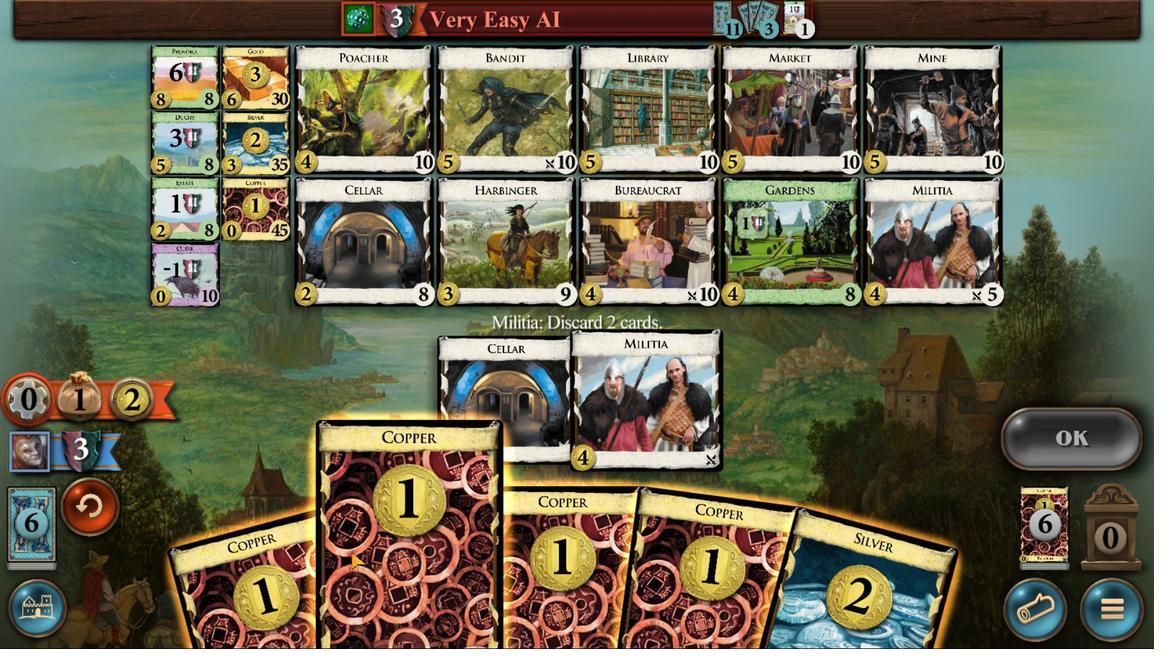 
Action: Mouse scrolled (492, 501) with delta (0, 0)
Screenshot: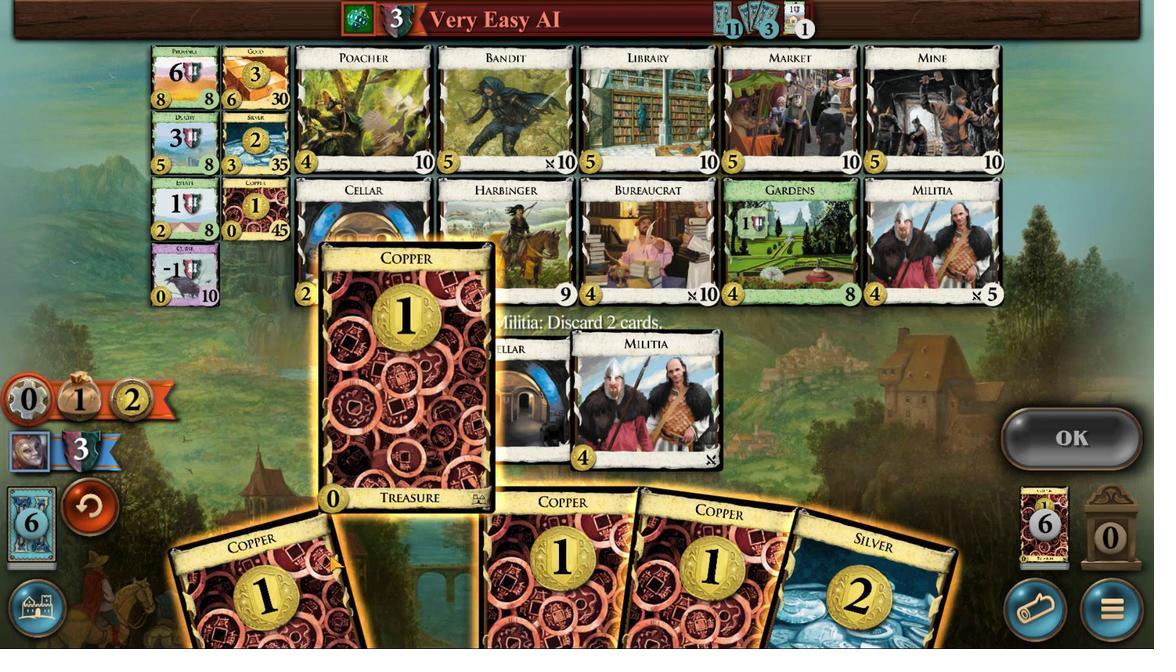 
Action: Mouse scrolled (492, 501) with delta (0, 0)
Screenshot: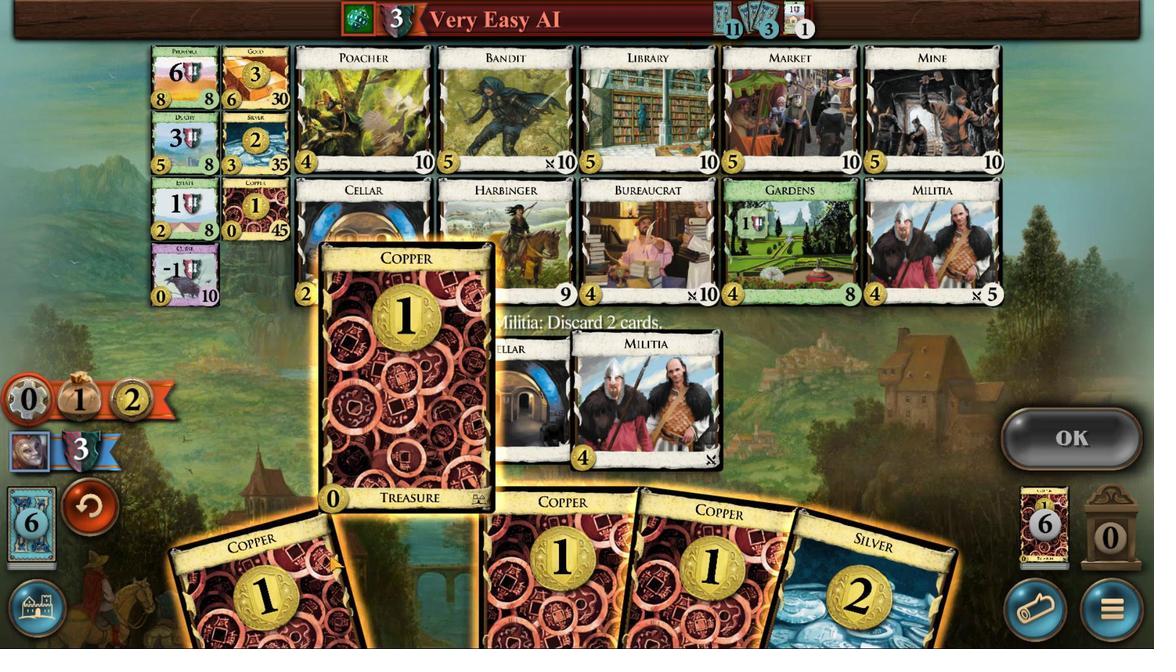 
Action: Mouse moved to (479, 501)
Screenshot: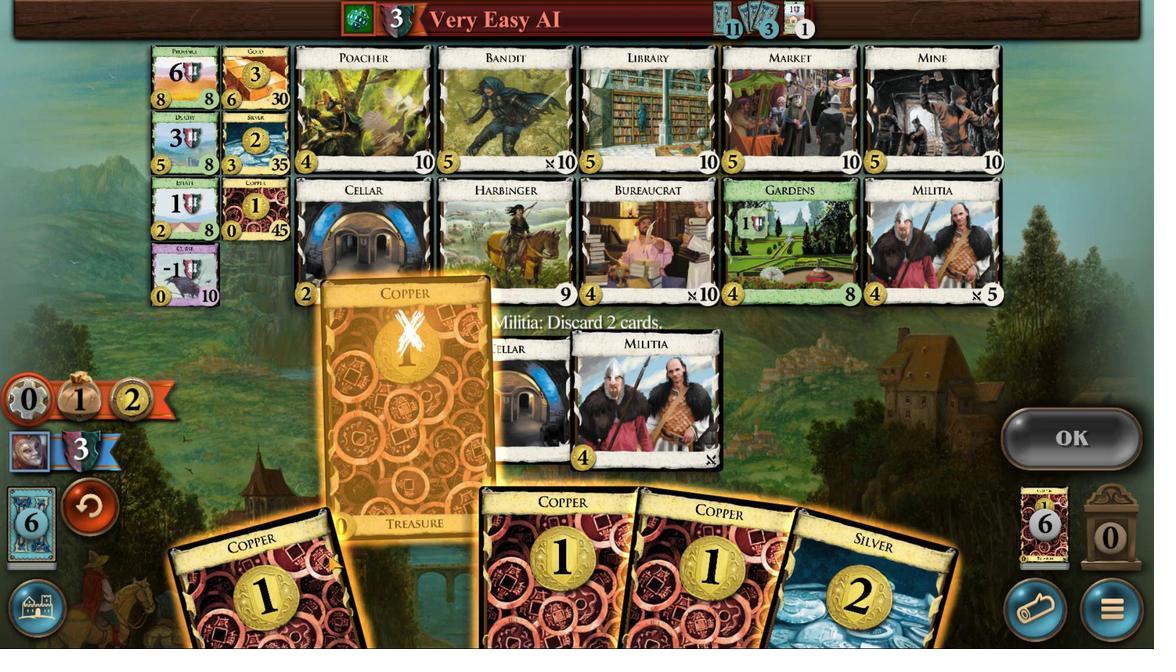 
Action: Mouse scrolled (479, 501) with delta (0, 0)
Screenshot: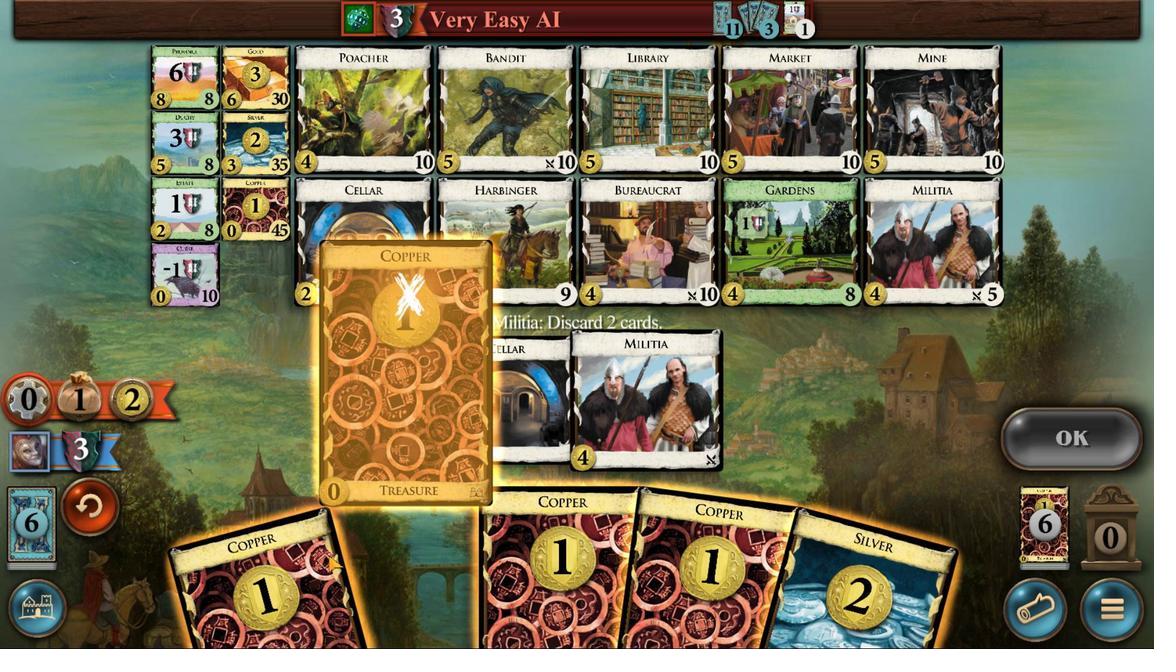 
Action: Mouse scrolled (479, 501) with delta (0, 0)
Screenshot: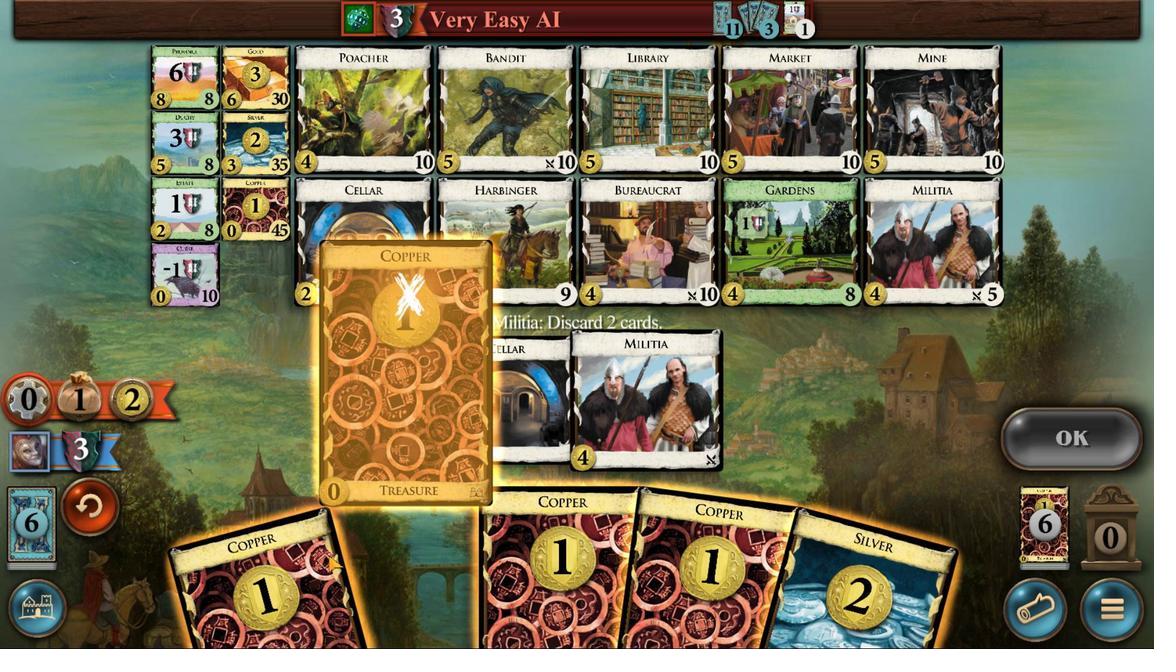 
Action: Mouse scrolled (479, 501) with delta (0, 0)
Screenshot: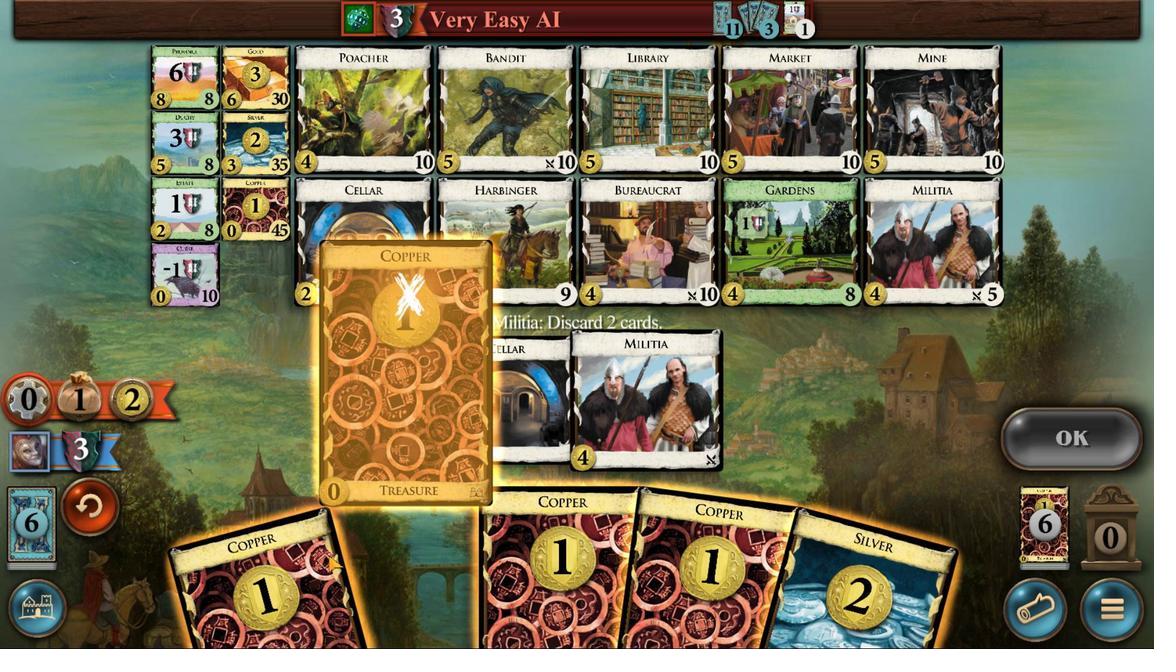 
Action: Mouse moved to (569, 501)
Screenshot: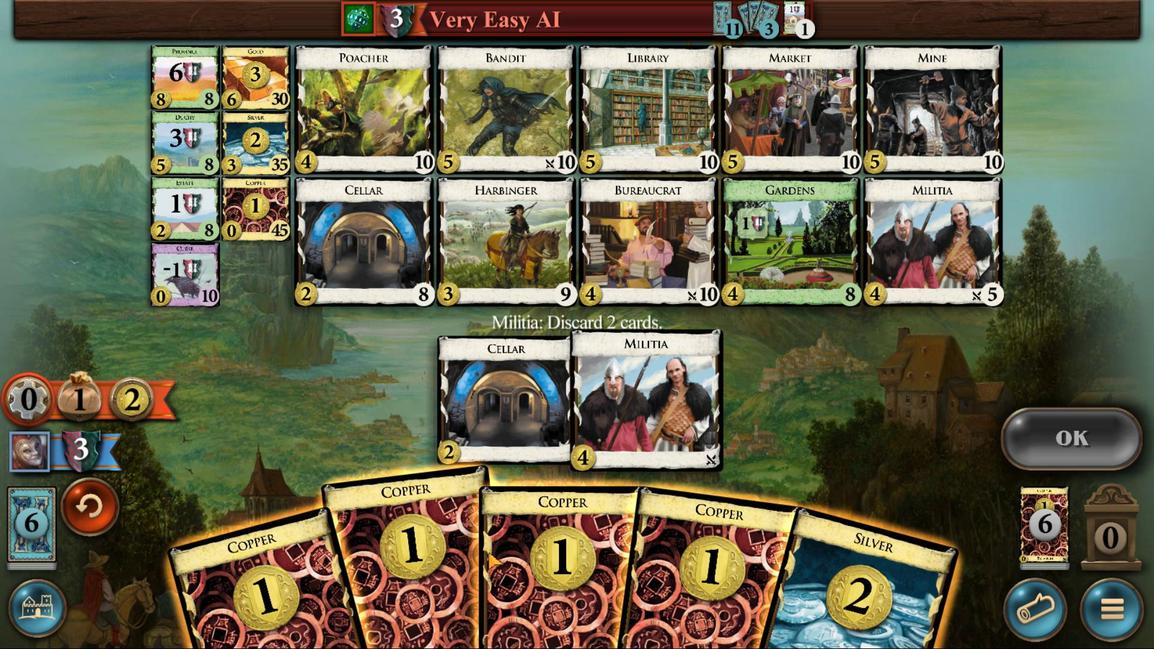 
Action: Mouse scrolled (569, 501) with delta (0, 0)
Screenshot: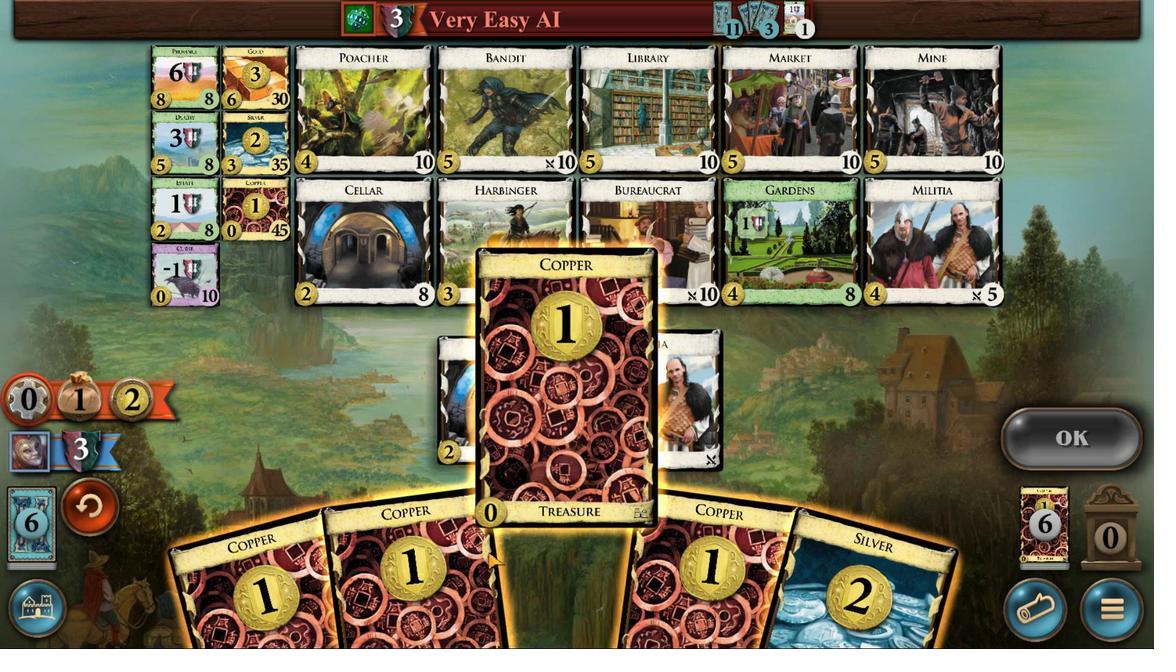 
Action: Mouse scrolled (569, 501) with delta (0, 0)
Screenshot: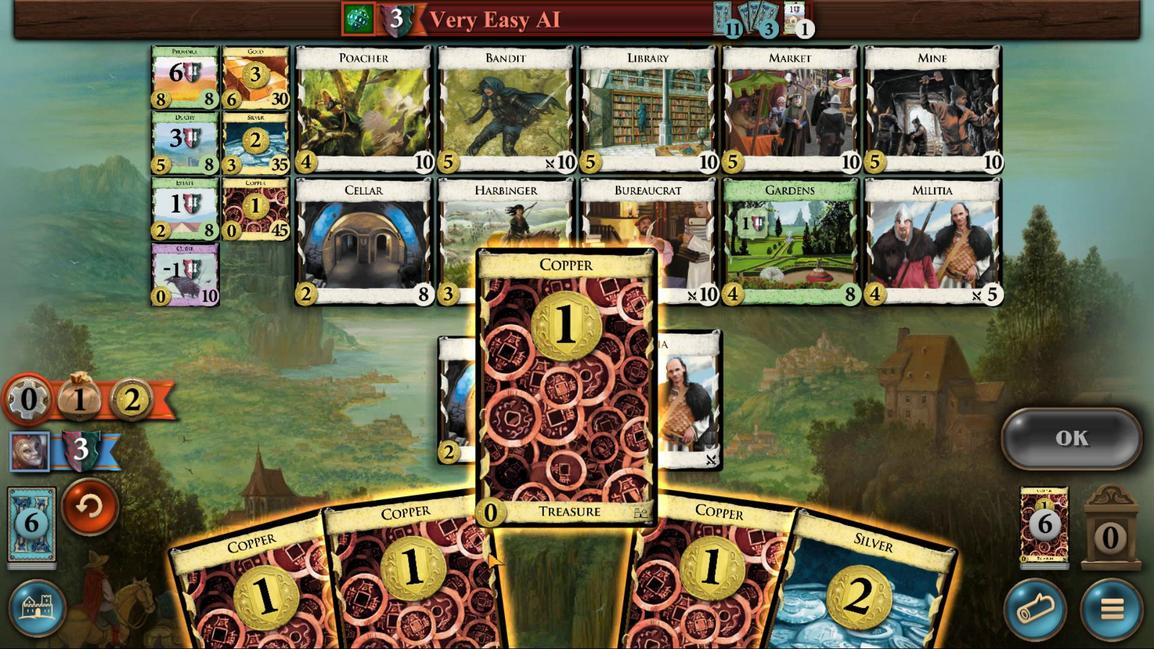 
Action: Mouse scrolled (569, 501) with delta (0, 0)
Screenshot: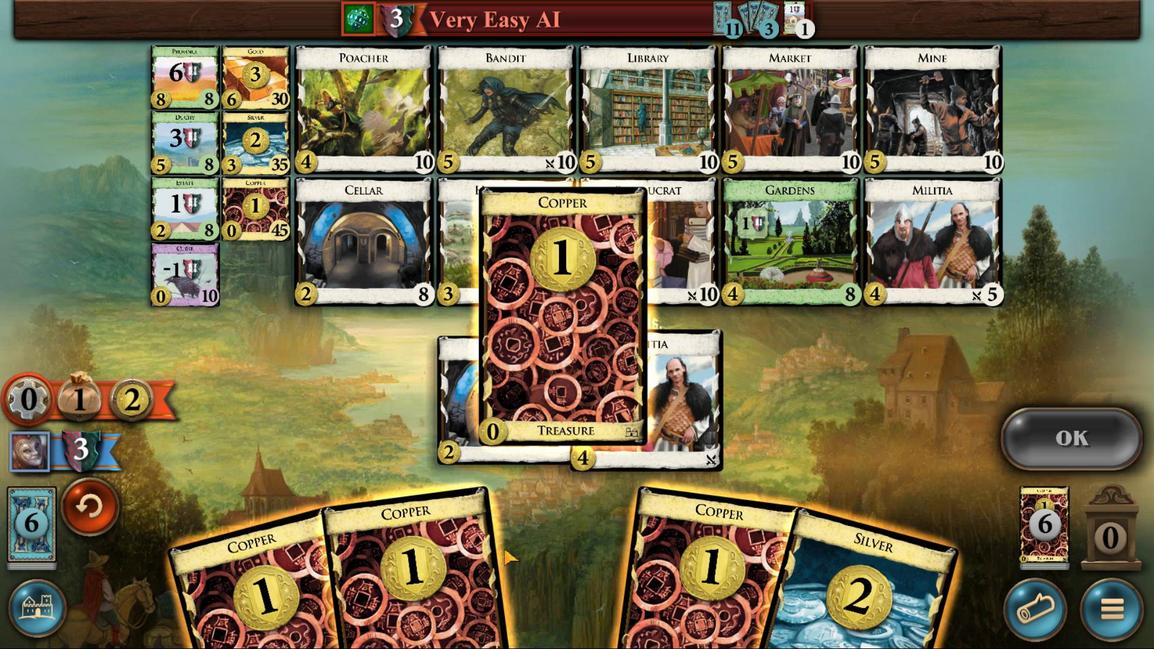 
Action: Mouse moved to (540, 501)
Screenshot: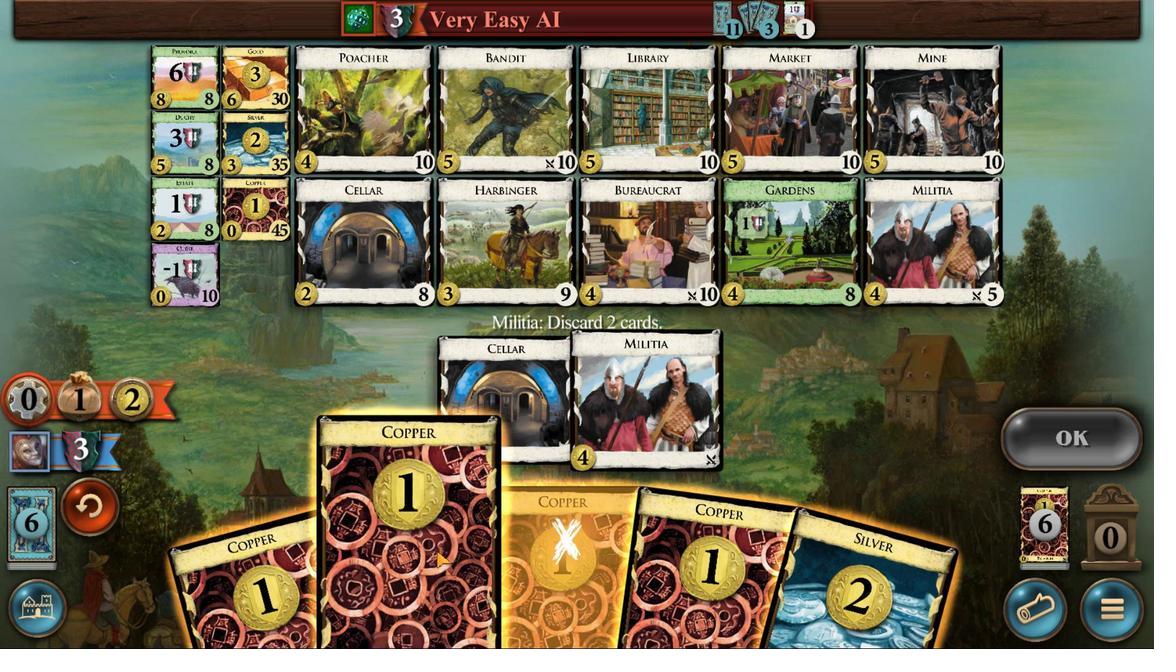 
Action: Mouse scrolled (540, 501) with delta (0, 0)
Screenshot: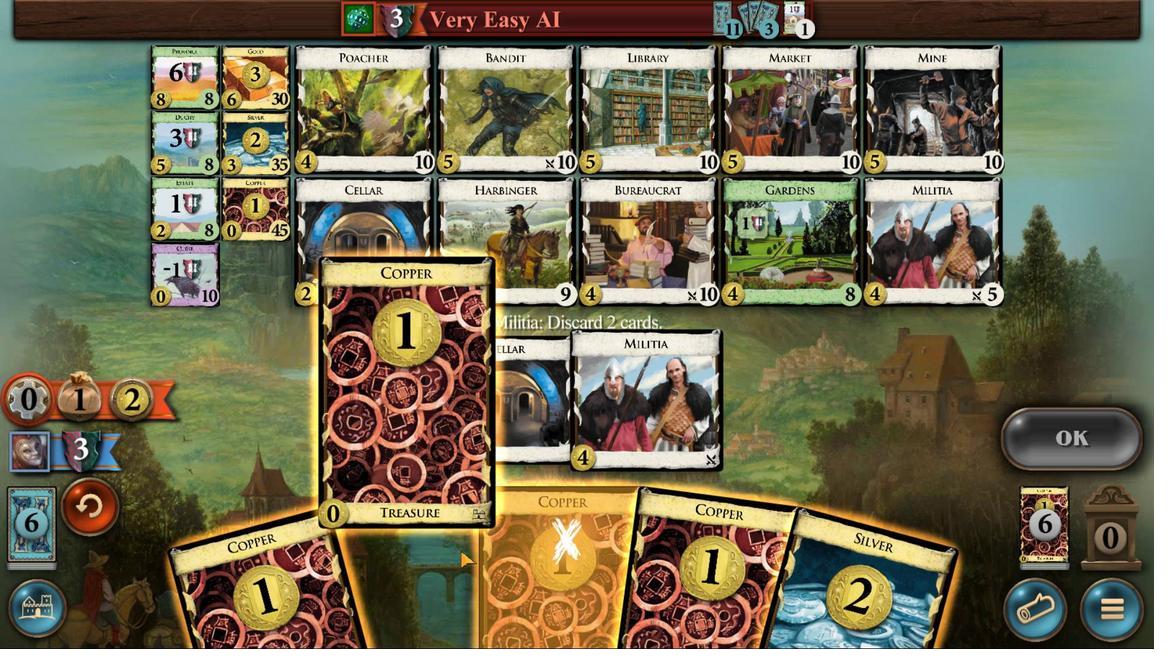 
Action: Mouse scrolled (540, 501) with delta (0, 0)
Screenshot: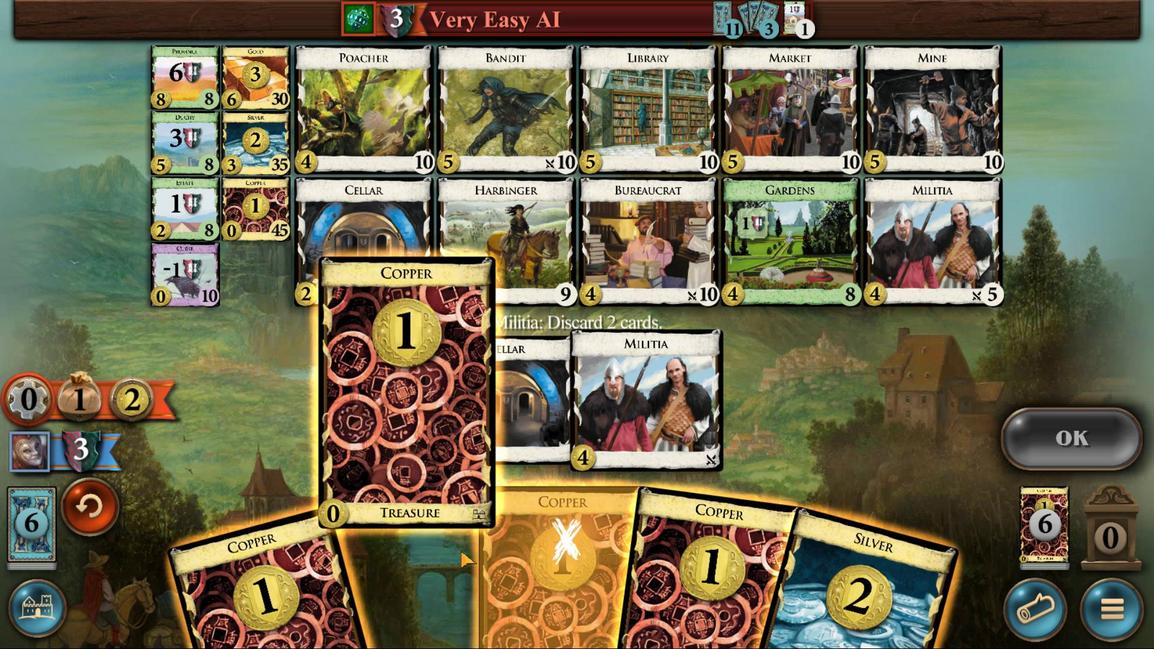 
Action: Mouse scrolled (540, 501) with delta (0, 0)
Screenshot: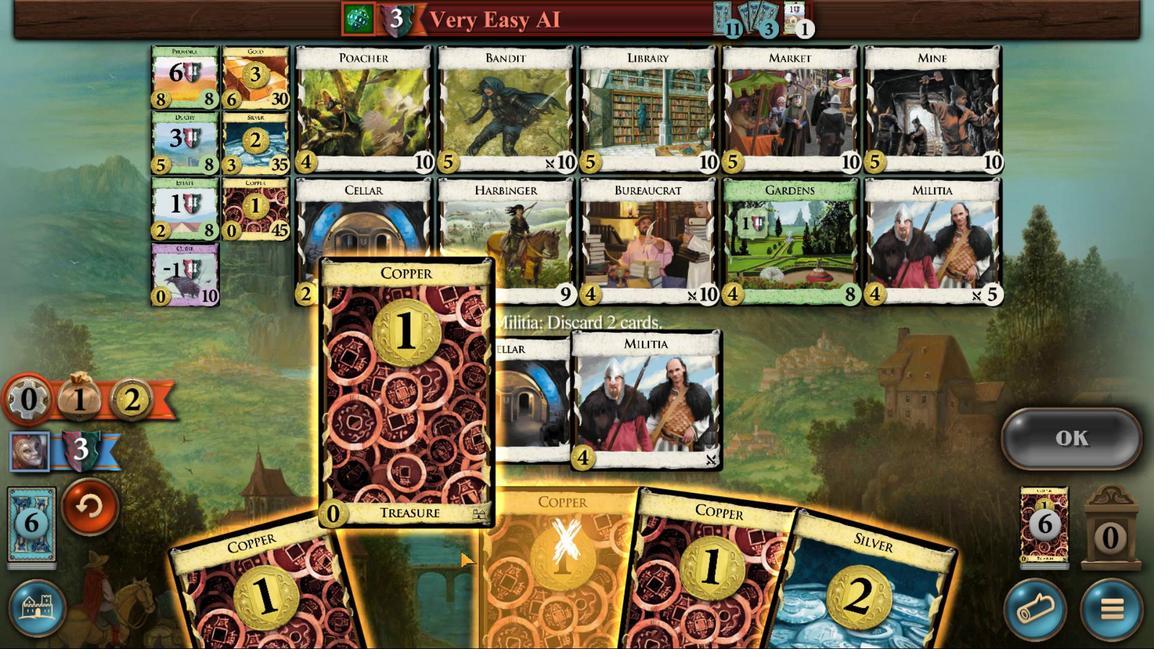 
Action: Mouse moved to (686, 501)
Screenshot: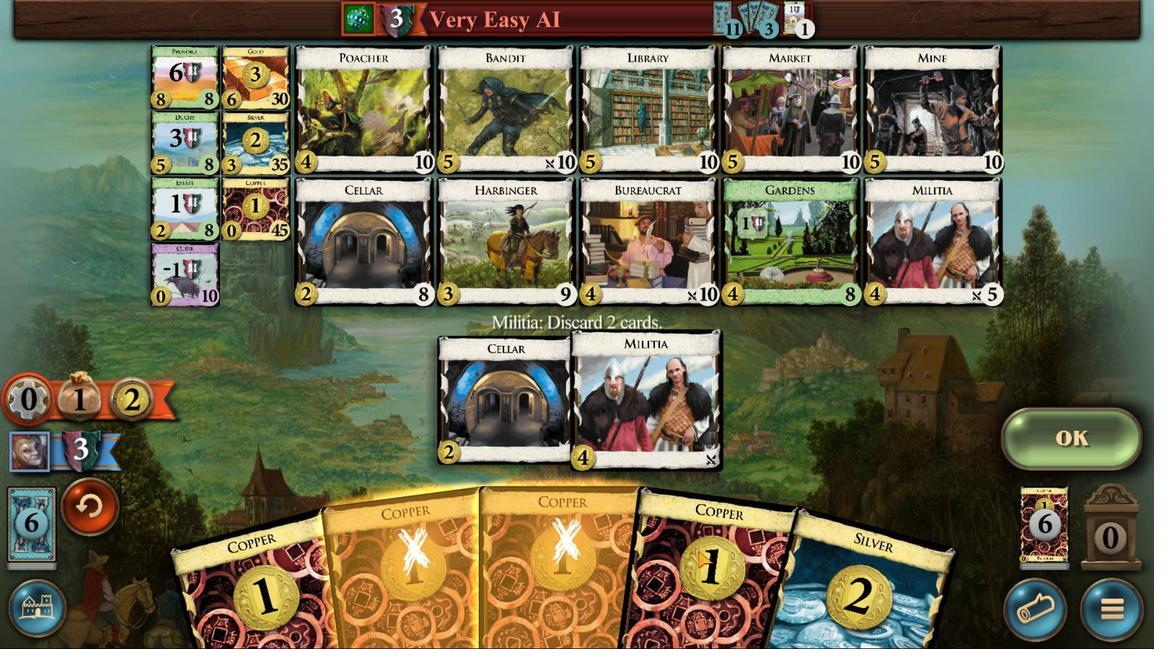 
Action: Mouse scrolled (686, 501) with delta (0, 0)
Screenshot: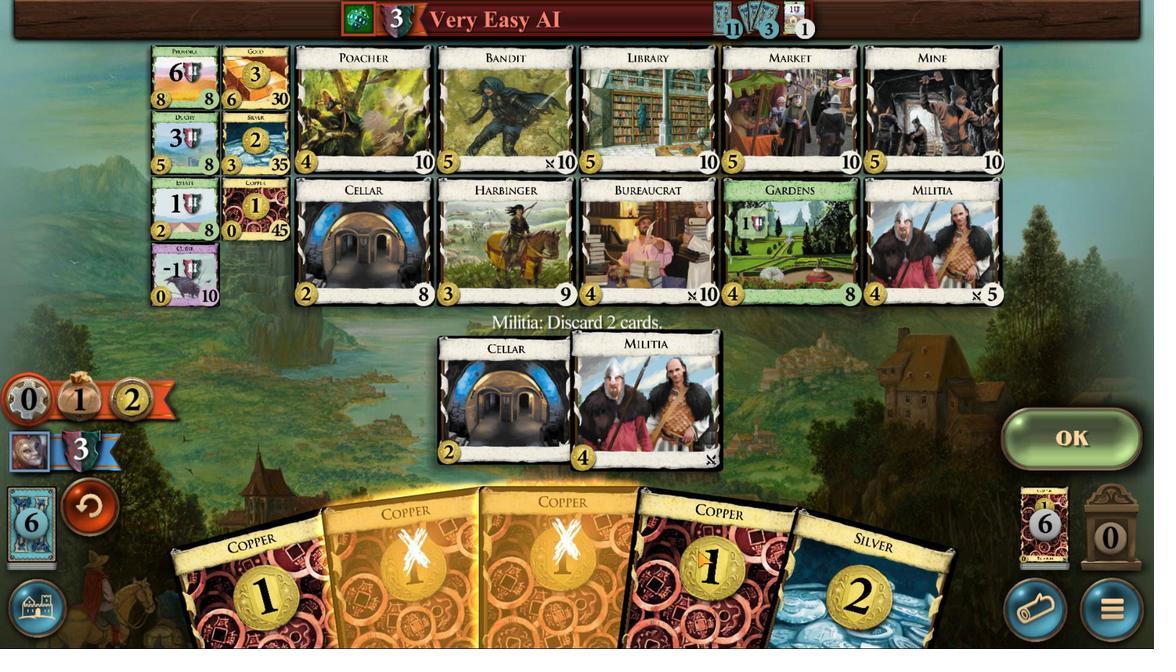 
Action: Mouse scrolled (686, 501) with delta (0, 0)
Screenshot: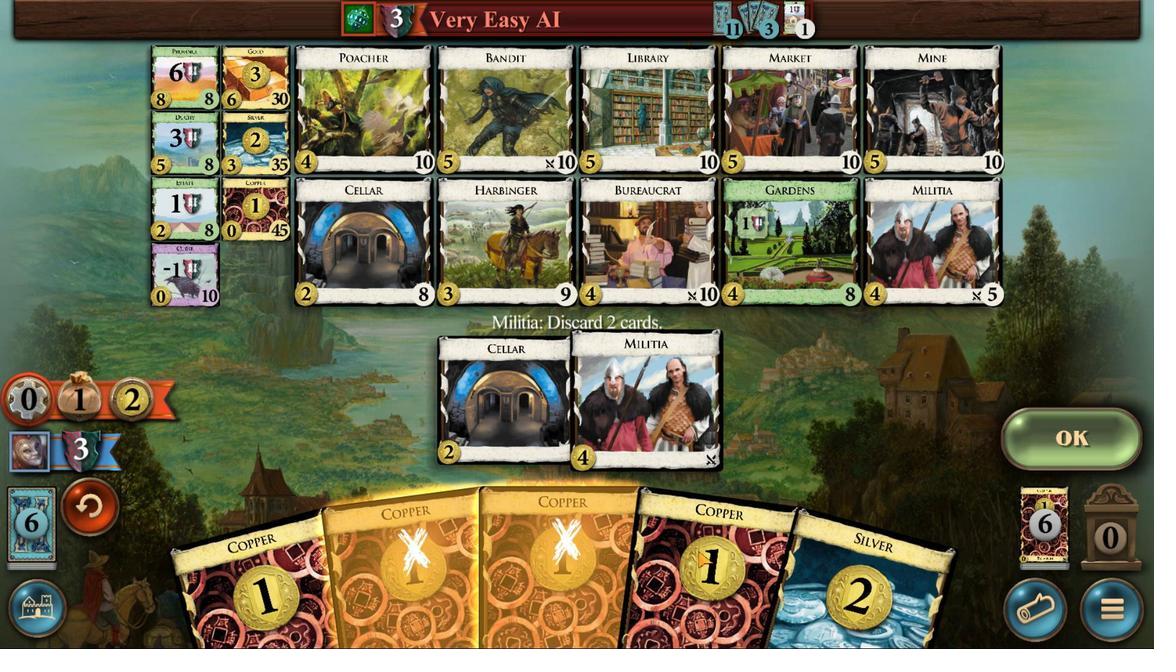 
Action: Mouse scrolled (686, 501) with delta (0, 0)
Screenshot: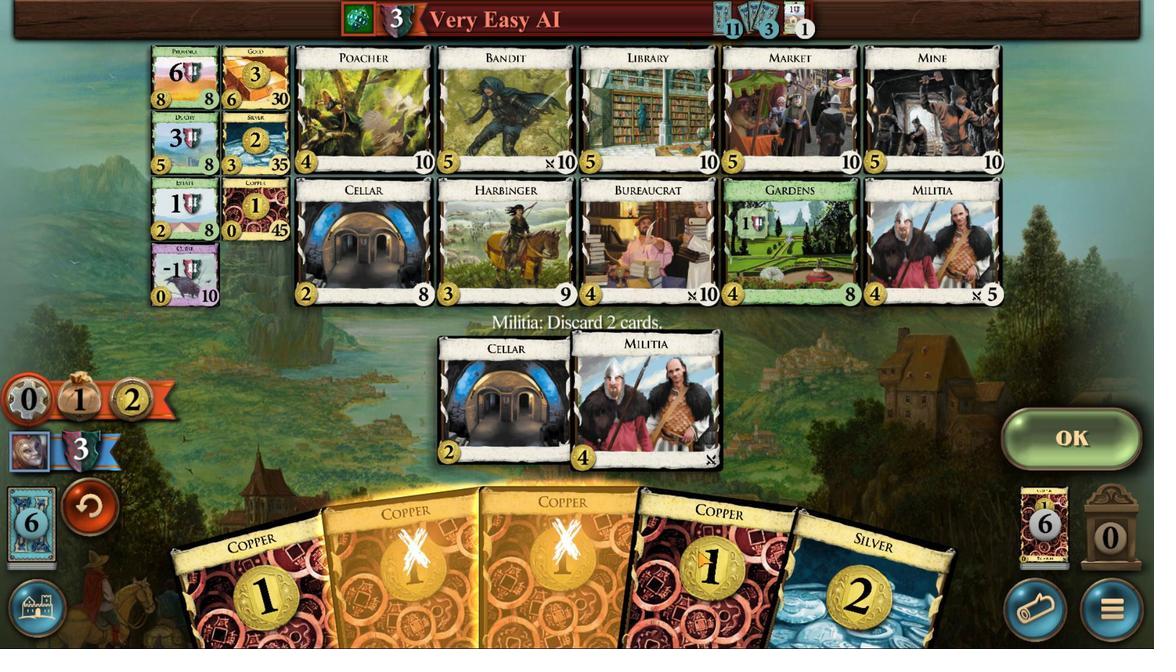 
Action: Mouse moved to (895, 501)
Screenshot: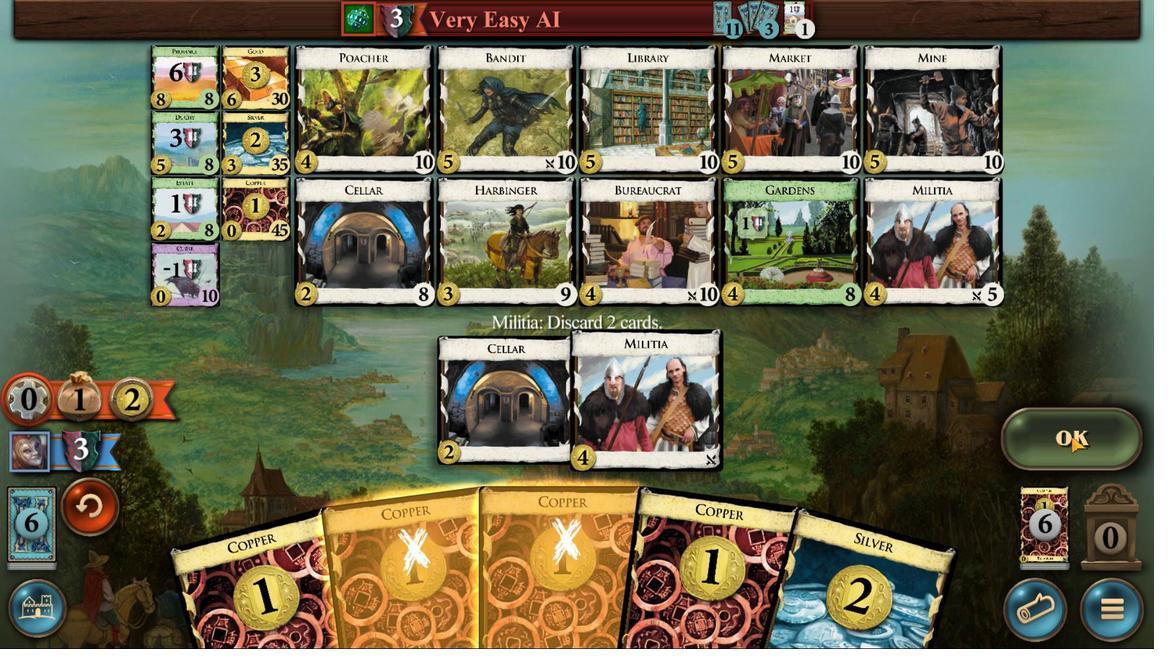 
Action: Mouse pressed left at (895, 501)
Screenshot: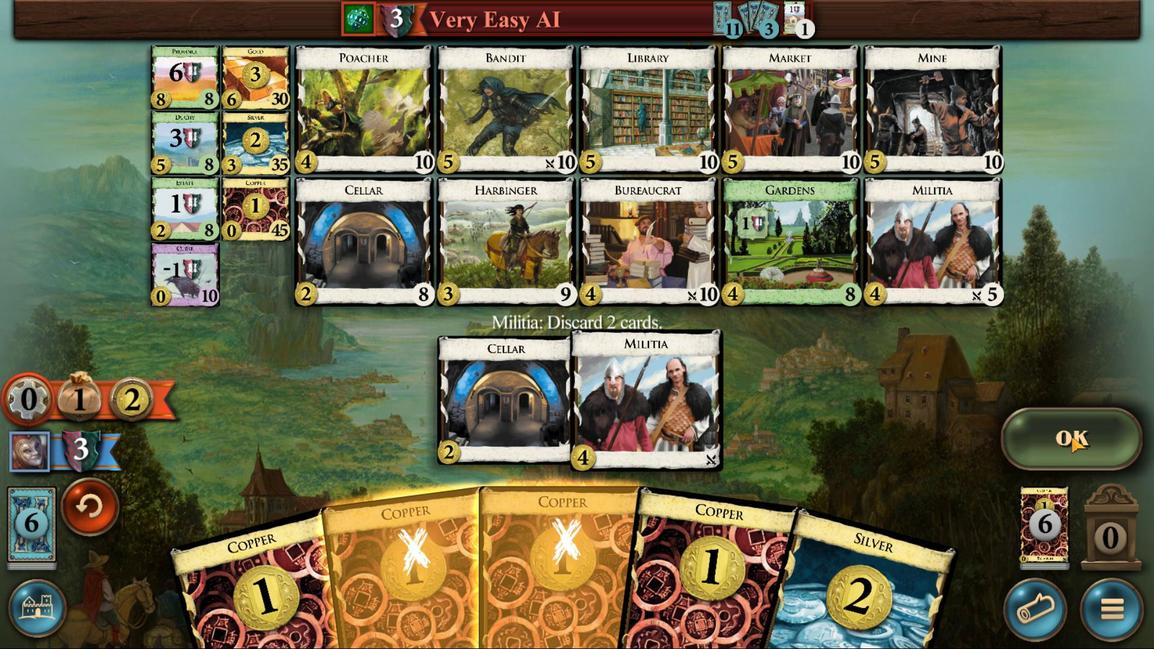 
Action: Mouse moved to (675, 501)
Screenshot: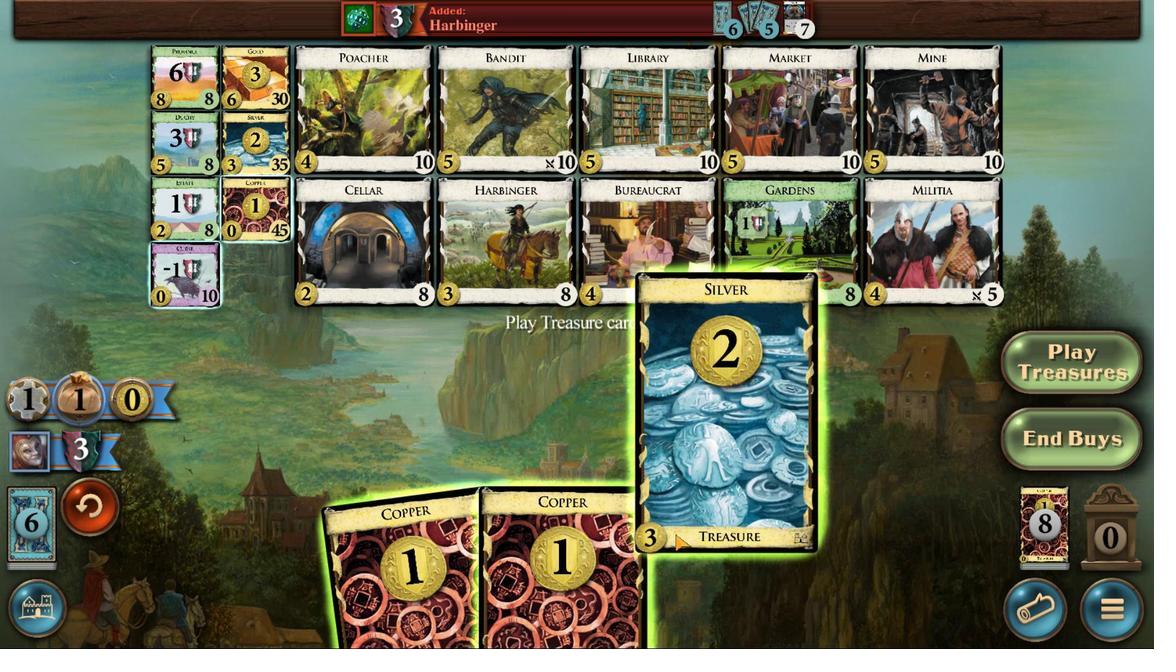 
Action: Mouse scrolled (675, 501) with delta (0, 0)
Screenshot: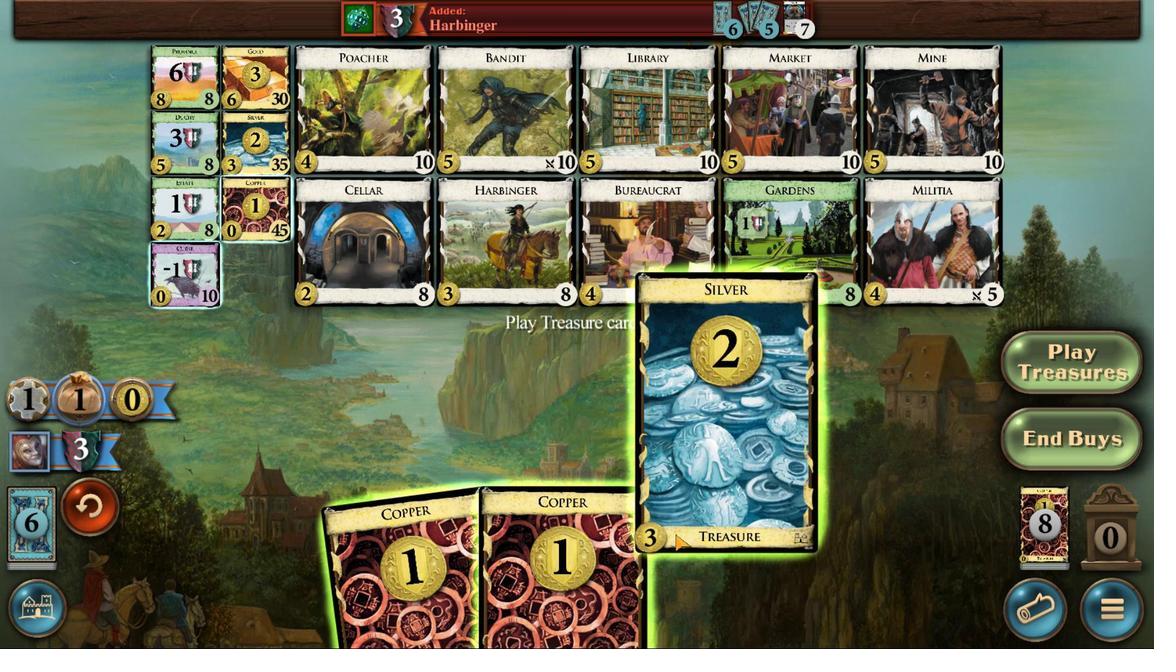 
Action: Mouse scrolled (675, 501) with delta (0, 0)
Screenshot: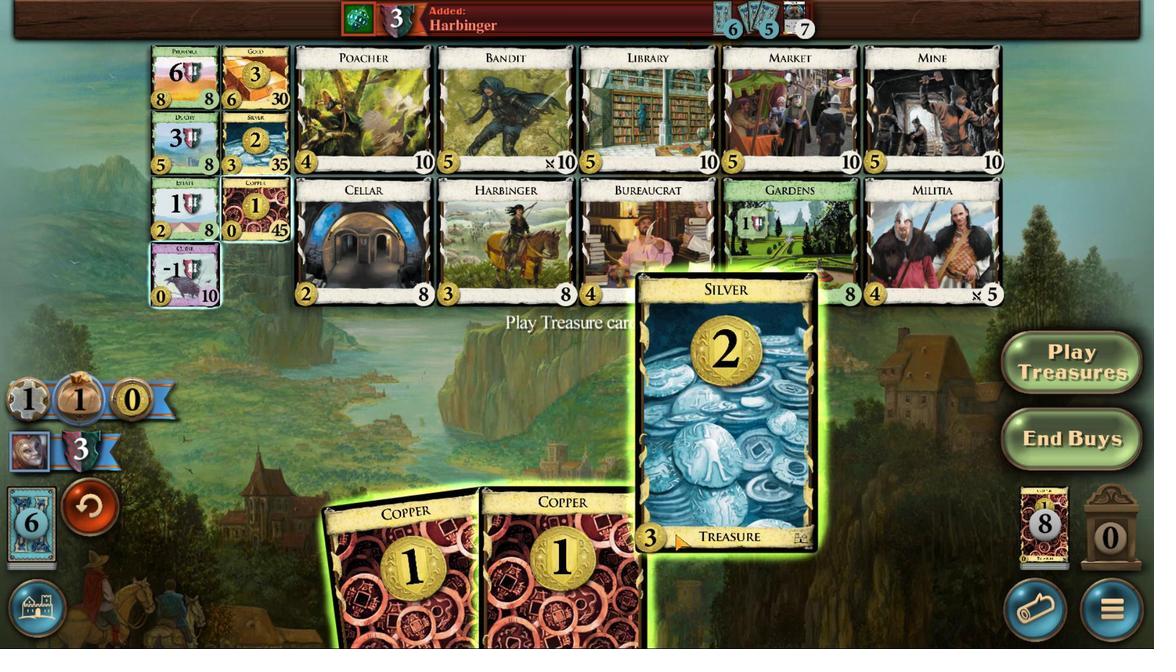
Action: Mouse scrolled (675, 501) with delta (0, 0)
Screenshot: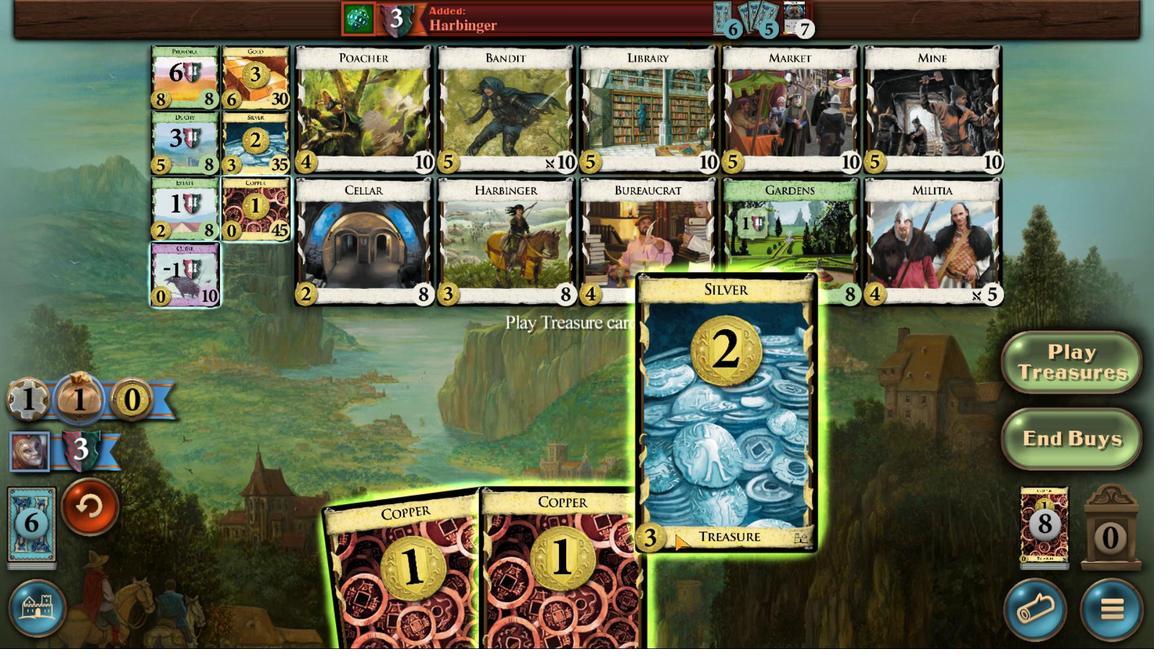 
Action: Mouse scrolled (675, 501) with delta (0, 0)
Screenshot: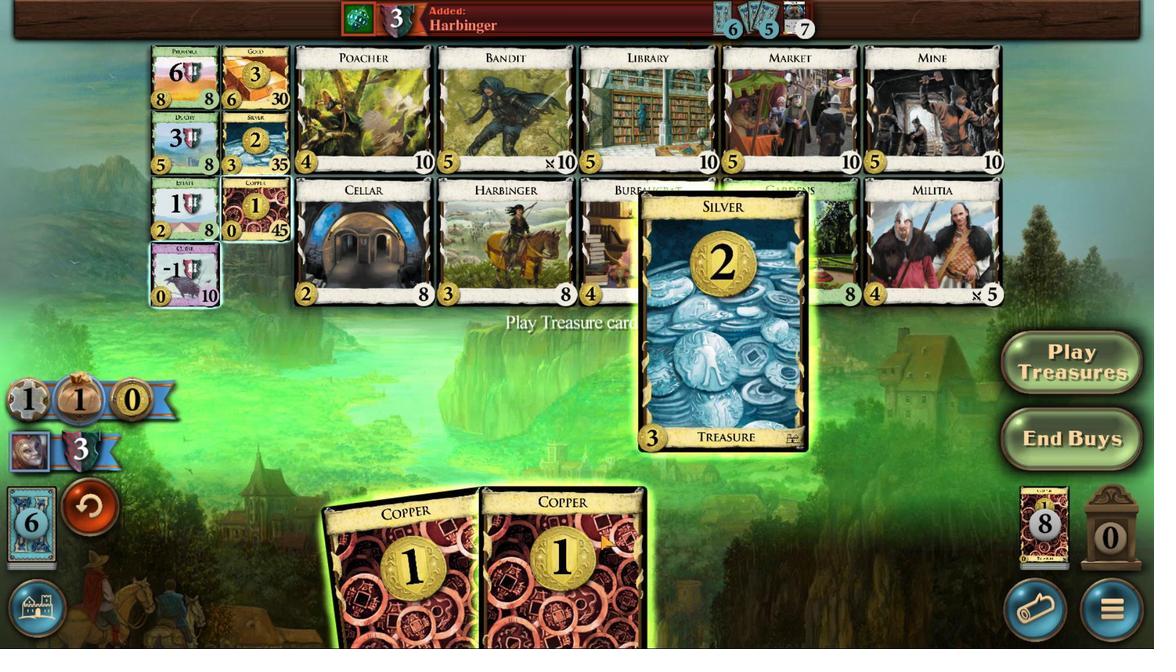 
Action: Mouse moved to (627, 501)
Screenshot: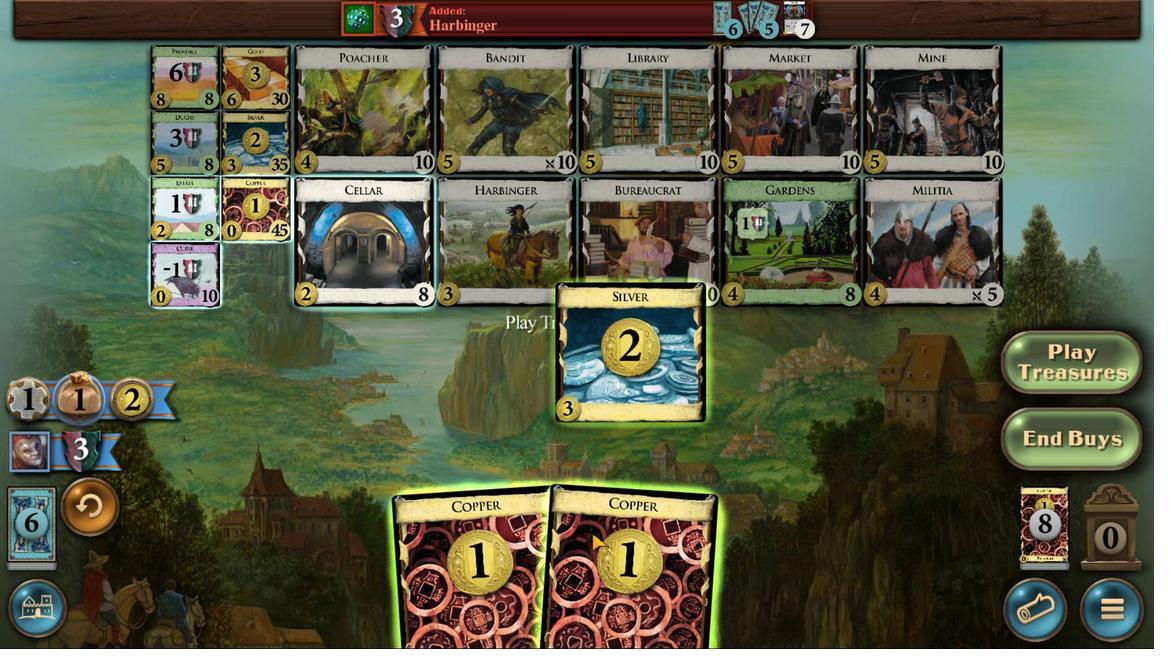 
Action: Mouse scrolled (627, 501) with delta (0, 0)
Screenshot: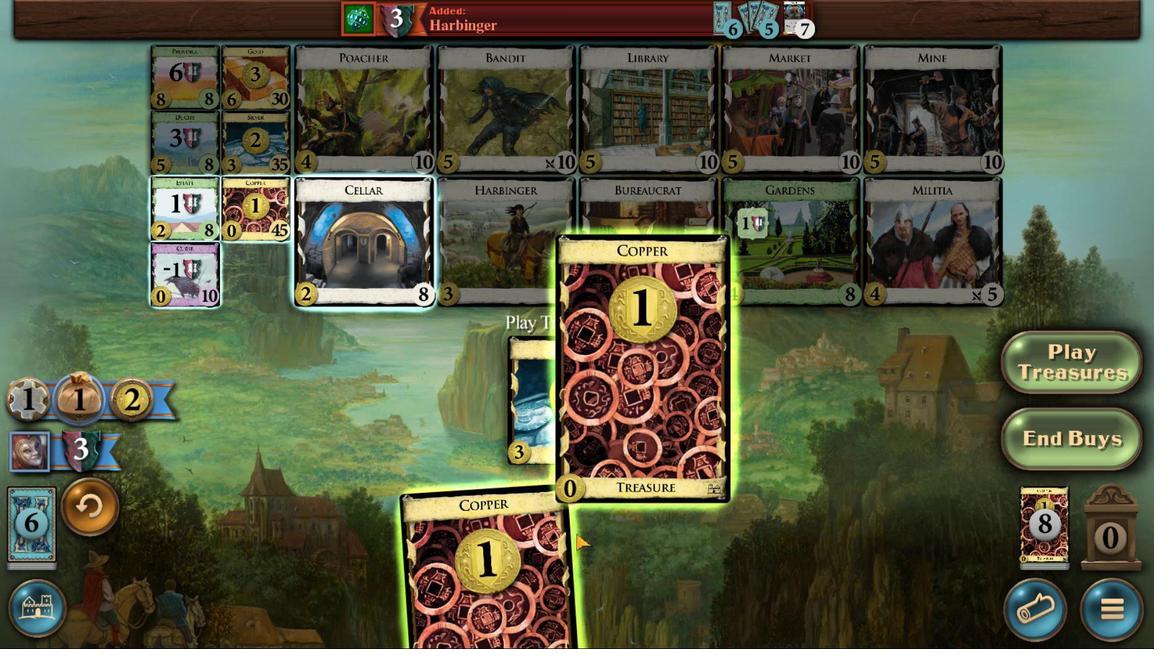 
Action: Mouse scrolled (627, 501) with delta (0, 0)
Screenshot: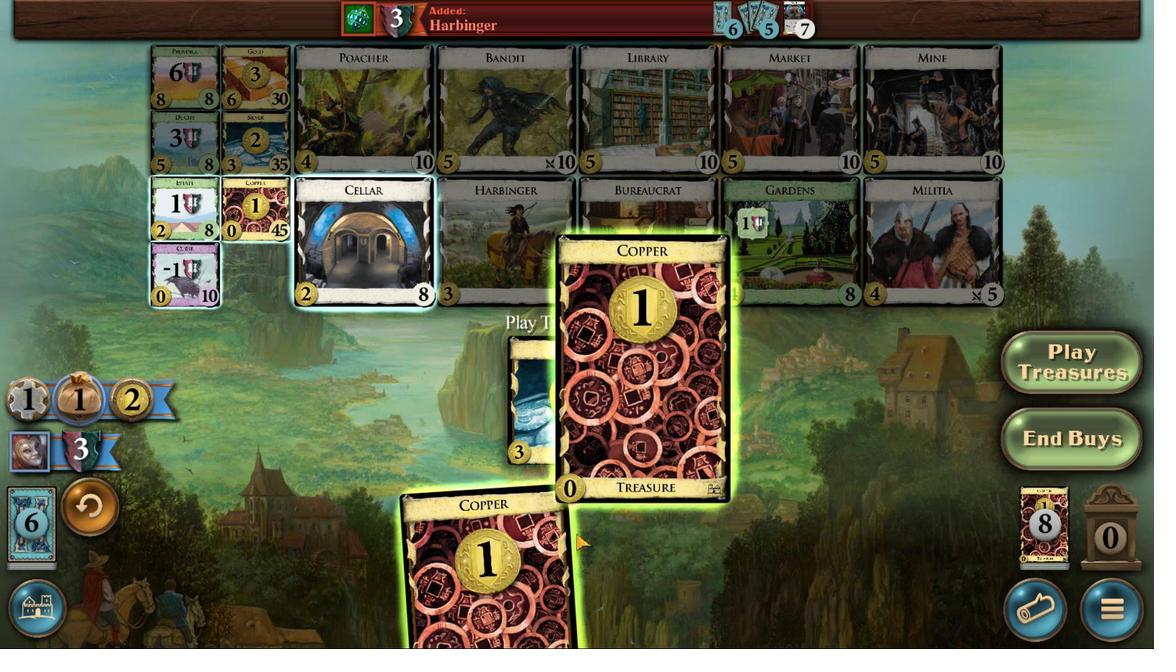 
Action: Mouse scrolled (627, 501) with delta (0, 0)
Screenshot: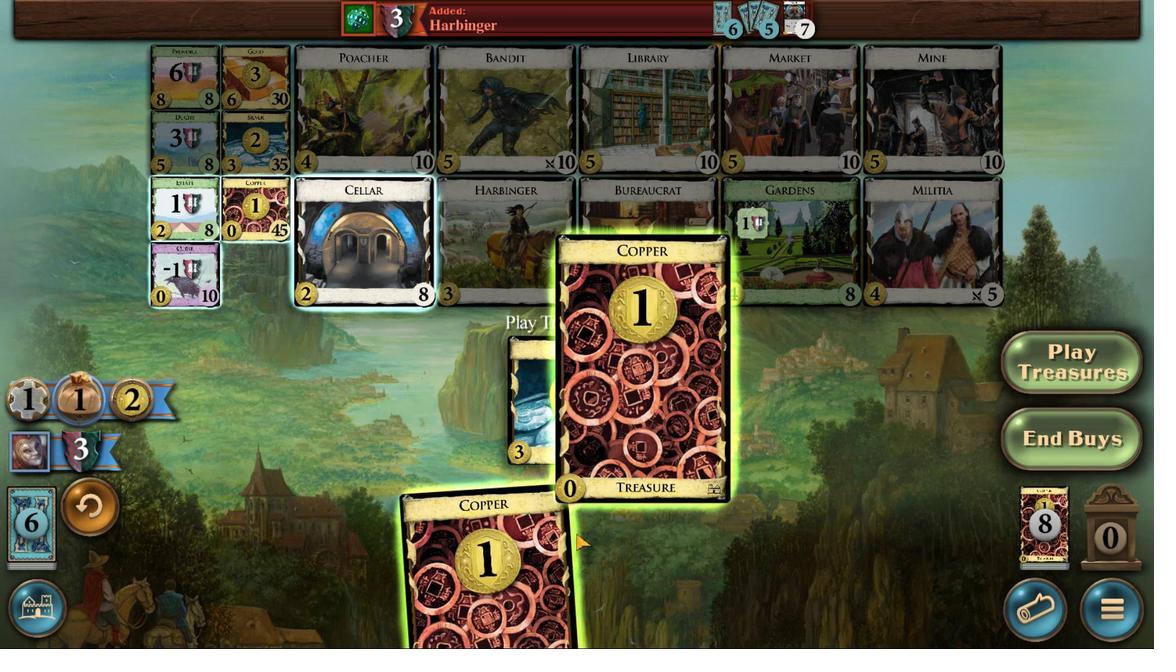 
Action: Mouse moved to (586, 501)
Screenshot: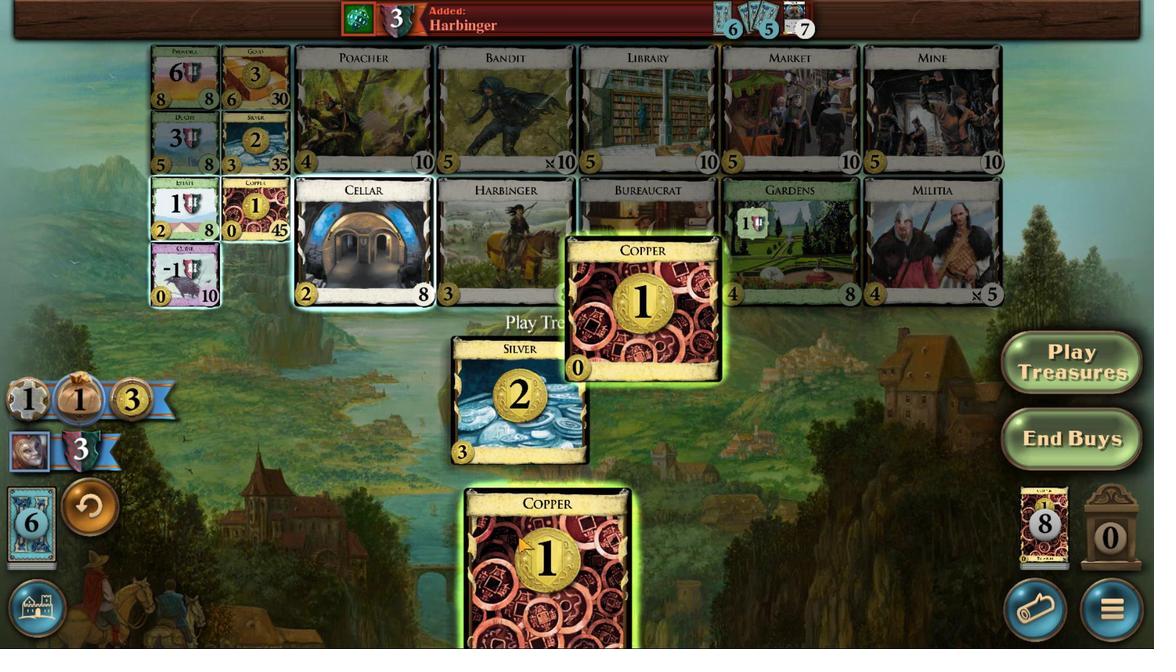 
Action: Mouse scrolled (586, 501) with delta (0, 0)
Screenshot: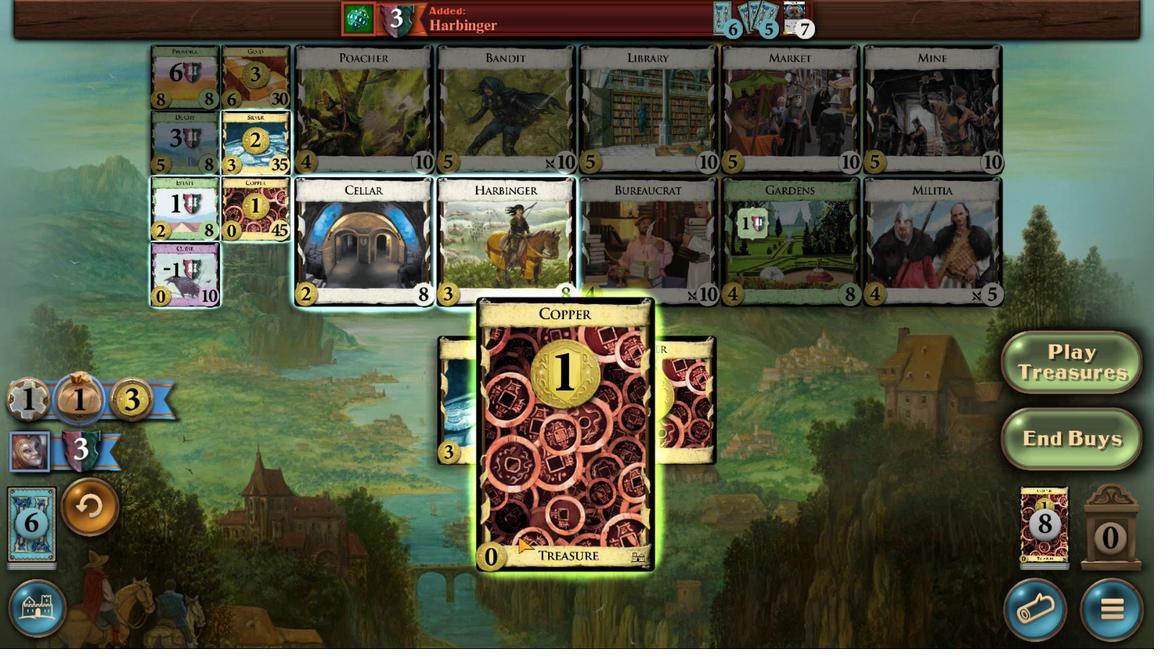 
Action: Mouse scrolled (586, 501) with delta (0, 0)
Screenshot: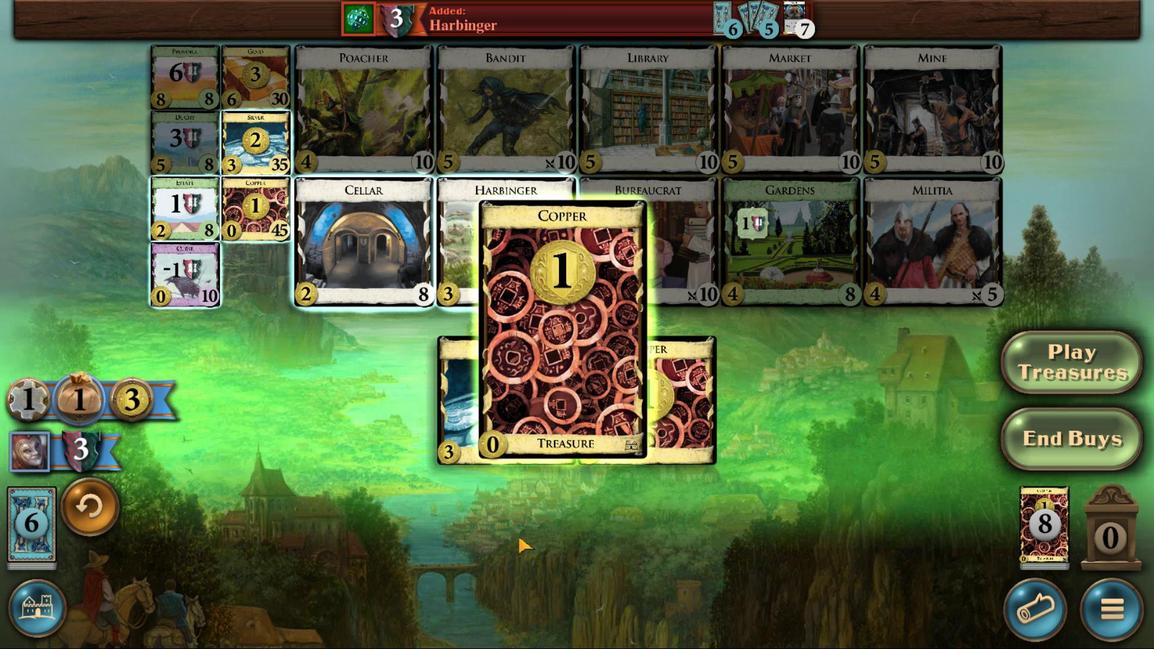 
Action: Mouse moved to (435, 500)
Screenshot: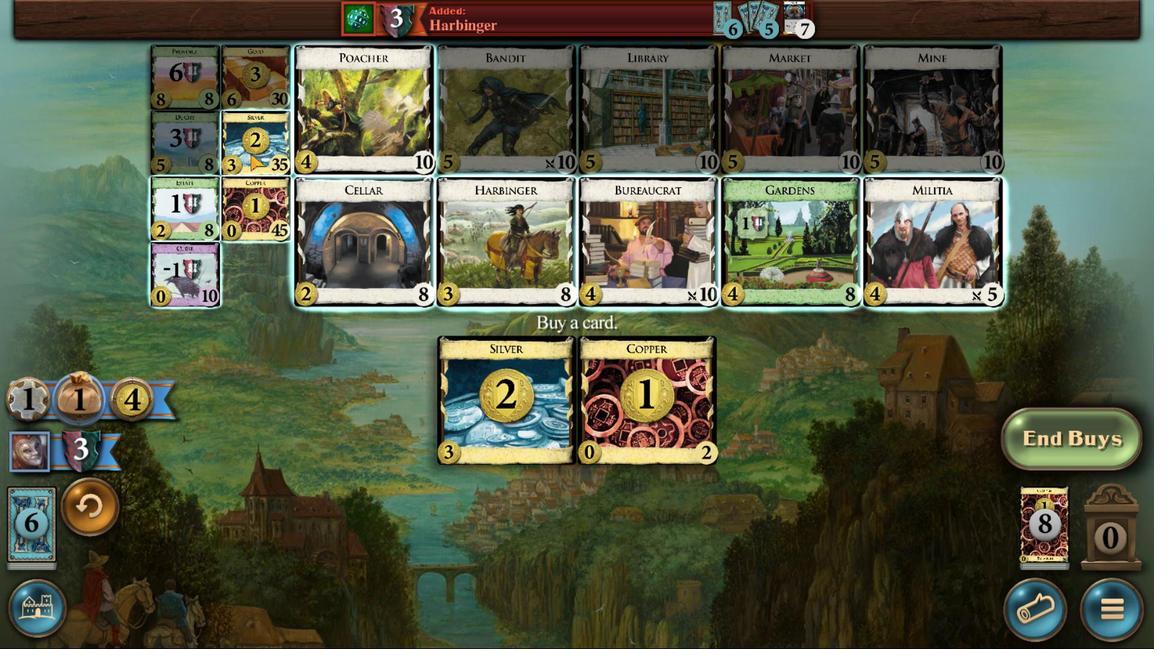 
Action: Mouse pressed left at (435, 500)
Screenshot: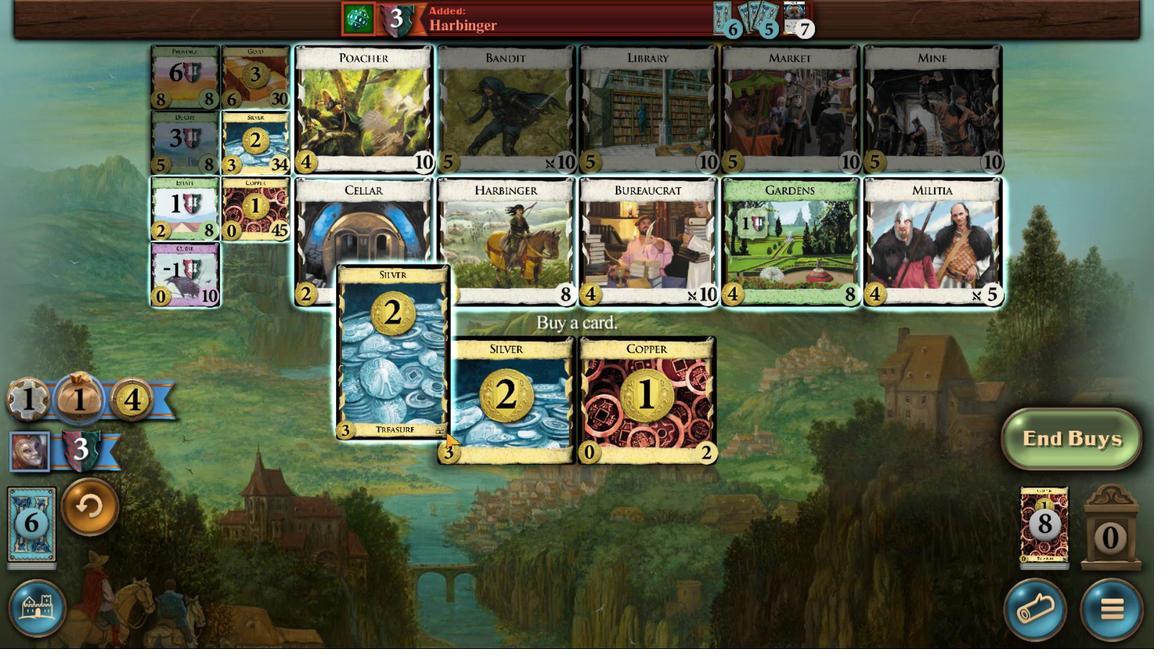 
Action: Mouse moved to (439, 501)
Screenshot: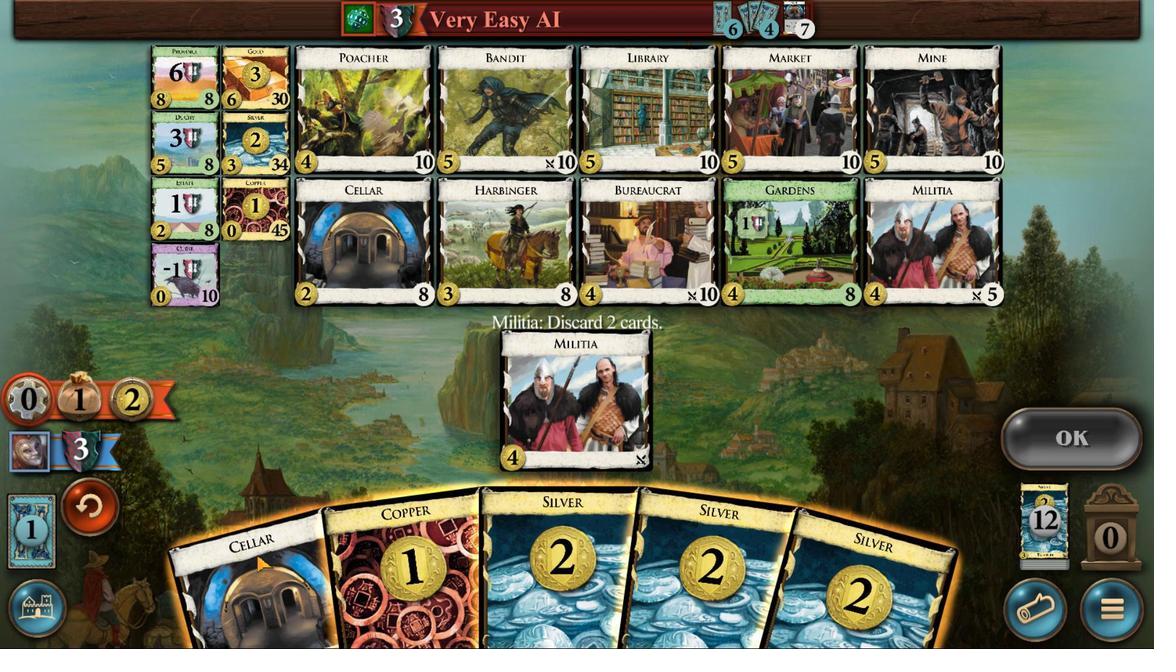 
Action: Mouse scrolled (439, 501) with delta (0, 0)
Screenshot: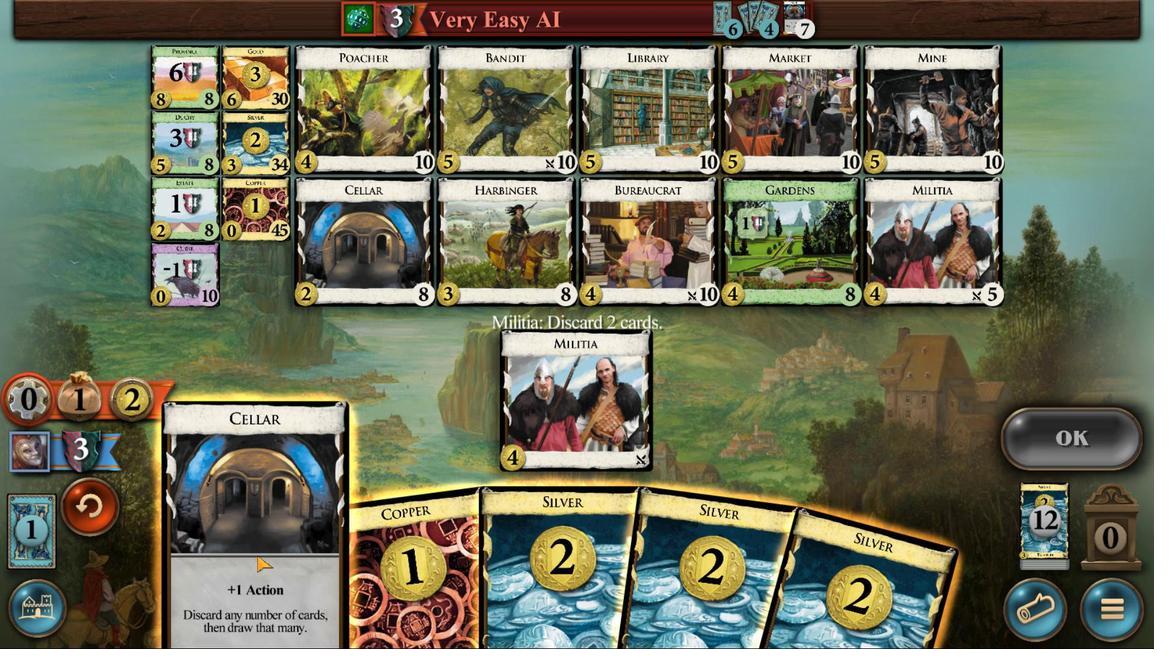 
Action: Mouse scrolled (439, 501) with delta (0, 0)
Screenshot: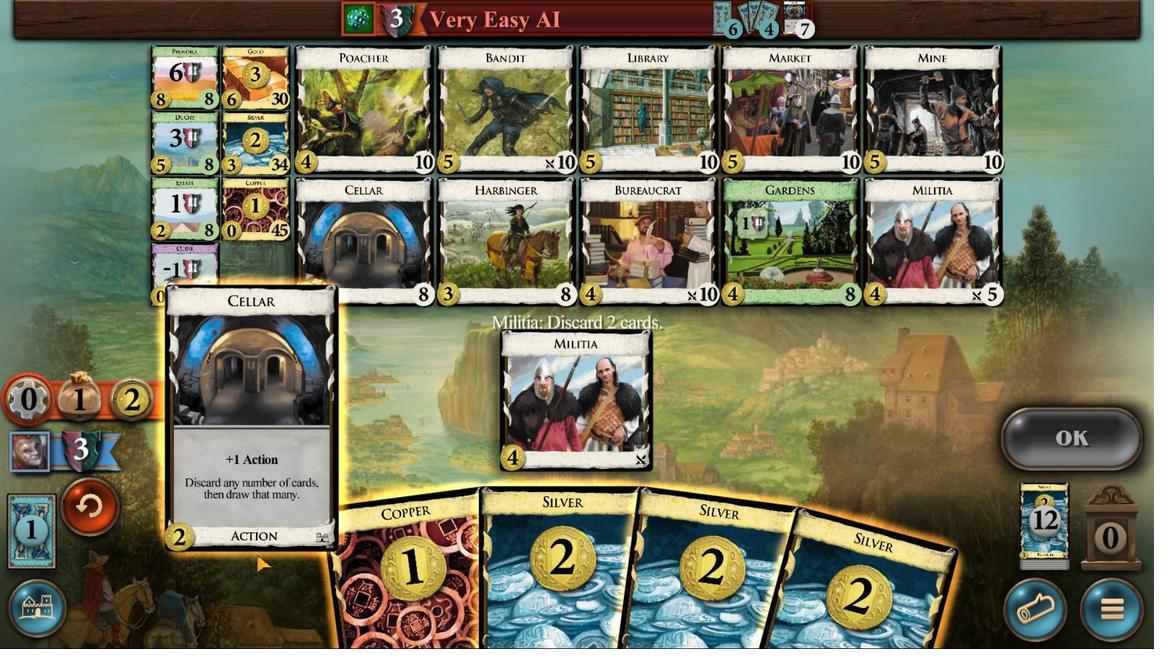
Action: Mouse scrolled (439, 501) with delta (0, 0)
Screenshot: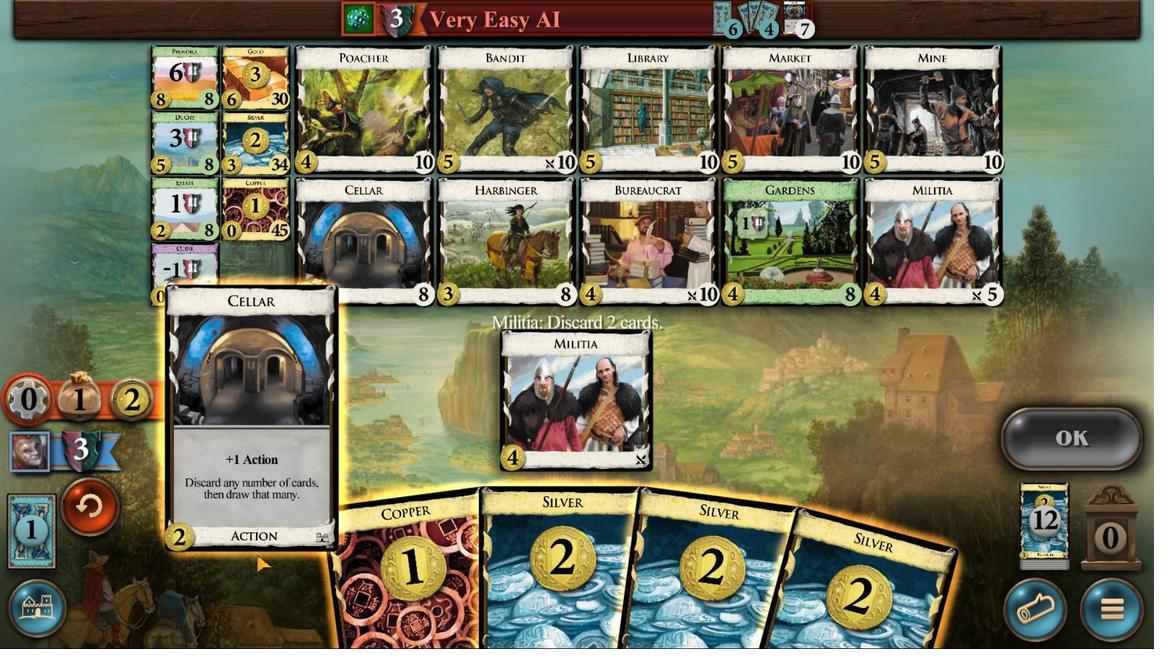 
Action: Mouse scrolled (439, 501) with delta (0, 0)
Screenshot: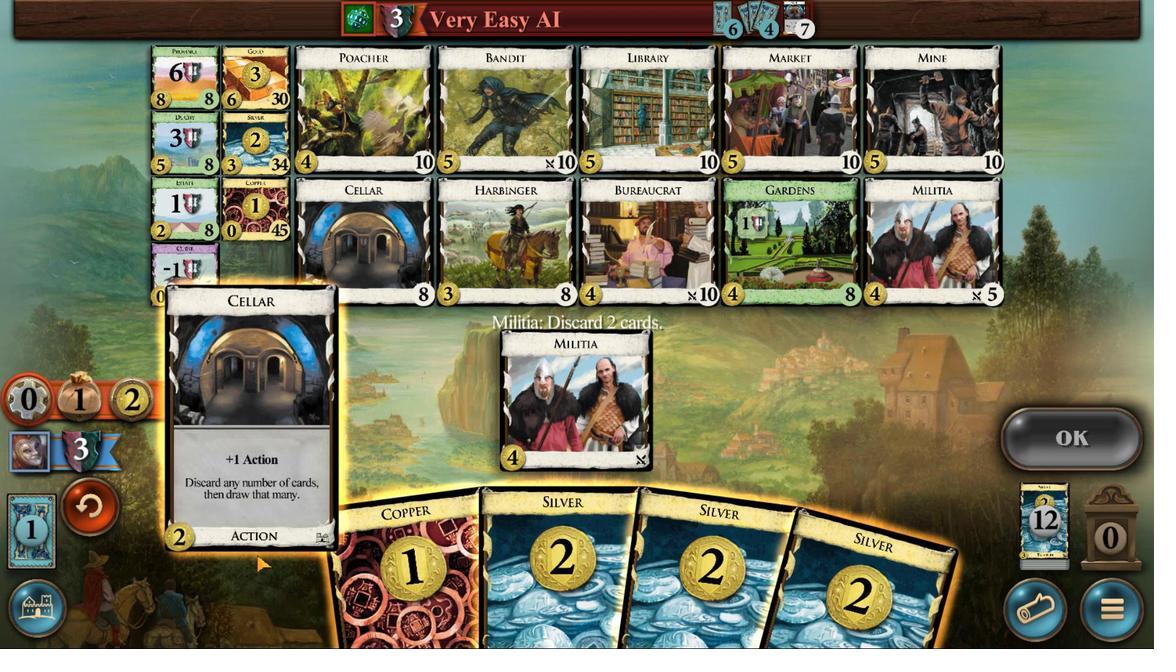 
Action: Mouse moved to (771, 501)
Screenshot: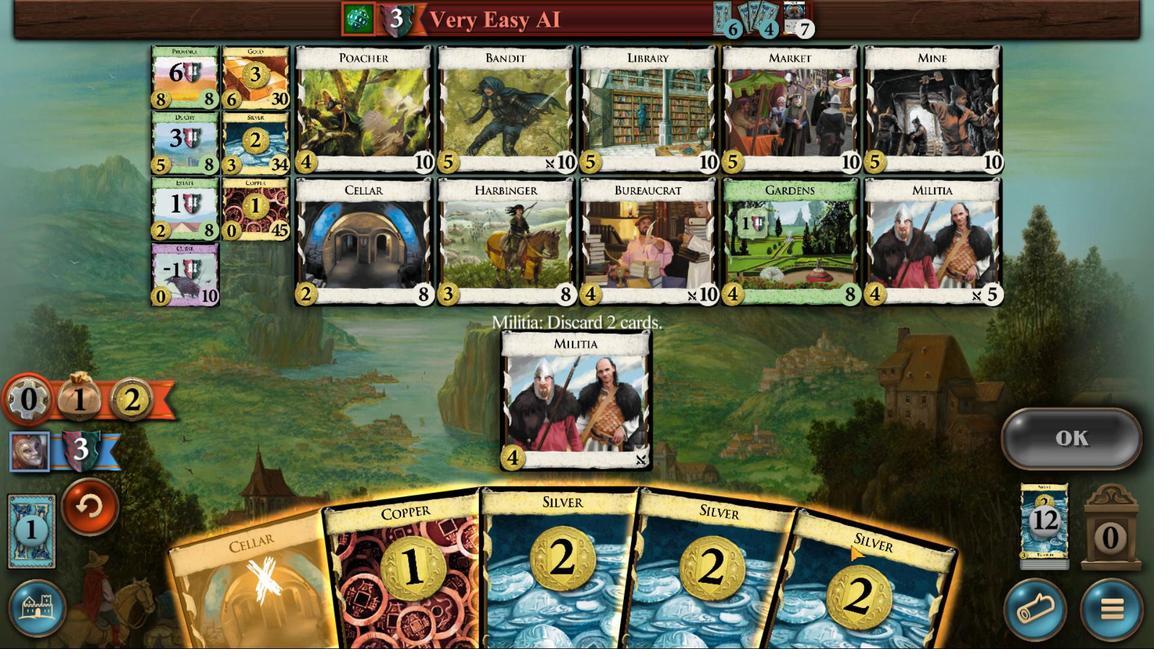 
Action: Mouse scrolled (771, 501) with delta (0, 0)
Screenshot: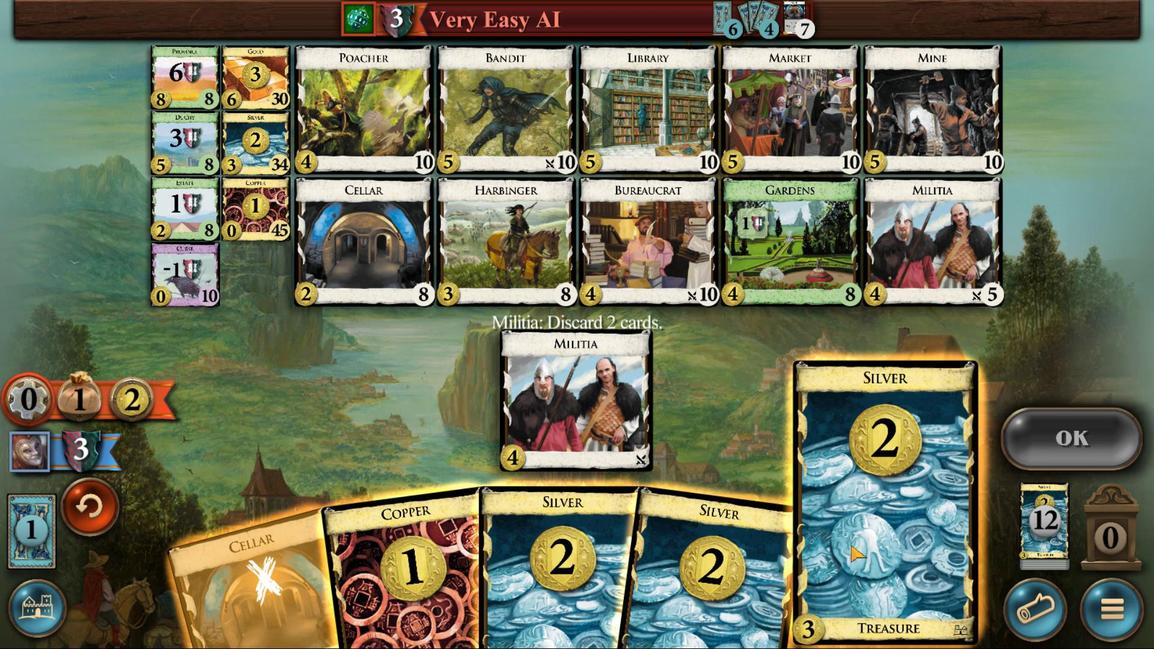 
Action: Mouse scrolled (771, 501) with delta (0, 0)
Screenshot: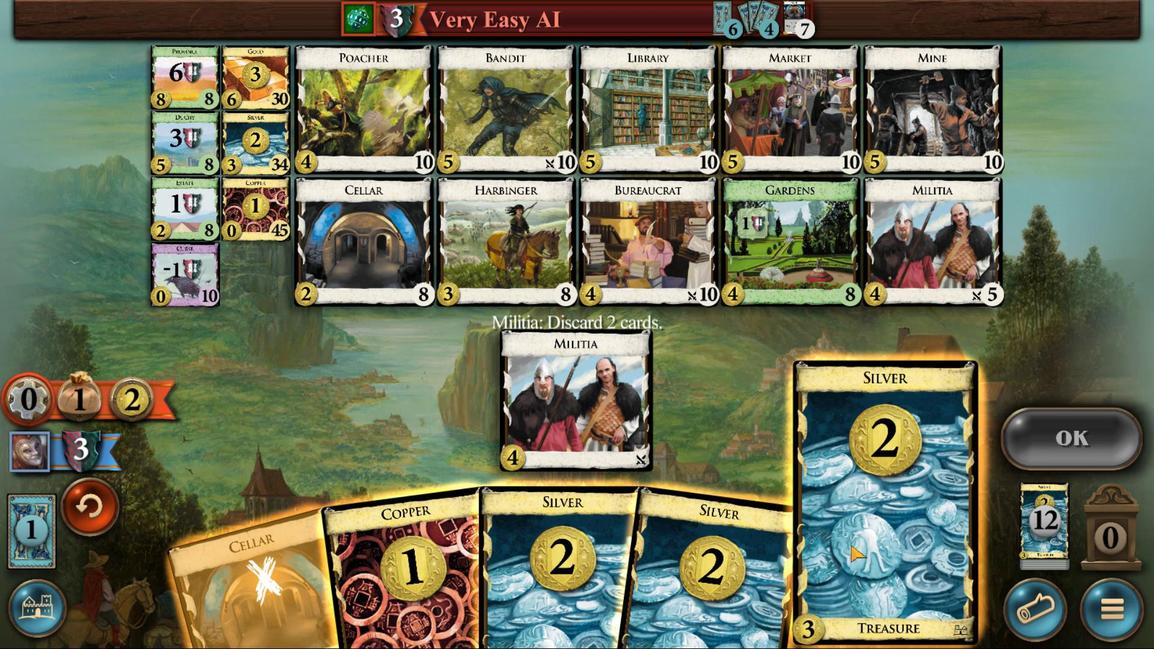 
Action: Mouse scrolled (771, 501) with delta (0, 0)
Screenshot: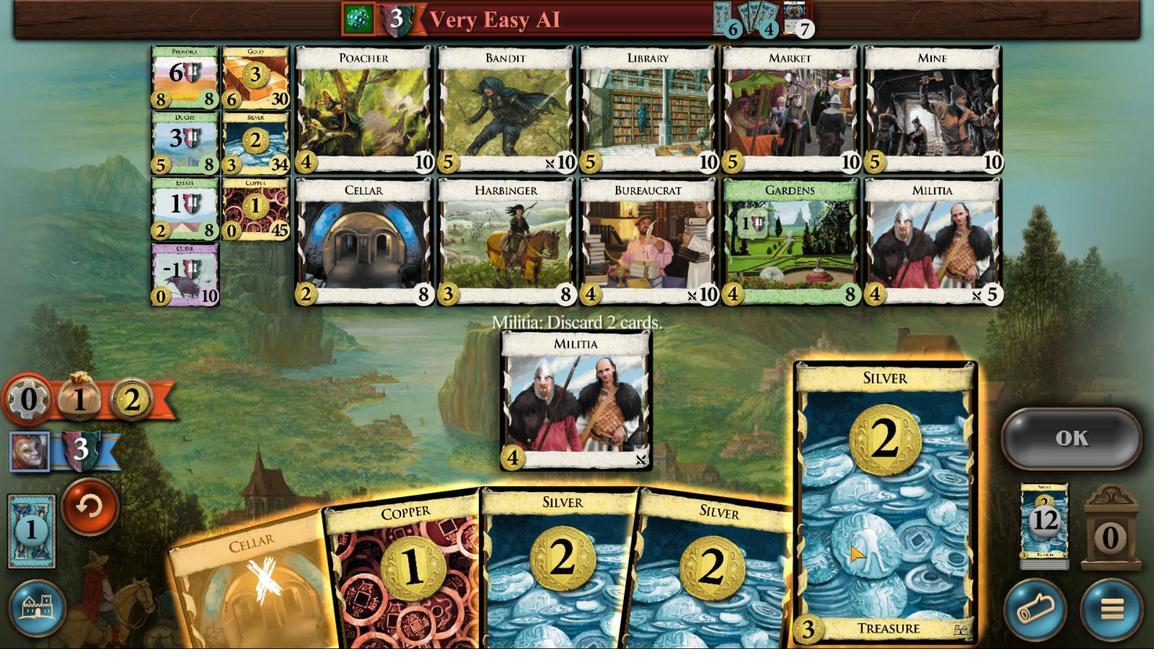 
Action: Mouse moved to (907, 501)
Screenshot: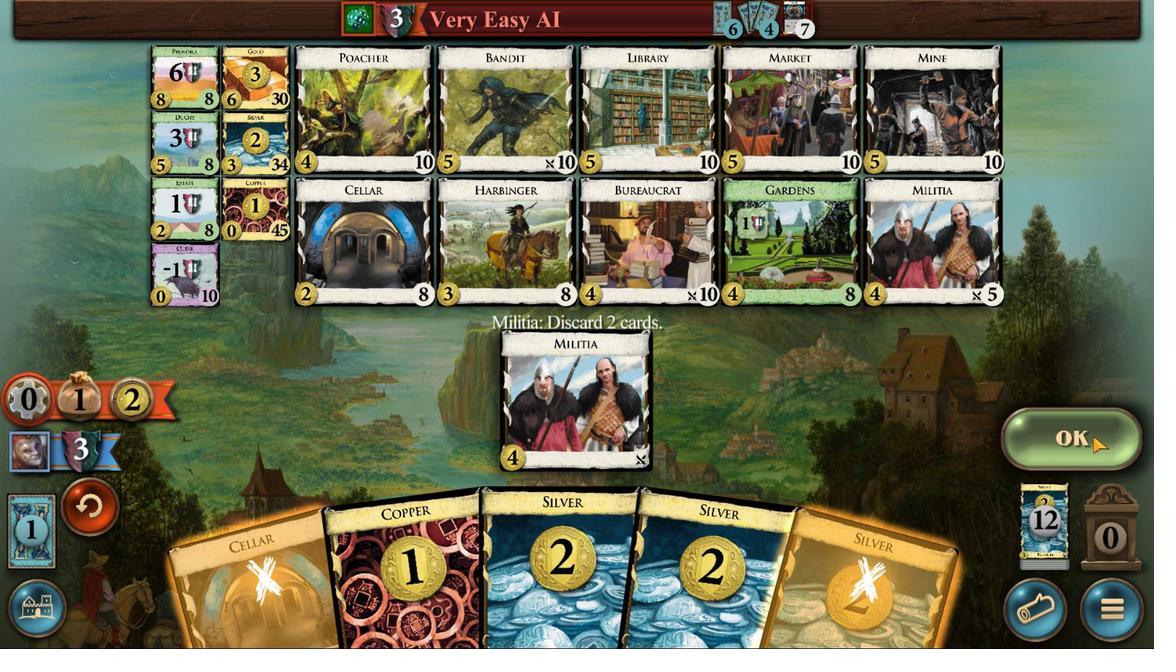 
Action: Mouse pressed left at (907, 501)
Screenshot: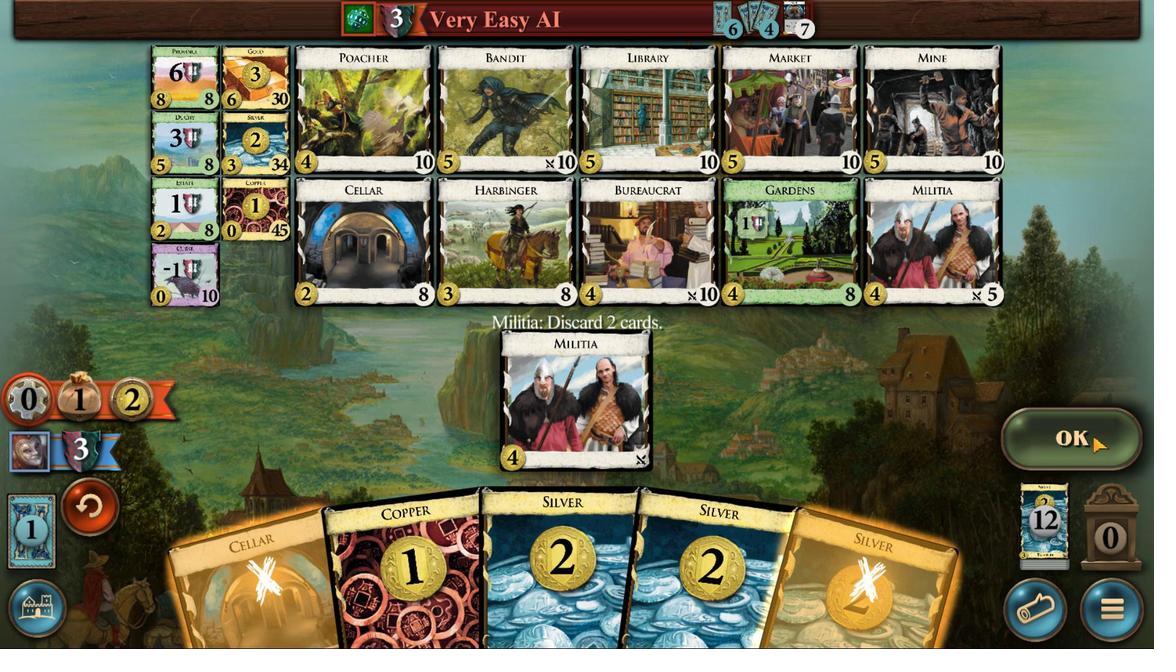 
Action: Mouse moved to (501, 501)
Screenshot: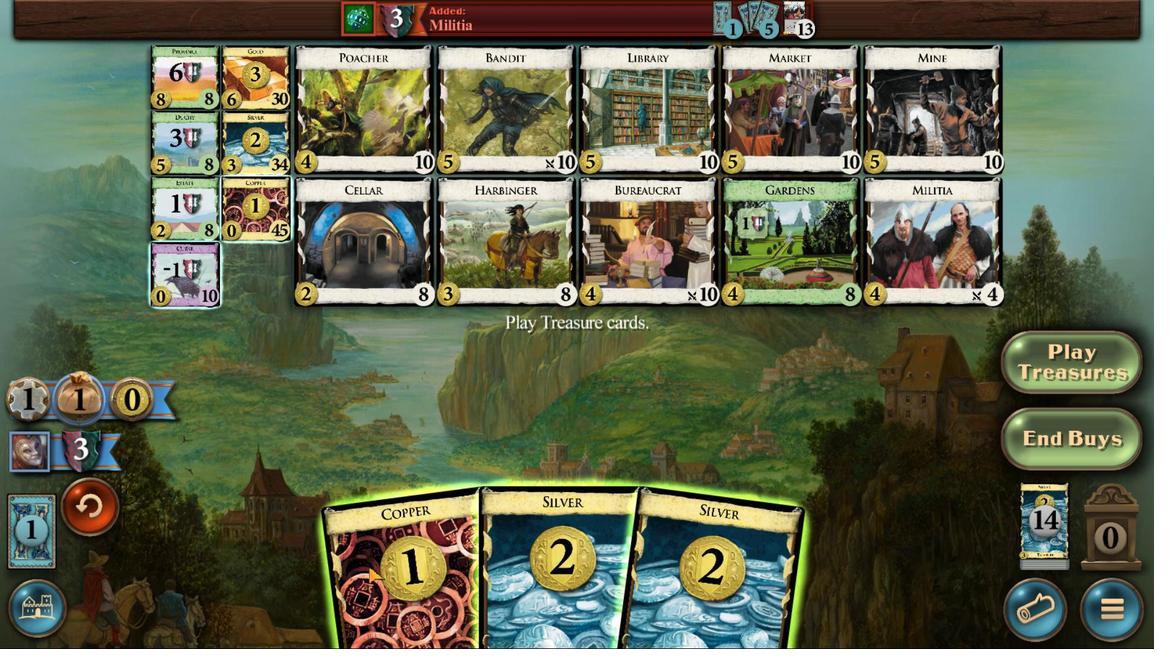 
Action: Mouse scrolled (501, 501) with delta (0, 0)
Screenshot: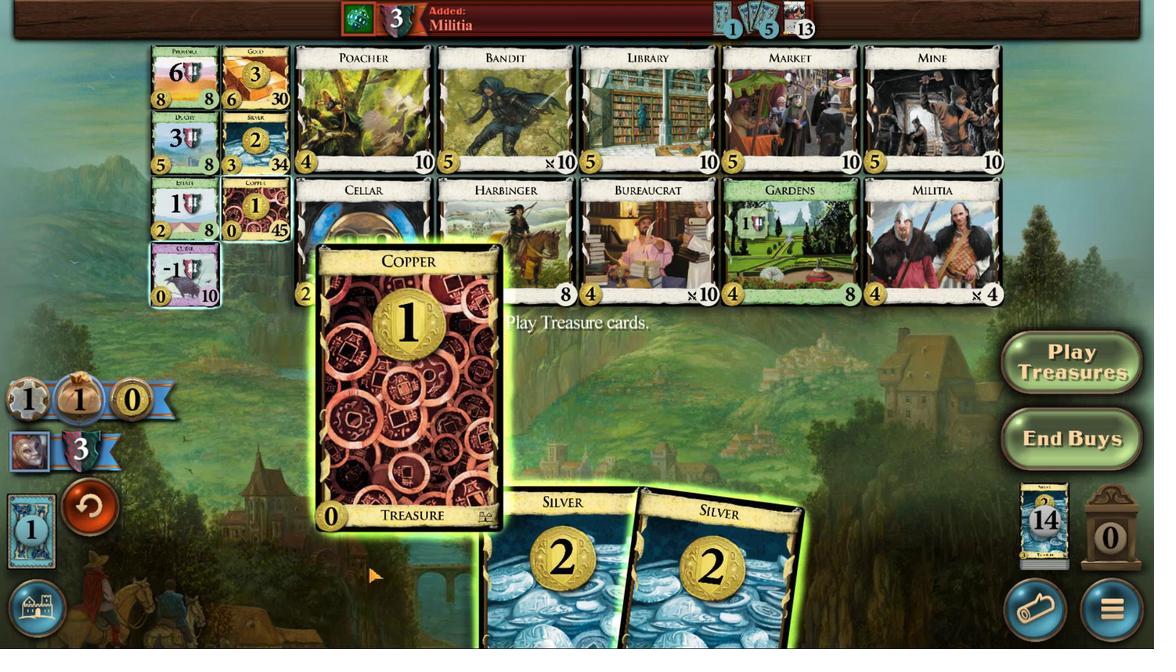 
Action: Mouse scrolled (501, 501) with delta (0, 0)
Screenshot: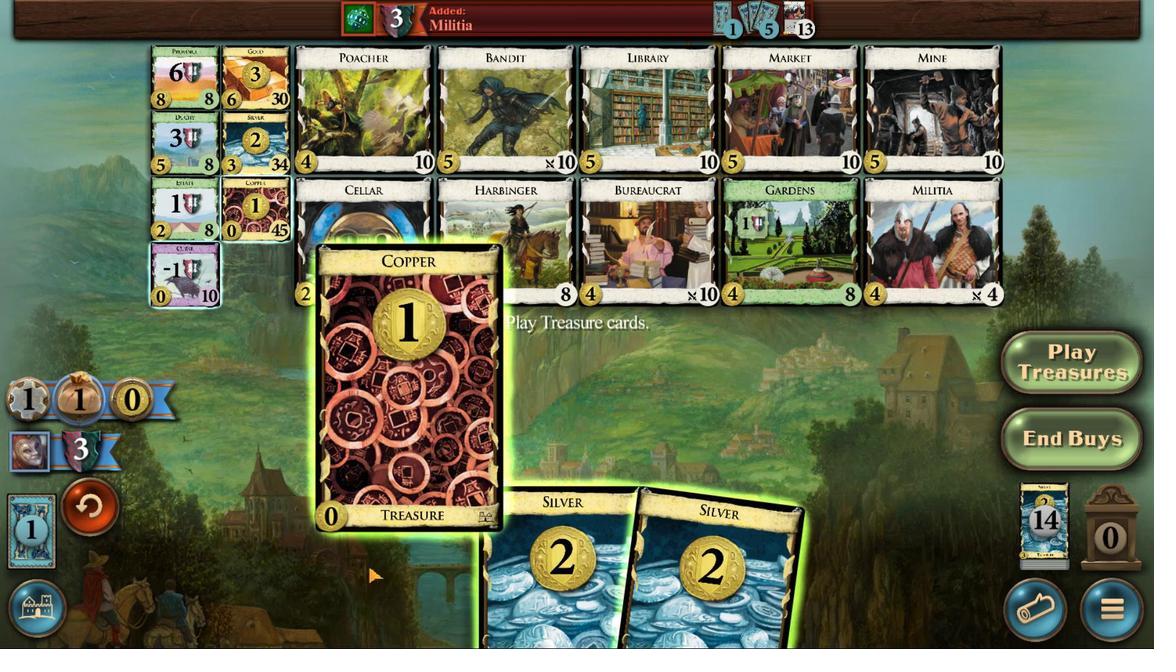
Action: Mouse scrolled (501, 501) with delta (0, 0)
Screenshot: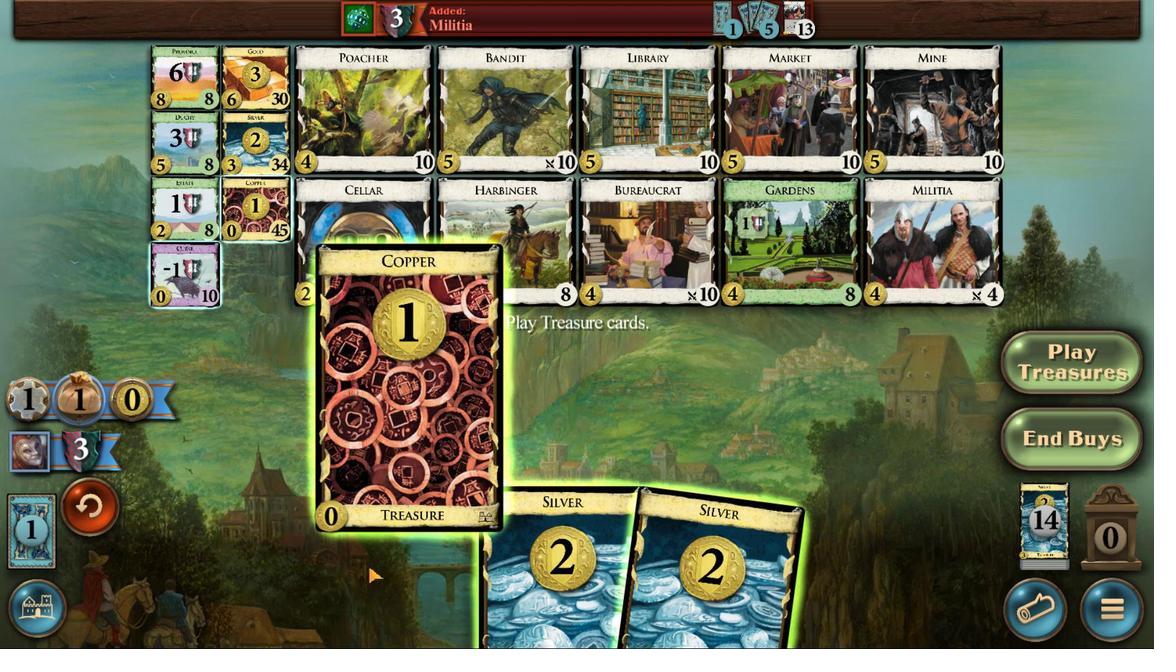
Action: Mouse scrolled (501, 501) with delta (0, 0)
Screenshot: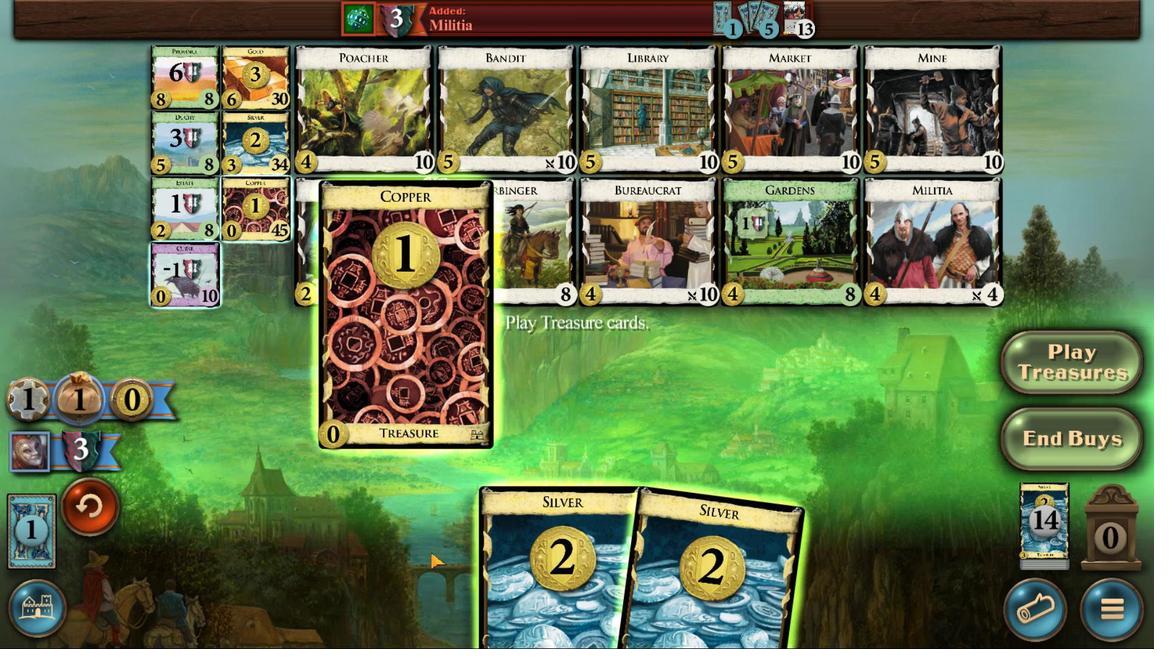 
Action: Mouse moved to (563, 501)
Screenshot: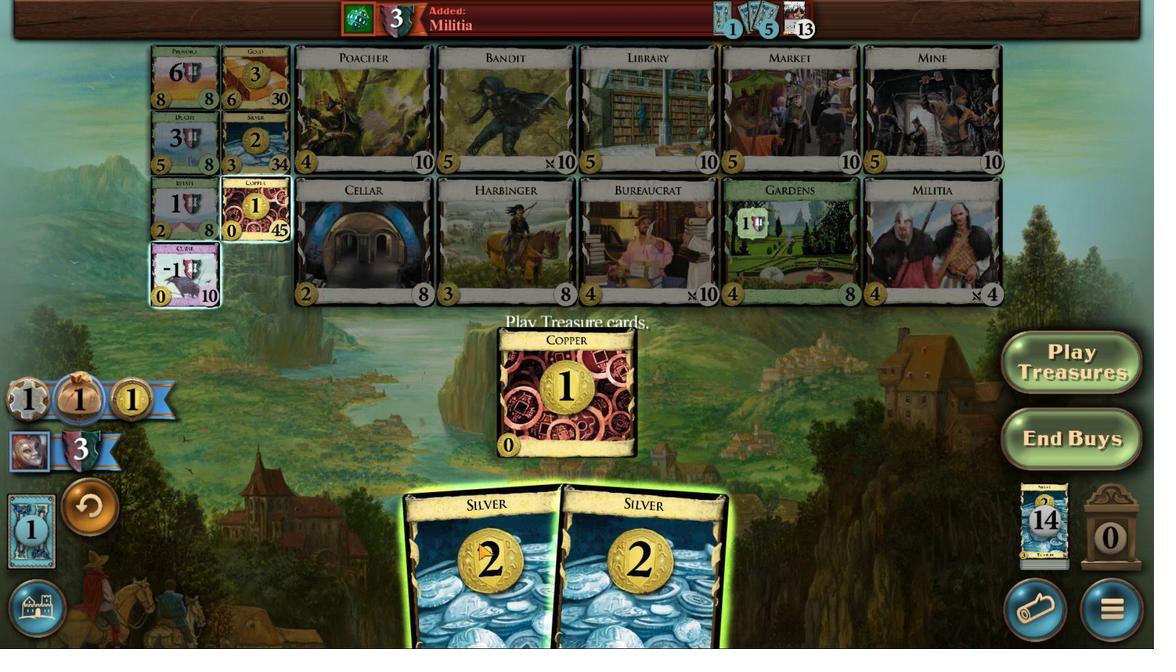 
Action: Mouse scrolled (563, 501) with delta (0, 0)
Screenshot: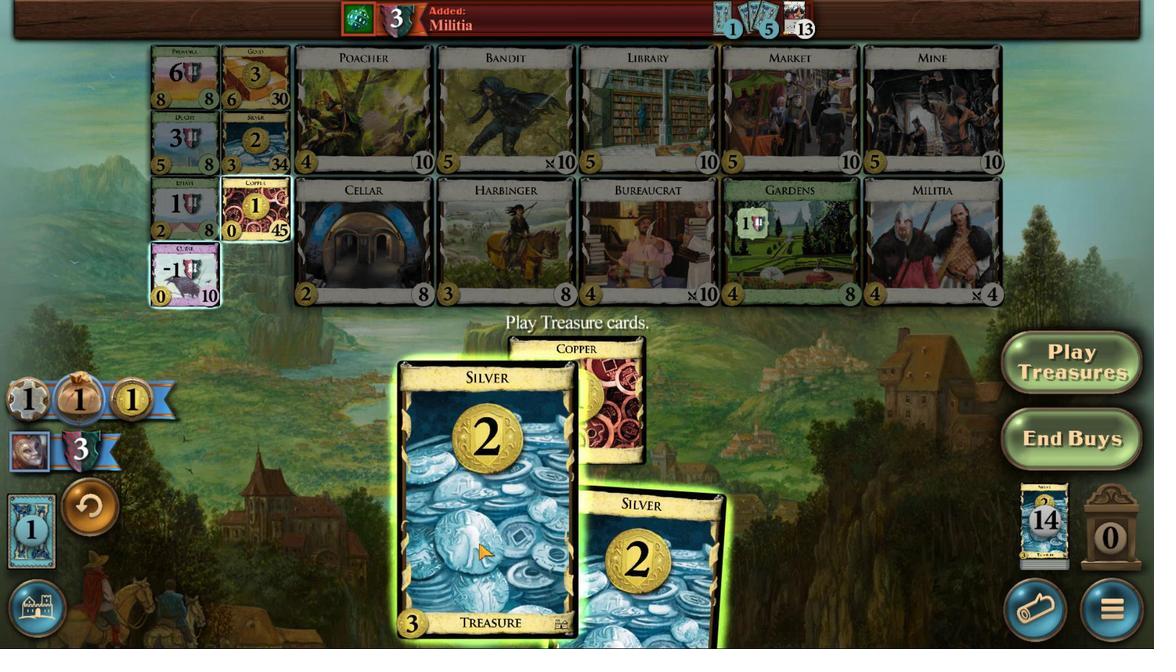 
Action: Mouse scrolled (563, 501) with delta (0, 0)
Screenshot: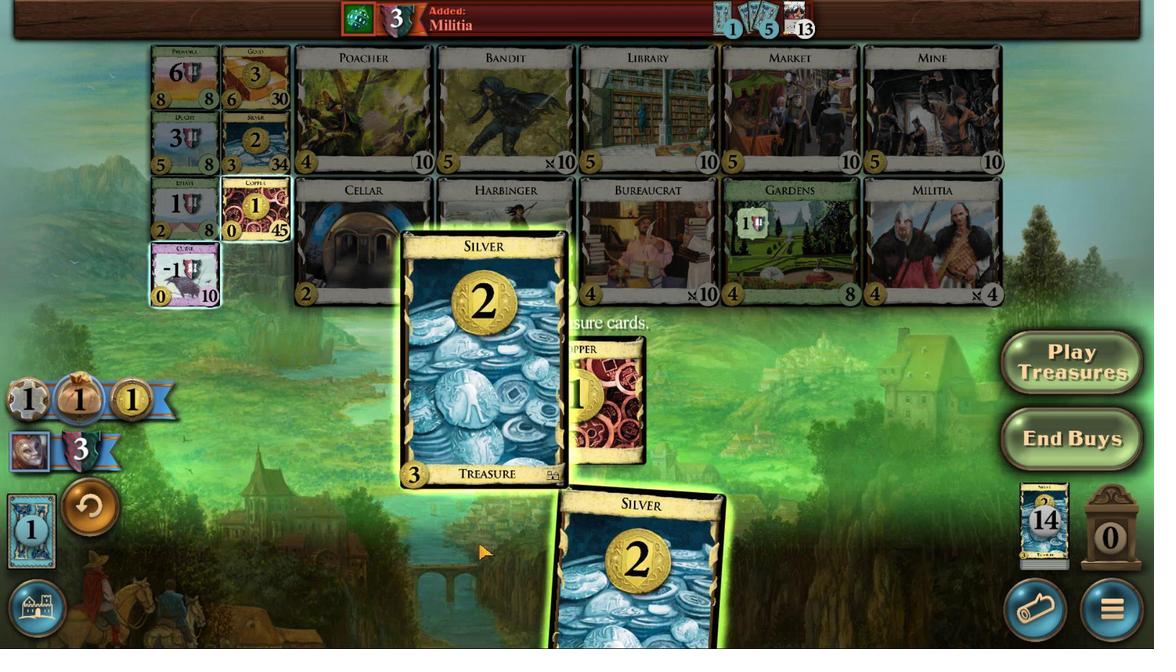 
Action: Mouse moved to (618, 501)
Screenshot: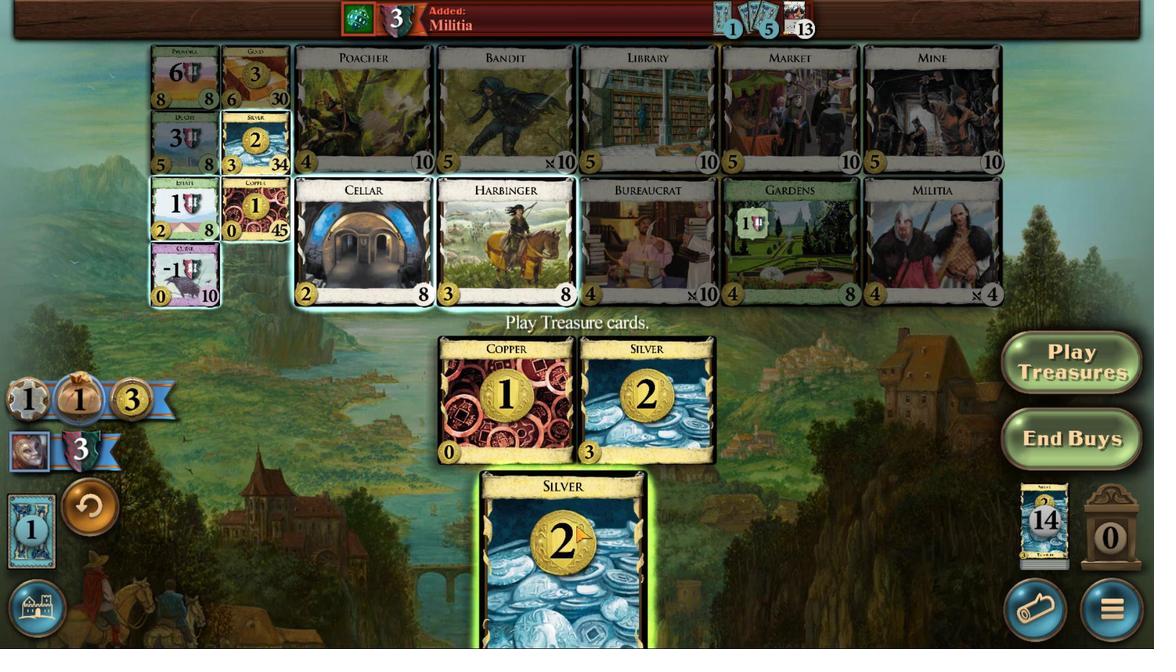 
Action: Mouse scrolled (618, 501) with delta (0, 0)
Screenshot: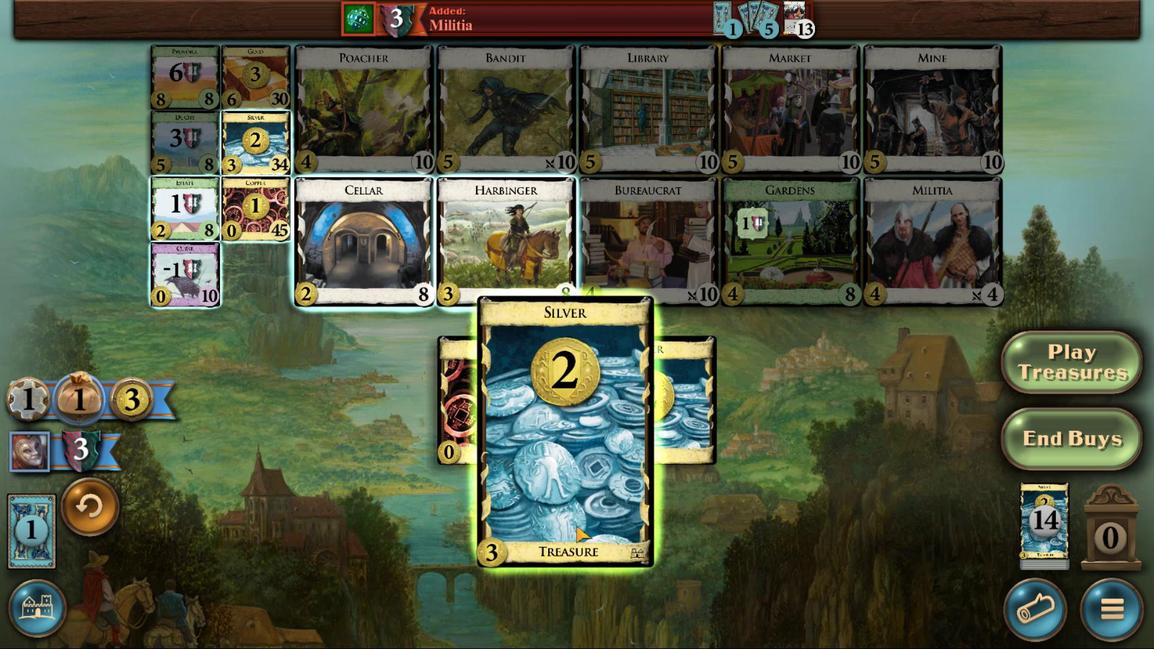 
Action: Mouse scrolled (618, 501) with delta (0, 0)
Screenshot: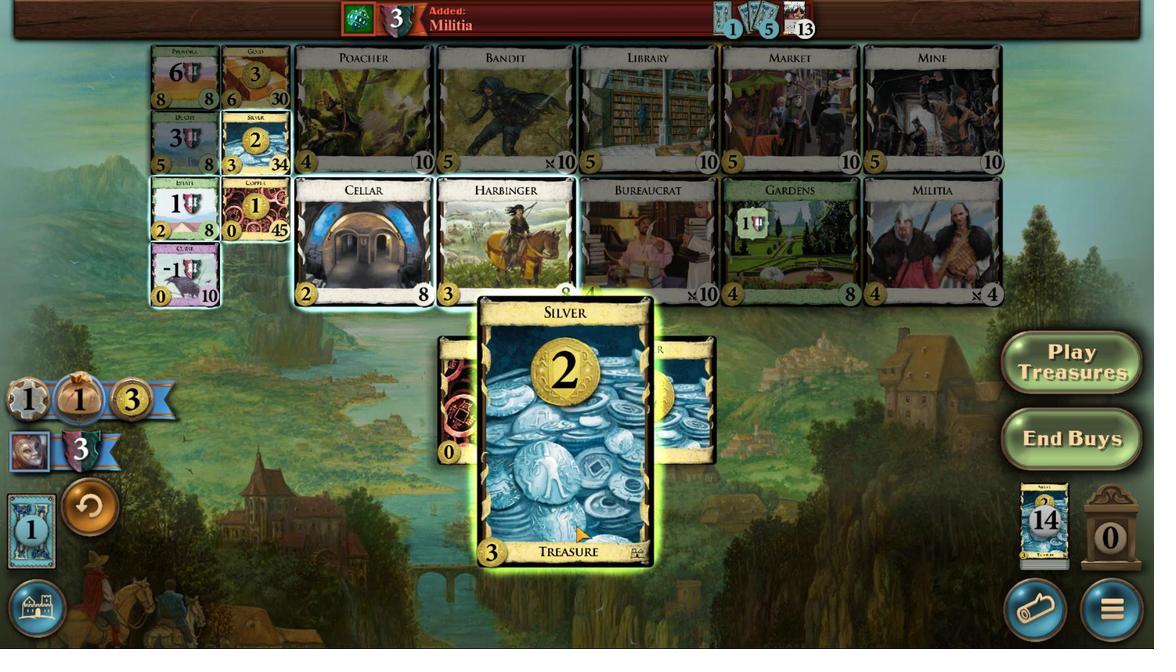 
Action: Mouse scrolled (618, 501) with delta (0, 0)
Screenshot: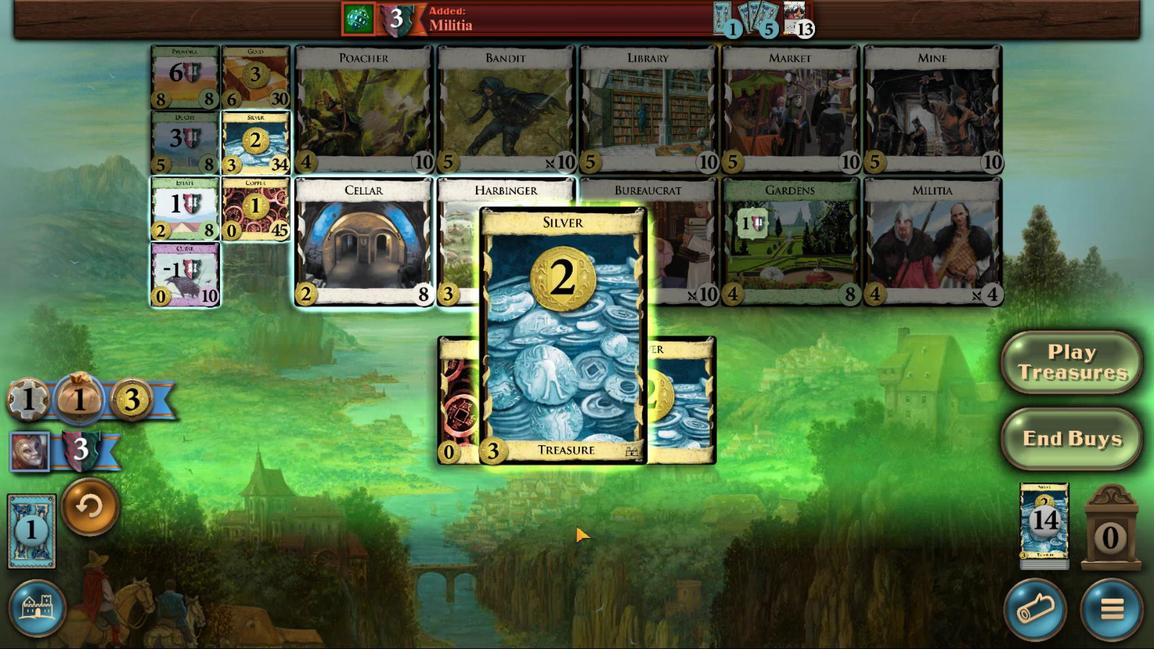 
Action: Mouse moved to (407, 500)
Screenshot: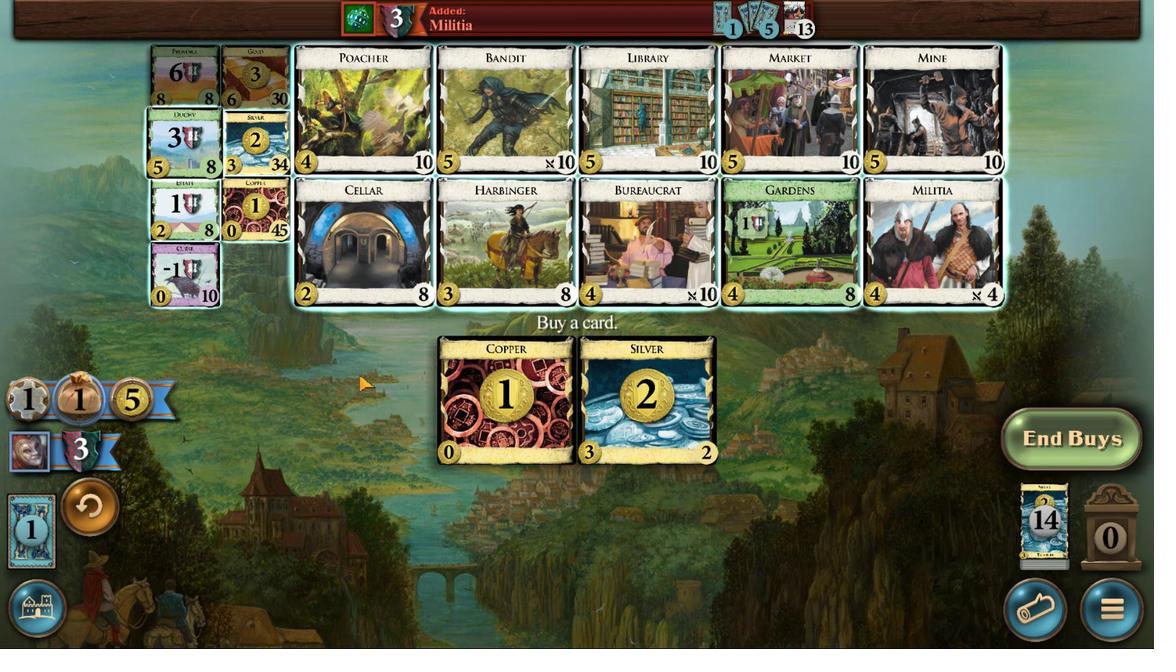 
Action: Mouse pressed left at (407, 500)
Screenshot: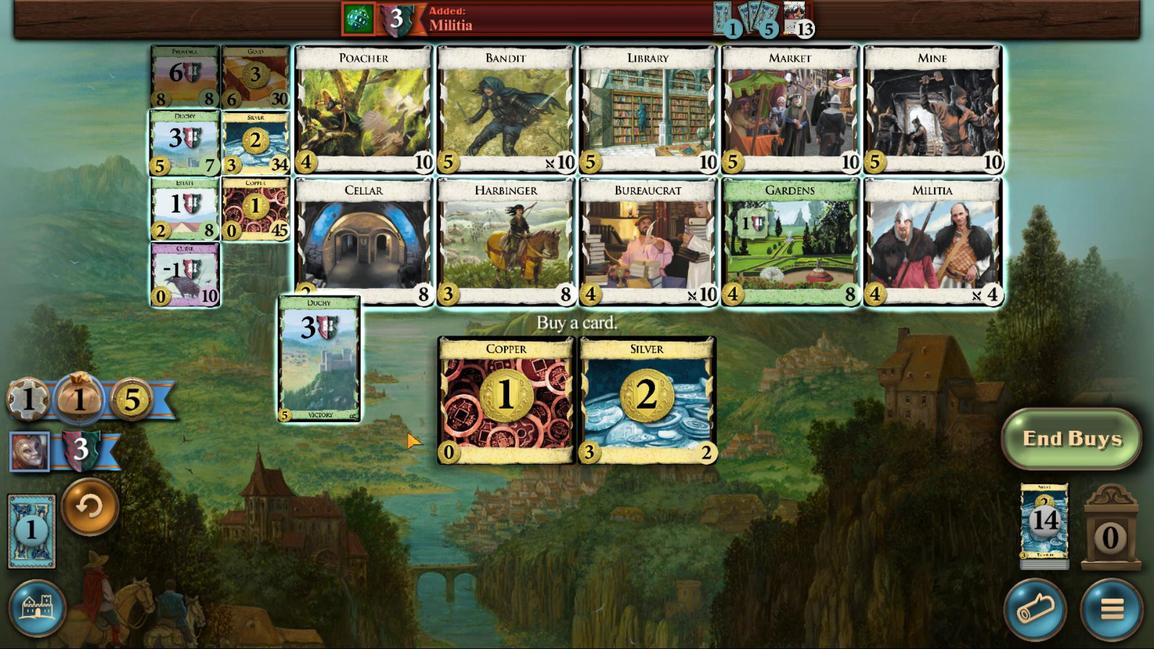 
Action: Mouse moved to (434, 501)
Screenshot: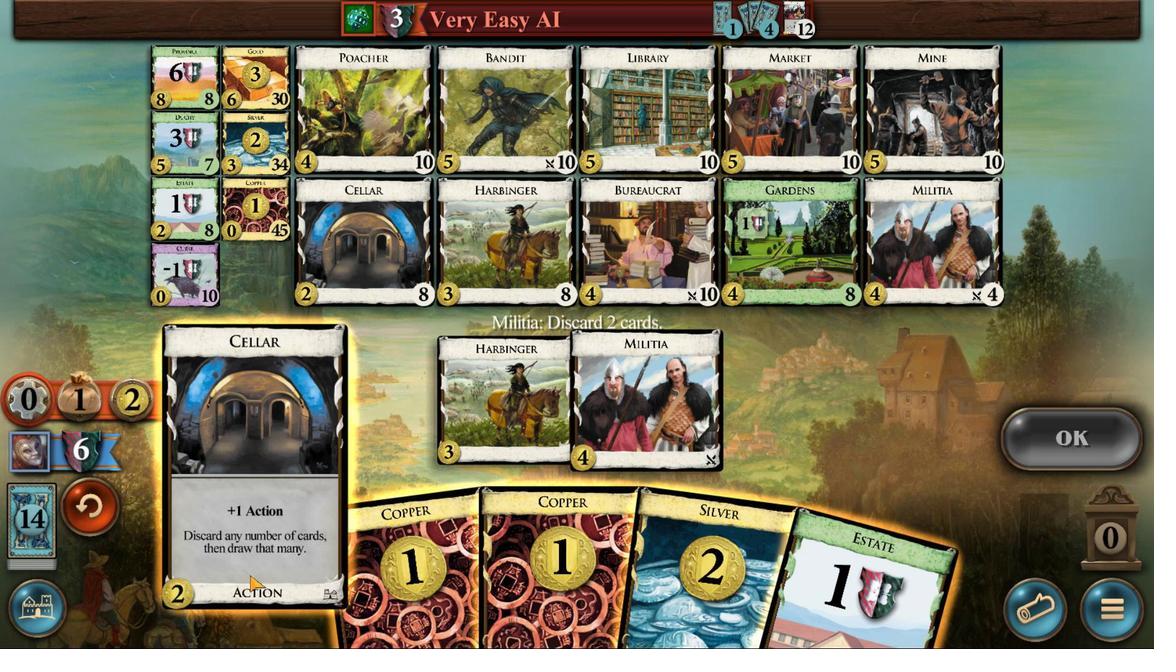 
Action: Mouse scrolled (434, 501) with delta (0, 0)
Screenshot: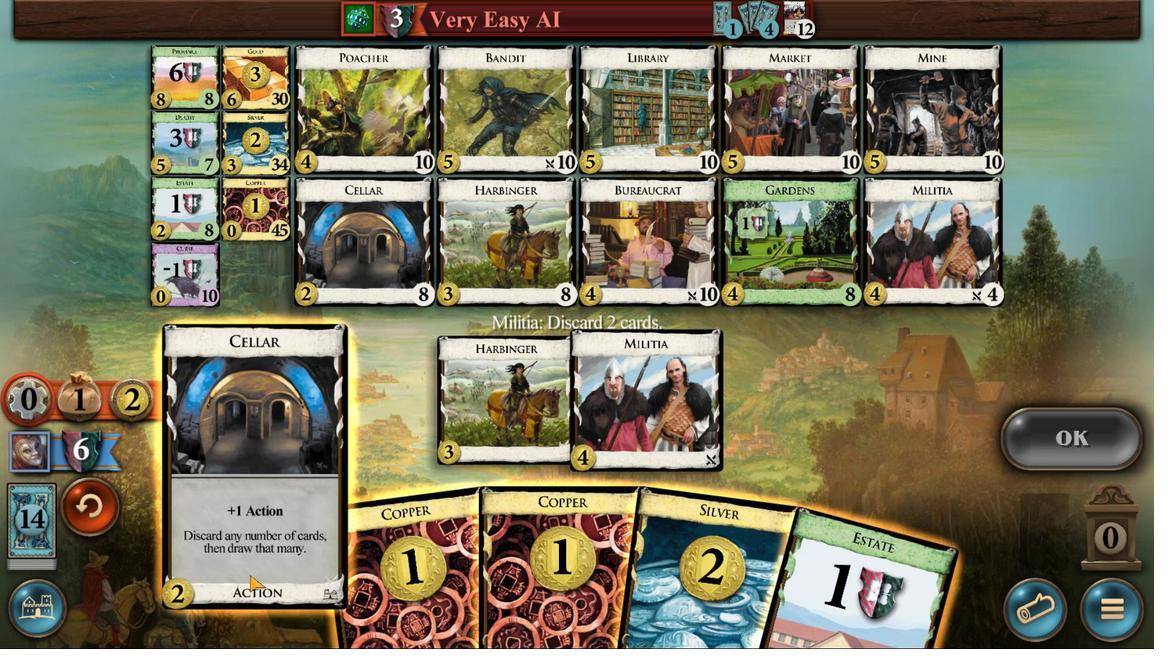 
Action: Mouse moved to (434, 501)
Screenshot: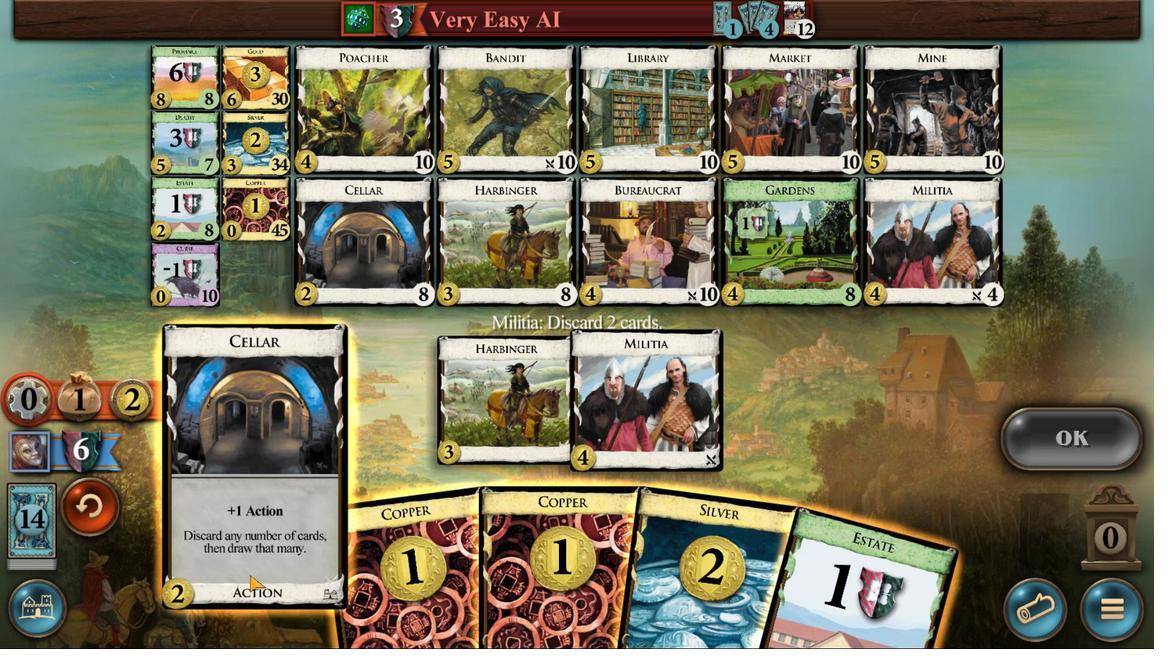 
Action: Mouse scrolled (434, 501) with delta (0, 0)
Screenshot: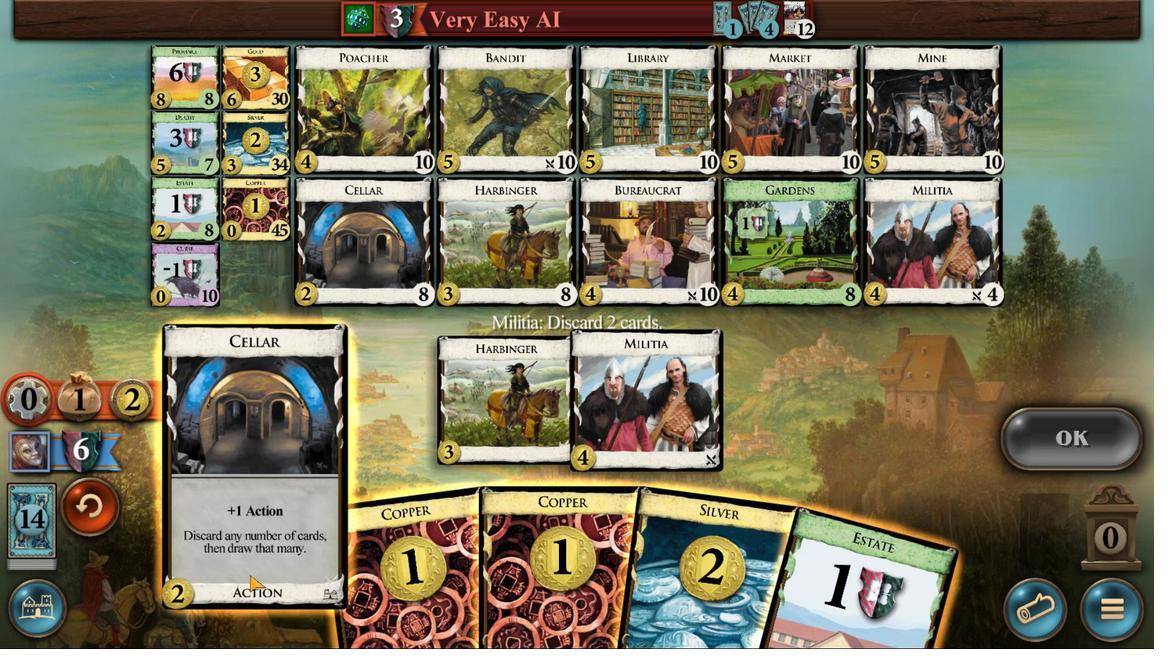 
Action: Mouse moved to (435, 501)
Screenshot: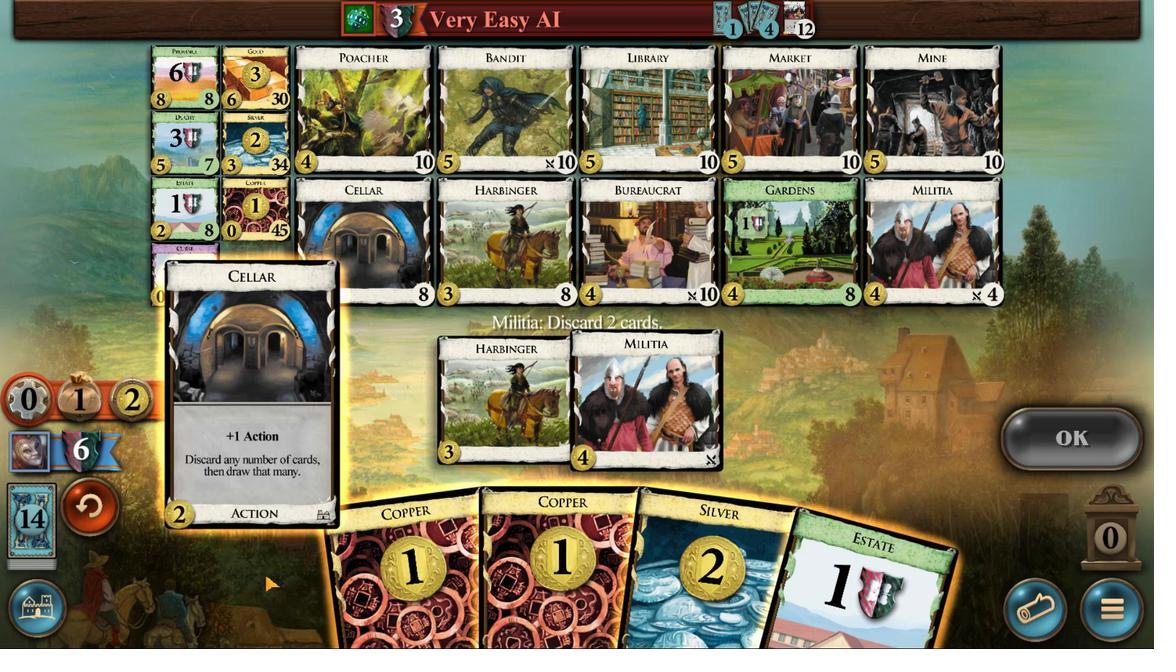 
Action: Mouse scrolled (435, 501) with delta (0, 0)
Screenshot: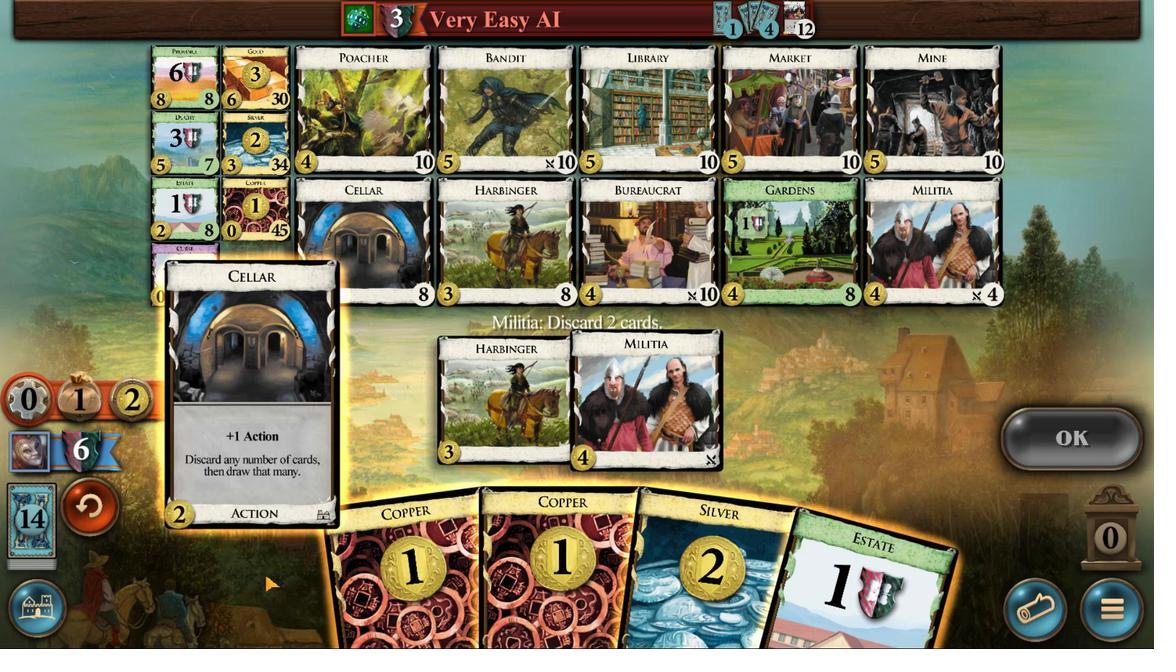 
Action: Mouse moved to (777, 501)
Screenshot: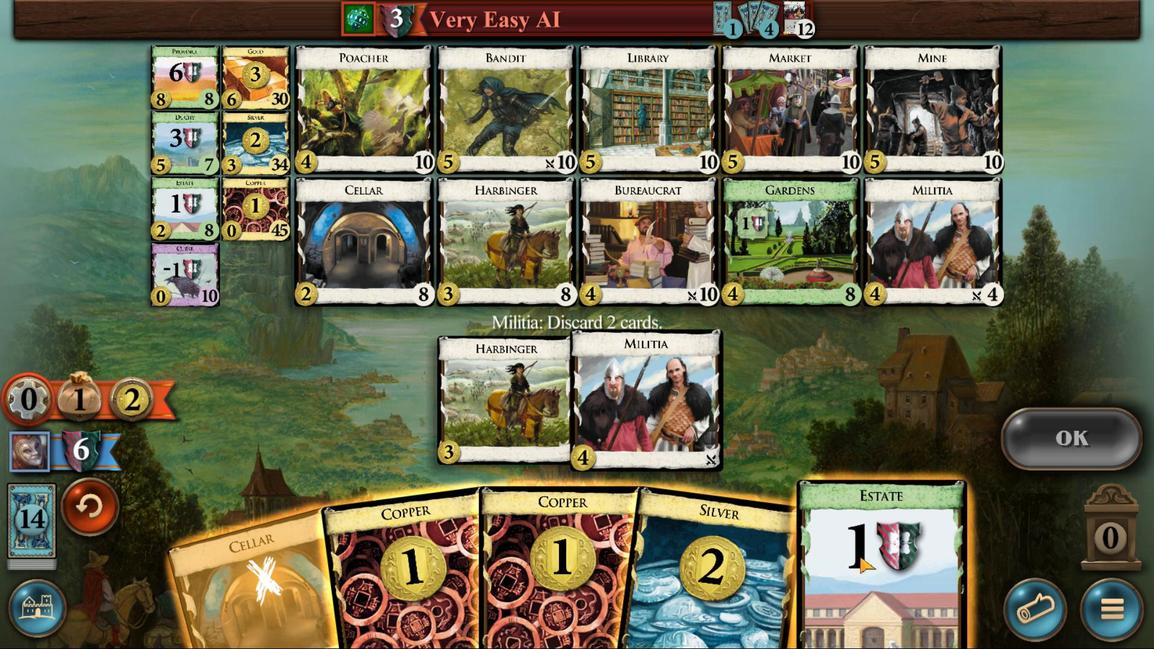 
Action: Mouse scrolled (777, 501) with delta (0, 0)
Screenshot: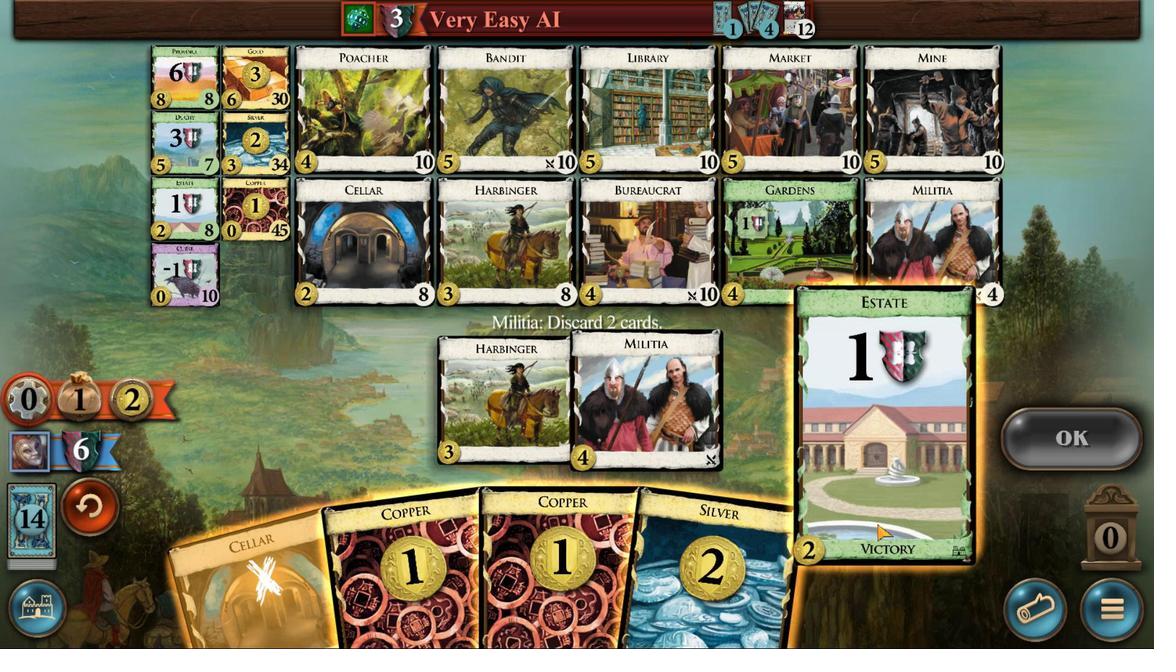 
Action: Mouse scrolled (777, 501) with delta (0, 0)
Screenshot: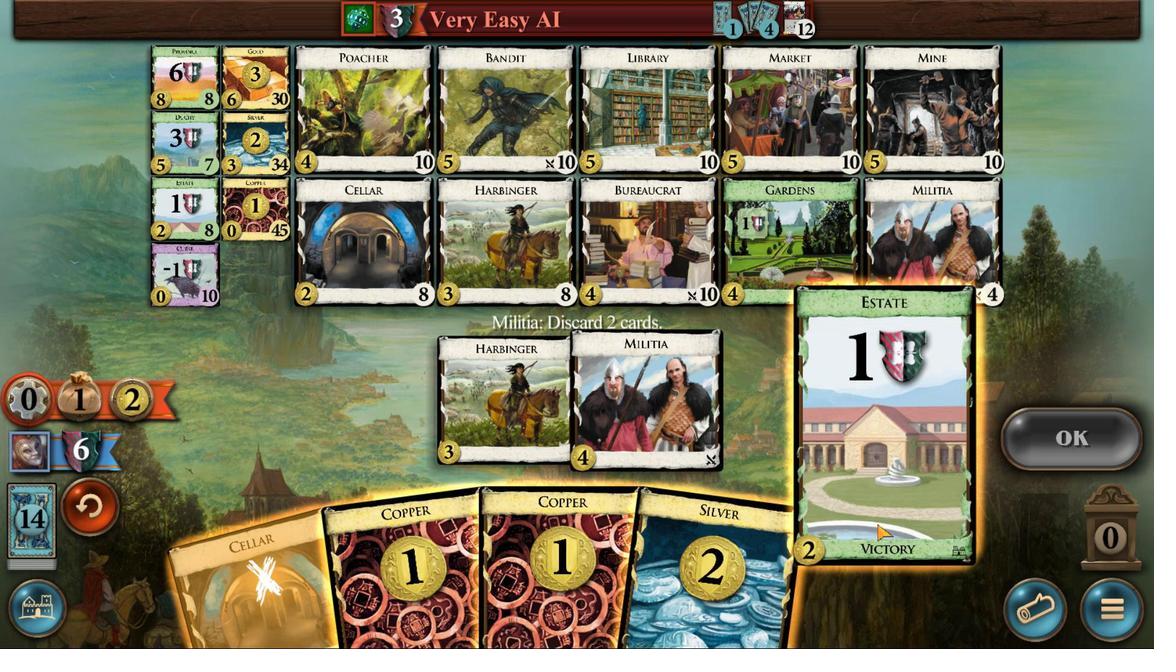 
Action: Mouse scrolled (777, 501) with delta (0, 0)
Screenshot: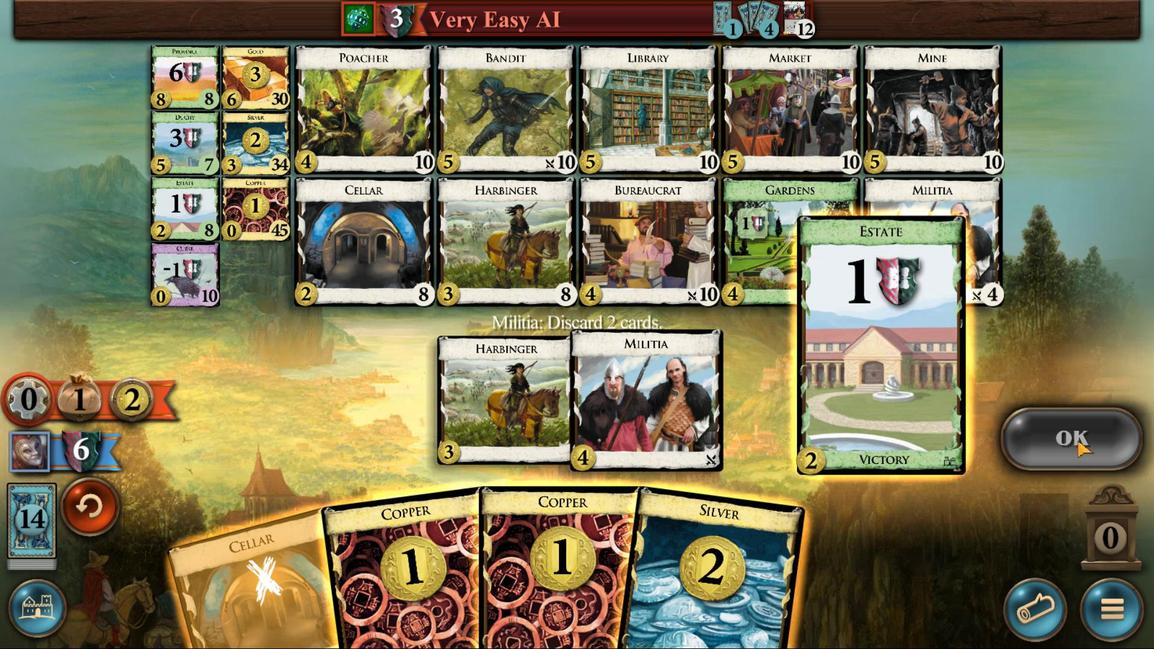 
Action: Mouse moved to (884, 501)
Screenshot: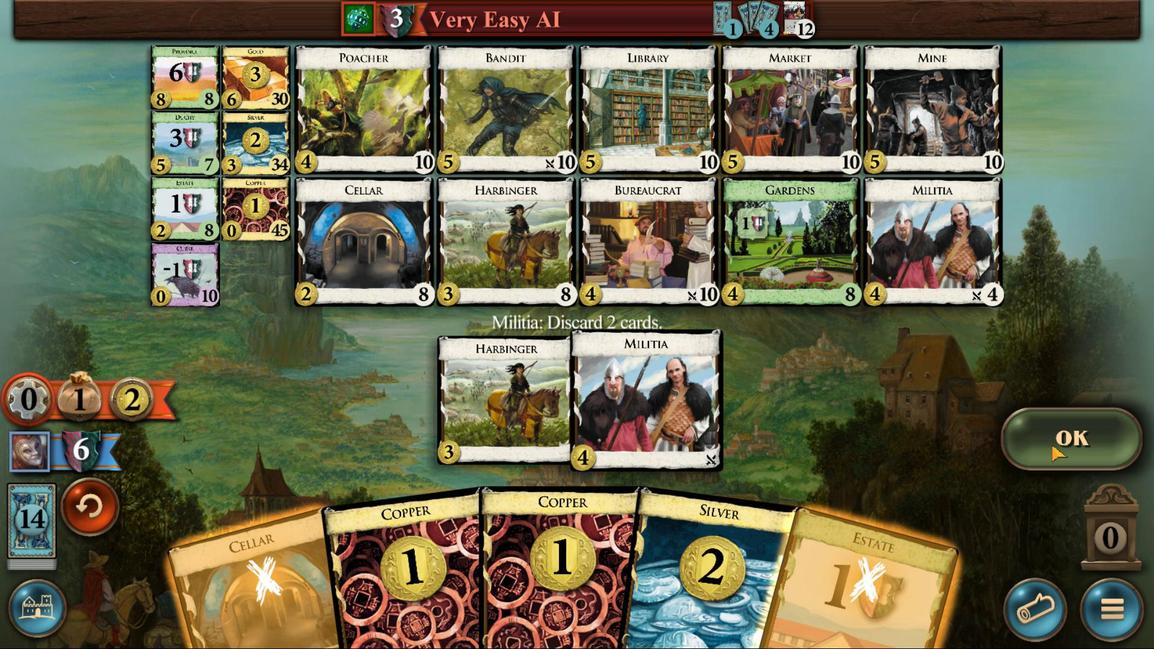 
Action: Mouse pressed left at (884, 501)
